 Task: Look for Airbnb options in Thane, India from 21st December, 2023 to 29th December, 2023 for 6 adults. Place can be entire room with 3 bedrooms having 3 beds and 3 bathrooms. Property type can be house.
Action: Mouse moved to (464, 83)
Screenshot: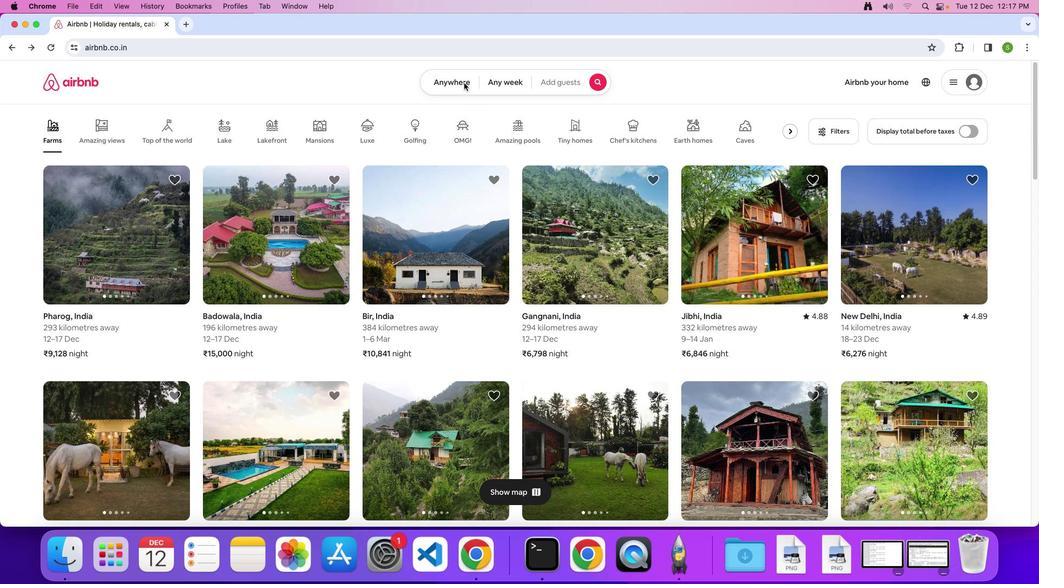 
Action: Mouse pressed left at (464, 83)
Screenshot: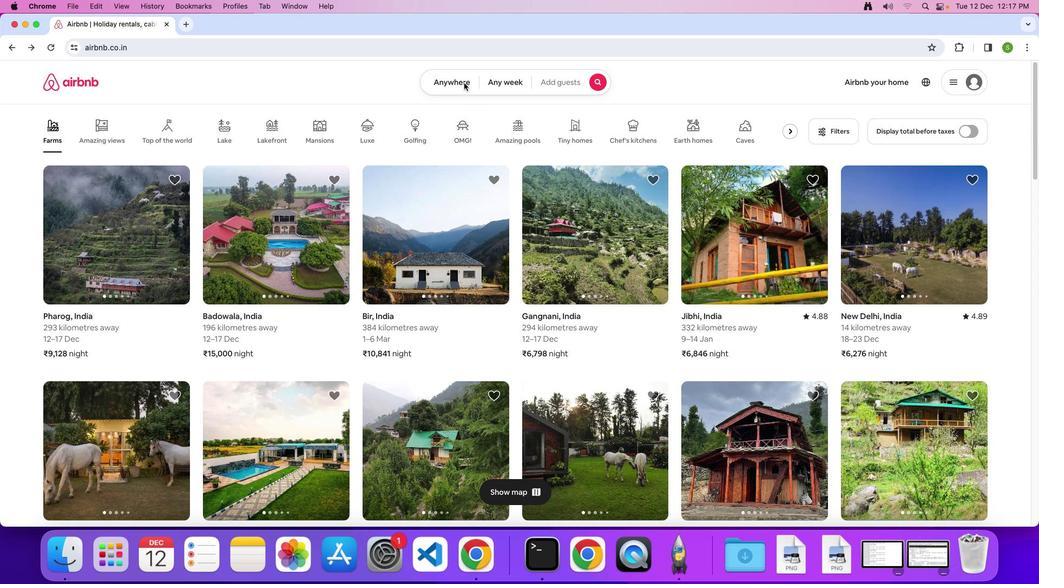 
Action: Mouse moved to (450, 86)
Screenshot: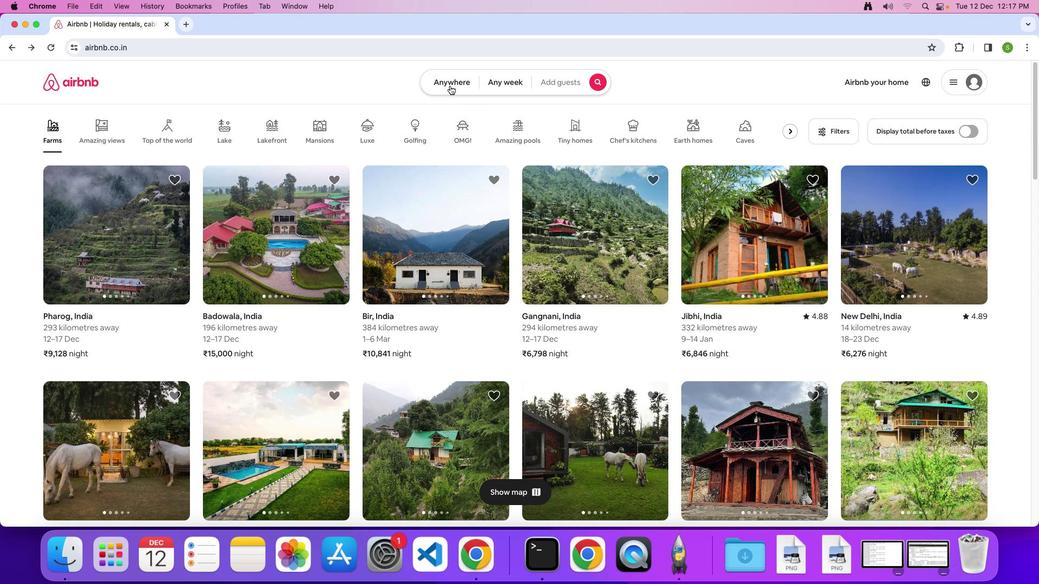 
Action: Mouse pressed left at (450, 86)
Screenshot: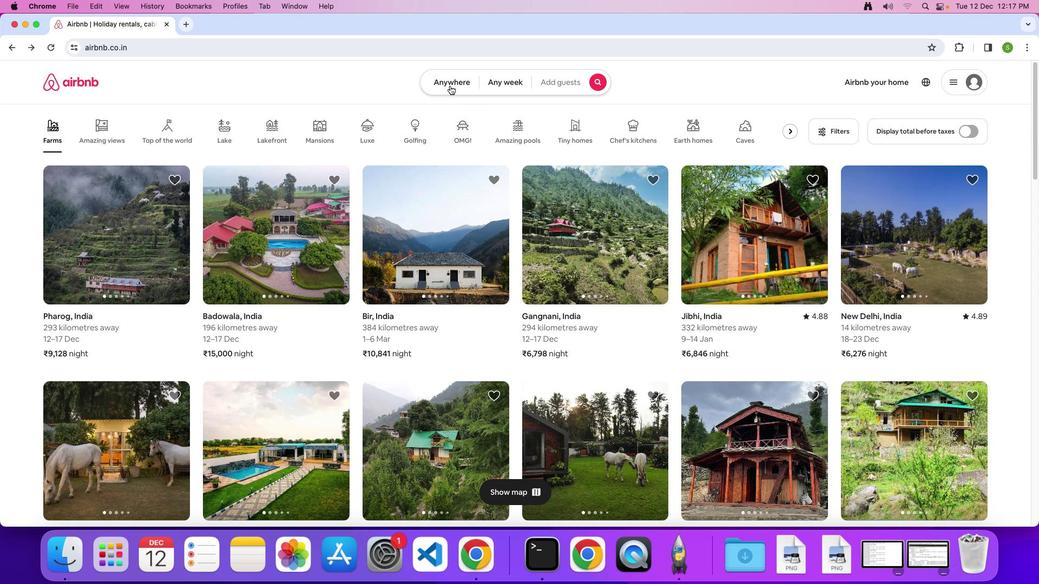 
Action: Mouse moved to (397, 118)
Screenshot: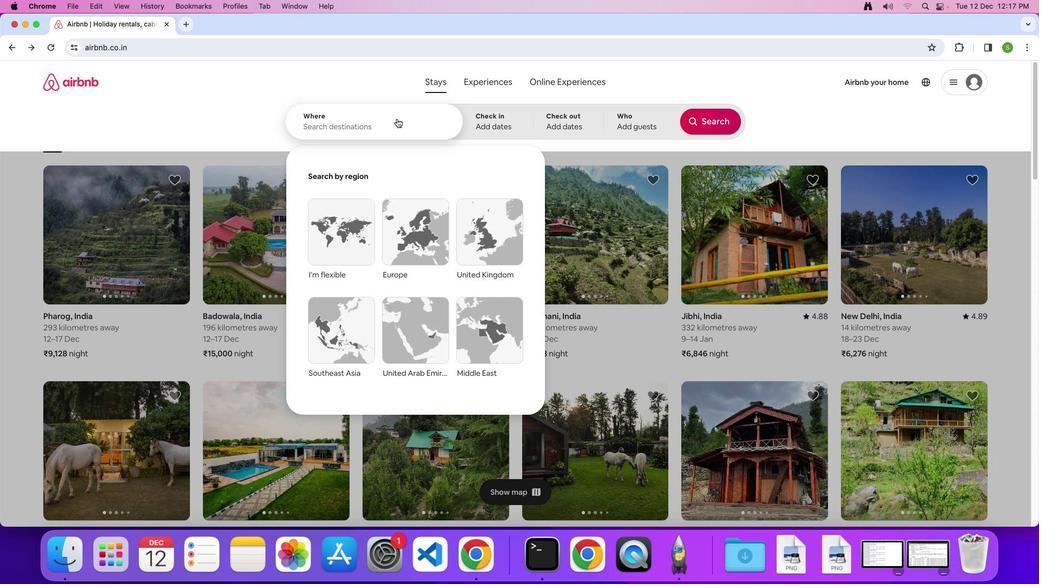 
Action: Mouse pressed left at (397, 118)
Screenshot: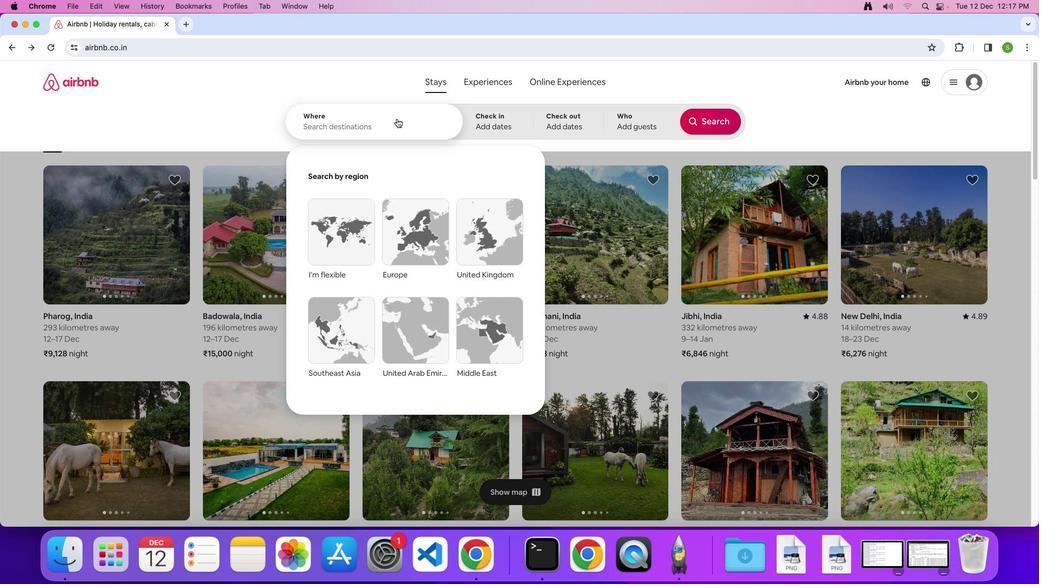 
Action: Key pressed 'T'Key.caps_lock'h''a''n''e'','Key.spaceKey.shift'I''n''d''i''a'Key.enter
Screenshot: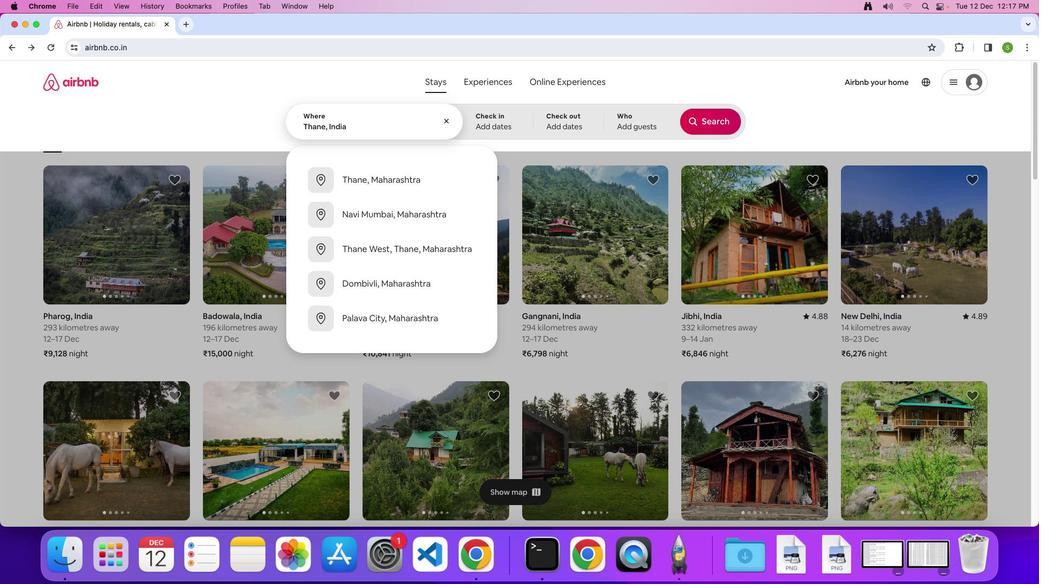 
Action: Mouse moved to (438, 340)
Screenshot: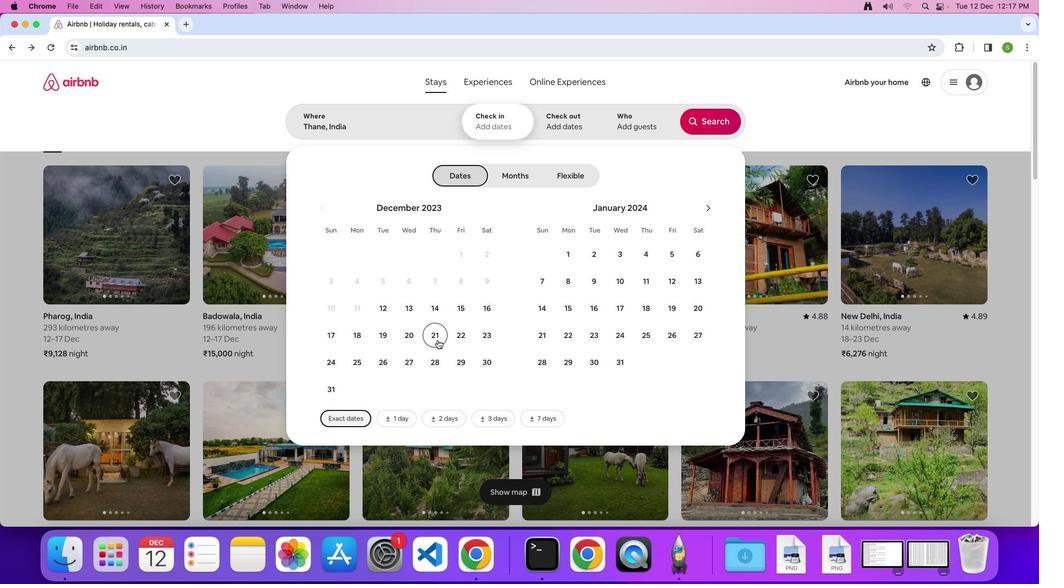 
Action: Mouse pressed left at (438, 340)
Screenshot: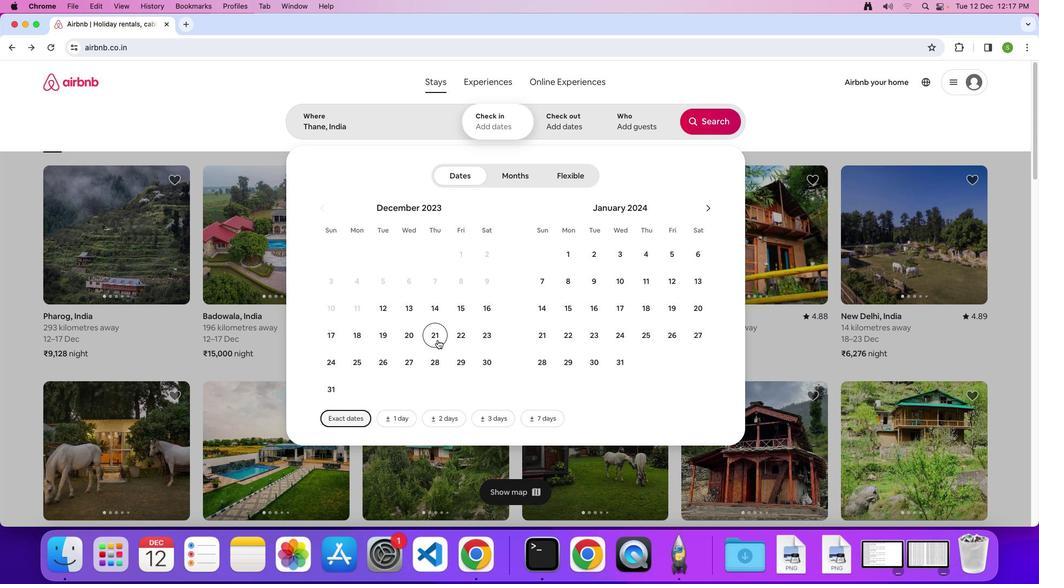 
Action: Mouse moved to (463, 364)
Screenshot: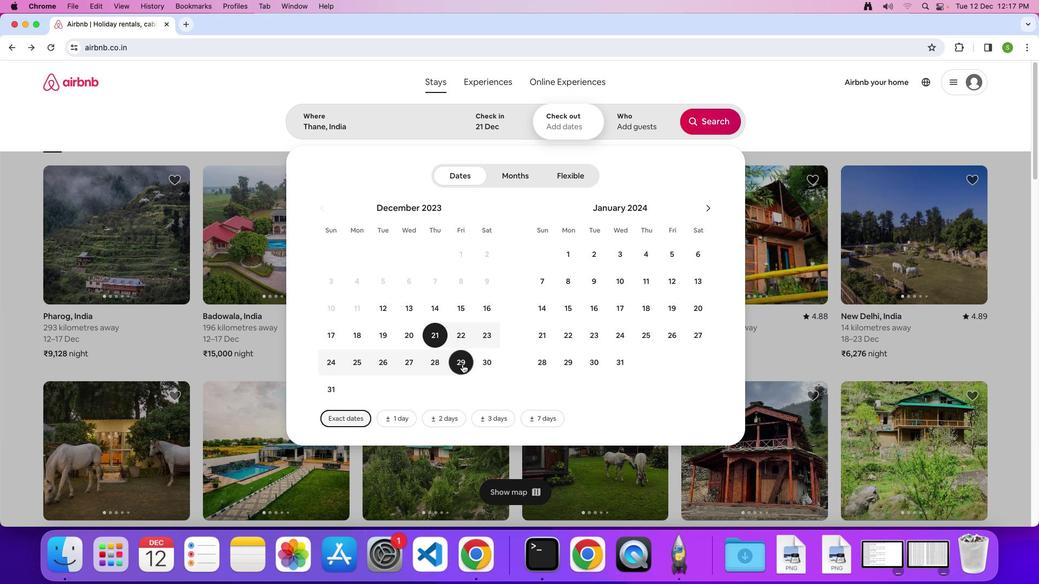 
Action: Mouse pressed left at (463, 364)
Screenshot: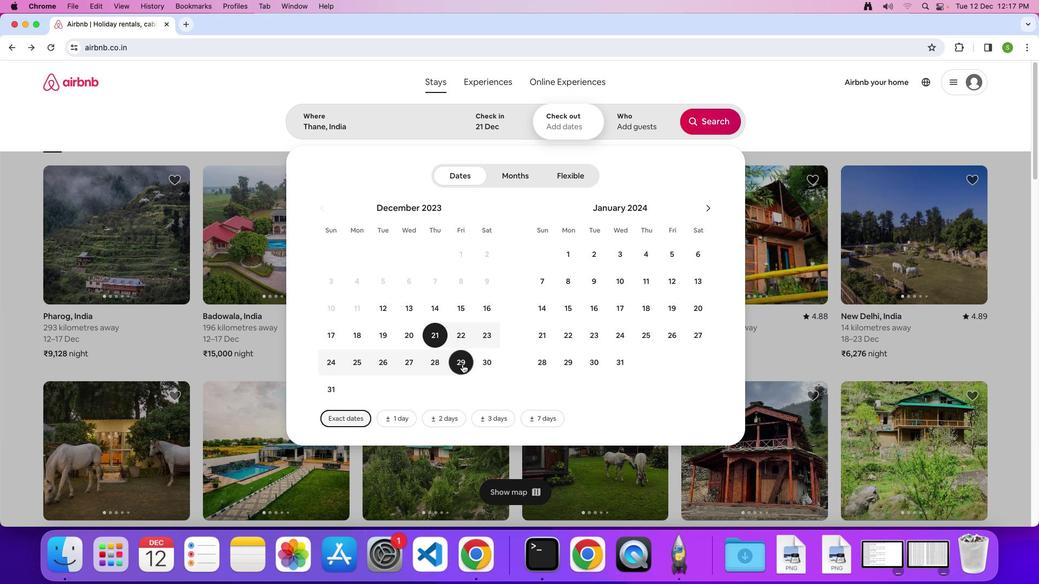 
Action: Mouse moved to (644, 127)
Screenshot: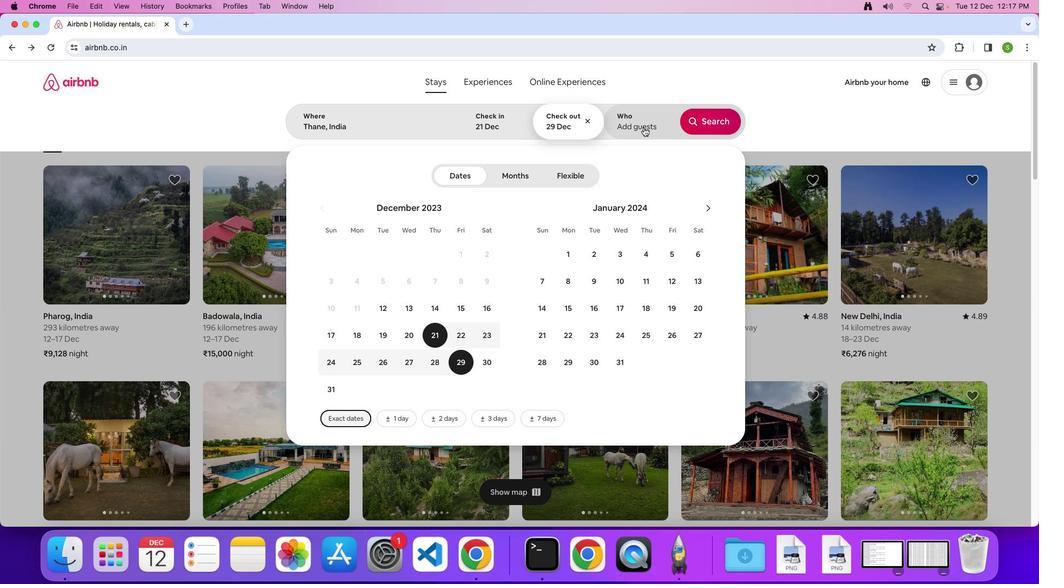 
Action: Mouse pressed left at (644, 127)
Screenshot: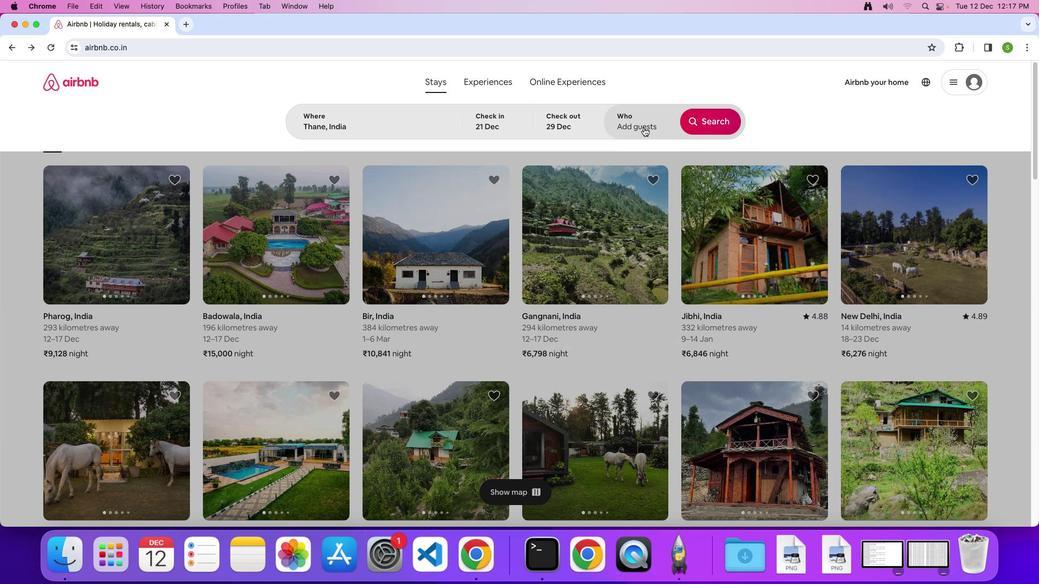 
Action: Mouse moved to (717, 180)
Screenshot: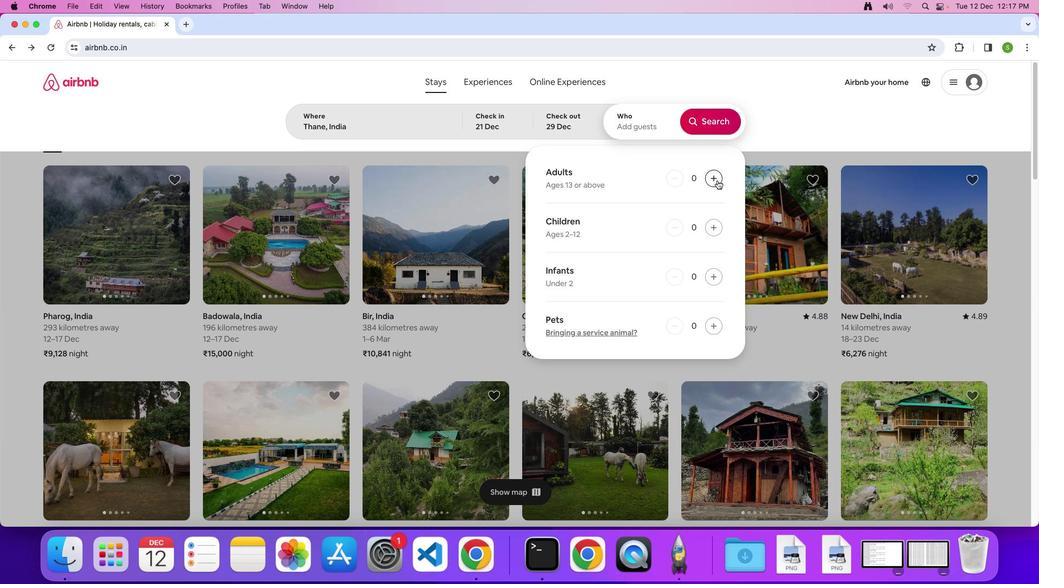 
Action: Mouse pressed left at (717, 180)
Screenshot: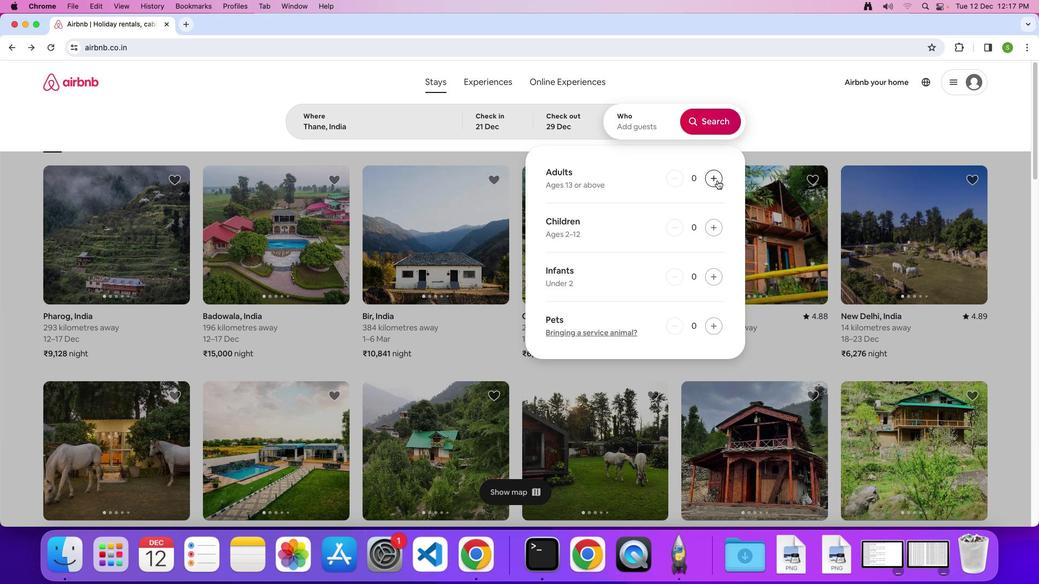 
Action: Mouse pressed left at (717, 180)
Screenshot: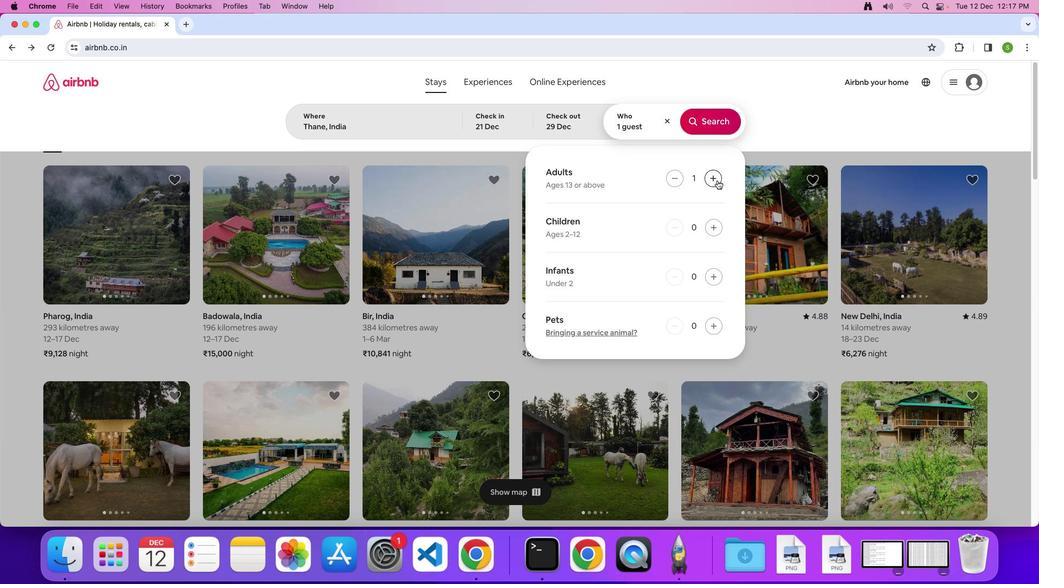 
Action: Mouse pressed left at (717, 180)
Screenshot: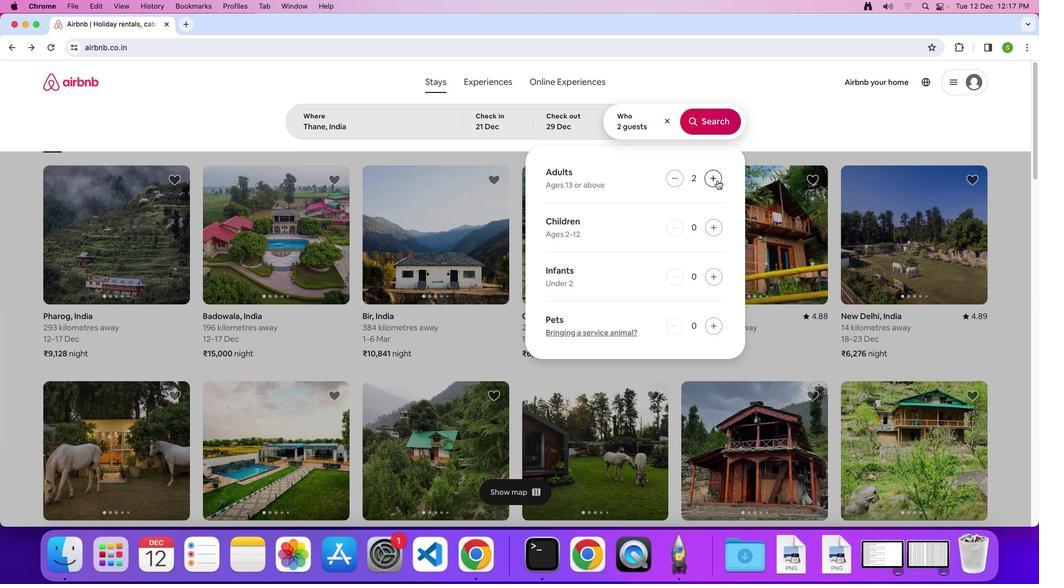 
Action: Mouse pressed left at (717, 180)
Screenshot: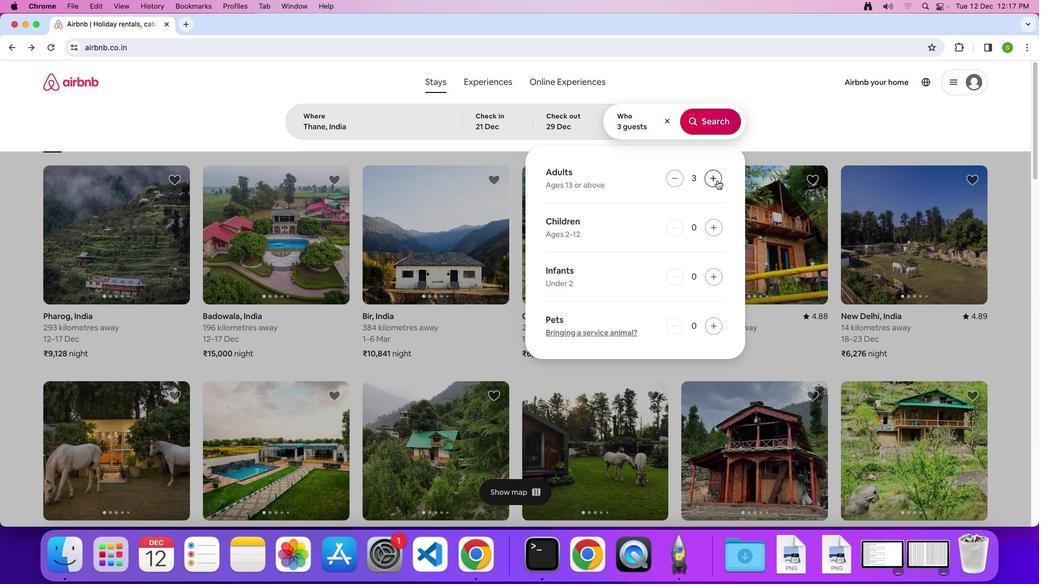 
Action: Mouse pressed left at (717, 180)
Screenshot: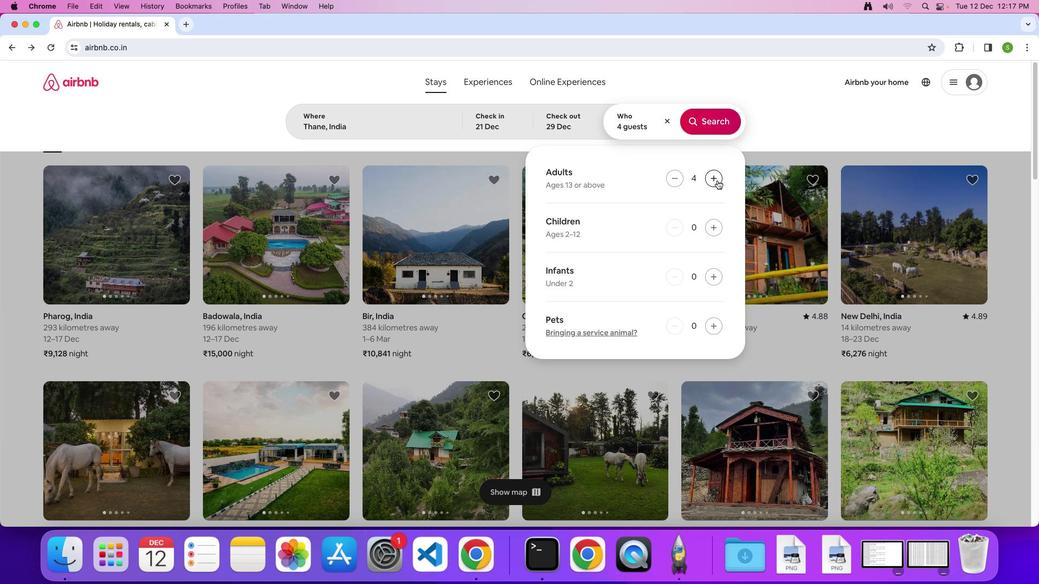 
Action: Mouse pressed left at (717, 180)
Screenshot: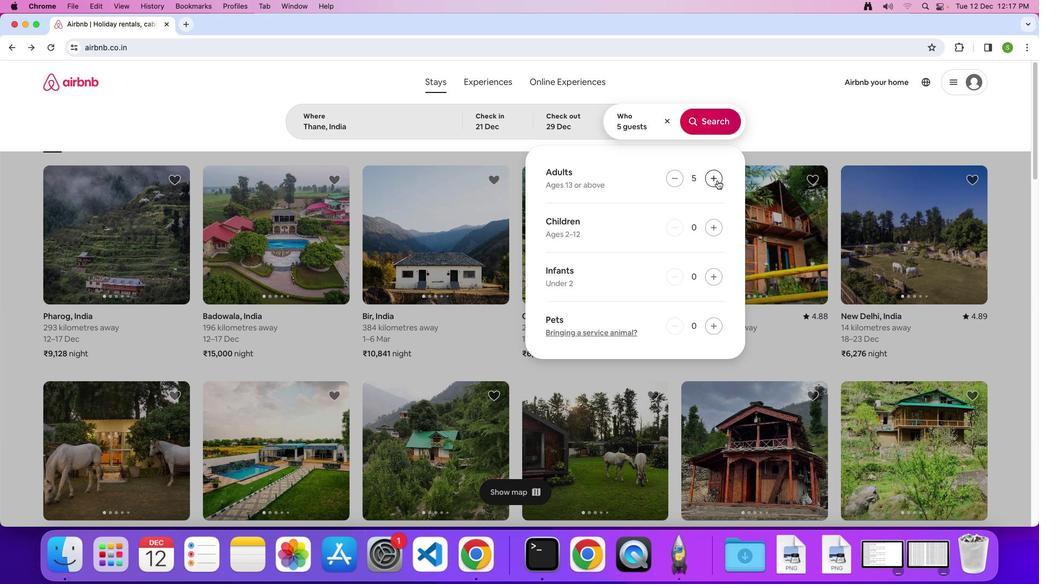 
Action: Mouse moved to (714, 127)
Screenshot: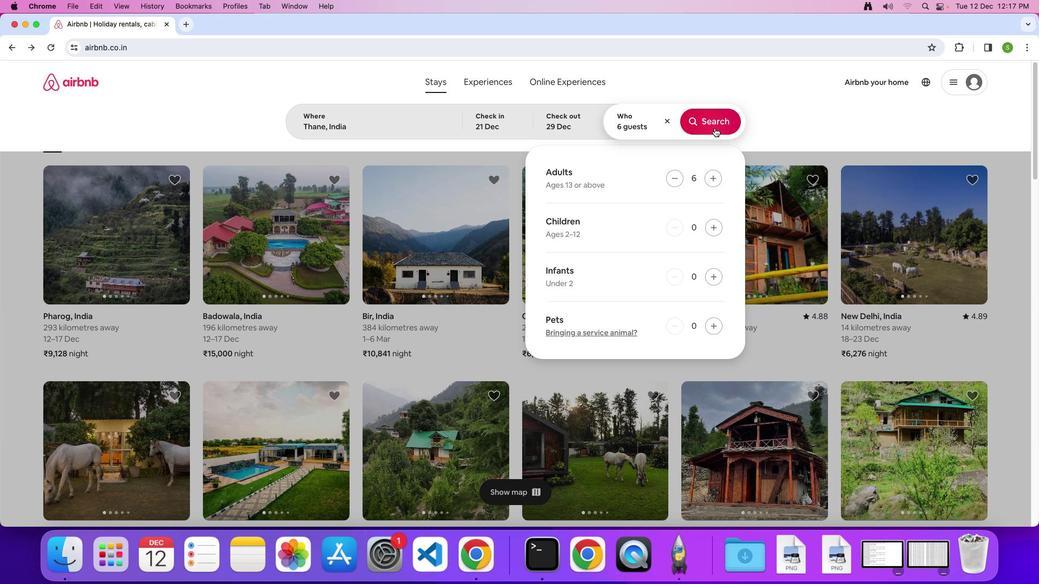 
Action: Mouse pressed left at (714, 127)
Screenshot: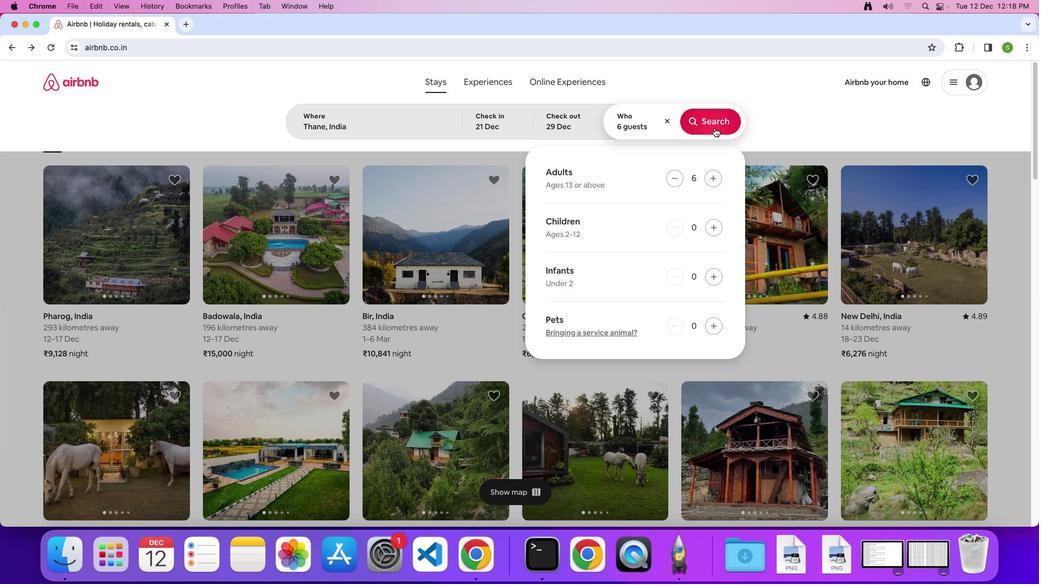 
Action: Mouse moved to (881, 125)
Screenshot: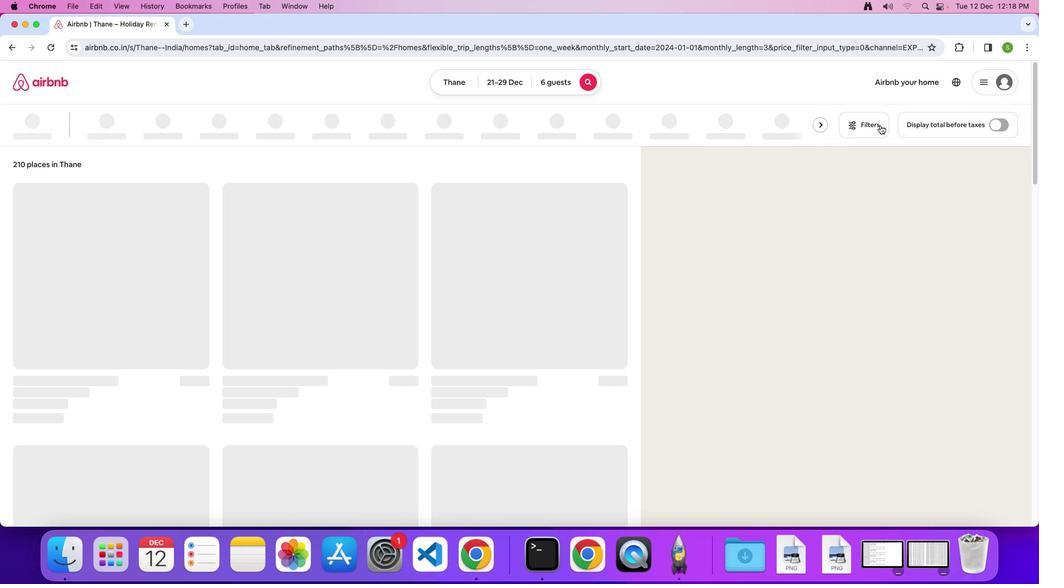 
Action: Mouse pressed left at (881, 125)
Screenshot: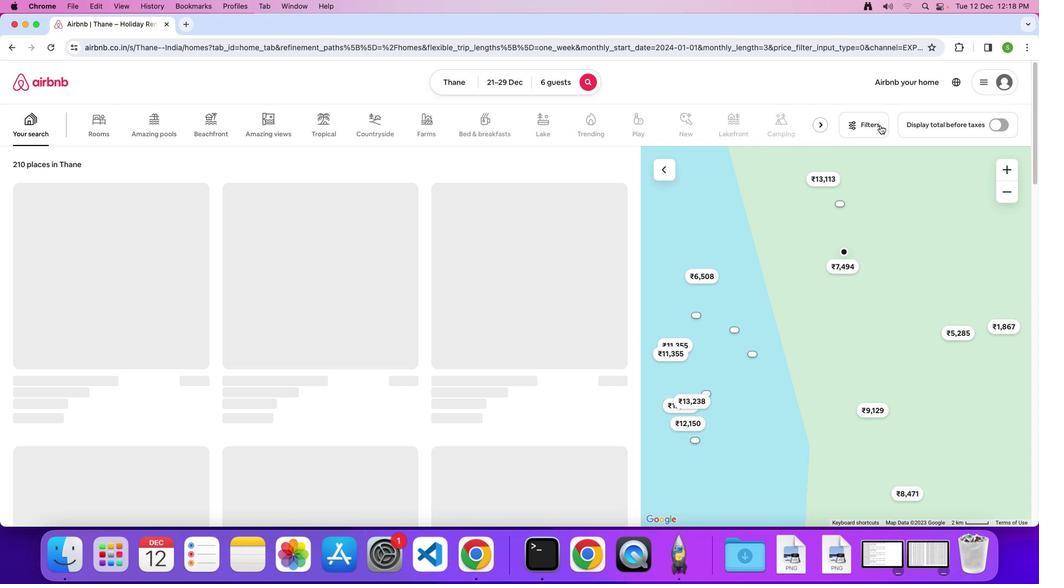 
Action: Mouse moved to (514, 321)
Screenshot: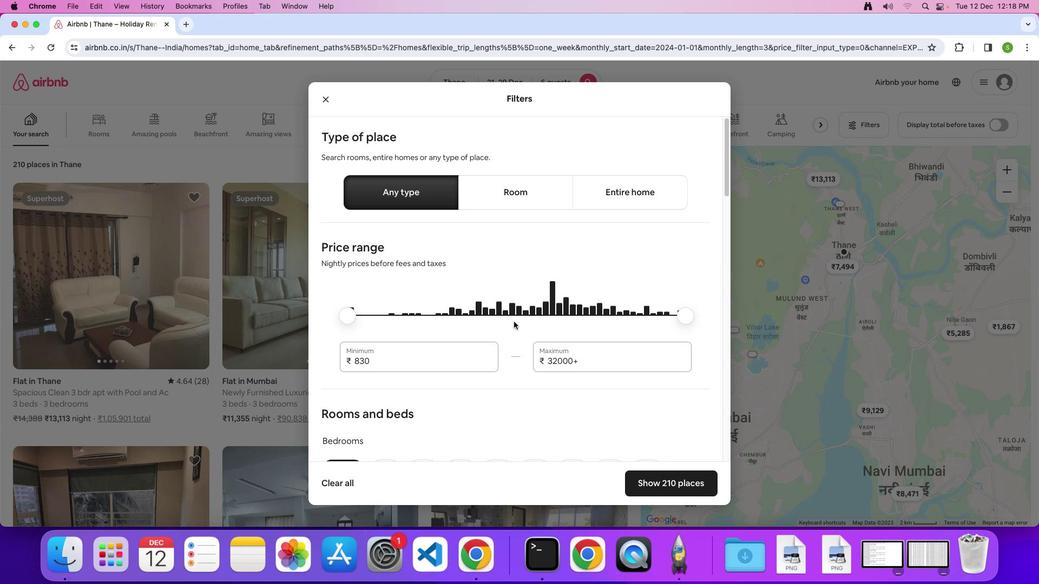 
Action: Mouse scrolled (514, 321) with delta (0, 0)
Screenshot: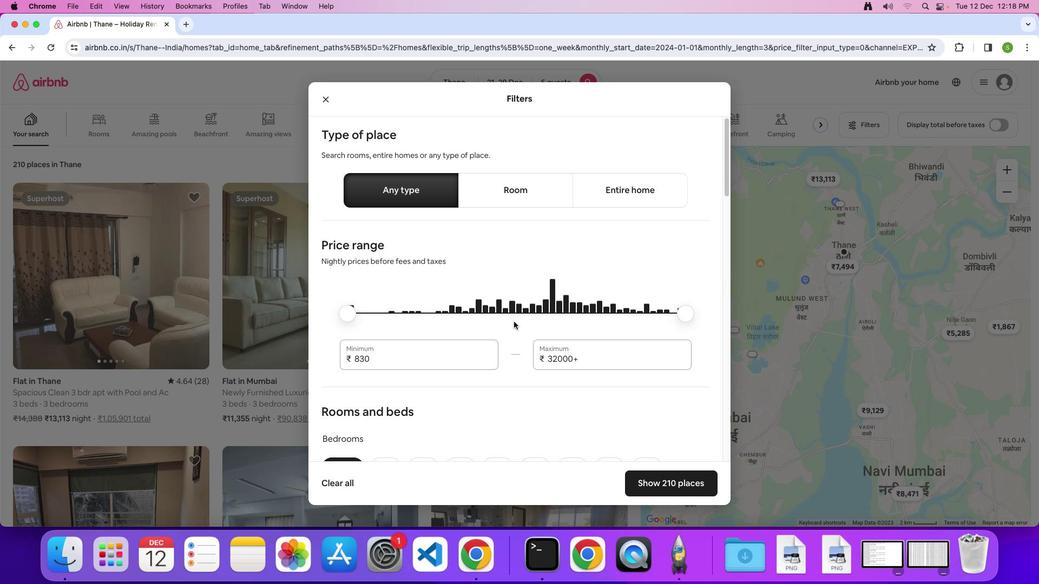 
Action: Mouse scrolled (514, 321) with delta (0, 0)
Screenshot: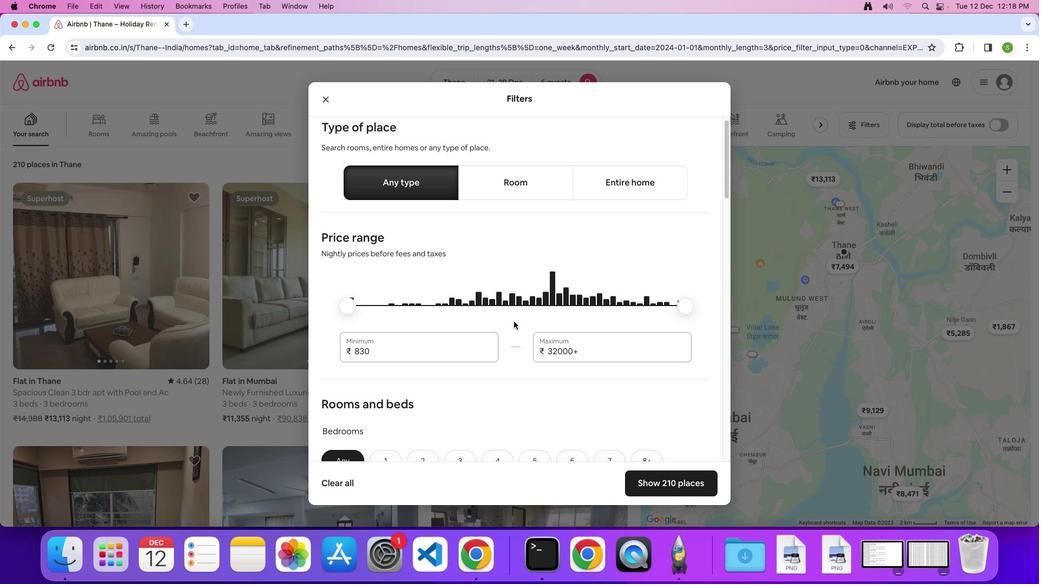 
Action: Mouse scrolled (514, 321) with delta (0, 0)
Screenshot: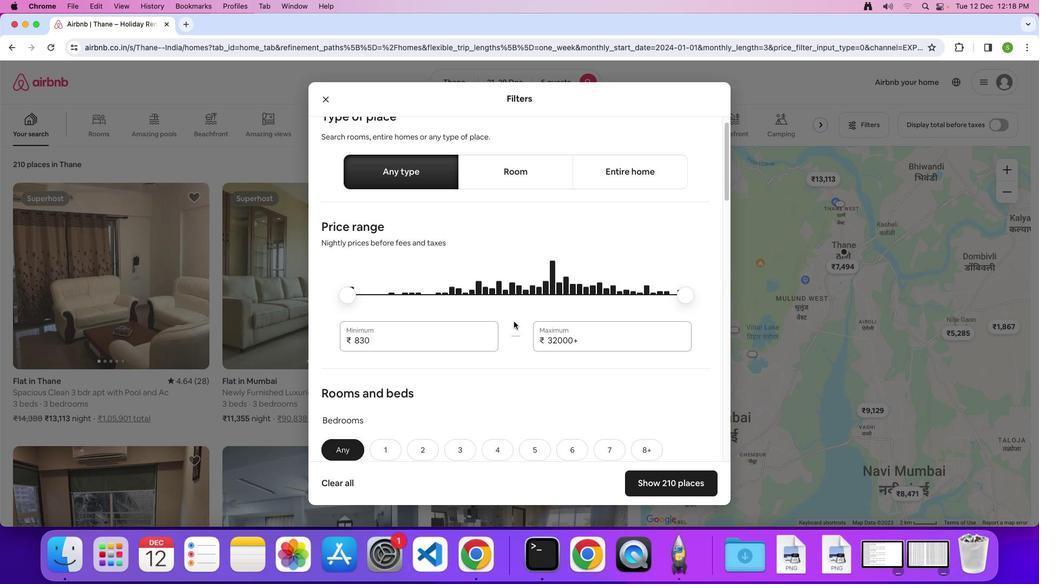 
Action: Mouse scrolled (514, 321) with delta (0, 0)
Screenshot: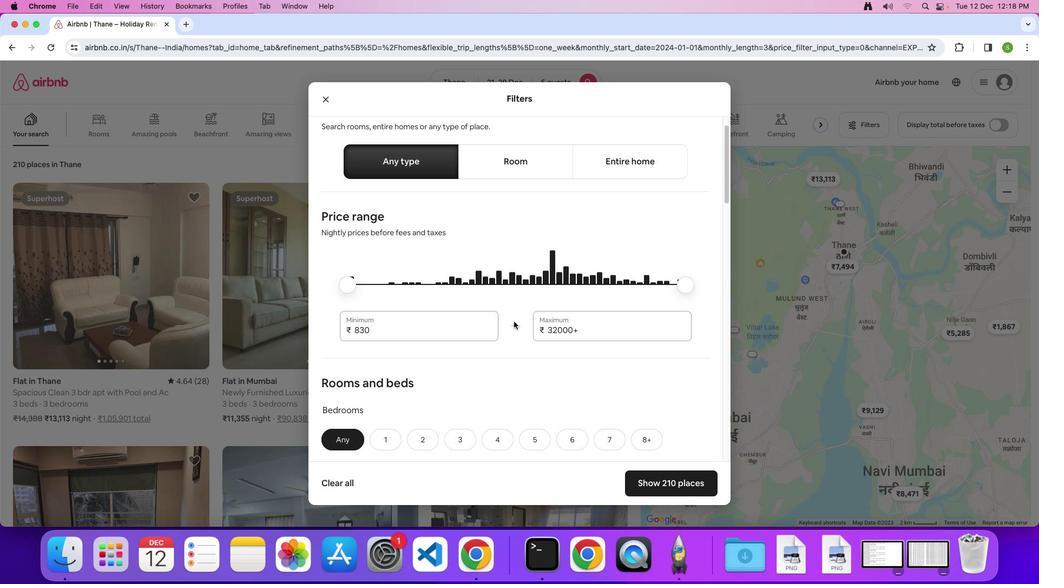 
Action: Mouse scrolled (514, 321) with delta (0, 0)
Screenshot: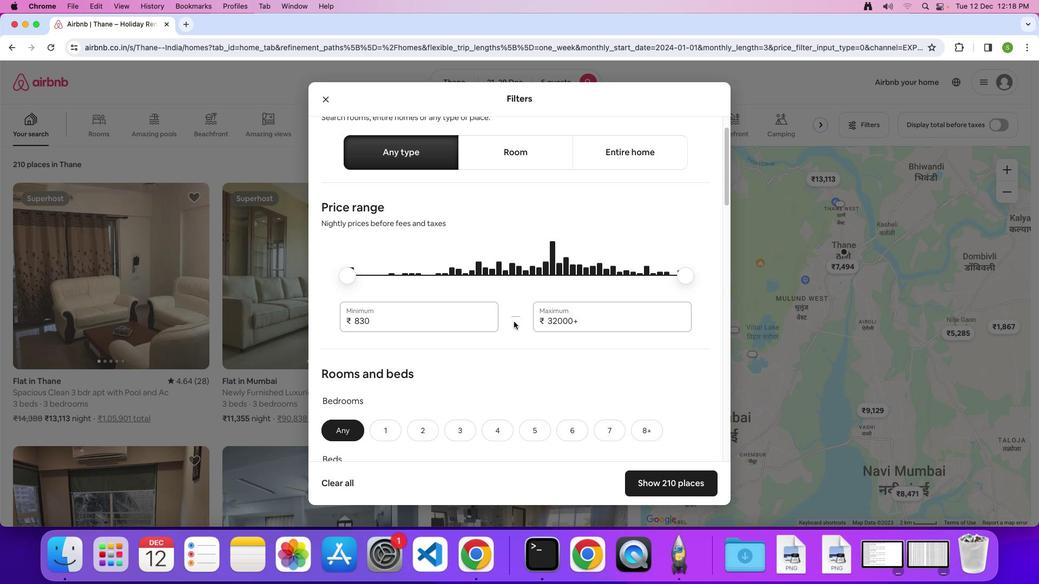 
Action: Mouse scrolled (514, 321) with delta (0, 0)
Screenshot: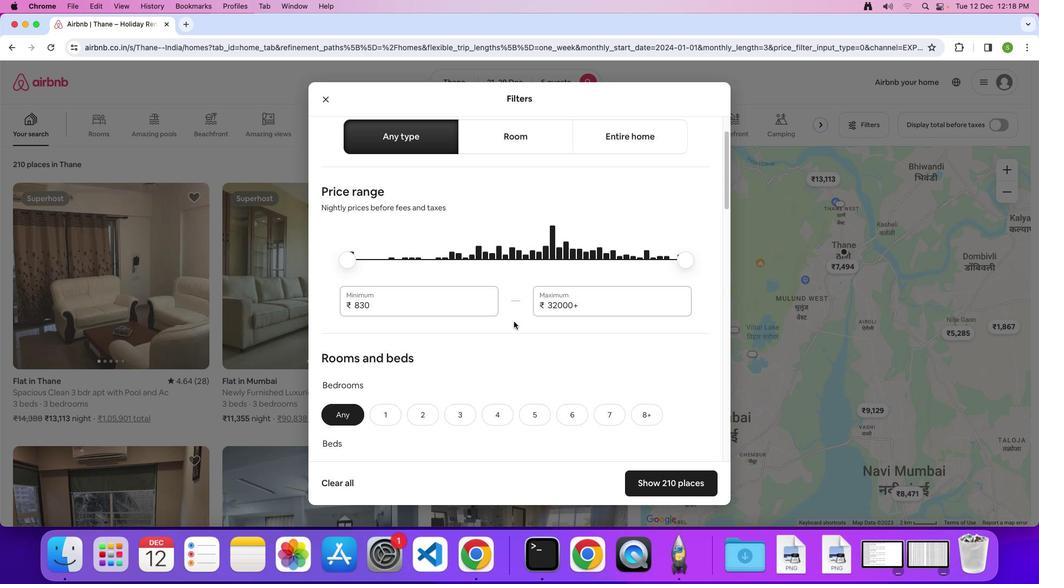 
Action: Mouse scrolled (514, 321) with delta (0, -1)
Screenshot: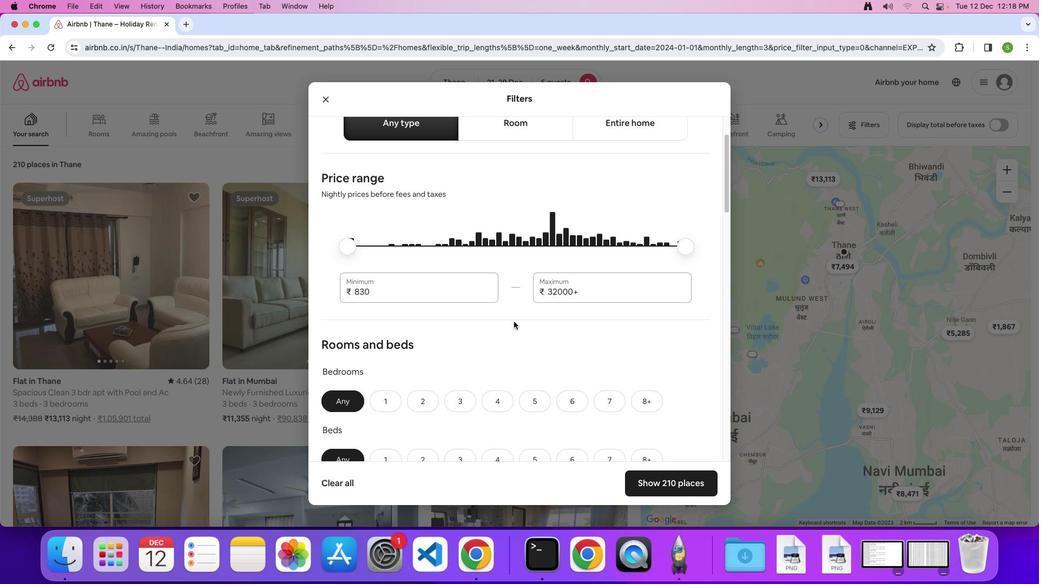 
Action: Mouse scrolled (514, 321) with delta (0, 0)
Screenshot: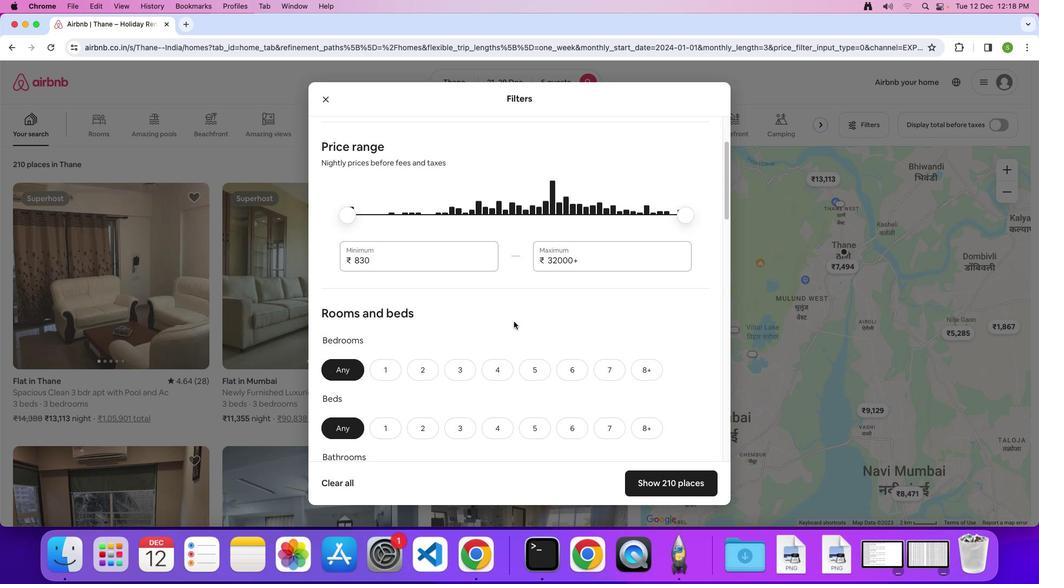 
Action: Mouse scrolled (514, 321) with delta (0, 0)
Screenshot: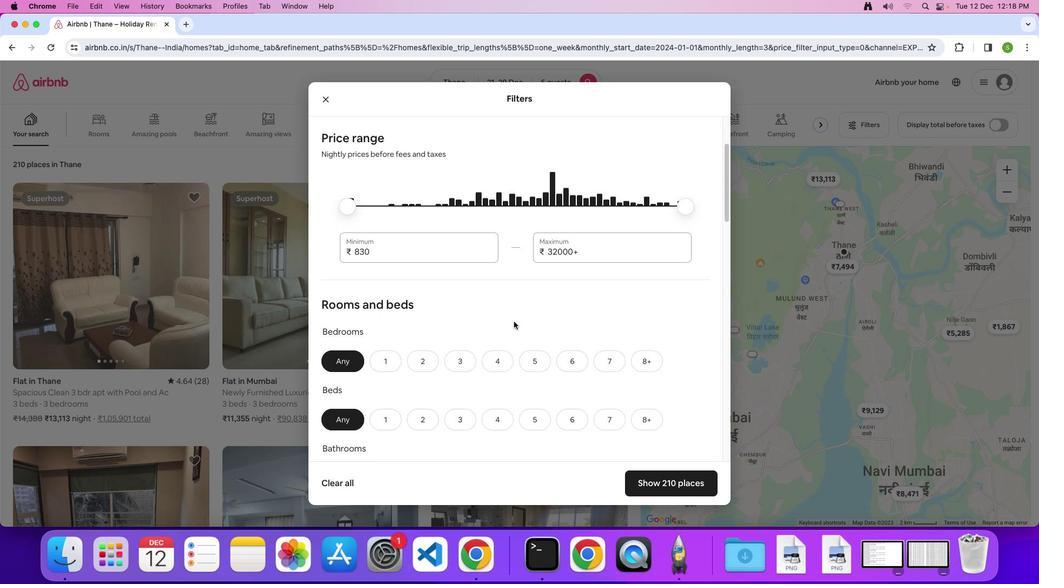 
Action: Mouse scrolled (514, 321) with delta (0, 0)
Screenshot: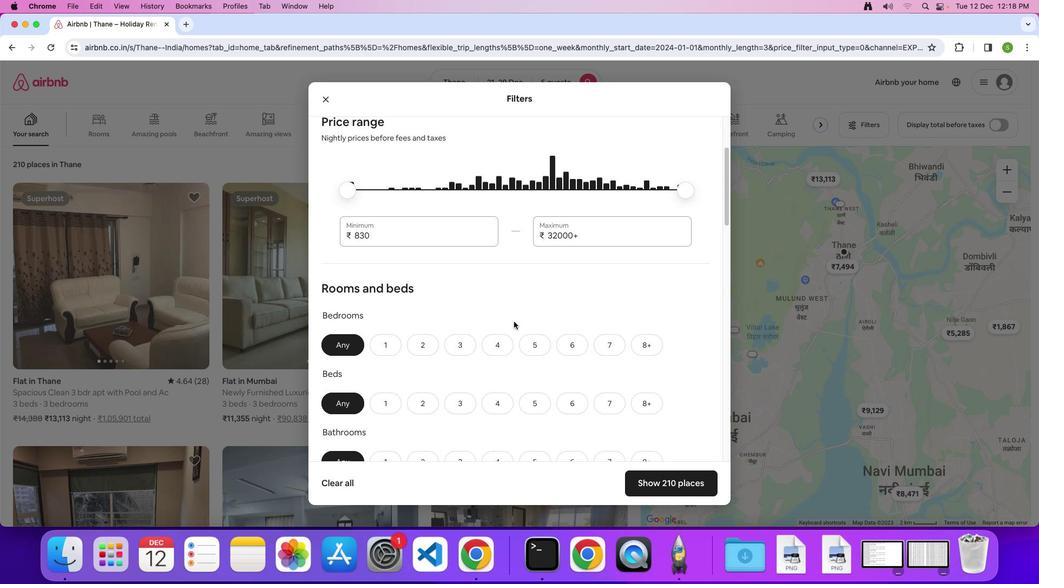 
Action: Mouse scrolled (514, 321) with delta (0, 0)
Screenshot: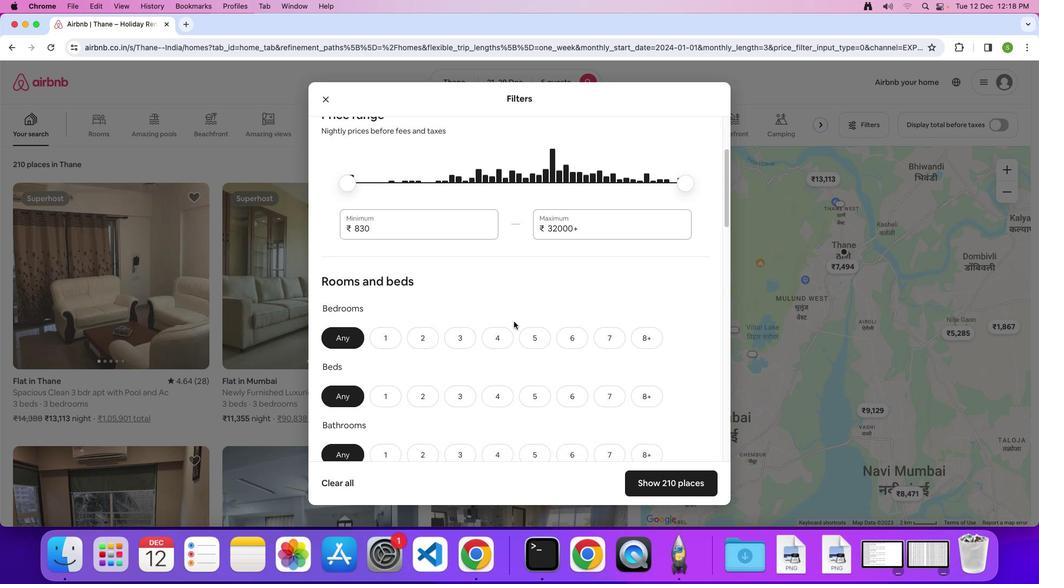 
Action: Mouse scrolled (514, 321) with delta (0, -1)
Screenshot: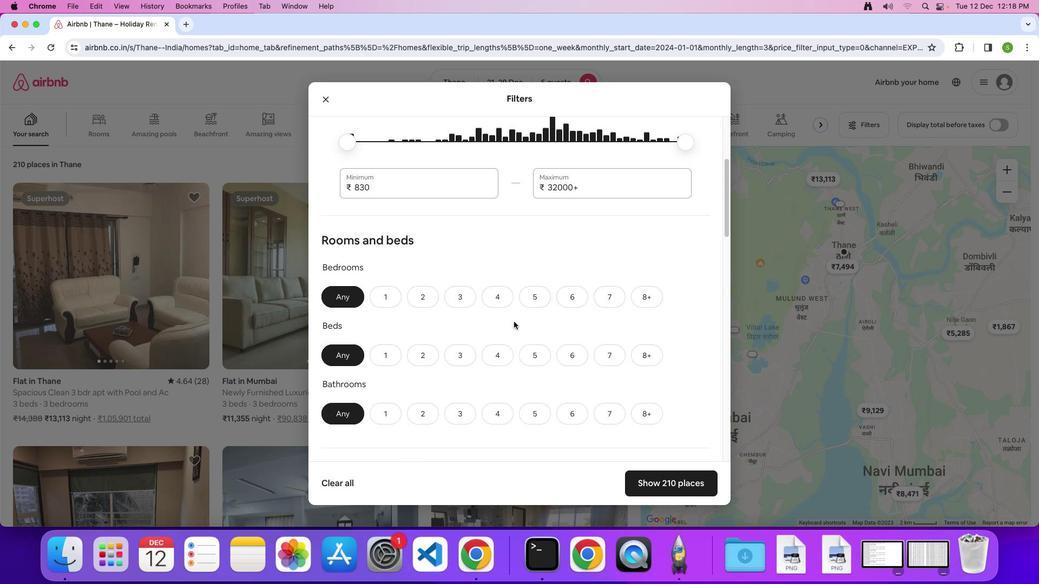 
Action: Mouse moved to (452, 284)
Screenshot: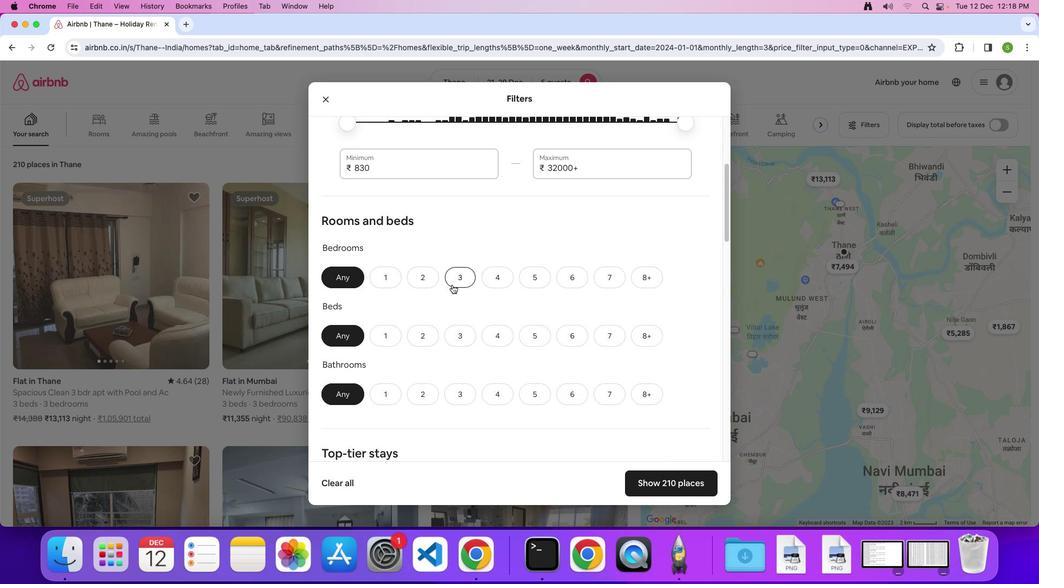 
Action: Mouse pressed left at (452, 284)
Screenshot: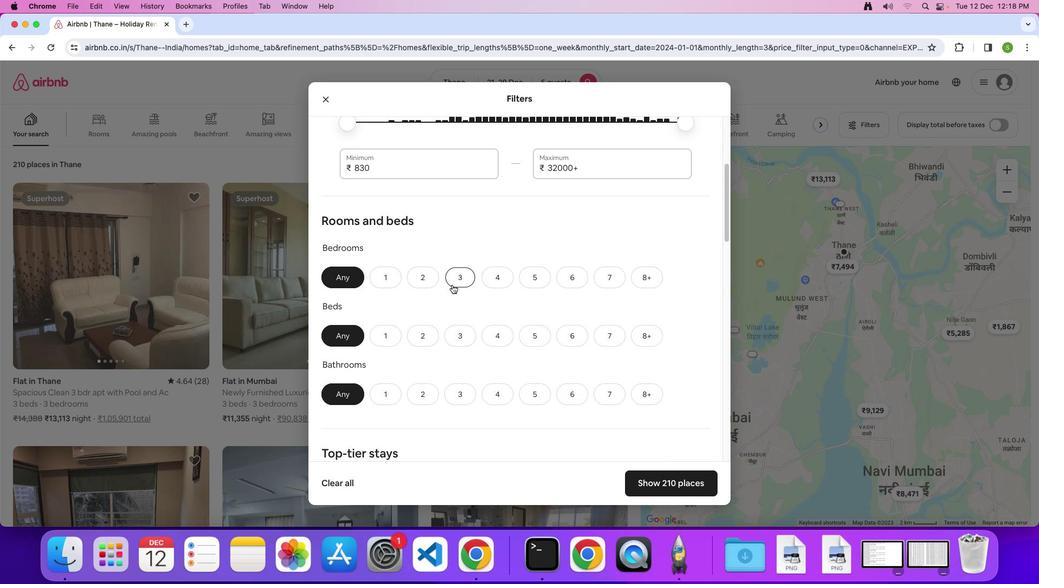 
Action: Mouse moved to (460, 329)
Screenshot: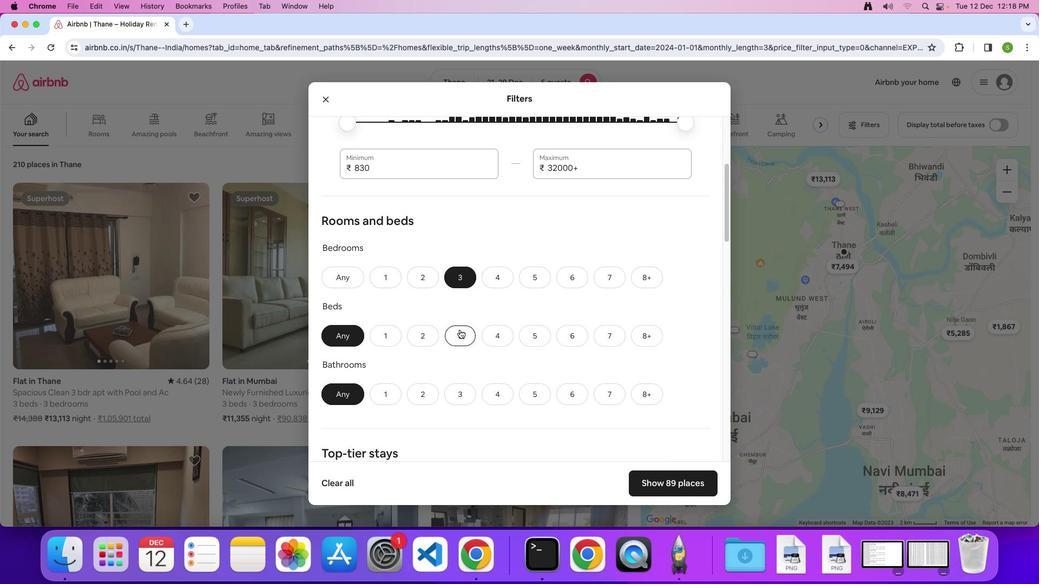 
Action: Mouse pressed left at (460, 329)
Screenshot: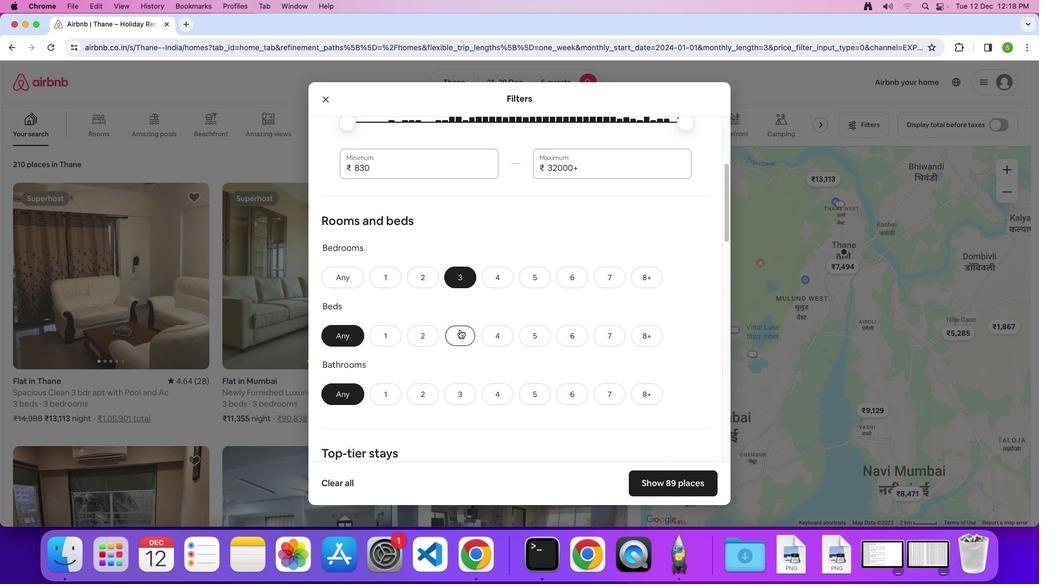 
Action: Mouse moved to (477, 328)
Screenshot: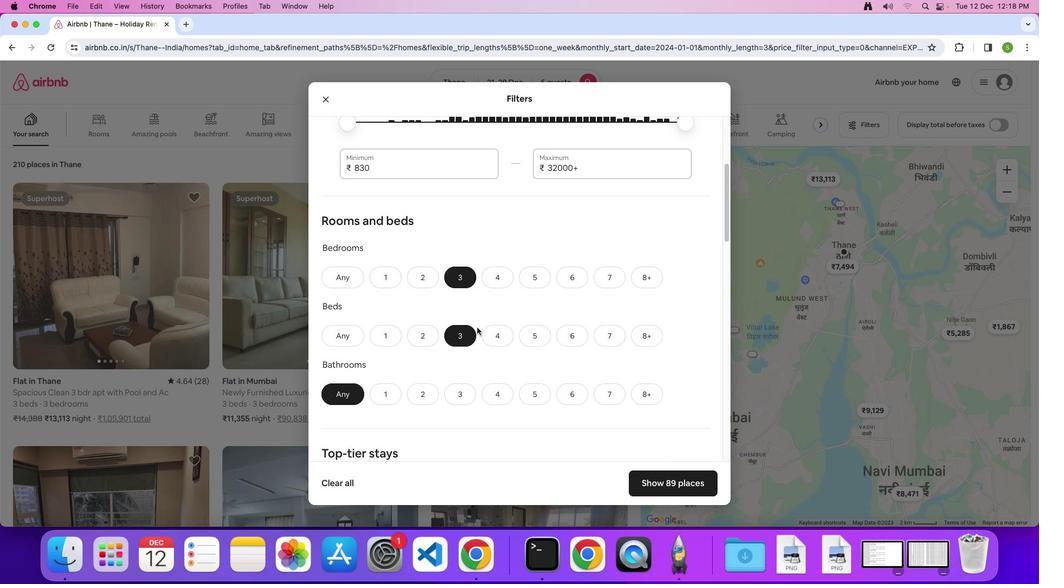 
Action: Mouse scrolled (477, 328) with delta (0, 0)
Screenshot: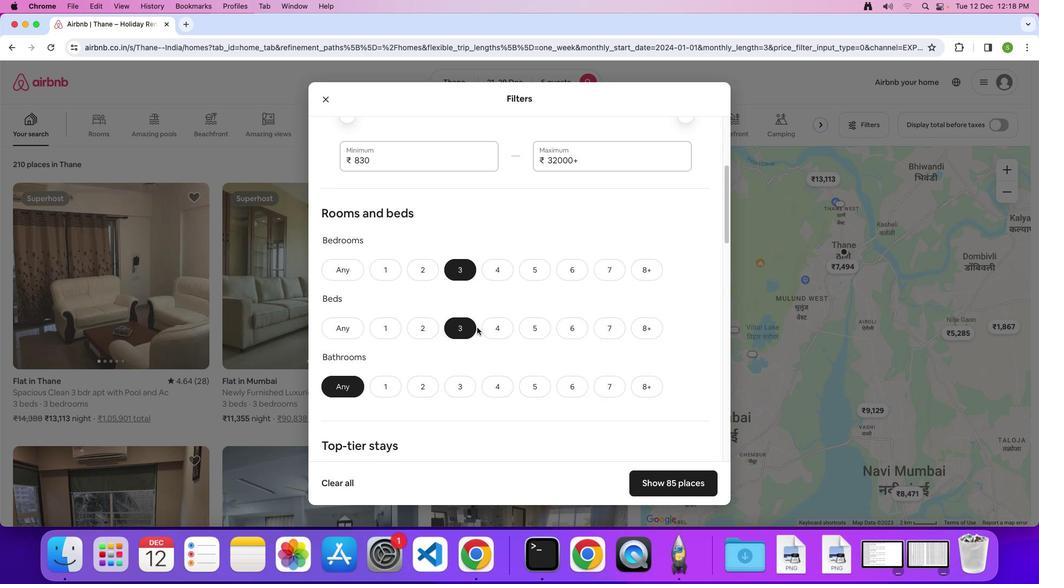 
Action: Mouse scrolled (477, 328) with delta (0, 0)
Screenshot: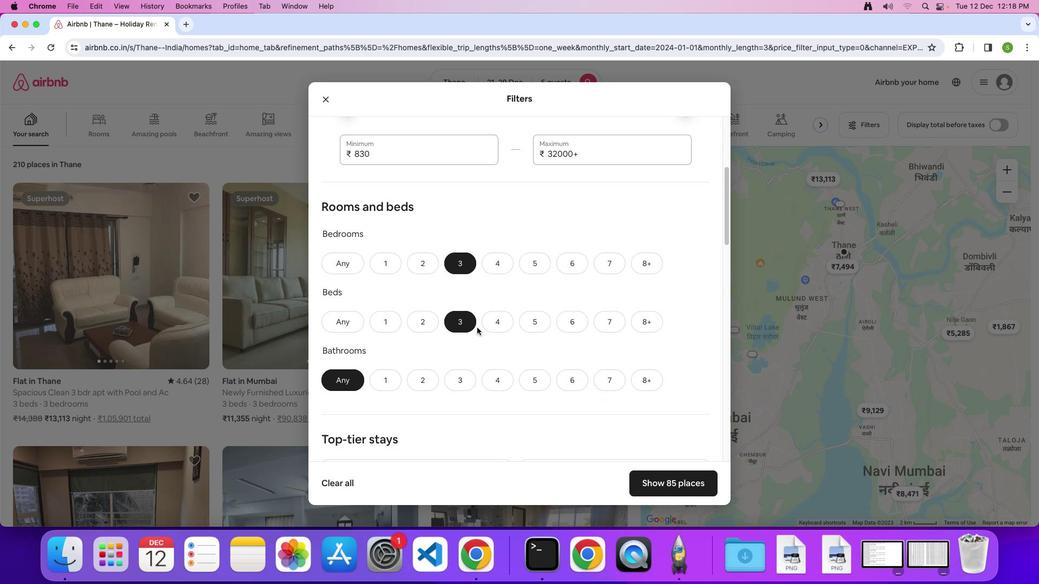 
Action: Mouse scrolled (477, 328) with delta (0, 0)
Screenshot: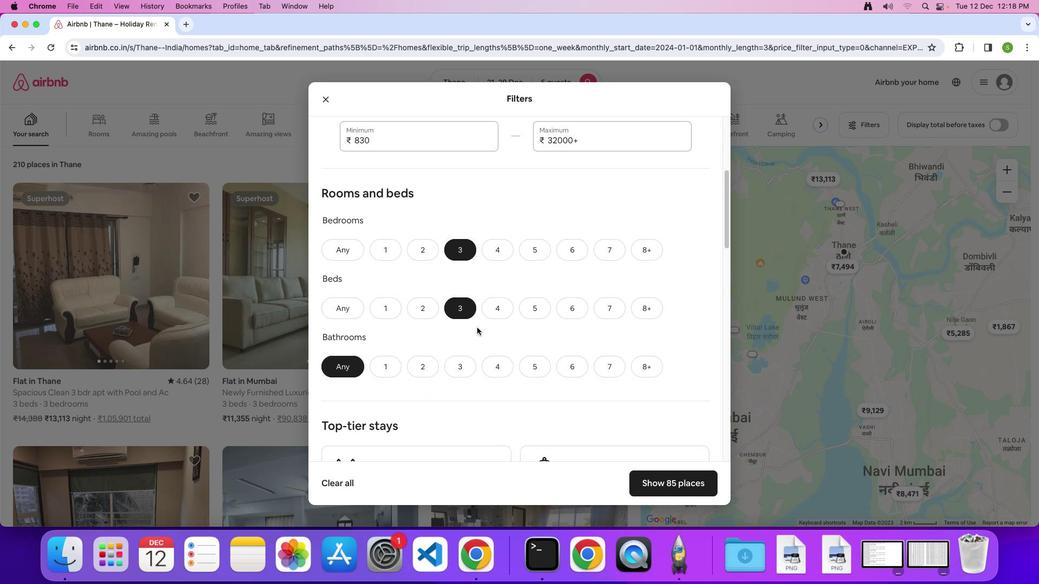 
Action: Mouse scrolled (477, 328) with delta (0, 0)
Screenshot: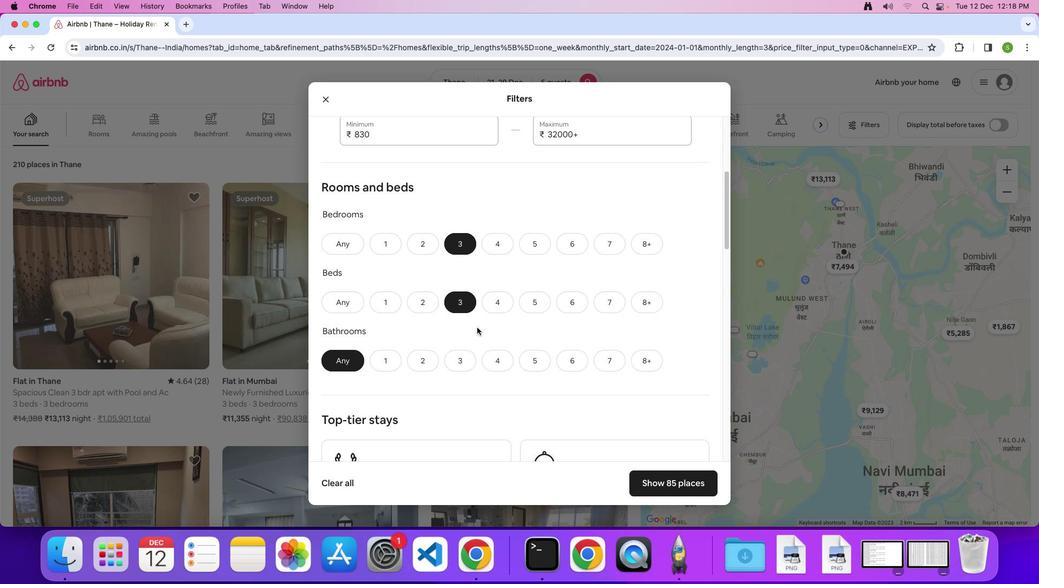 
Action: Mouse scrolled (477, 328) with delta (0, -1)
Screenshot: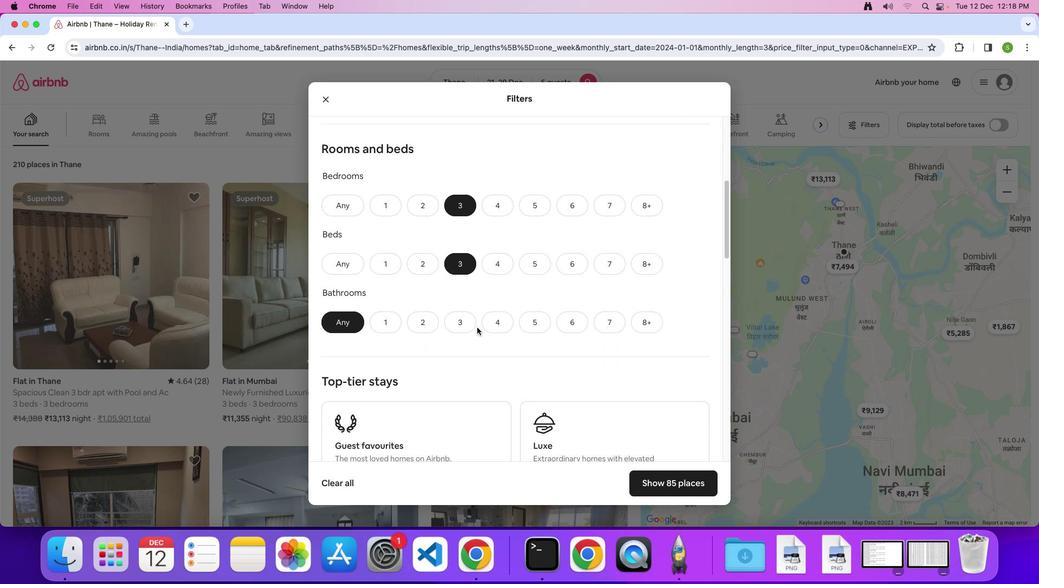 
Action: Mouse scrolled (477, 328) with delta (0, 0)
Screenshot: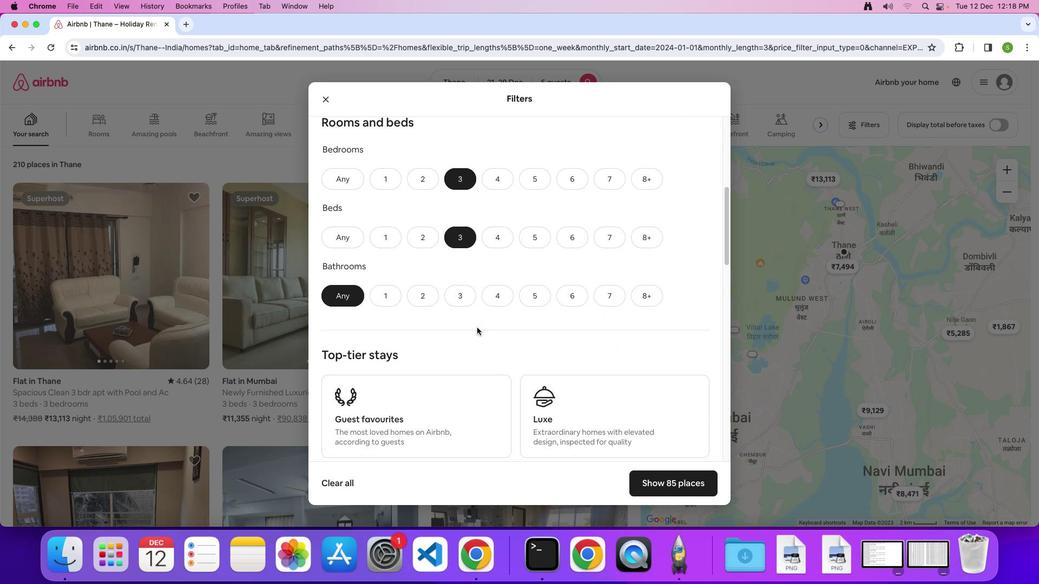 
Action: Mouse scrolled (477, 328) with delta (0, 0)
Screenshot: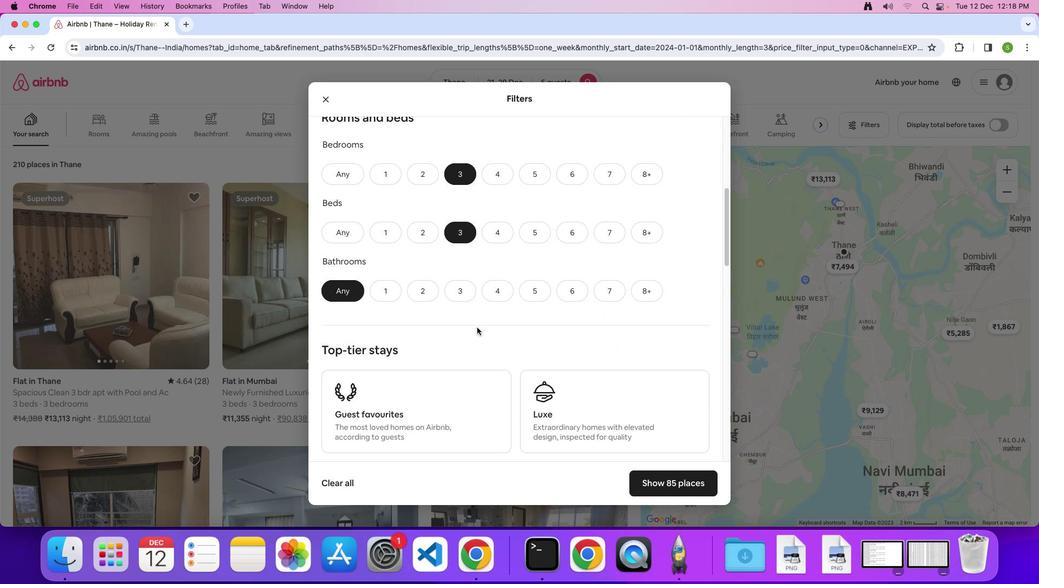 
Action: Mouse moved to (460, 290)
Screenshot: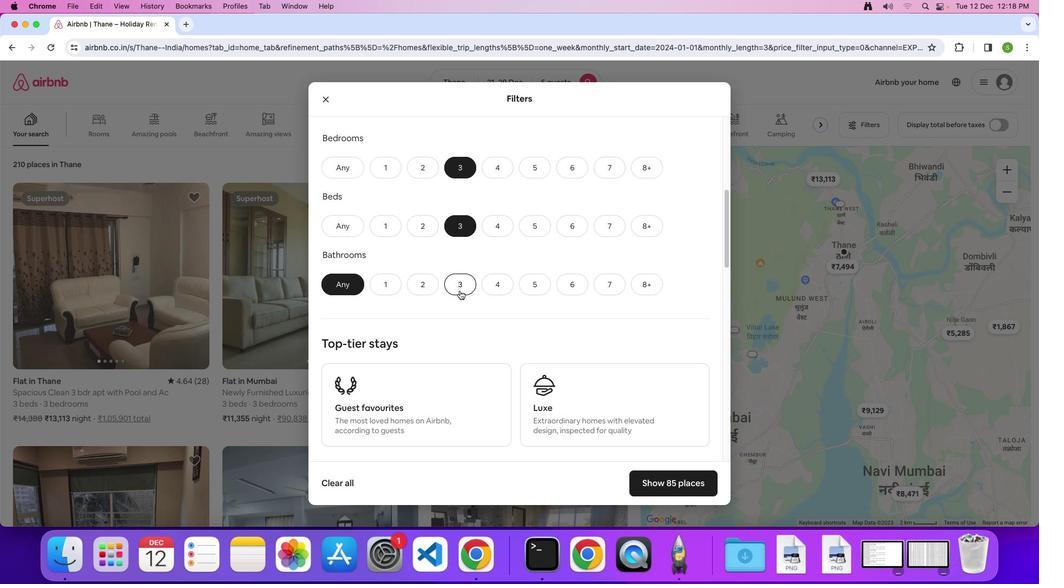 
Action: Mouse pressed left at (460, 290)
Screenshot: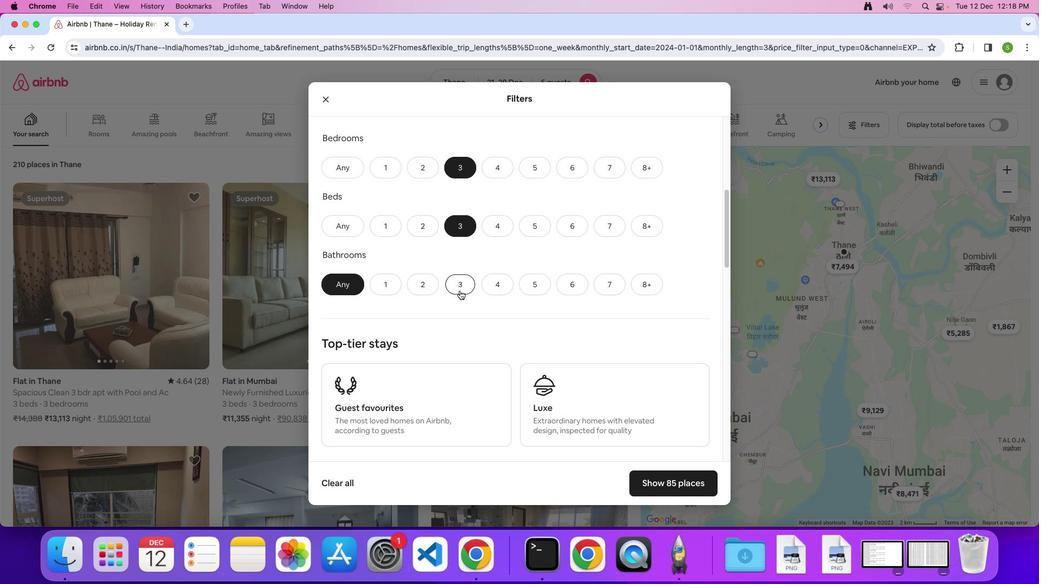 
Action: Mouse moved to (508, 322)
Screenshot: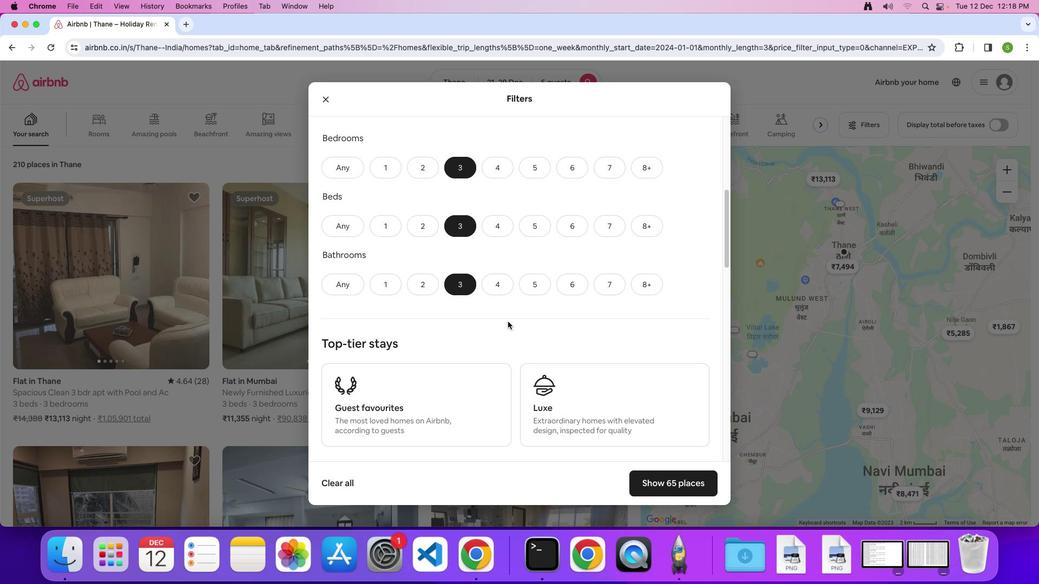
Action: Mouse scrolled (508, 322) with delta (0, 0)
Screenshot: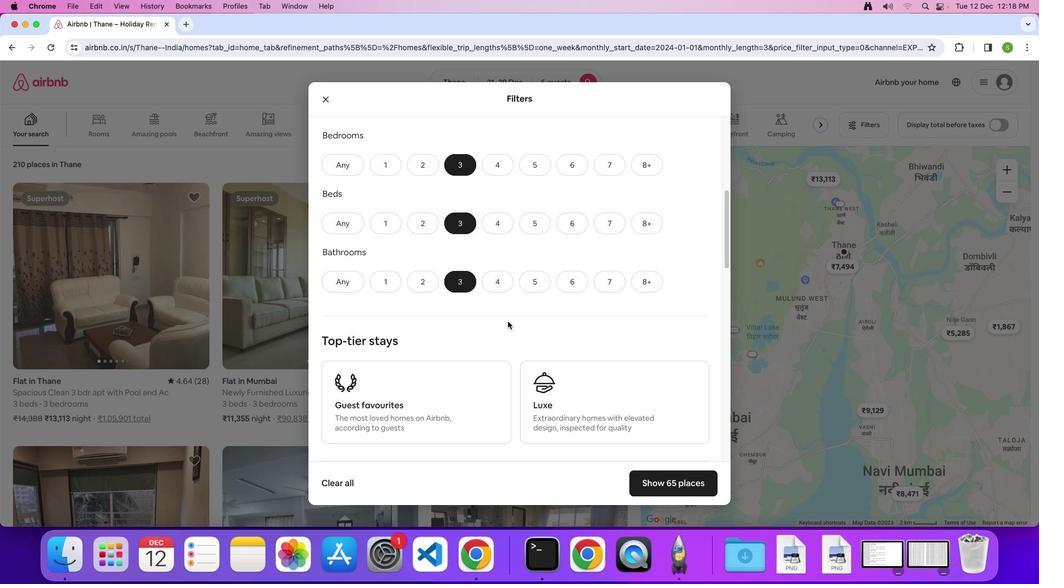 
Action: Mouse scrolled (508, 322) with delta (0, 0)
Screenshot: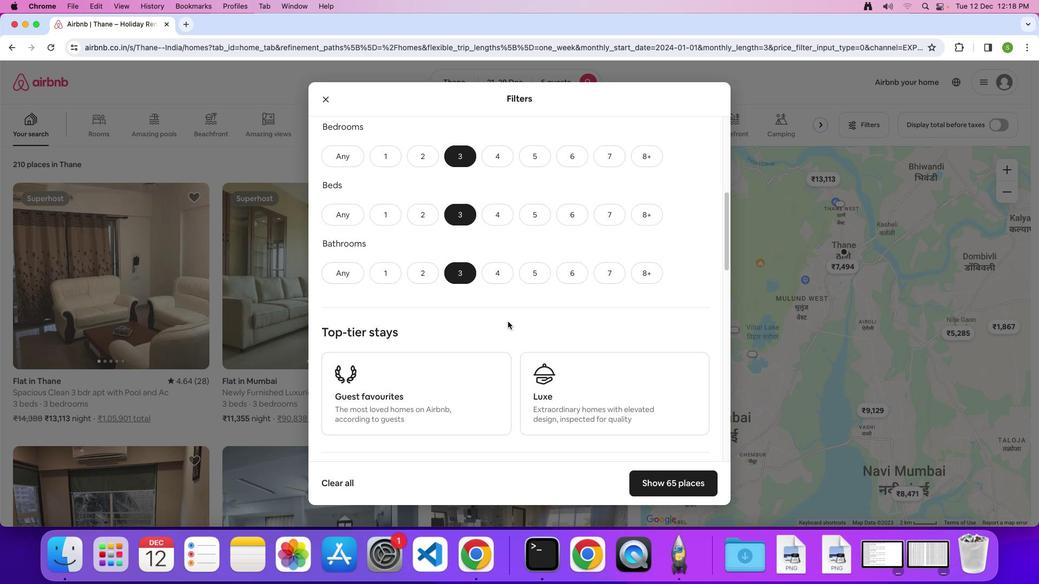 
Action: Mouse scrolled (508, 322) with delta (0, 0)
Screenshot: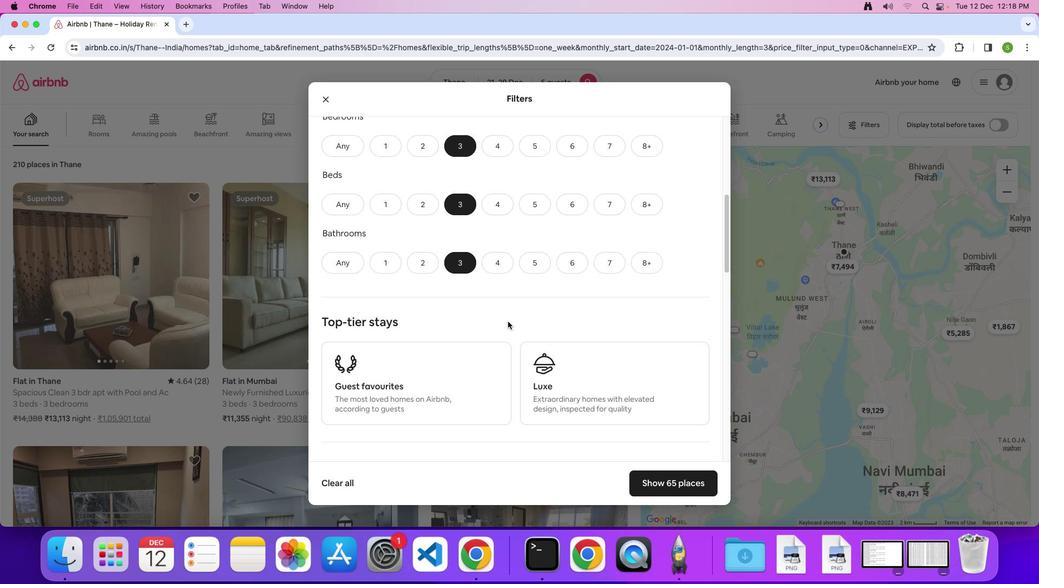 
Action: Mouse scrolled (508, 322) with delta (0, 0)
Screenshot: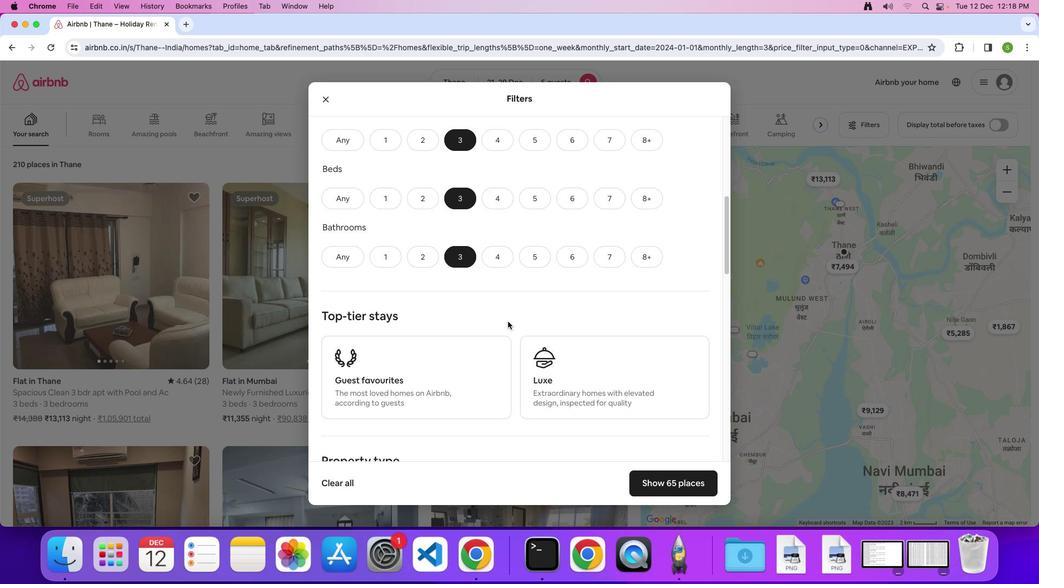 
Action: Mouse scrolled (508, 322) with delta (0, 0)
Screenshot: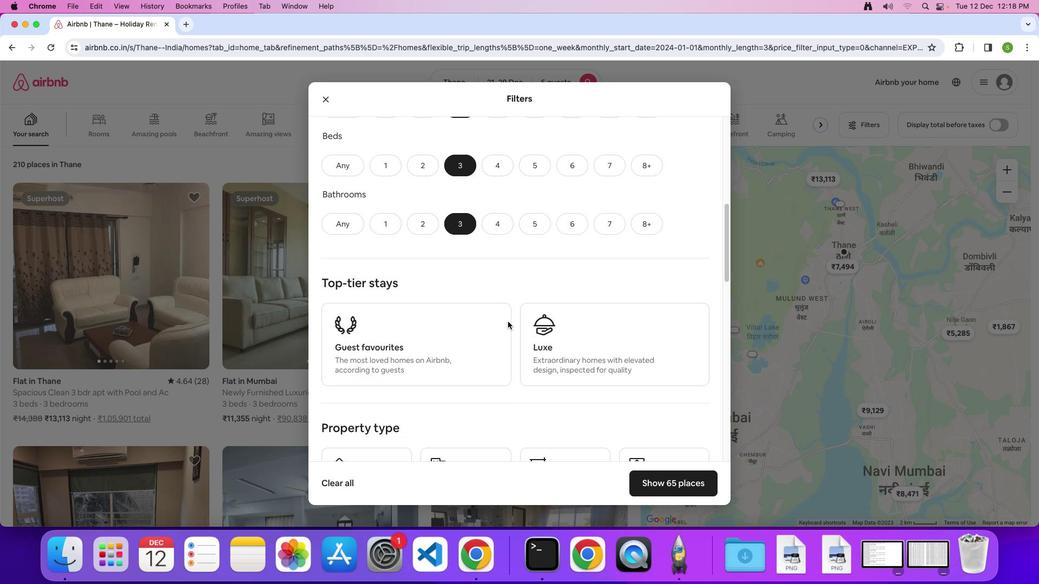 
Action: Mouse scrolled (508, 322) with delta (0, 0)
Screenshot: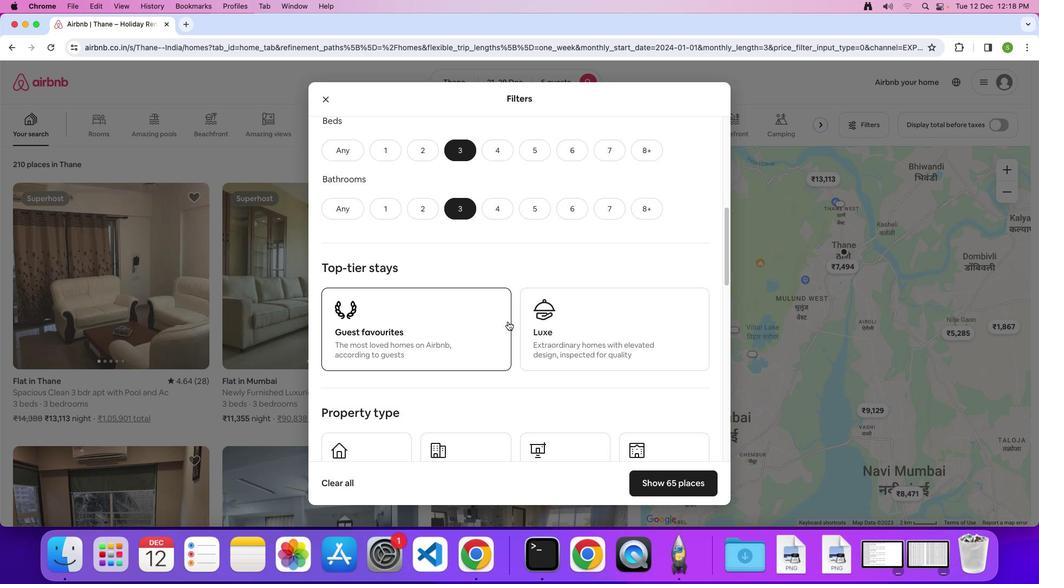 
Action: Mouse scrolled (508, 322) with delta (0, 0)
Screenshot: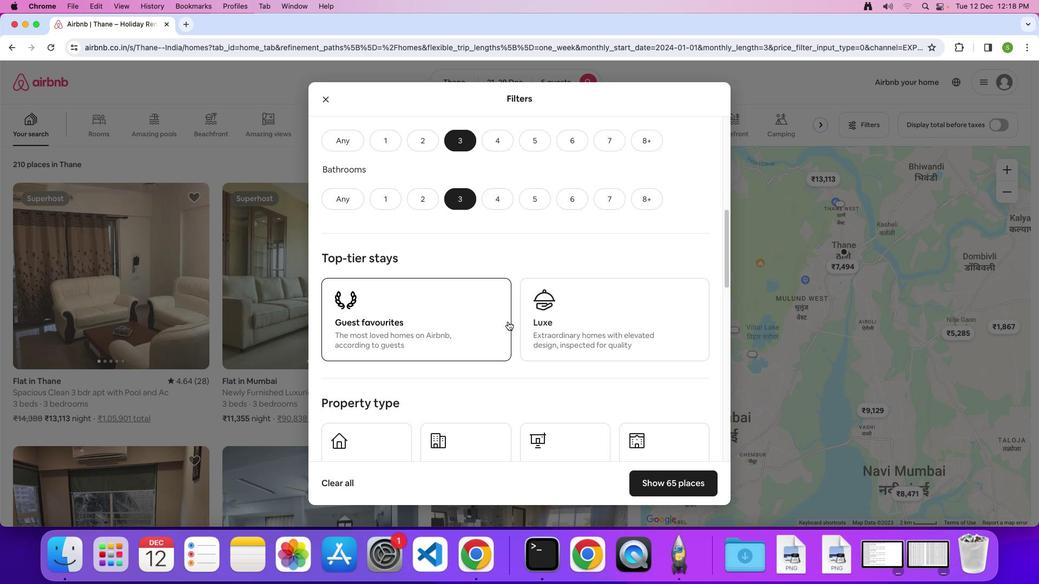 
Action: Mouse scrolled (508, 322) with delta (0, 0)
Screenshot: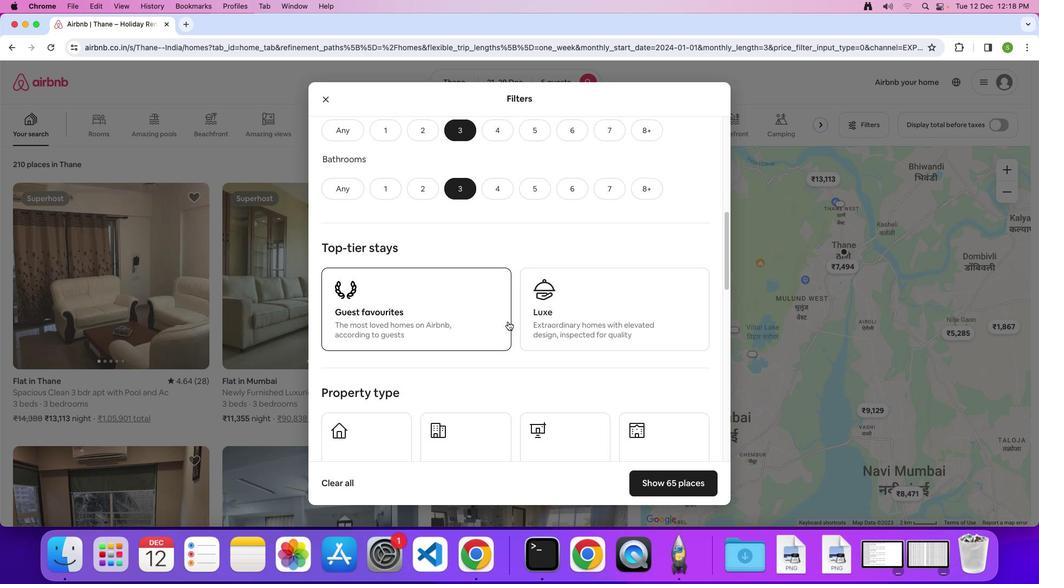 
Action: Mouse scrolled (508, 322) with delta (0, 0)
Screenshot: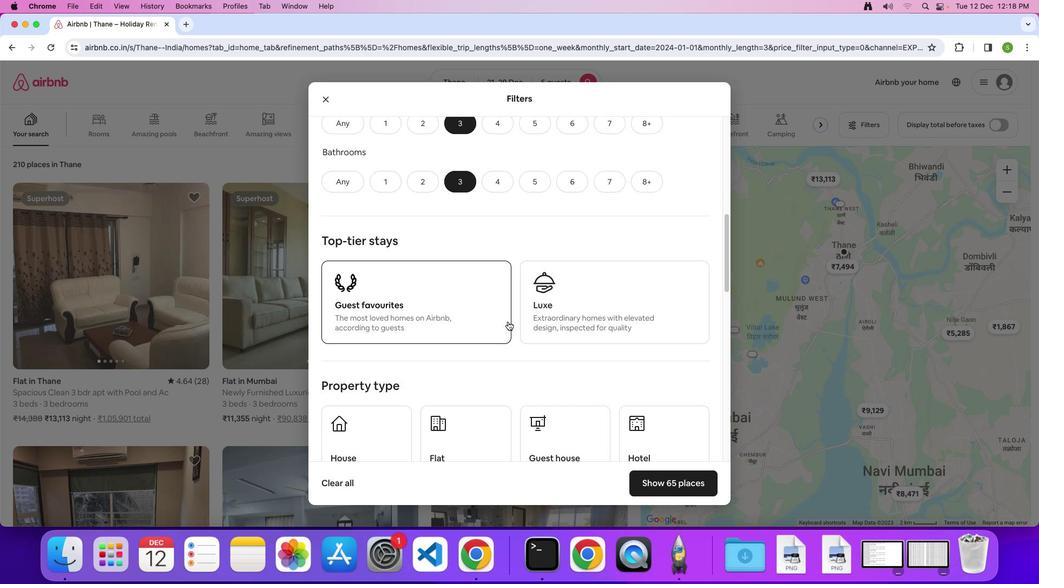 
Action: Mouse scrolled (508, 322) with delta (0, 0)
Screenshot: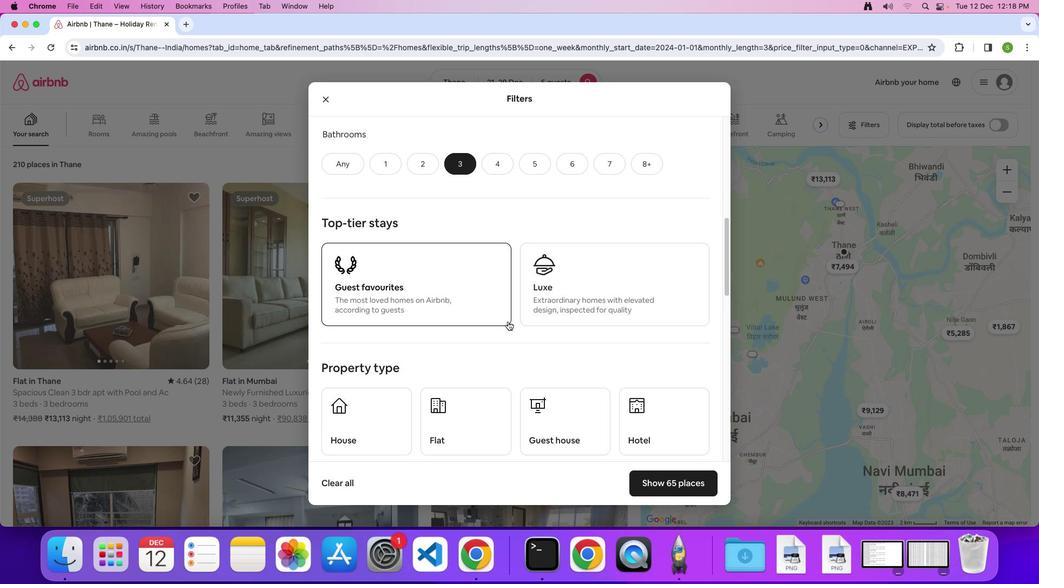 
Action: Mouse scrolled (508, 322) with delta (0, 0)
Screenshot: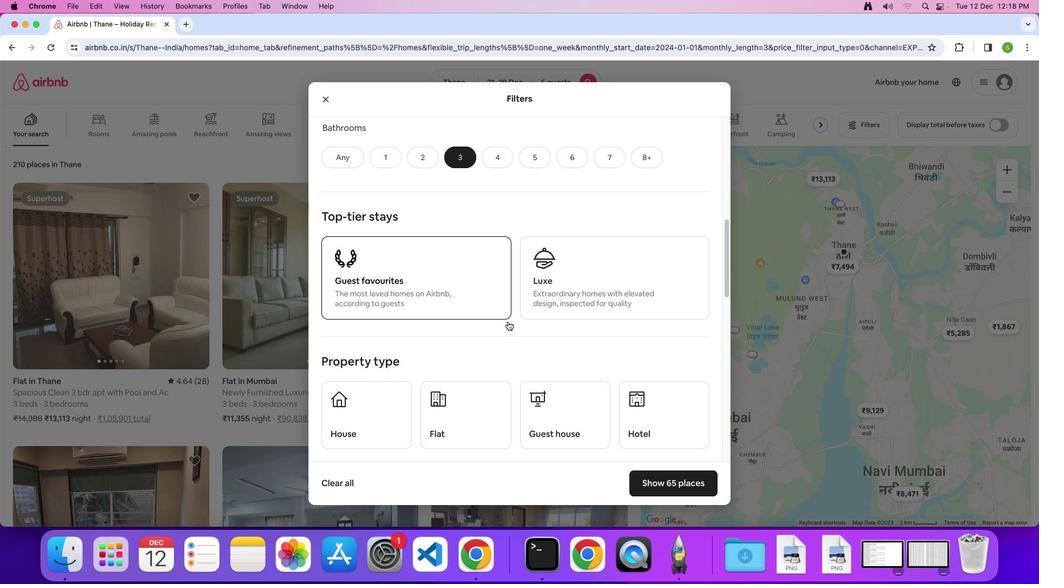 
Action: Mouse scrolled (508, 322) with delta (0, 0)
Screenshot: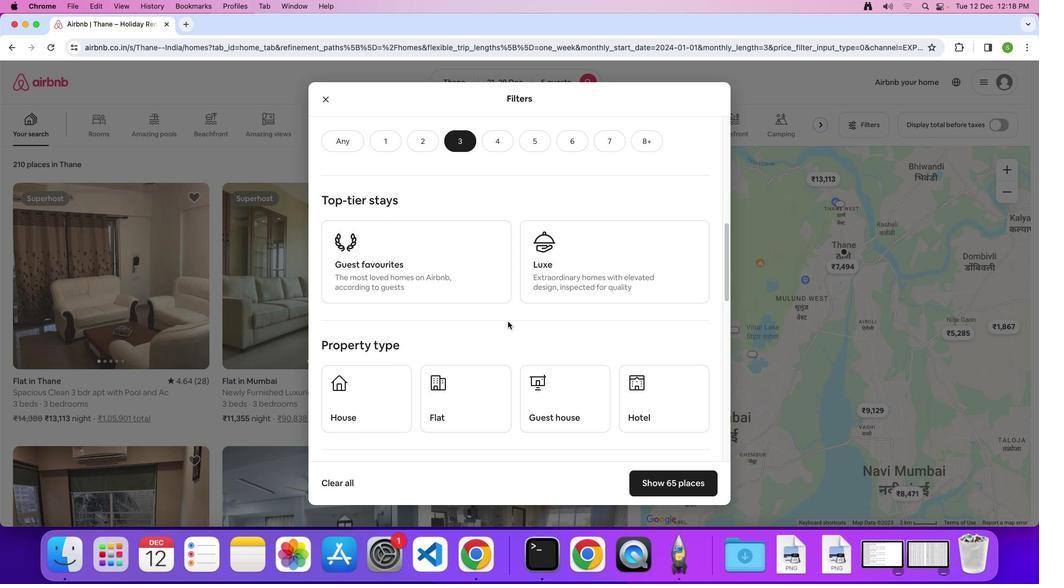 
Action: Mouse scrolled (508, 322) with delta (0, 0)
Screenshot: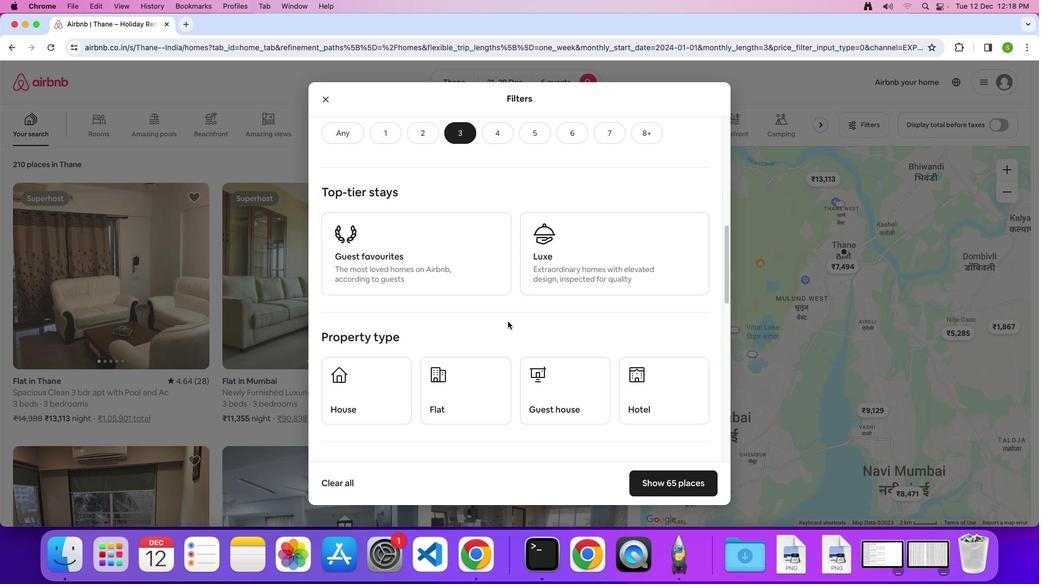 
Action: Mouse scrolled (508, 322) with delta (0, -1)
Screenshot: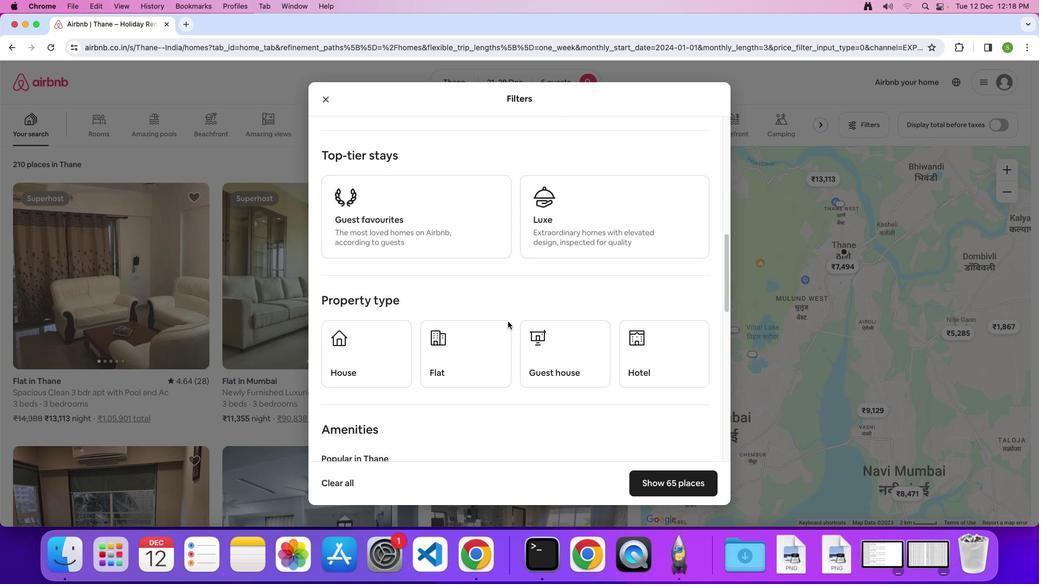 
Action: Mouse scrolled (508, 322) with delta (0, 0)
Screenshot: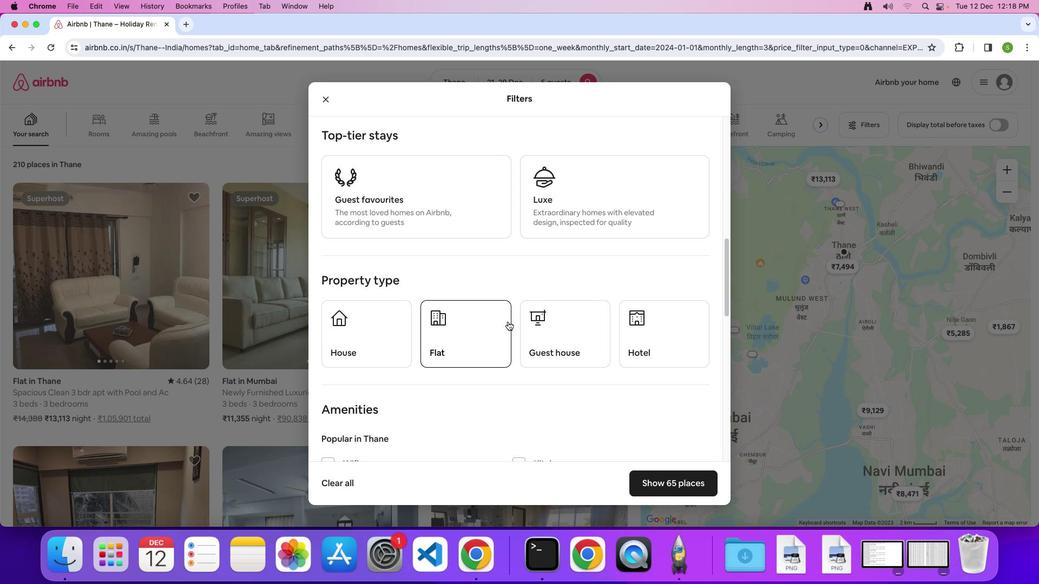 
Action: Mouse scrolled (508, 322) with delta (0, 0)
Screenshot: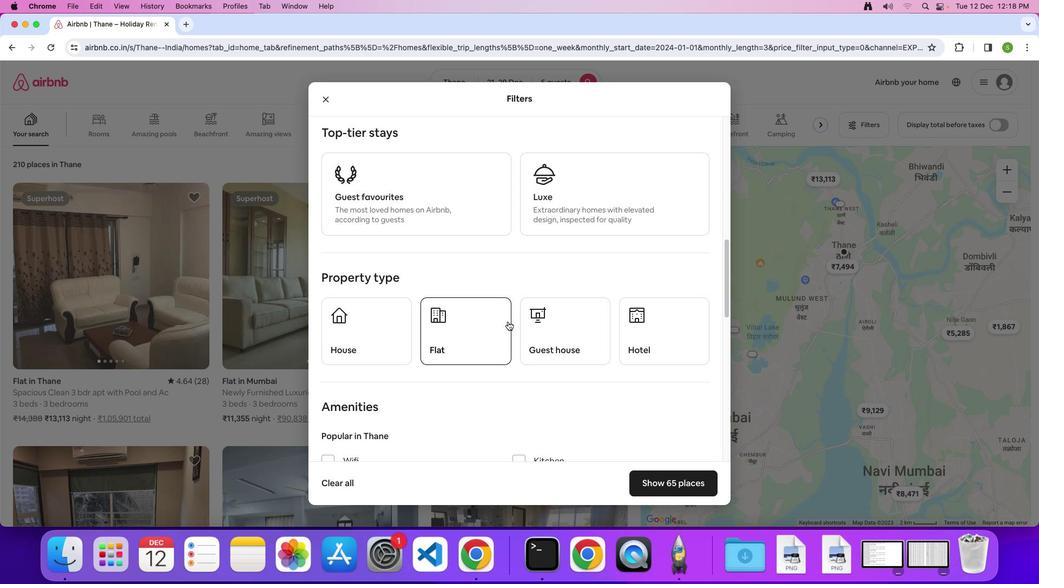 
Action: Mouse scrolled (508, 322) with delta (0, 0)
Screenshot: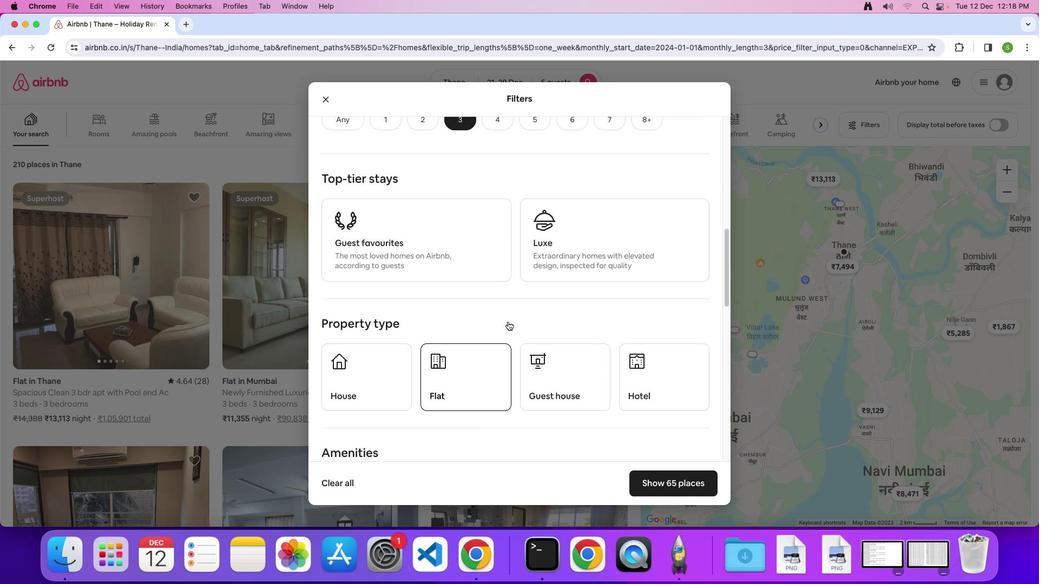 
Action: Mouse scrolled (508, 322) with delta (0, 0)
Screenshot: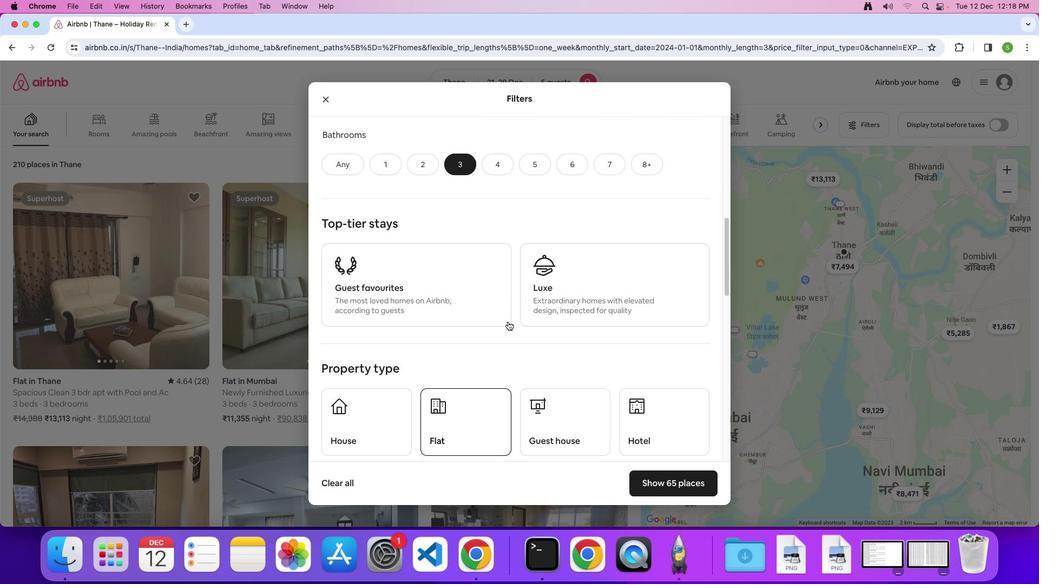 
Action: Mouse scrolled (508, 322) with delta (0, 2)
Screenshot: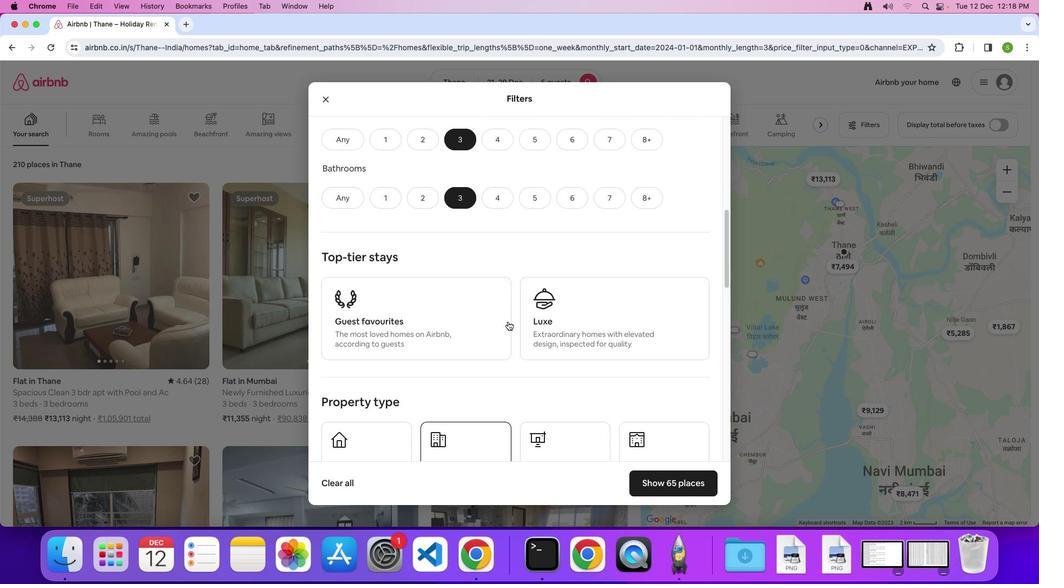 
Action: Mouse scrolled (508, 322) with delta (0, 0)
Screenshot: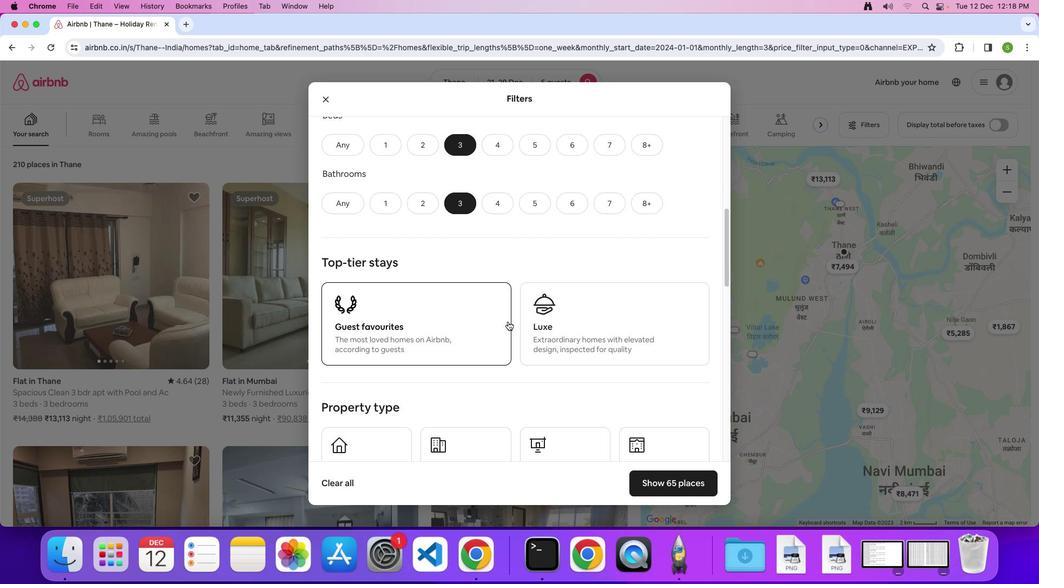 
Action: Mouse scrolled (508, 322) with delta (0, 0)
Screenshot: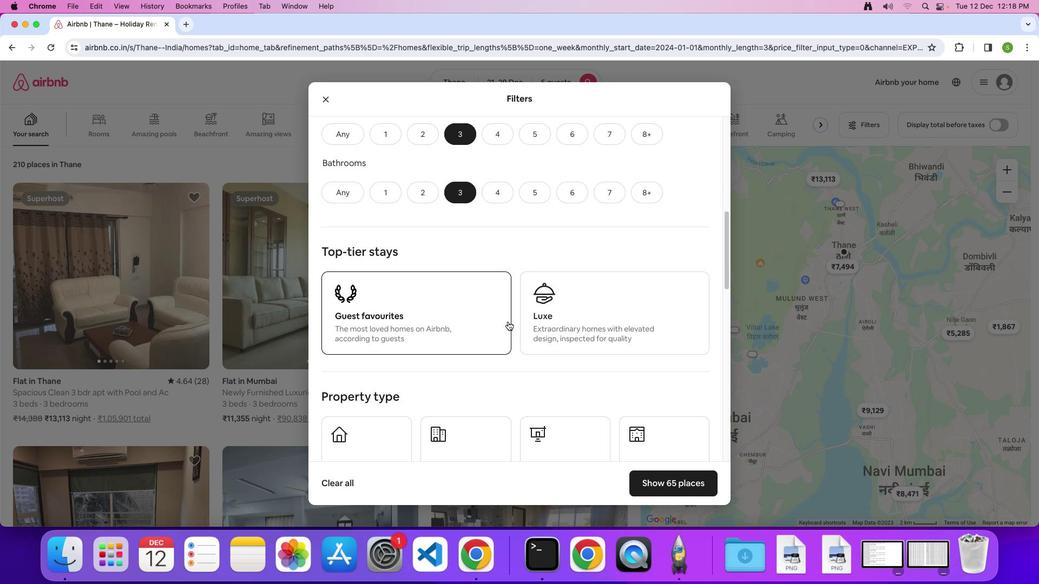 
Action: Mouse scrolled (508, 322) with delta (0, 0)
Screenshot: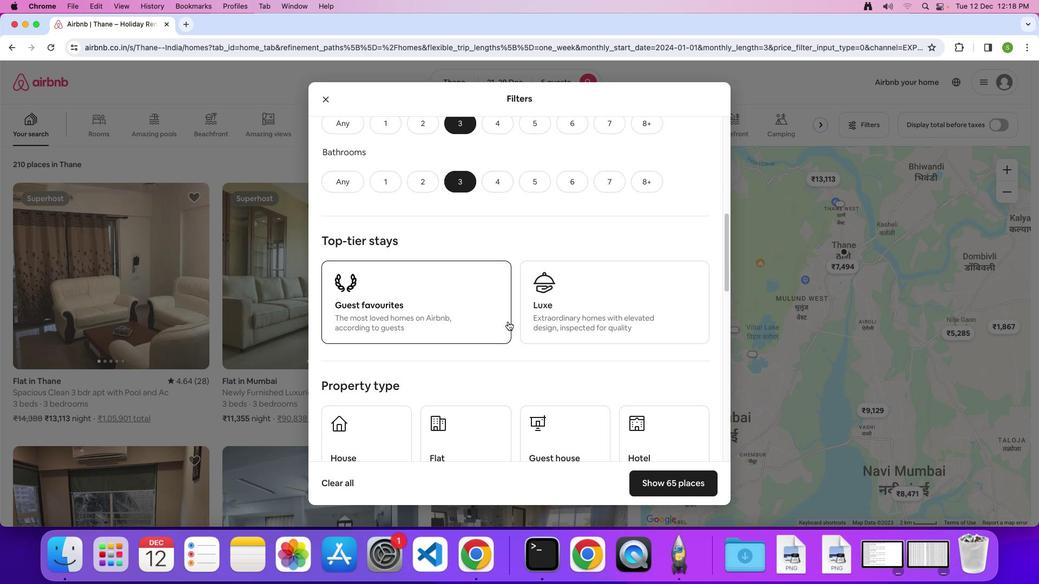 
Action: Mouse scrolled (508, 322) with delta (0, 0)
Screenshot: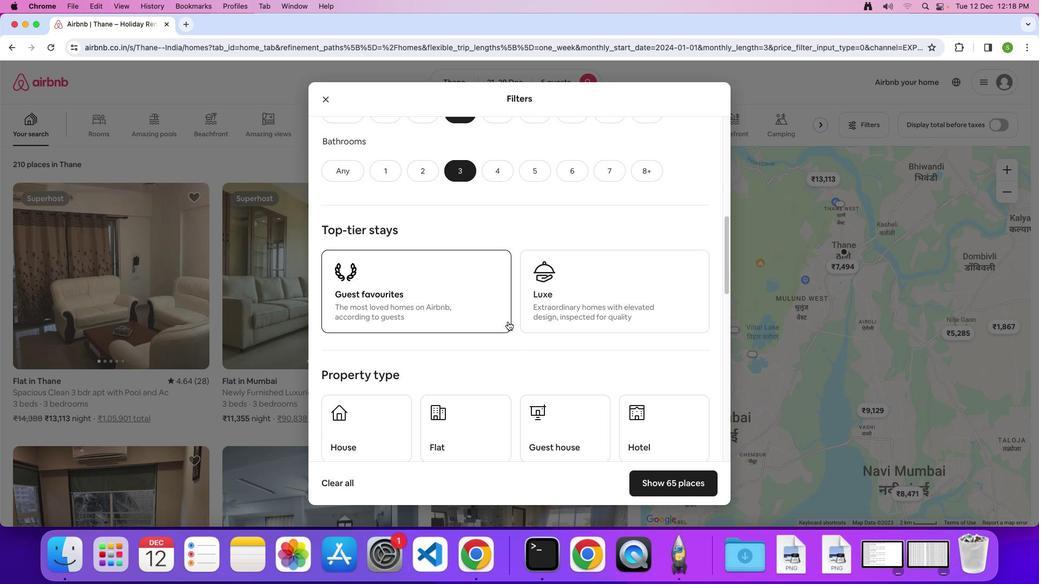
Action: Mouse scrolled (508, 322) with delta (0, 0)
Screenshot: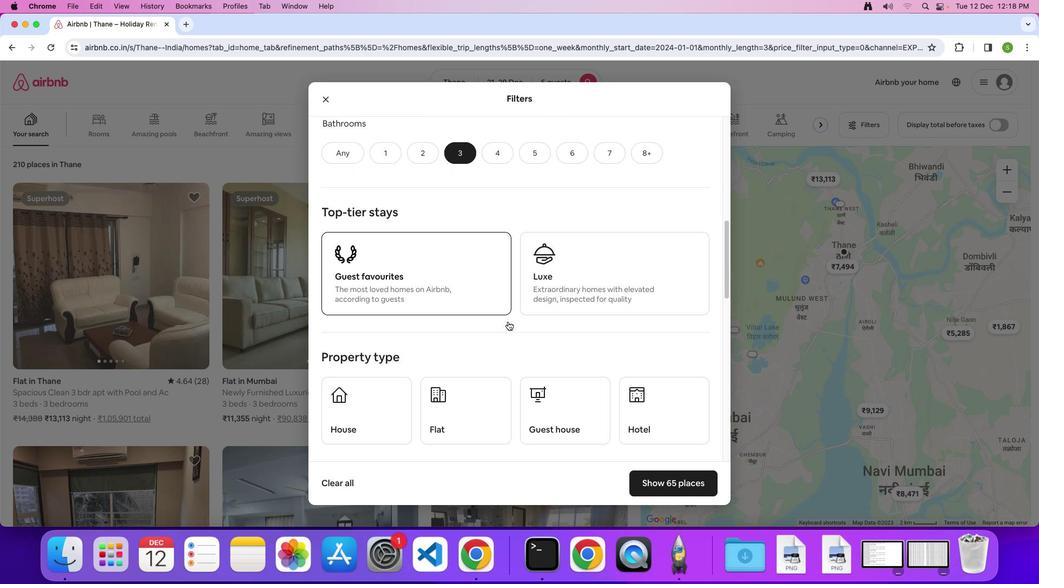 
Action: Mouse scrolled (508, 322) with delta (0, 0)
Screenshot: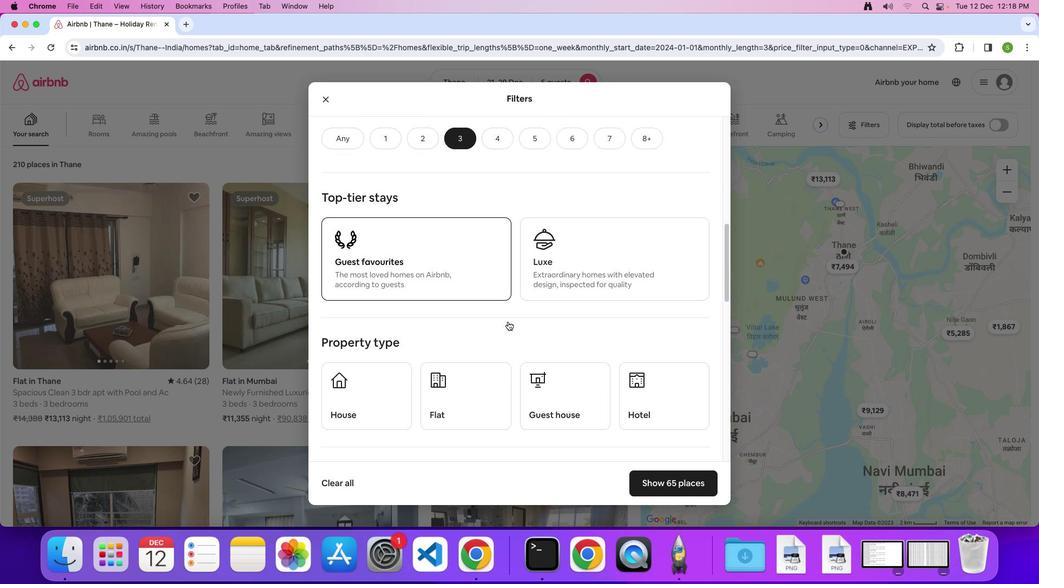 
Action: Mouse scrolled (508, 322) with delta (0, -1)
Screenshot: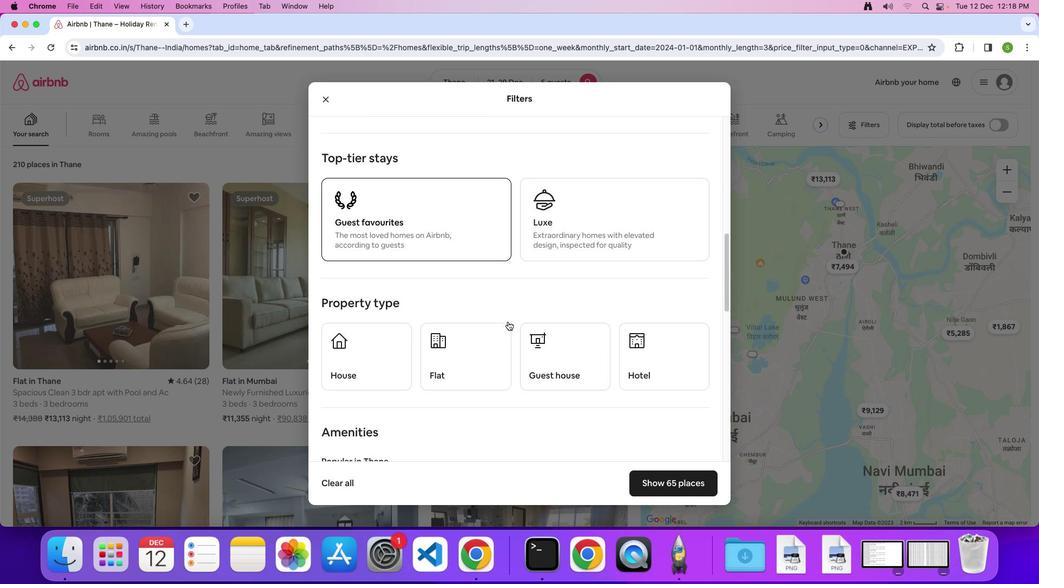 
Action: Mouse scrolled (508, 322) with delta (0, 0)
Screenshot: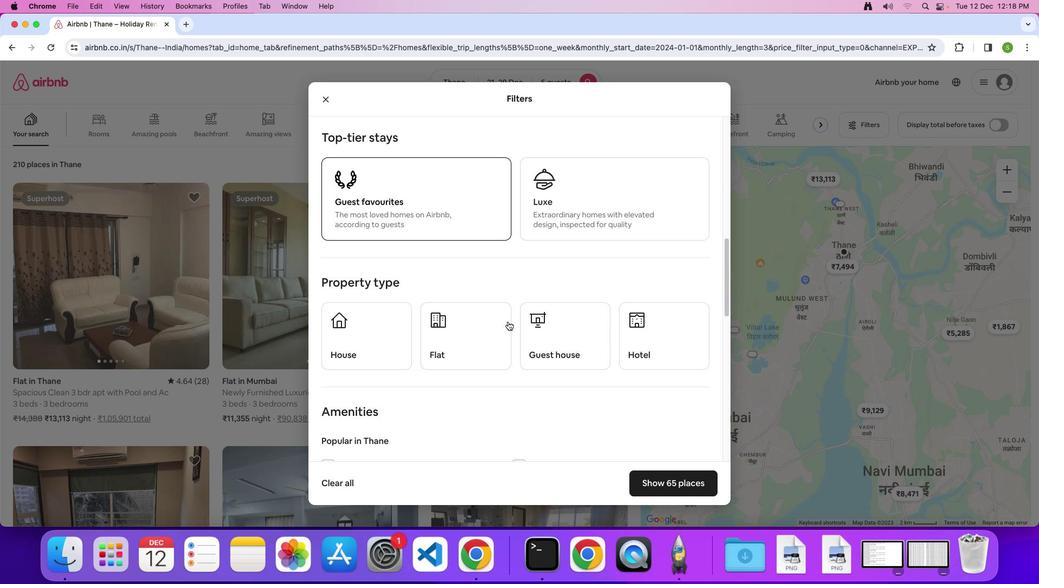 
Action: Mouse scrolled (508, 322) with delta (0, 0)
Screenshot: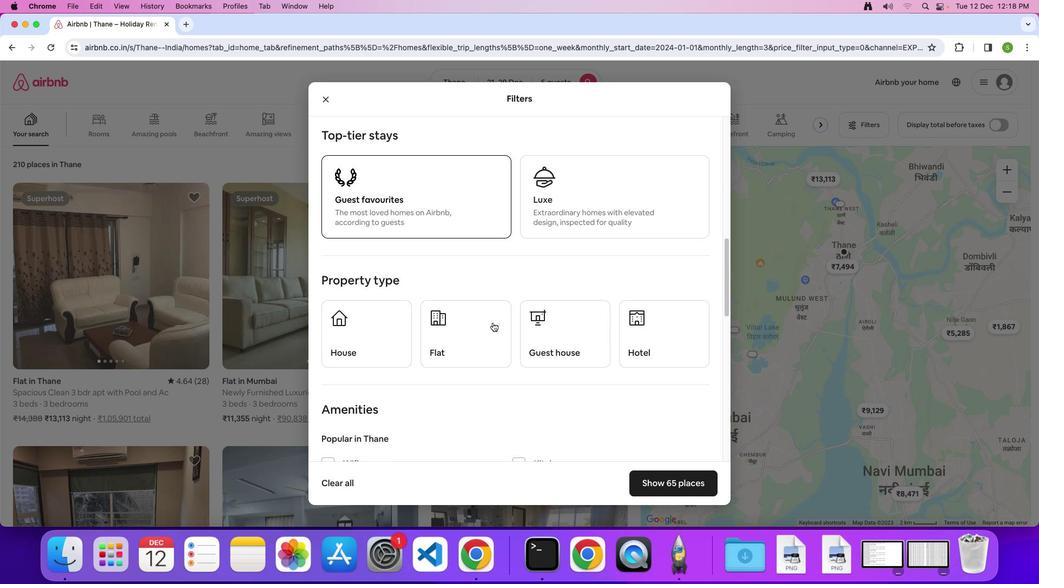 
Action: Mouse moved to (395, 329)
Screenshot: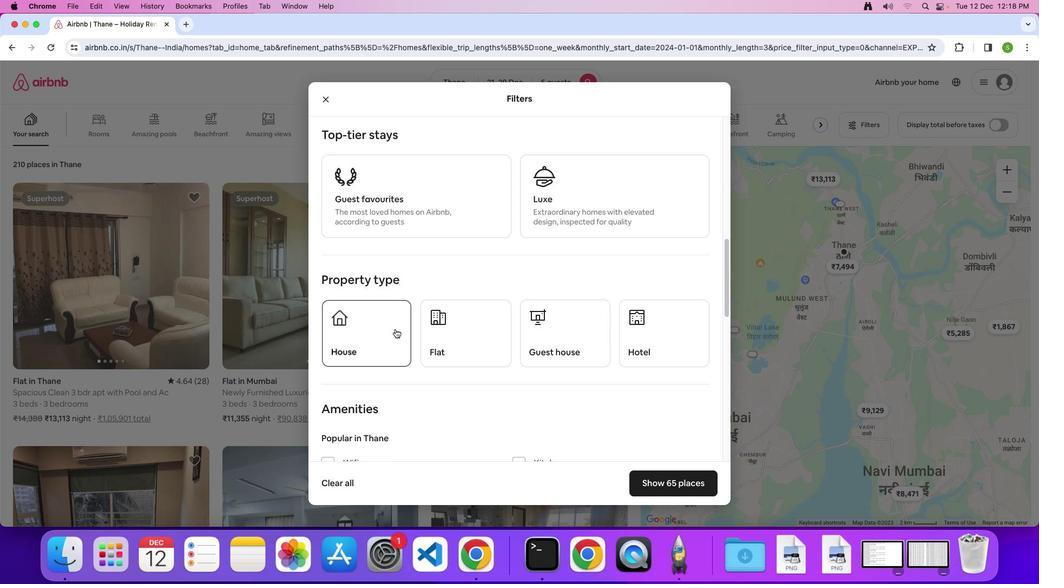 
Action: Mouse pressed left at (395, 329)
Screenshot: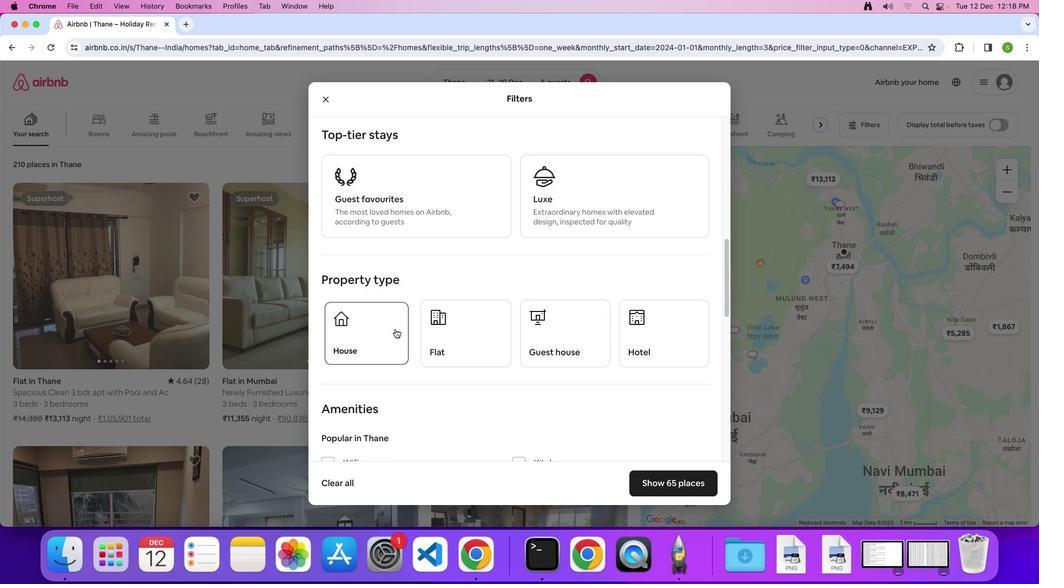 
Action: Mouse moved to (507, 398)
Screenshot: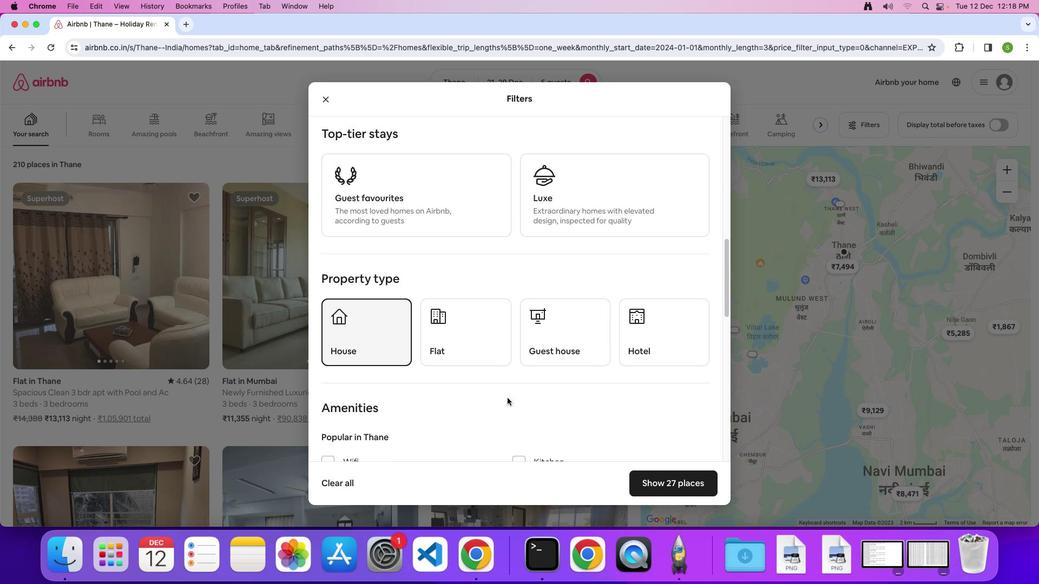 
Action: Mouse scrolled (507, 398) with delta (0, 0)
Screenshot: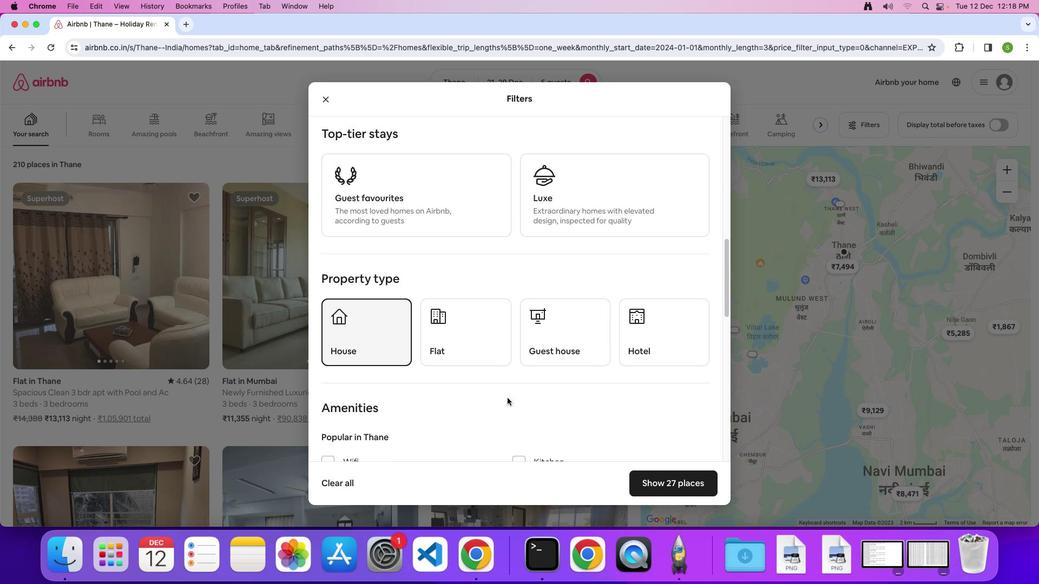 
Action: Mouse moved to (507, 398)
Screenshot: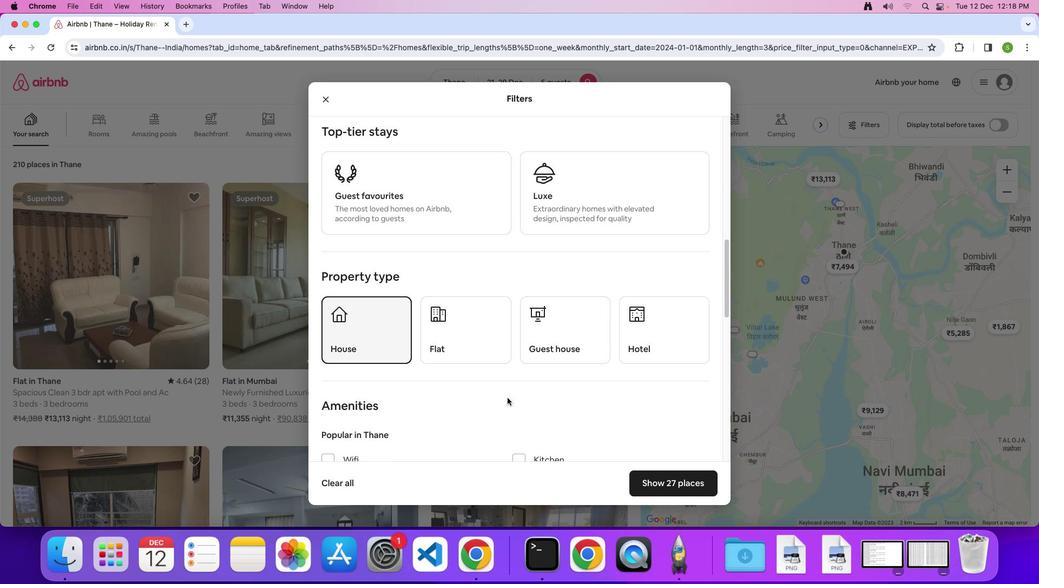 
Action: Mouse scrolled (507, 398) with delta (0, 0)
Screenshot: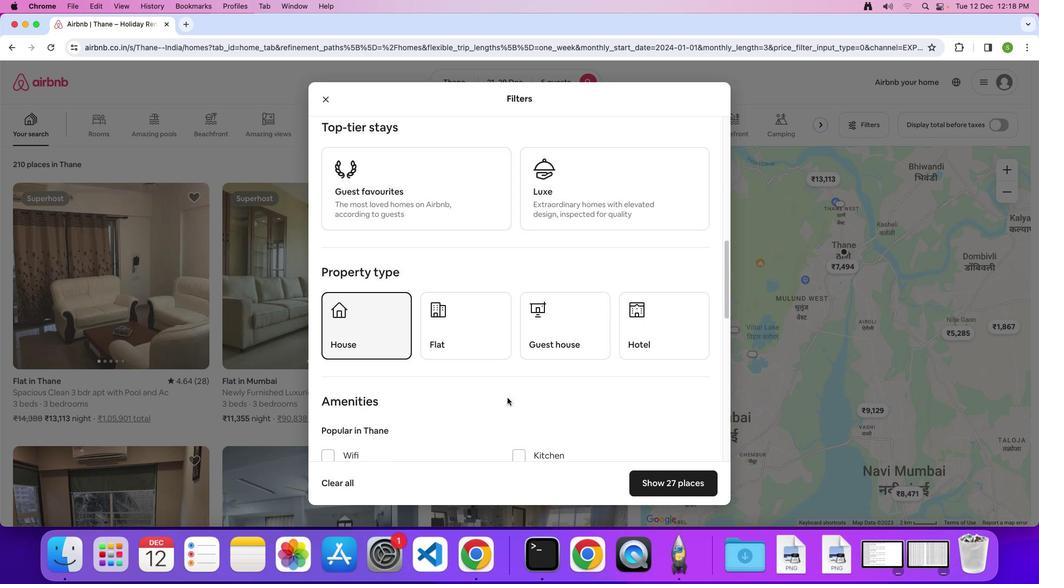 
Action: Mouse moved to (507, 398)
Screenshot: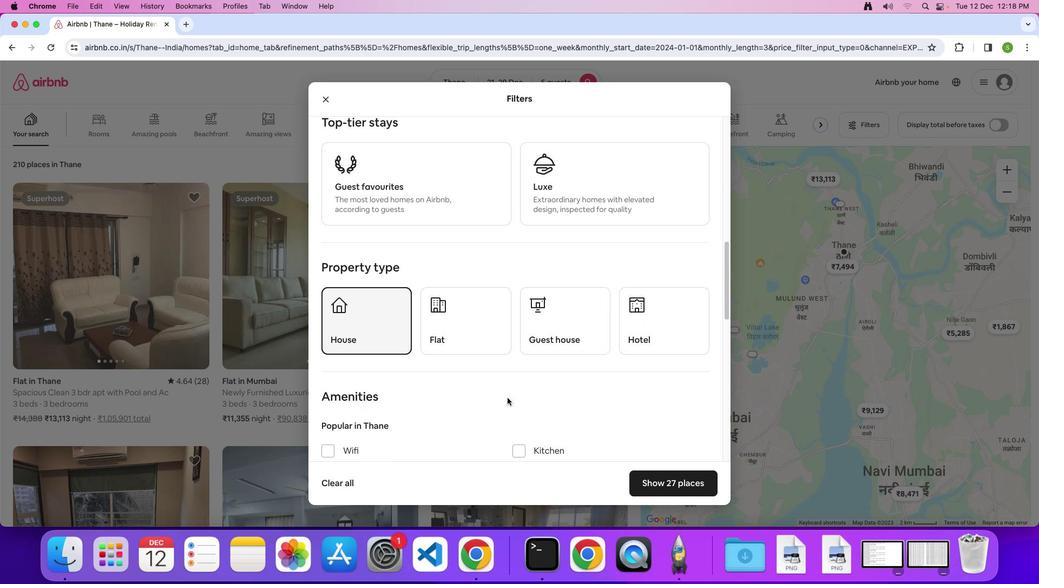 
Action: Mouse scrolled (507, 398) with delta (0, 0)
Screenshot: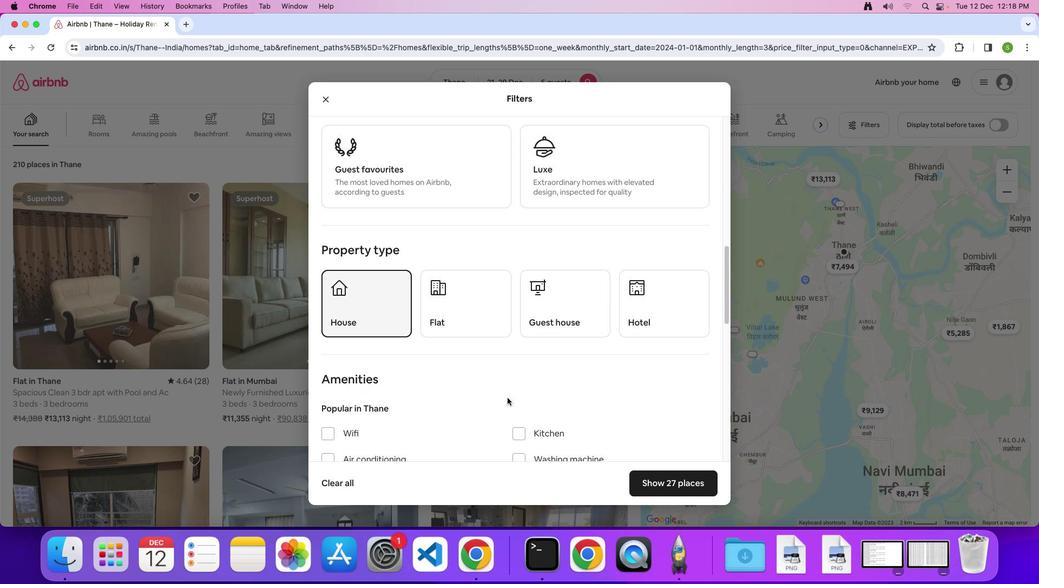 
Action: Mouse scrolled (507, 398) with delta (0, 0)
Screenshot: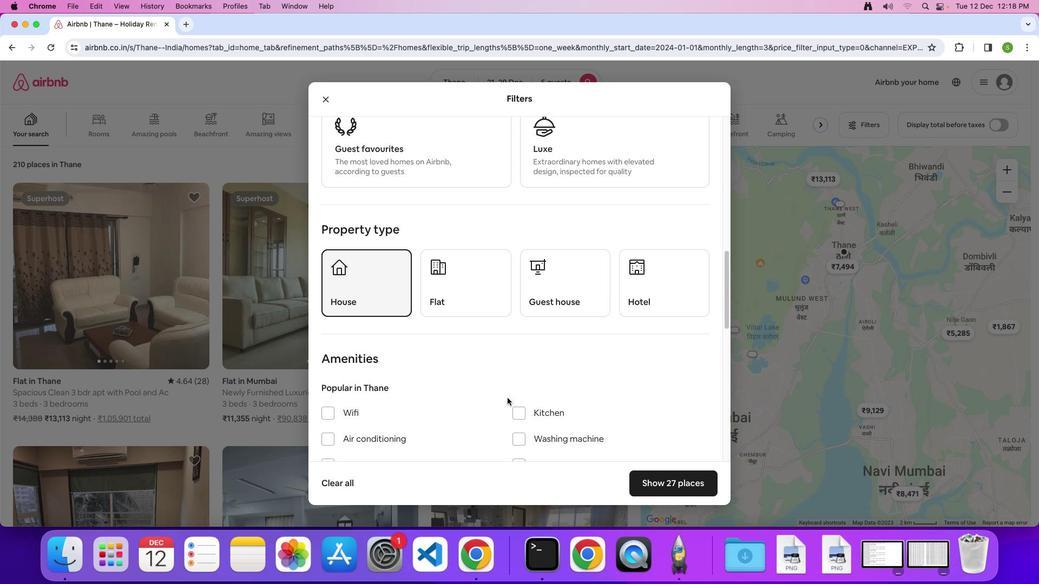 
Action: Mouse scrolled (507, 398) with delta (0, 0)
Screenshot: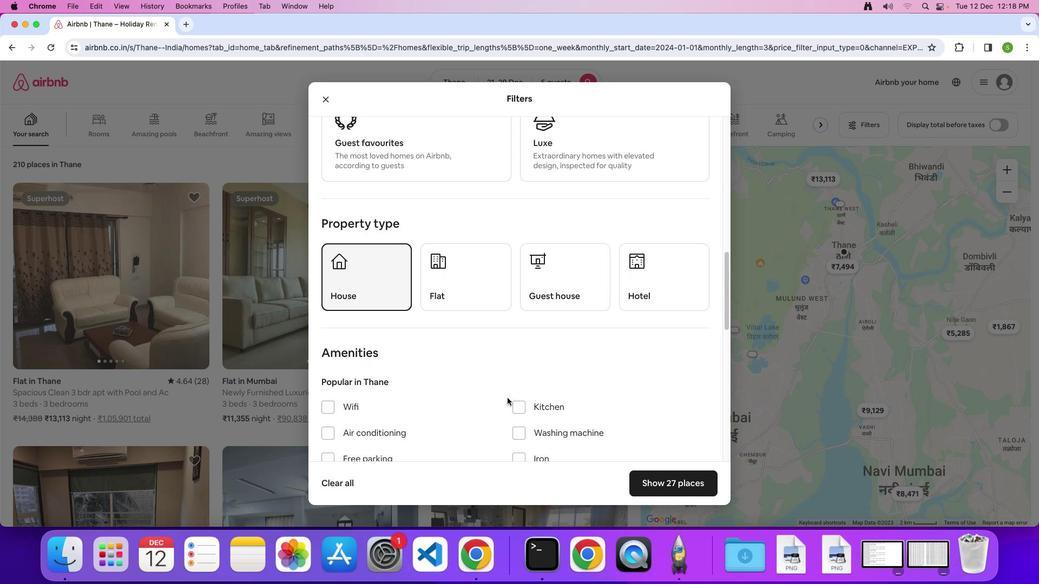 
Action: Mouse scrolled (507, 398) with delta (0, 0)
Screenshot: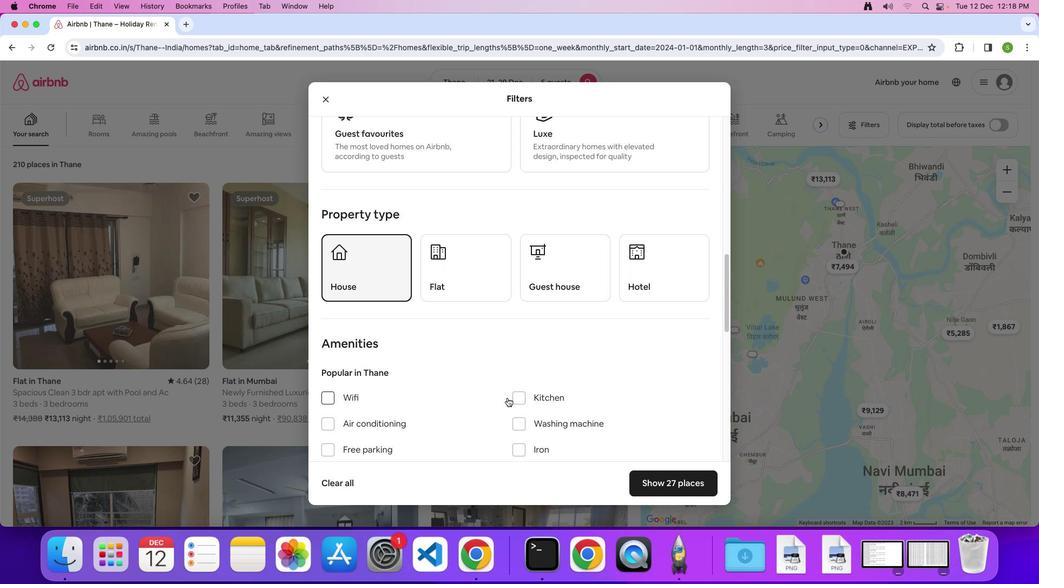 
Action: Mouse scrolled (507, 398) with delta (0, 0)
Screenshot: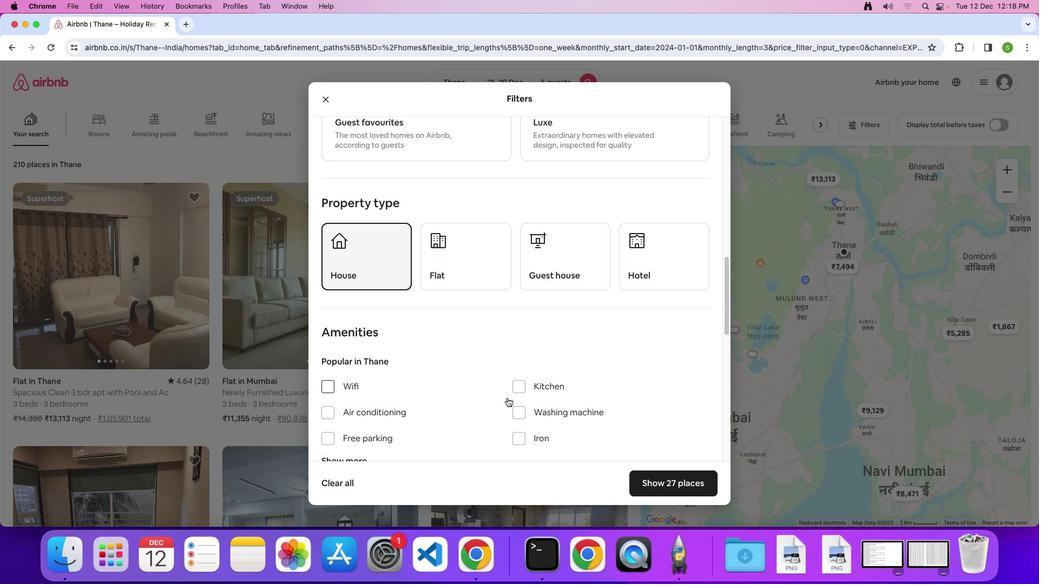 
Action: Mouse scrolled (507, 398) with delta (0, 0)
Screenshot: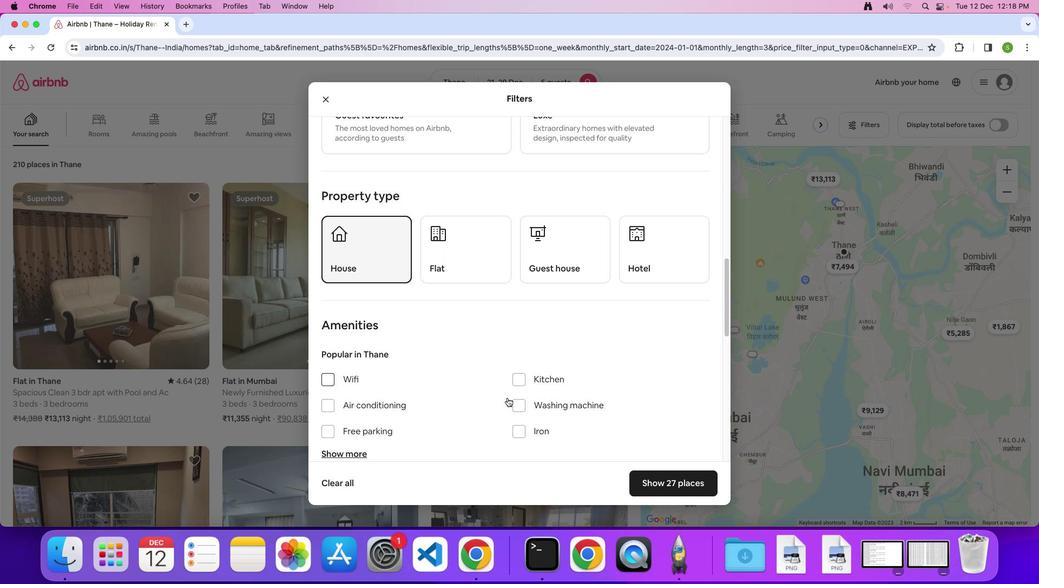 
Action: Mouse scrolled (507, 398) with delta (0, 0)
Screenshot: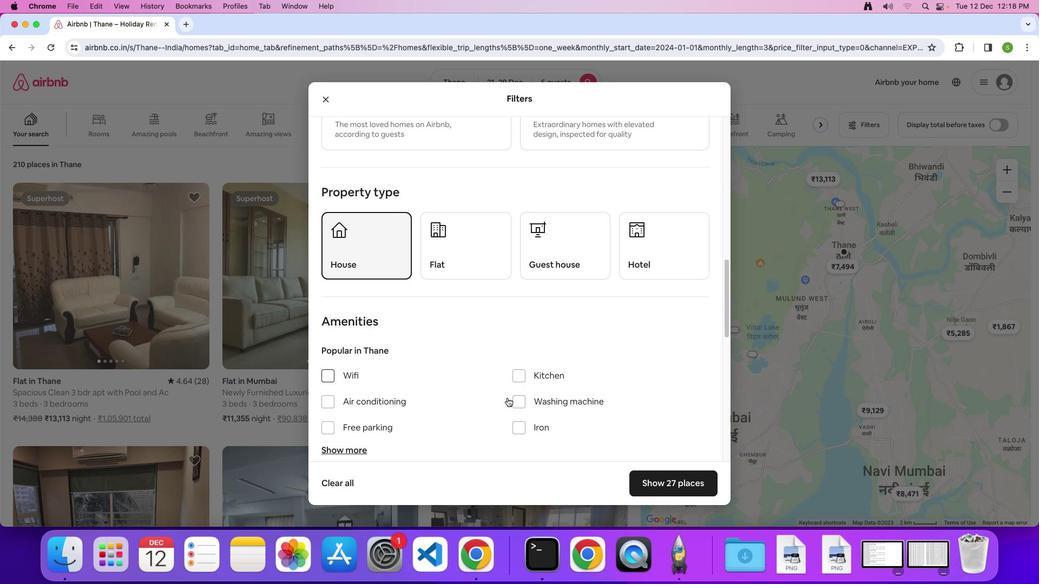 
Action: Mouse scrolled (507, 398) with delta (0, 0)
Screenshot: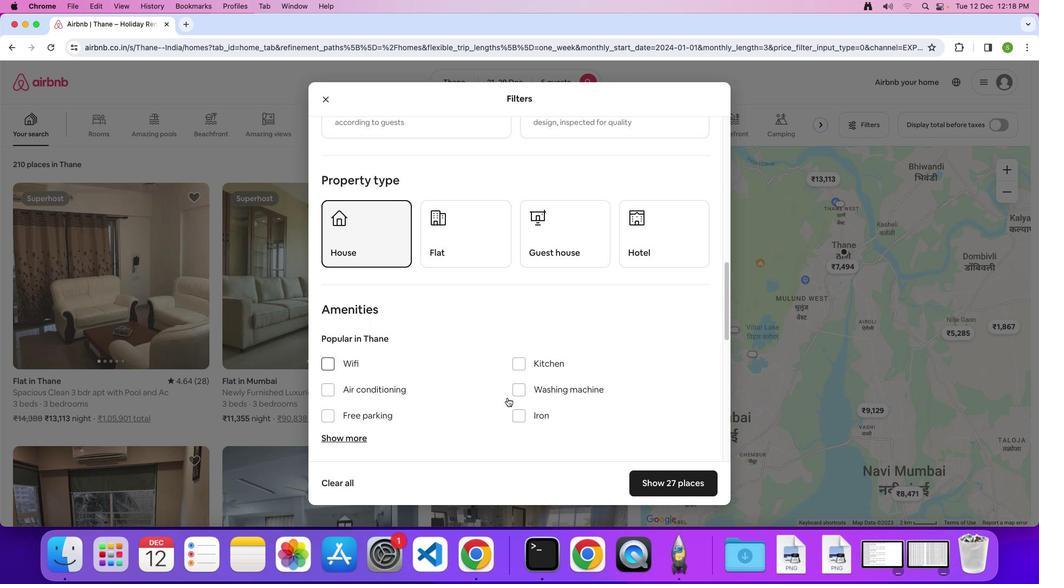 
Action: Mouse scrolled (507, 398) with delta (0, 0)
Screenshot: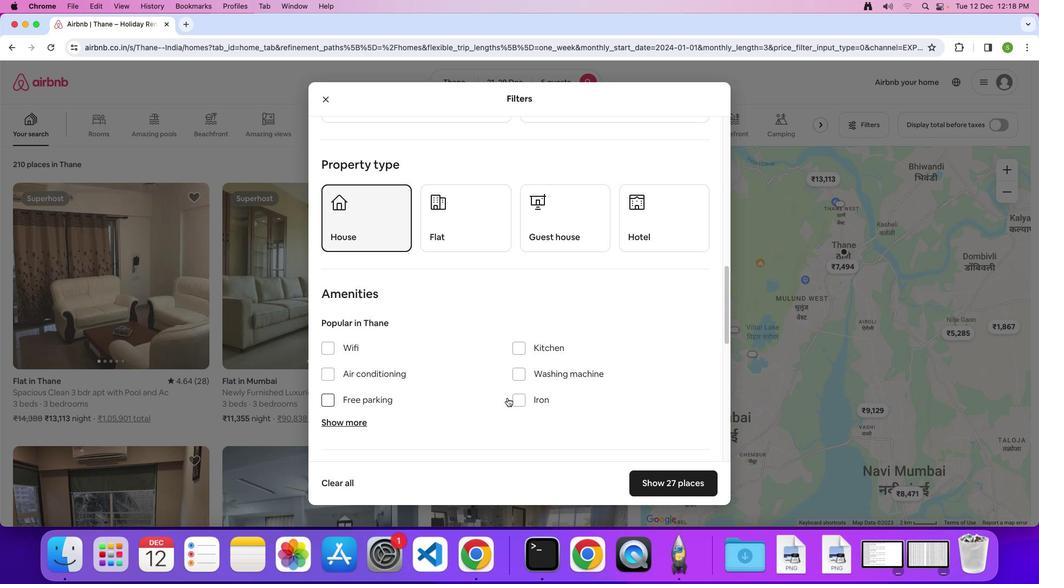 
Action: Mouse scrolled (507, 398) with delta (0, 0)
Screenshot: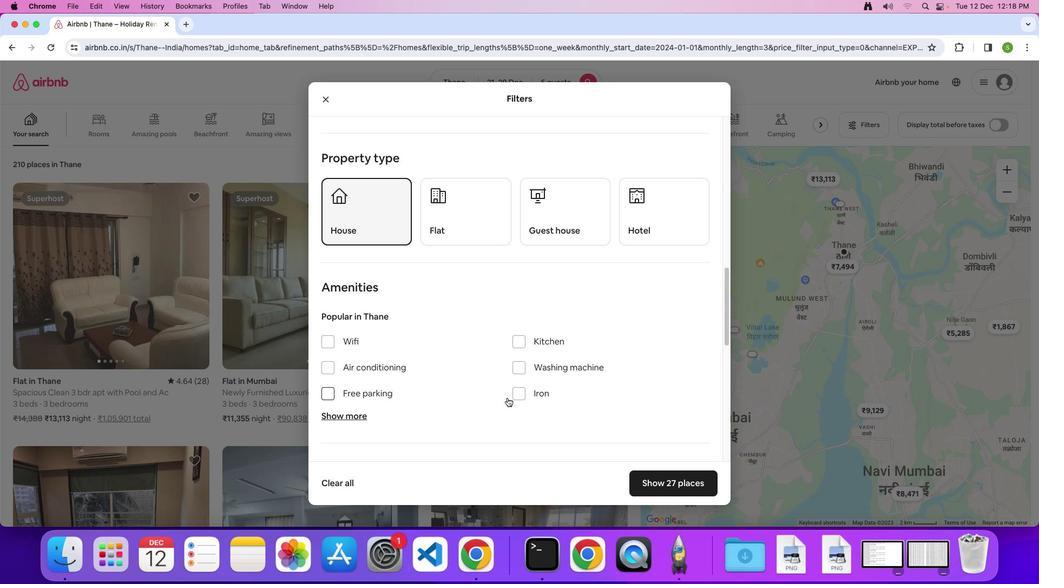 
Action: Mouse scrolled (507, 398) with delta (0, 0)
Screenshot: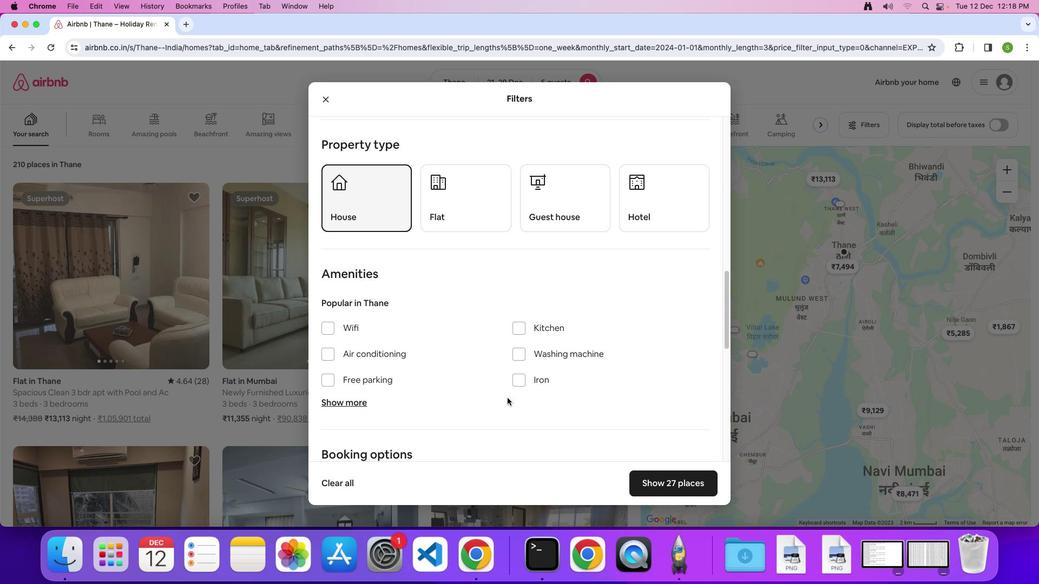 
Action: Mouse scrolled (507, 398) with delta (0, 0)
Screenshot: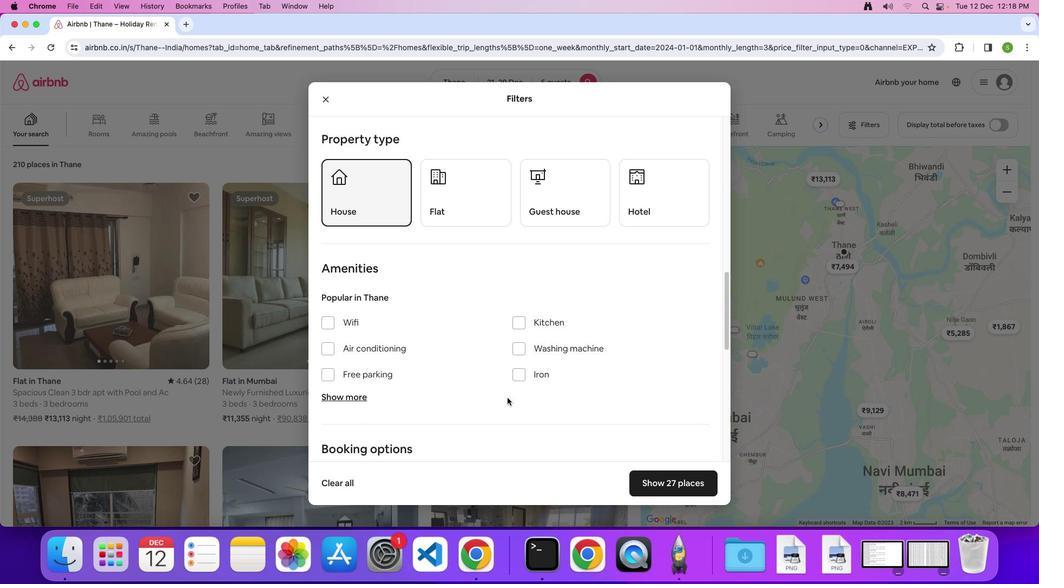 
Action: Mouse scrolled (507, 398) with delta (0, -1)
Screenshot: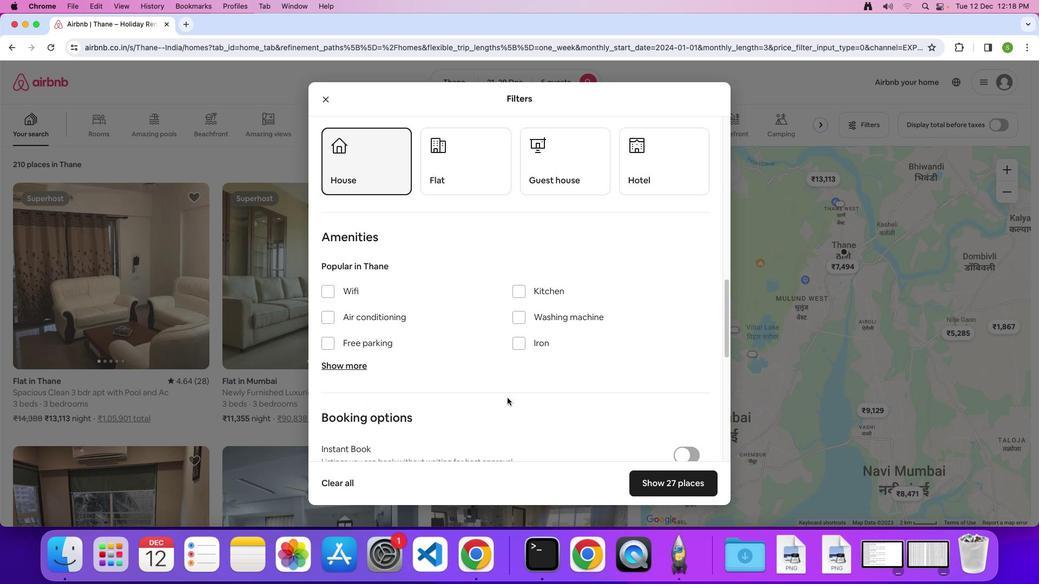 
Action: Mouse scrolled (507, 398) with delta (0, 0)
Screenshot: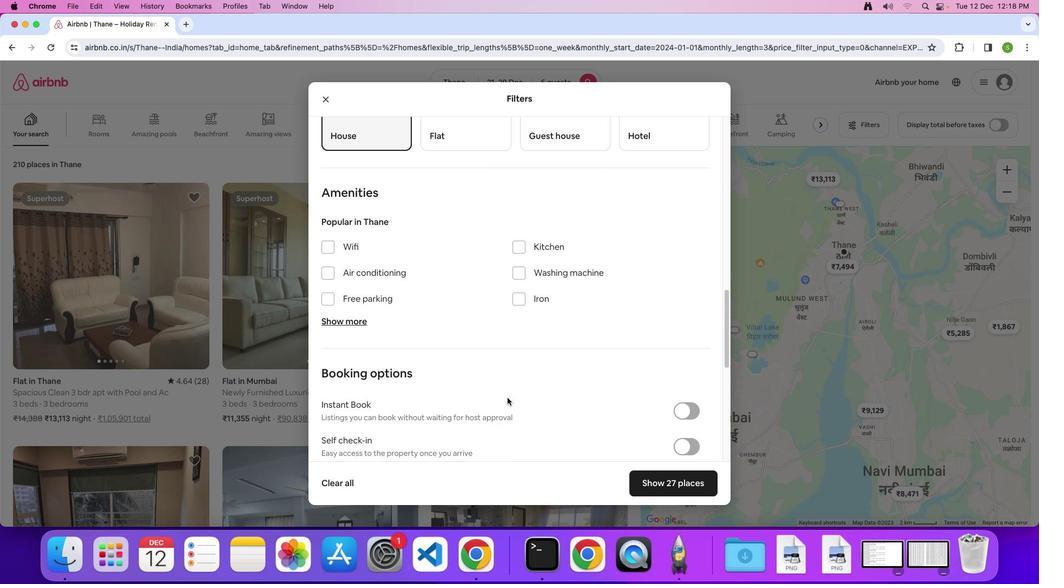
Action: Mouse scrolled (507, 398) with delta (0, 0)
Screenshot: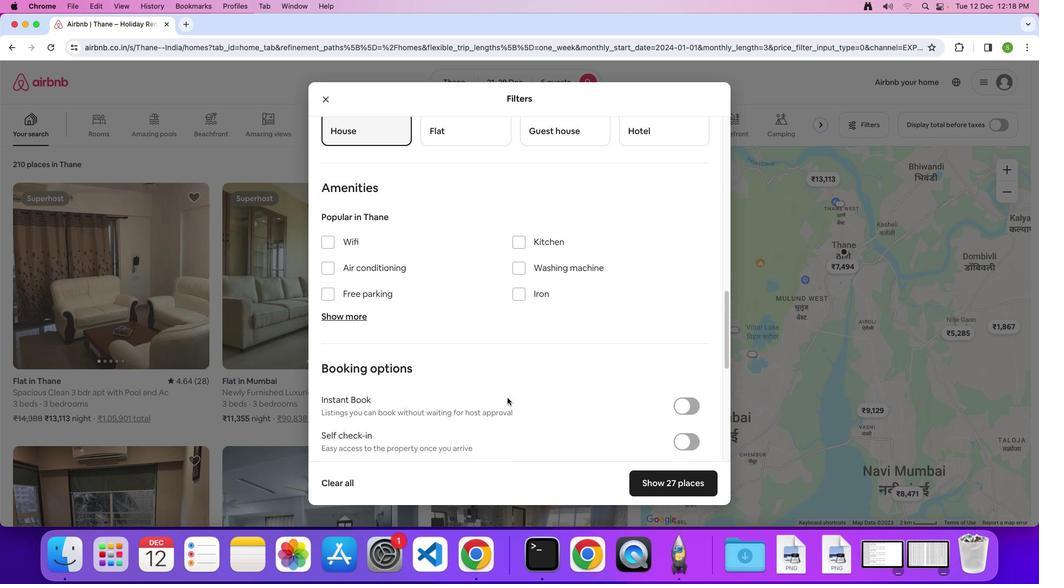 
Action: Mouse scrolled (507, 398) with delta (0, 0)
Screenshot: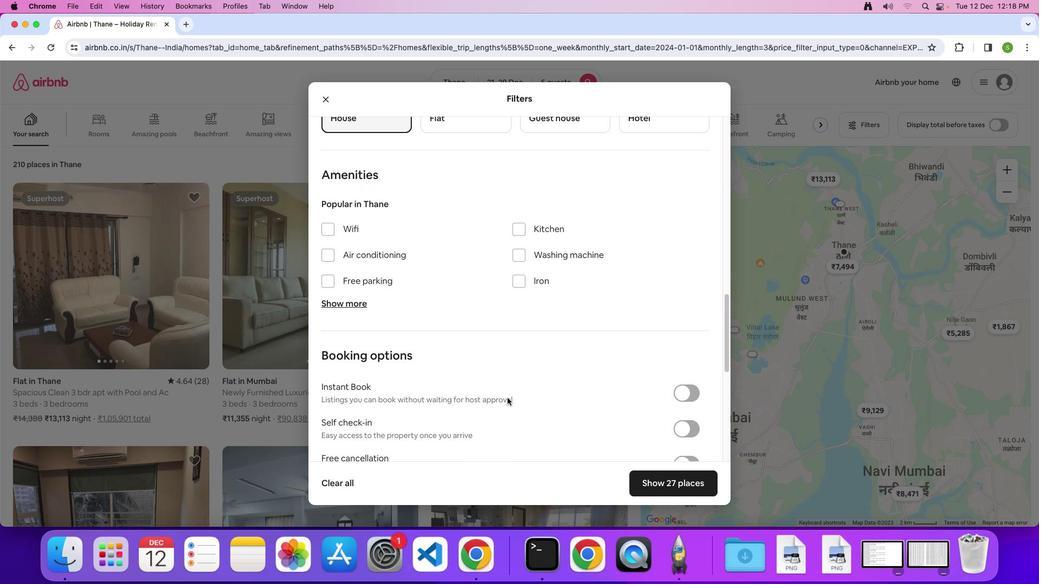 
Action: Mouse scrolled (507, 398) with delta (0, 0)
Screenshot: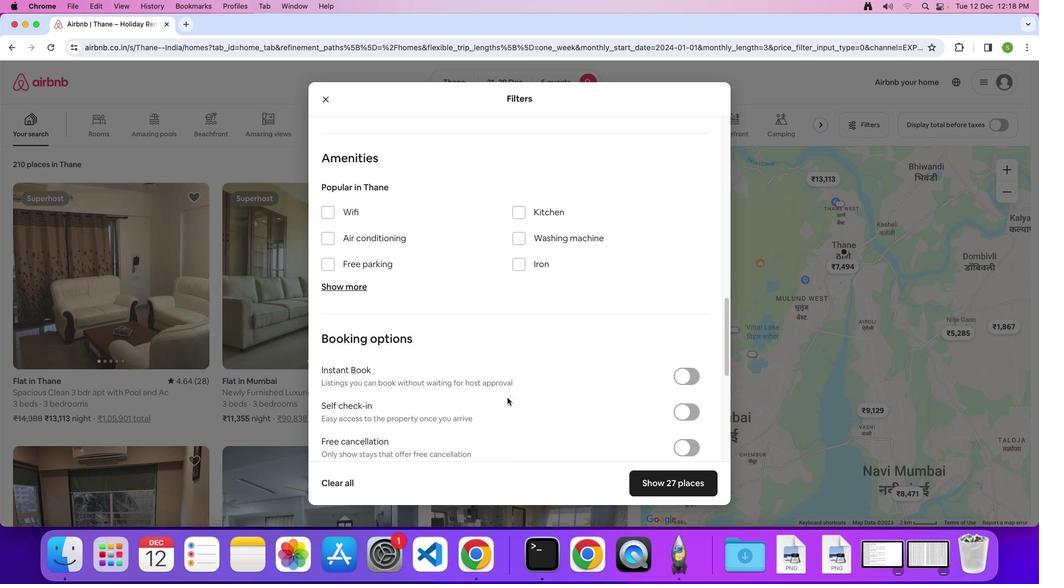 
Action: Mouse scrolled (507, 398) with delta (0, -1)
Screenshot: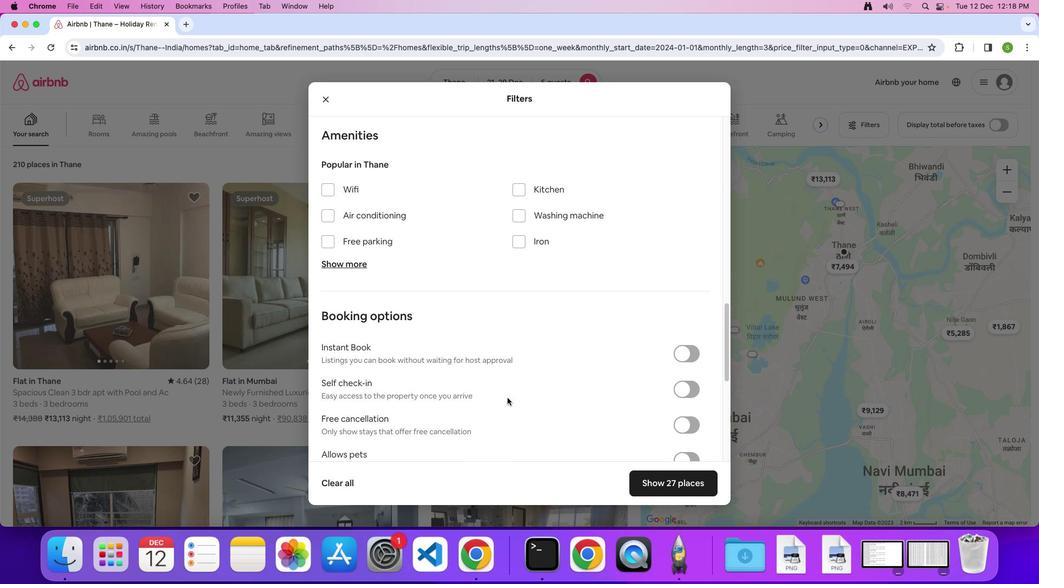 
Action: Mouse scrolled (507, 398) with delta (0, 0)
Screenshot: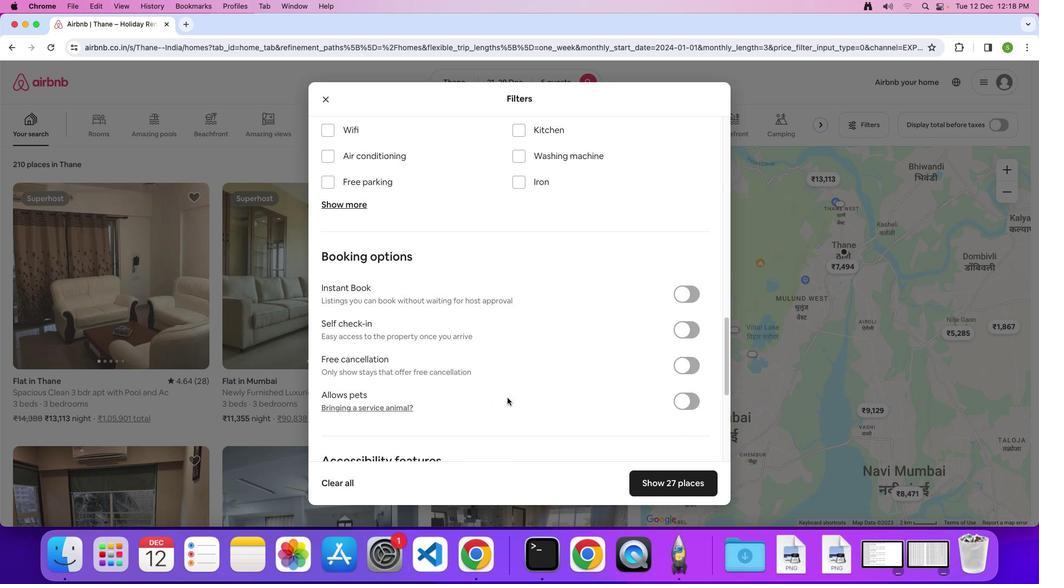 
Action: Mouse scrolled (507, 398) with delta (0, 0)
Screenshot: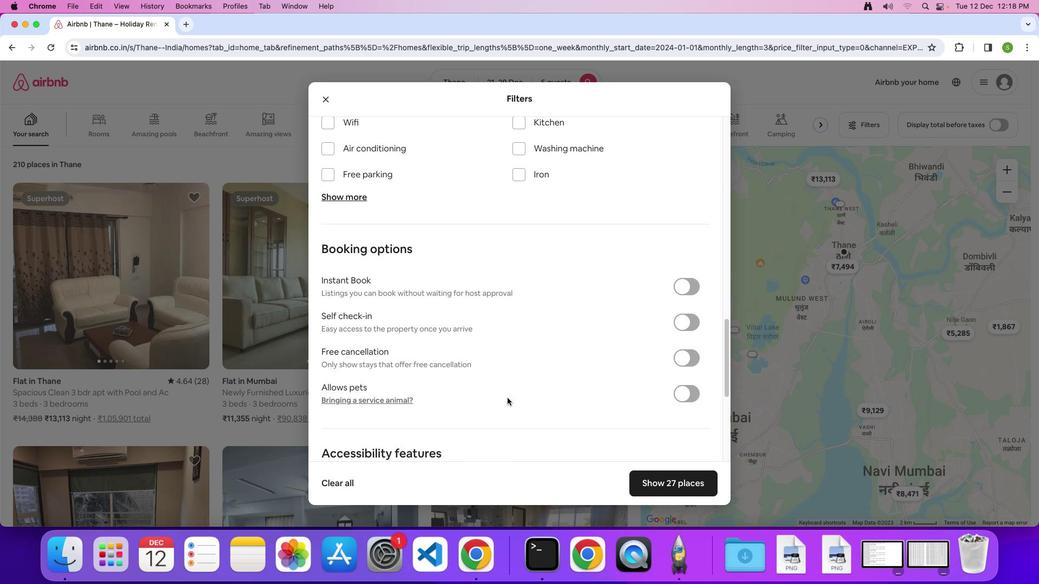 
Action: Mouse scrolled (507, 398) with delta (0, -1)
Screenshot: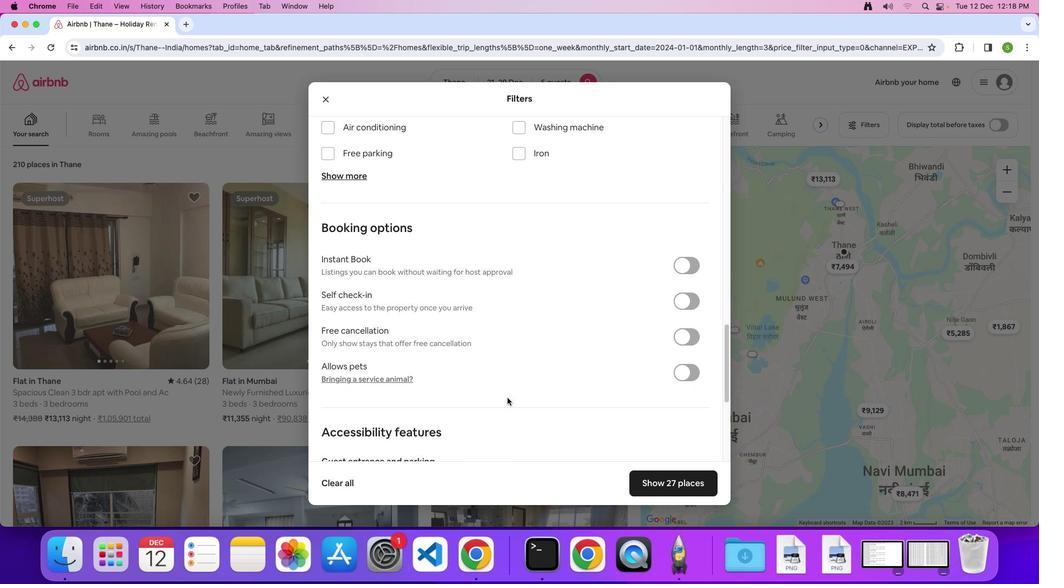 
Action: Mouse scrolled (507, 398) with delta (0, 0)
Screenshot: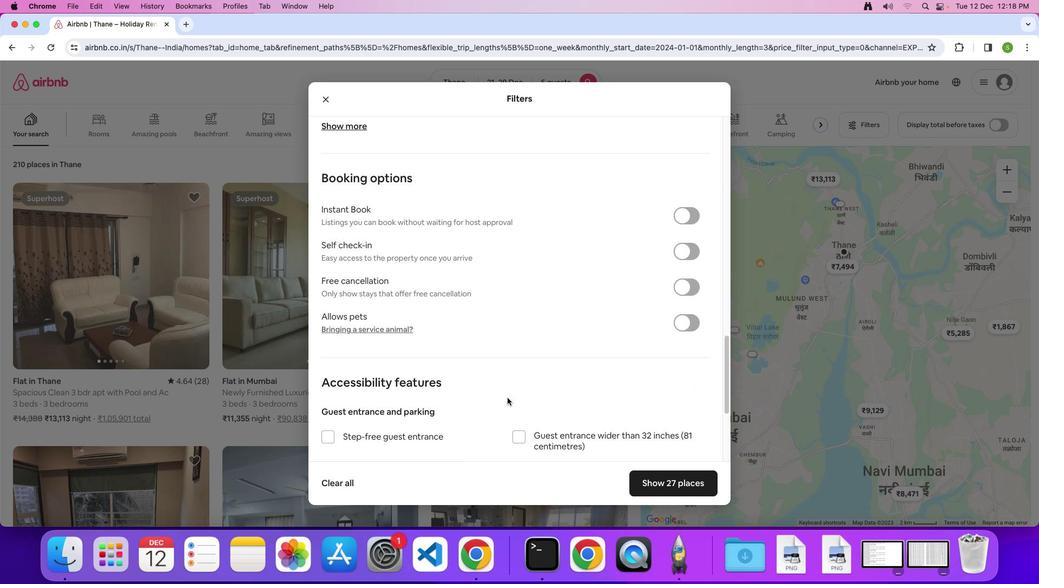 
Action: Mouse scrolled (507, 398) with delta (0, 0)
Screenshot: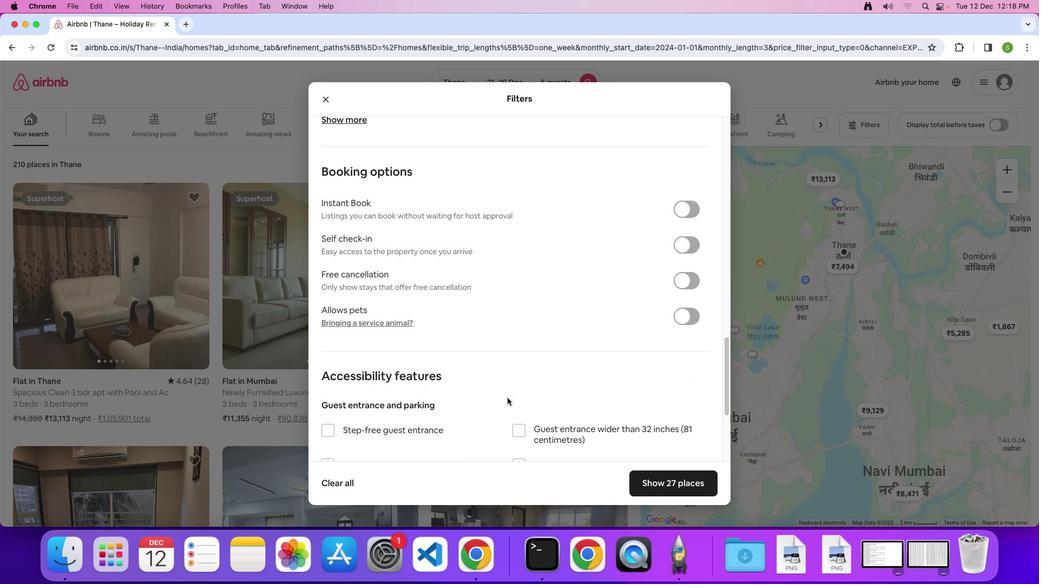 
Action: Mouse scrolled (507, 398) with delta (0, 0)
Screenshot: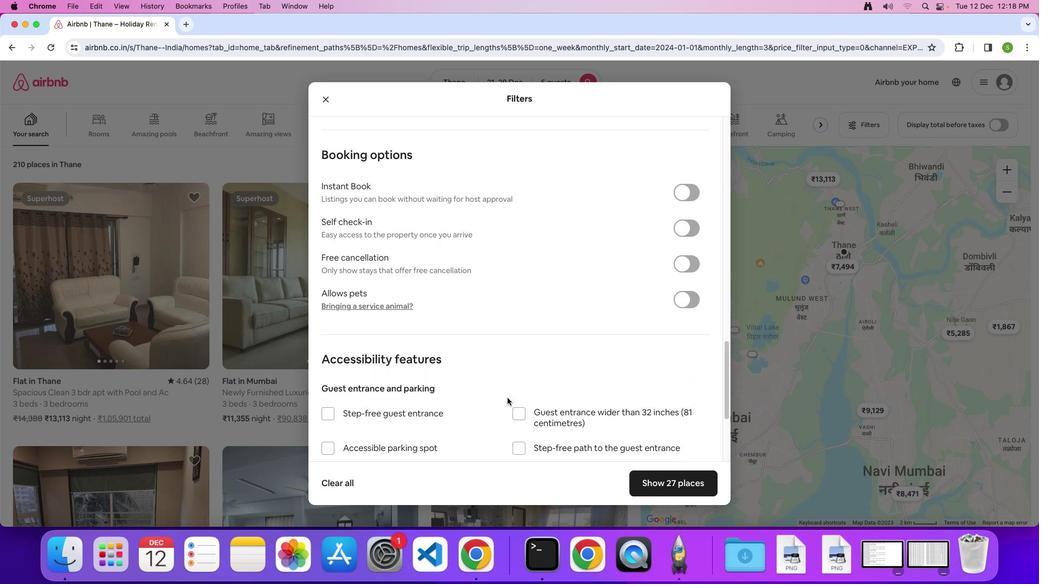 
Action: Mouse scrolled (507, 398) with delta (0, 0)
Screenshot: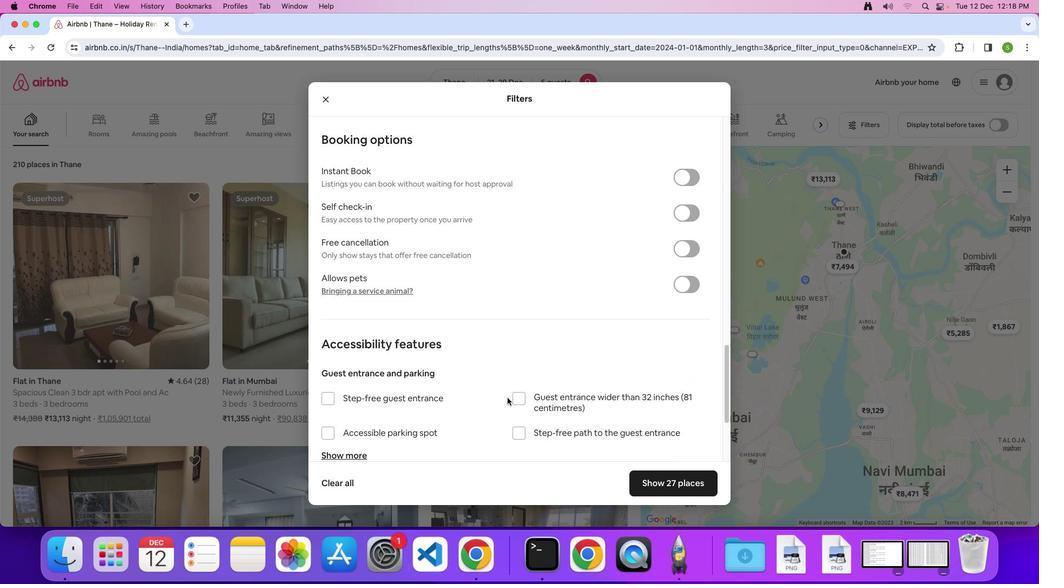 
Action: Mouse scrolled (507, 398) with delta (0, -1)
Screenshot: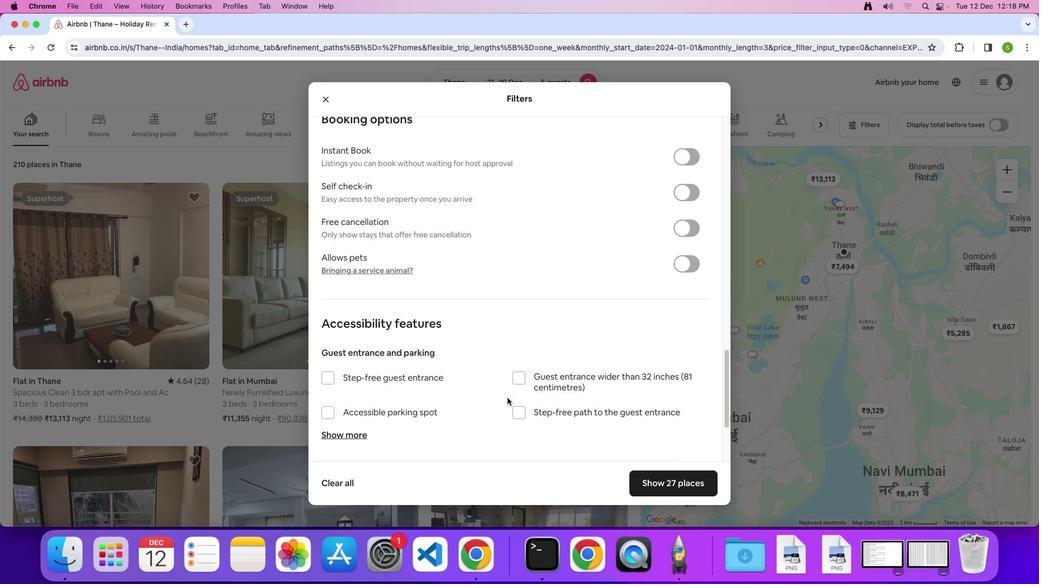 
Action: Mouse scrolled (507, 398) with delta (0, 0)
Screenshot: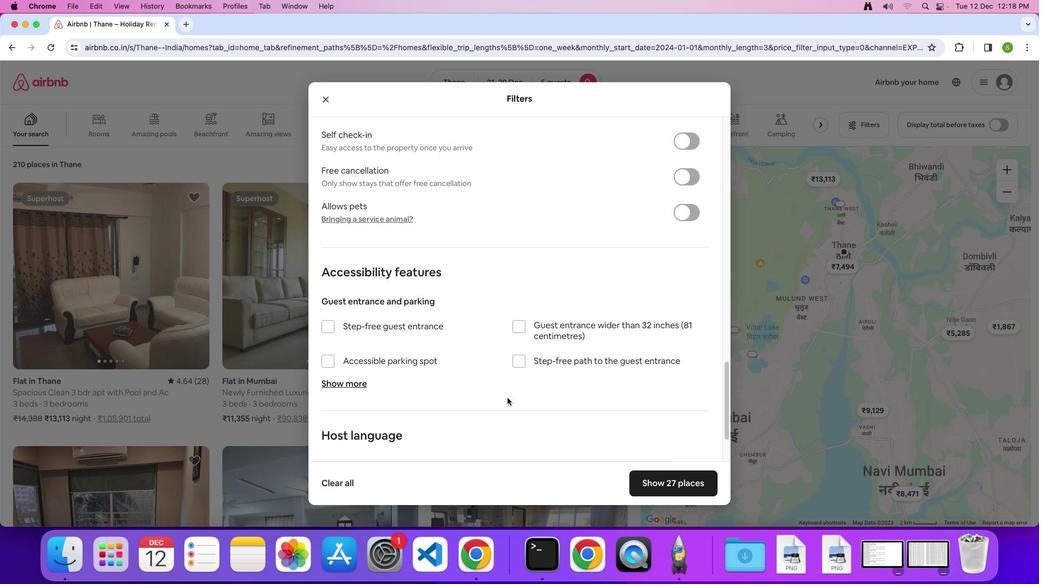 
Action: Mouse scrolled (507, 398) with delta (0, 0)
Screenshot: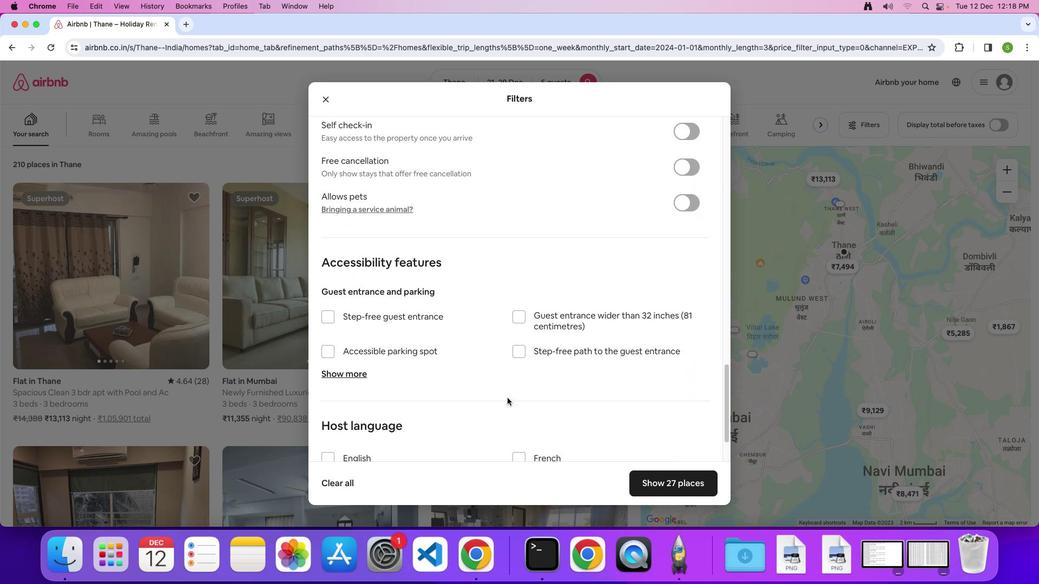 
Action: Mouse scrolled (507, 398) with delta (0, -1)
Screenshot: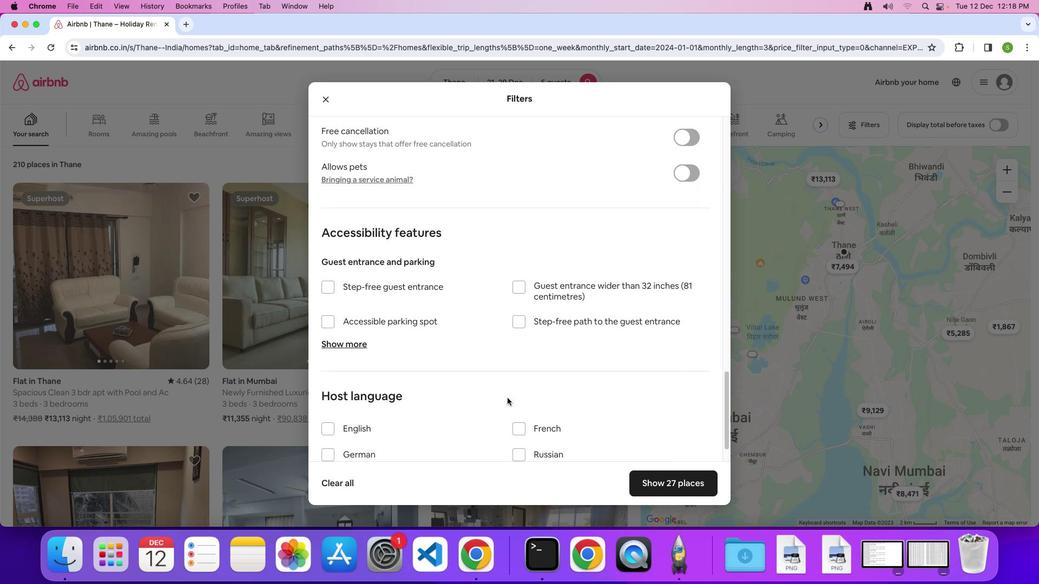 
Action: Mouse scrolled (507, 398) with delta (0, 0)
Screenshot: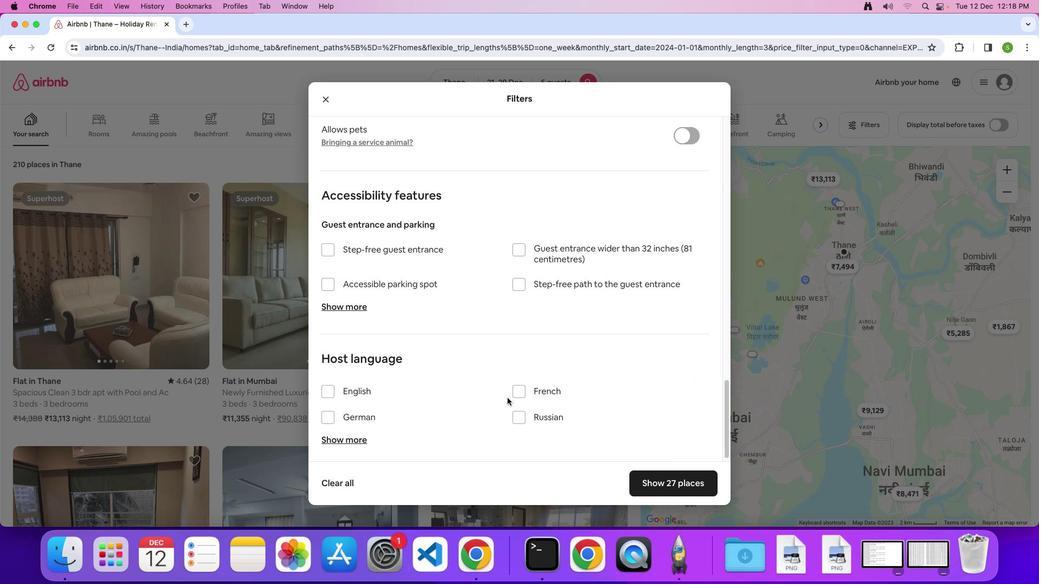 
Action: Mouse scrolled (507, 398) with delta (0, 0)
Screenshot: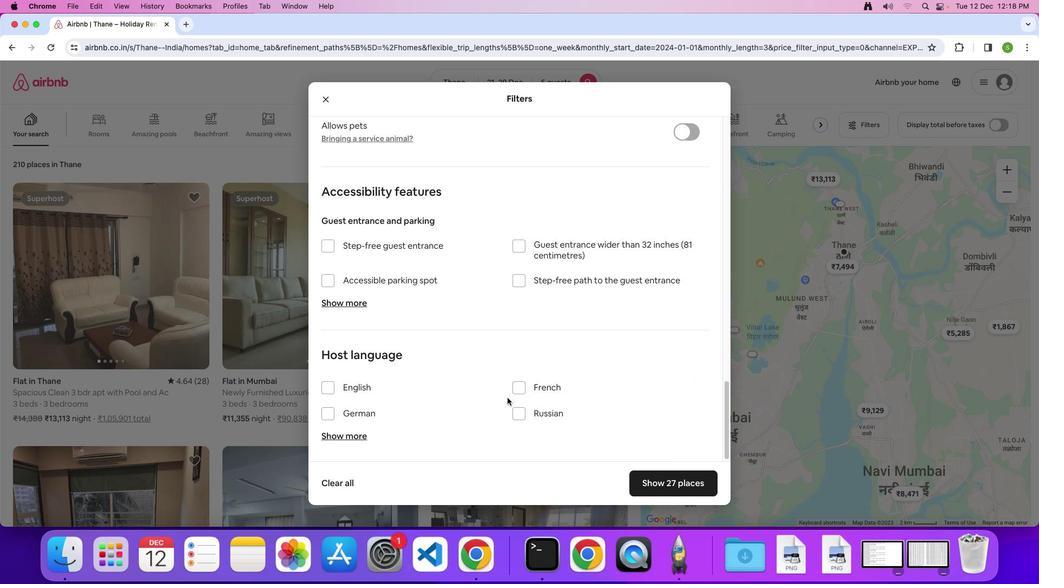 
Action: Mouse moved to (652, 478)
Screenshot: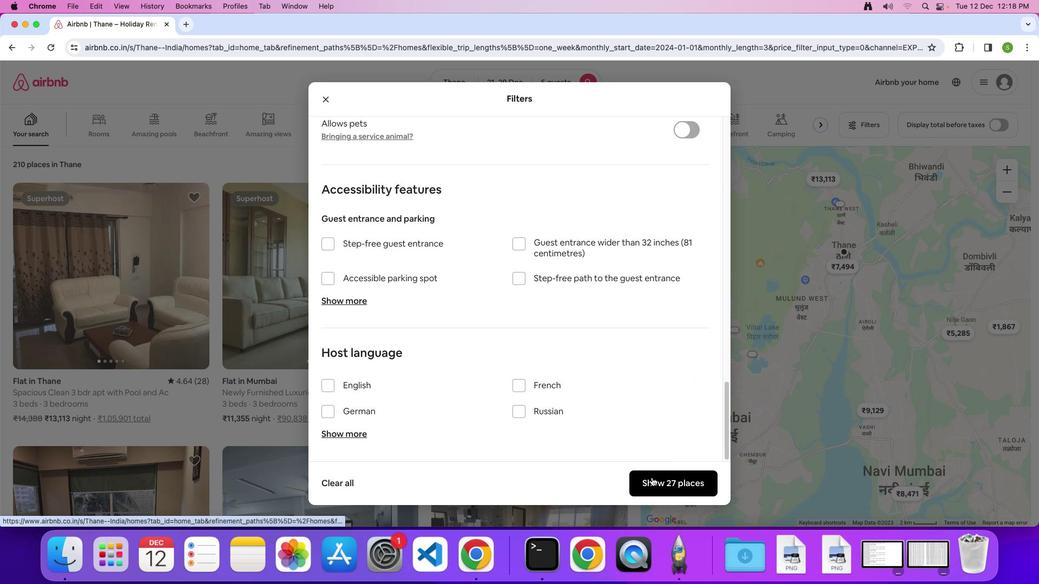 
Action: Mouse pressed left at (652, 478)
Screenshot: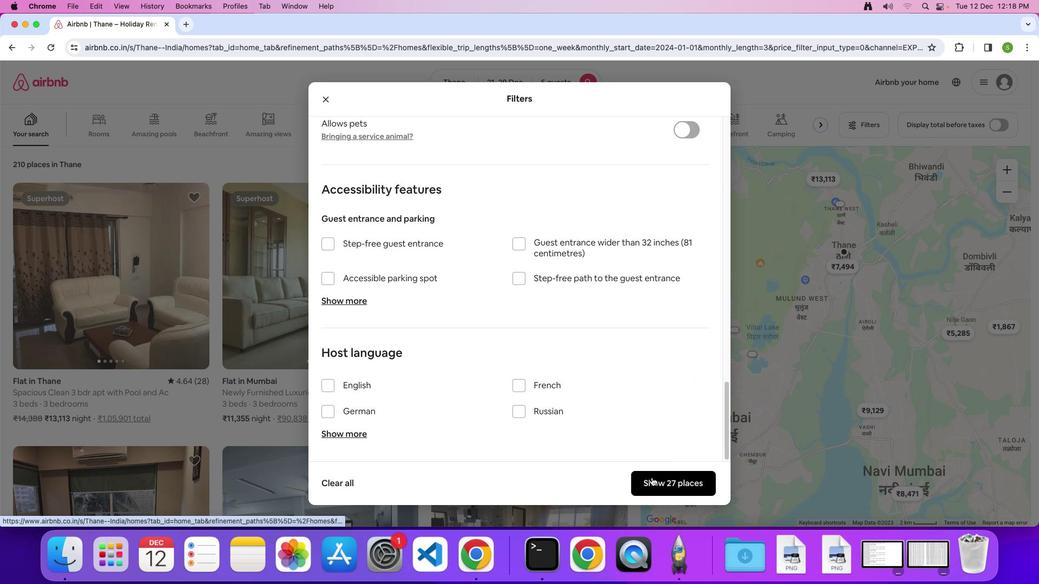 
Action: Mouse moved to (152, 297)
Screenshot: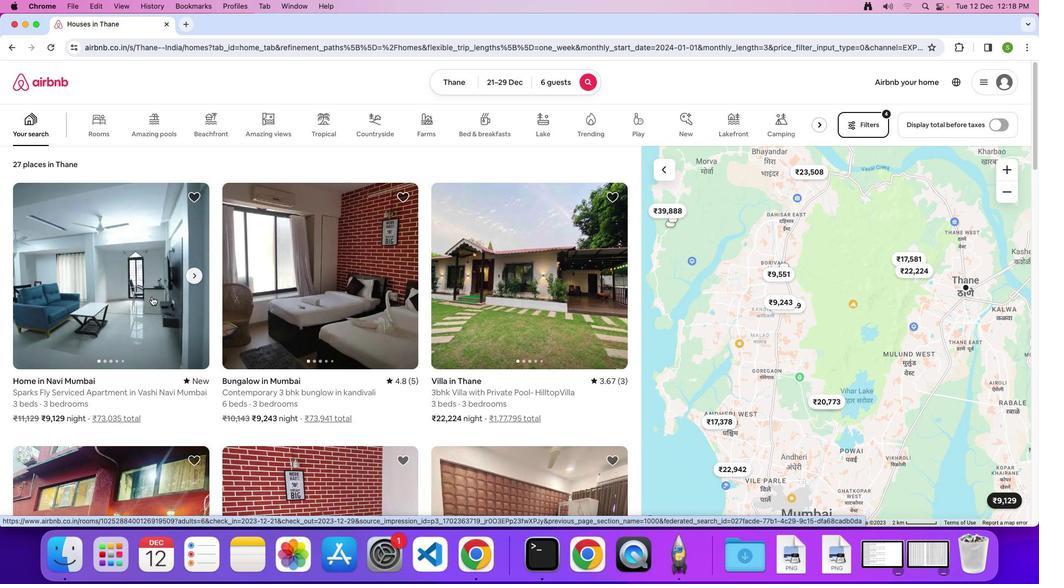 
Action: Mouse pressed left at (152, 297)
Screenshot: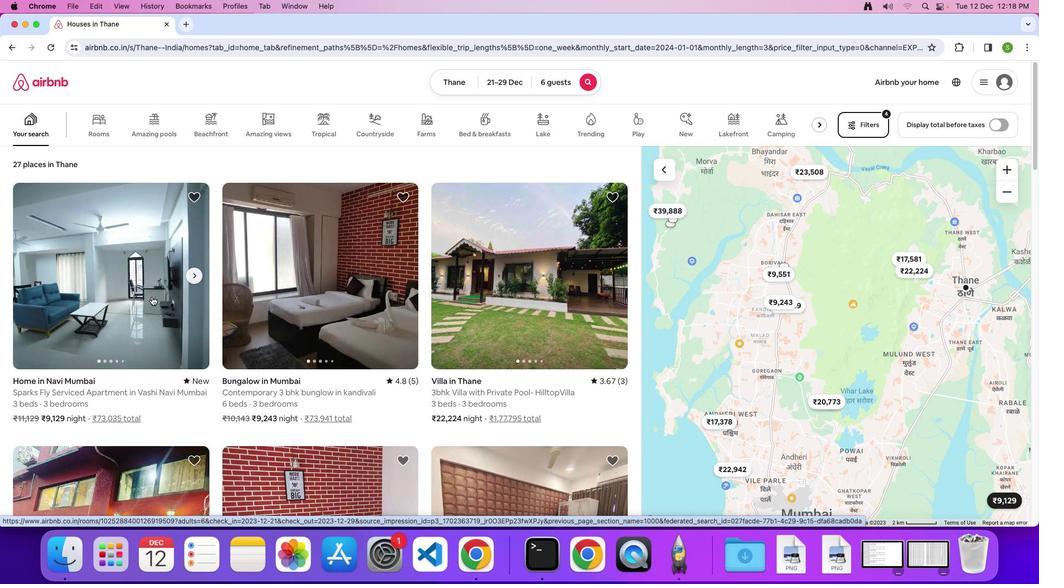 
Action: Mouse moved to (388, 325)
Screenshot: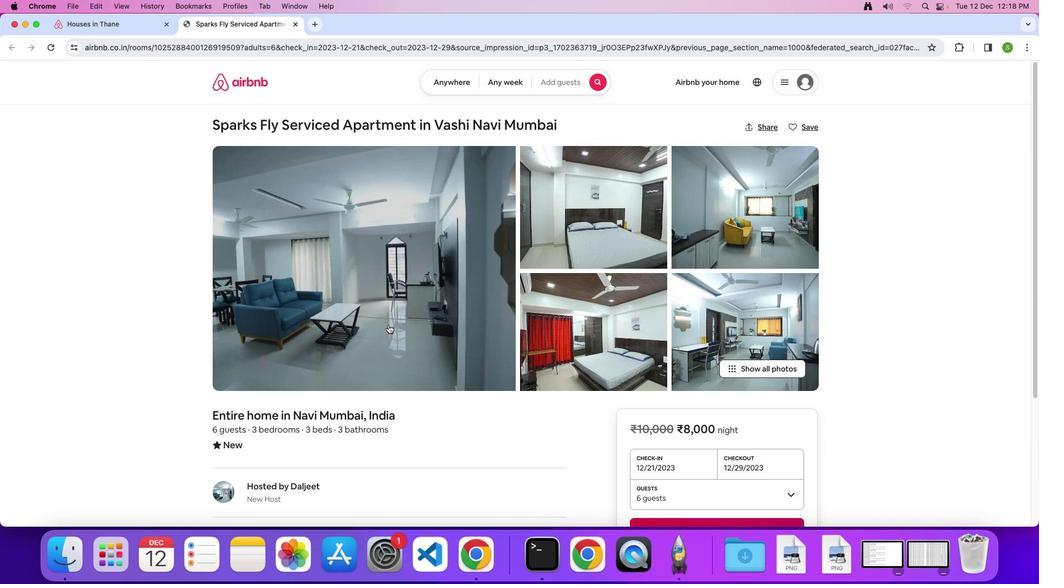 
Action: Mouse pressed left at (388, 325)
Screenshot: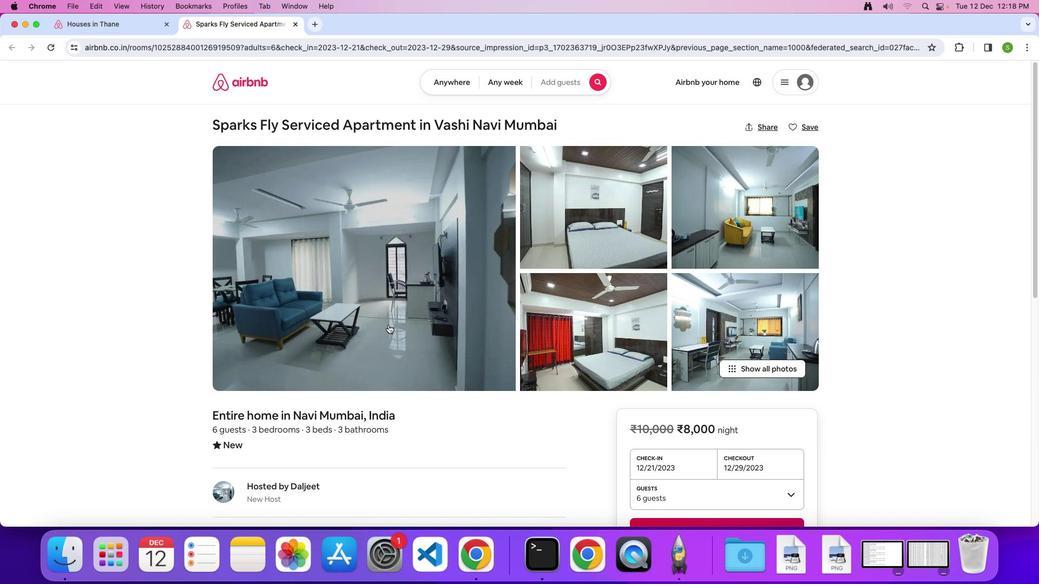
Action: Mouse moved to (487, 345)
Screenshot: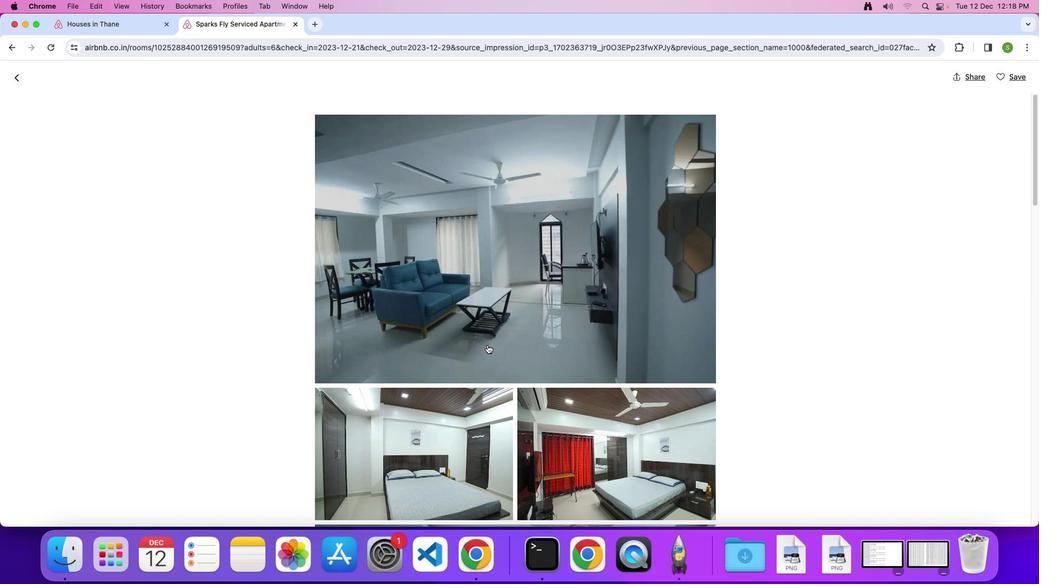 
Action: Mouse scrolled (487, 345) with delta (0, 0)
Screenshot: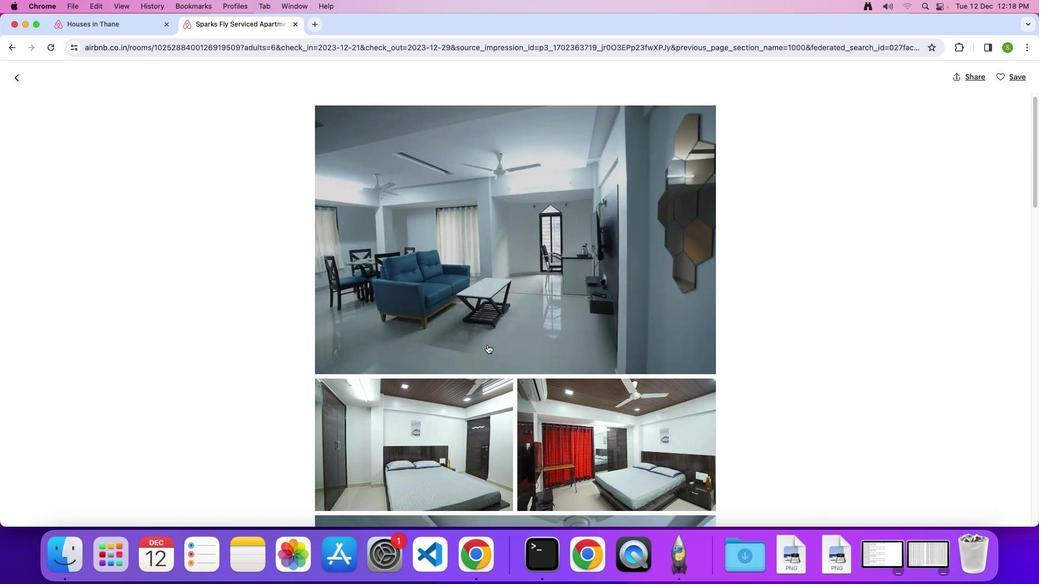 
Action: Mouse scrolled (487, 345) with delta (0, 0)
Screenshot: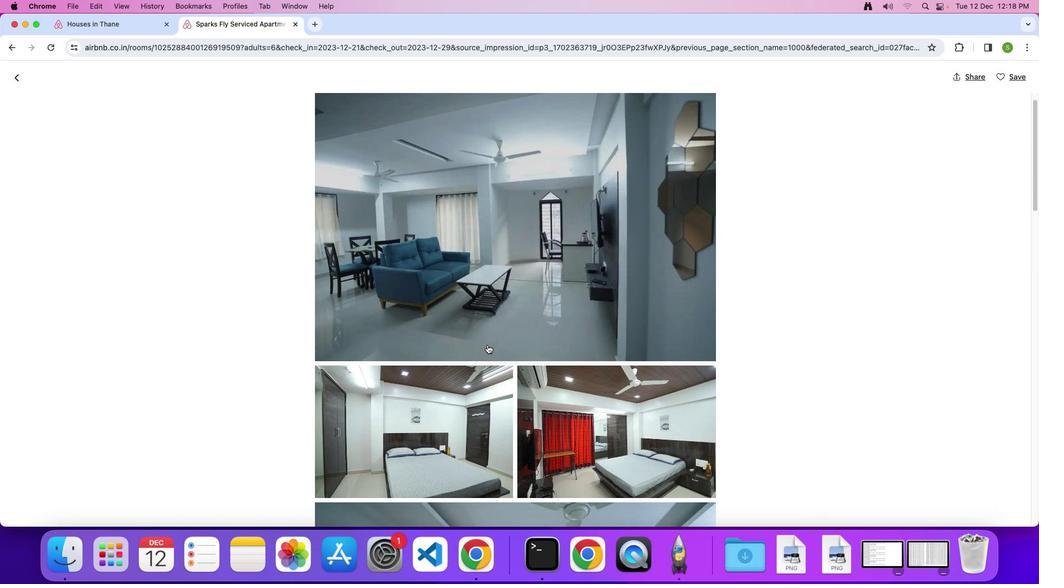 
Action: Mouse scrolled (487, 345) with delta (0, -1)
Screenshot: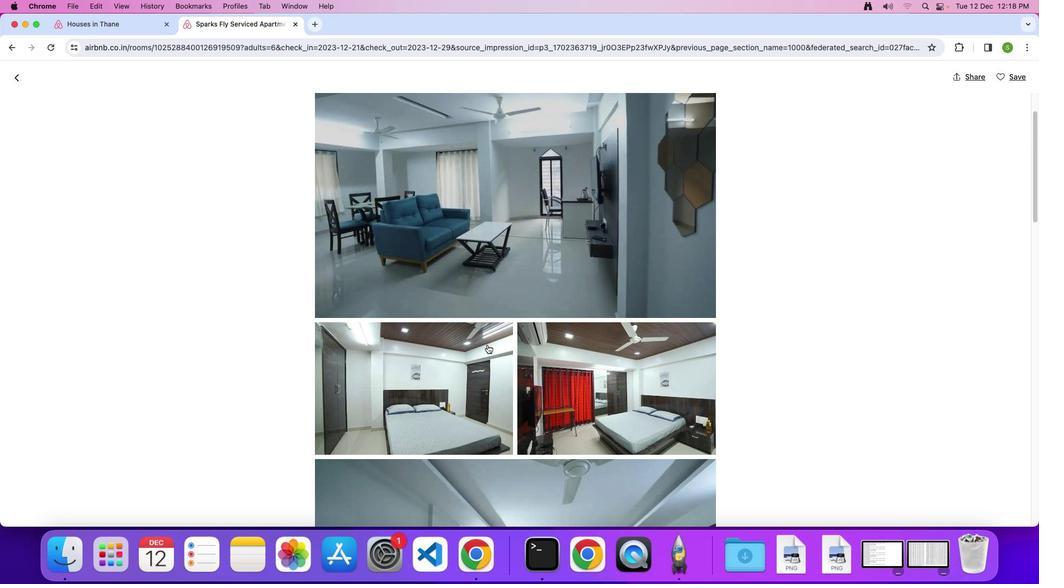 
Action: Mouse scrolled (487, 345) with delta (0, 0)
Screenshot: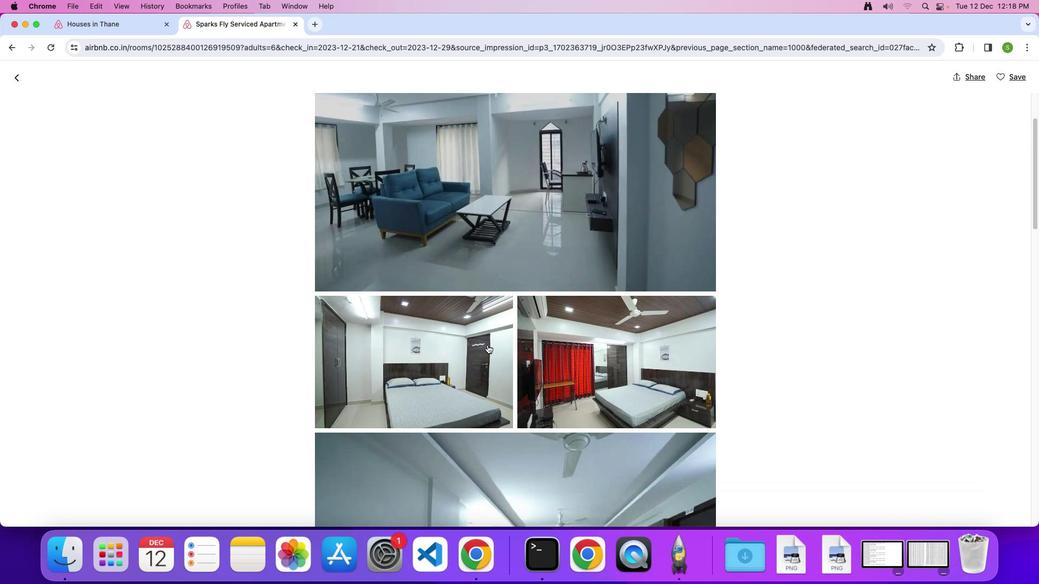 
Action: Mouse scrolled (487, 345) with delta (0, 0)
Screenshot: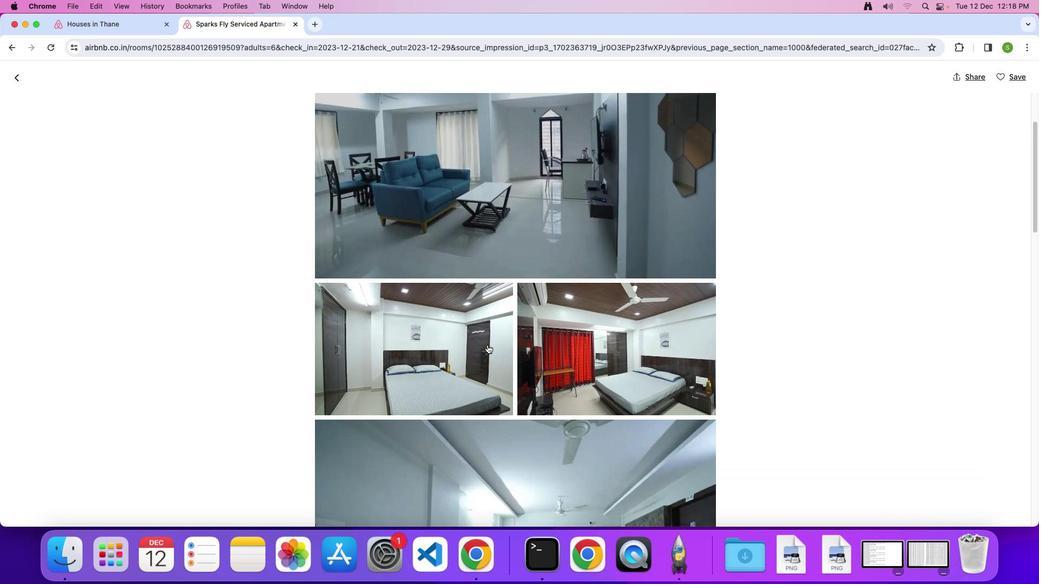 
Action: Mouse scrolled (487, 345) with delta (0, -1)
Screenshot: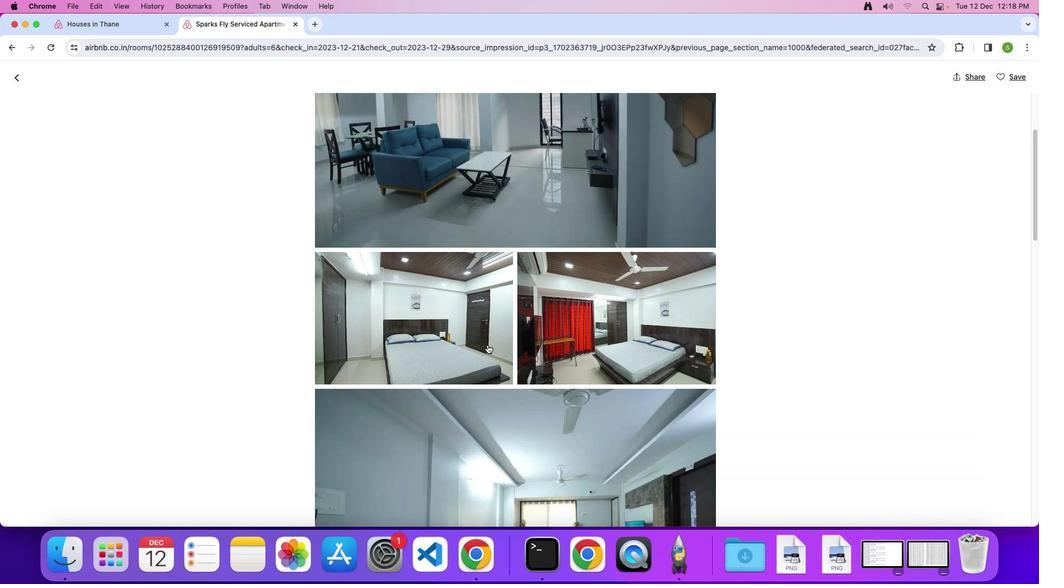 
Action: Mouse scrolled (487, 345) with delta (0, 0)
Screenshot: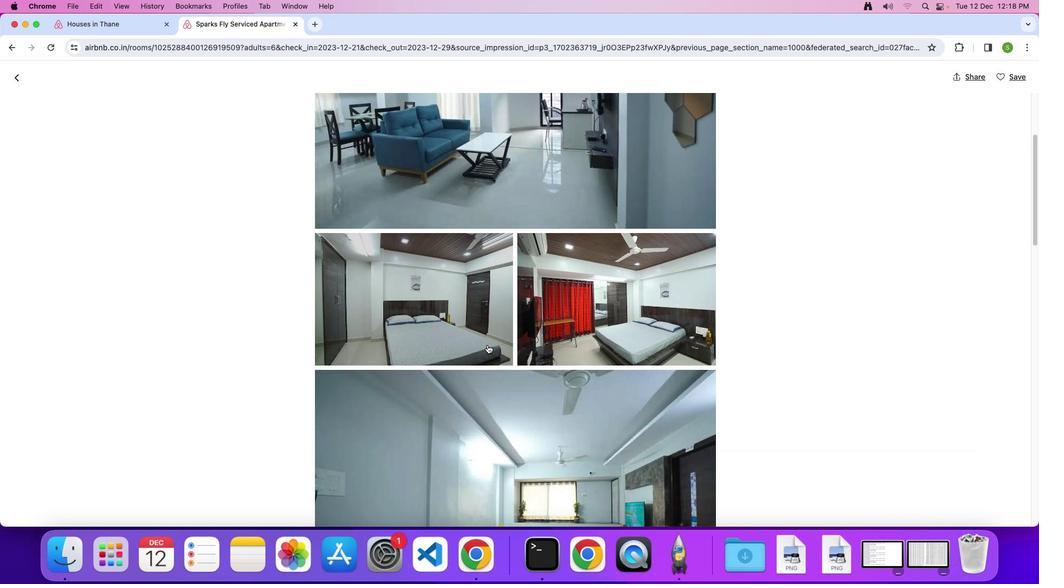 
Action: Mouse scrolled (487, 345) with delta (0, 0)
Screenshot: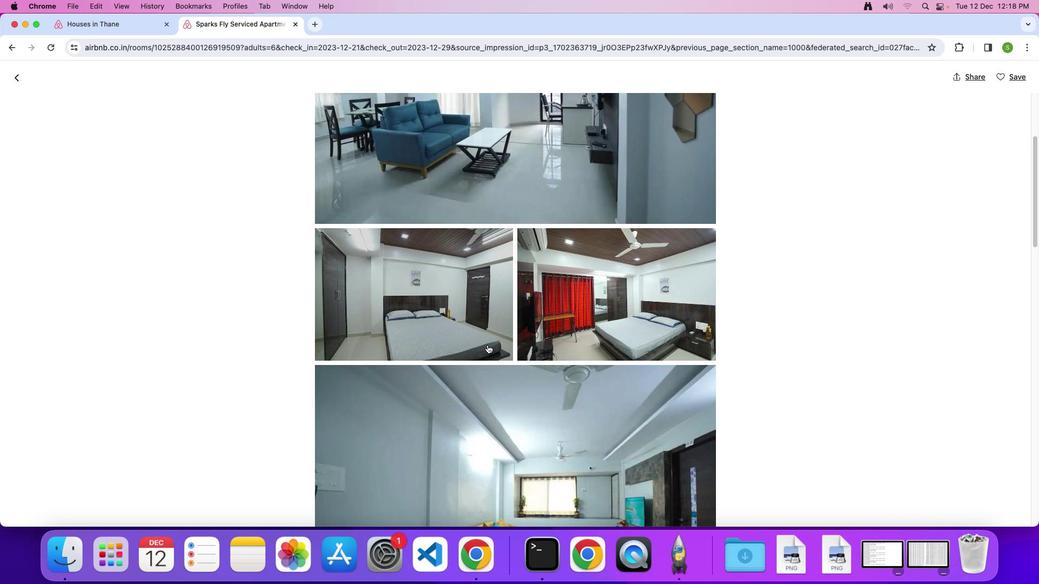 
Action: Mouse scrolled (487, 345) with delta (0, 0)
Screenshot: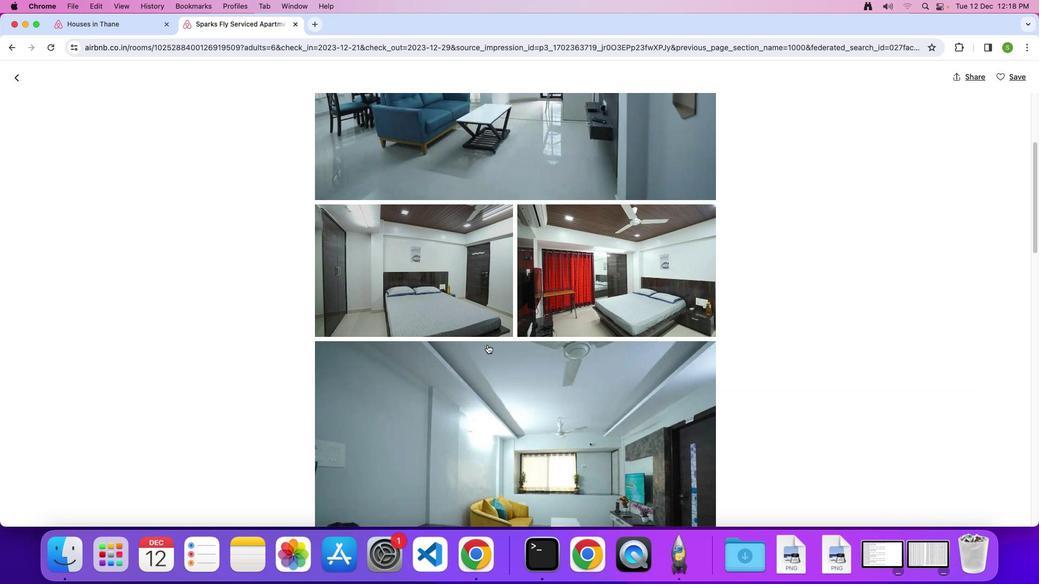 
Action: Mouse scrolled (487, 345) with delta (0, 0)
Screenshot: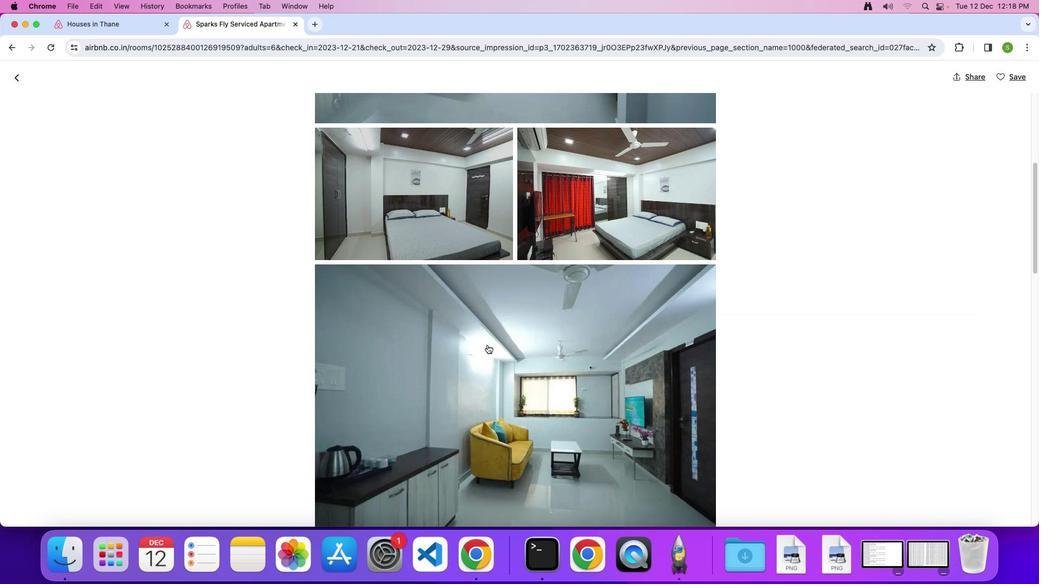 
Action: Mouse scrolled (487, 345) with delta (0, 0)
Screenshot: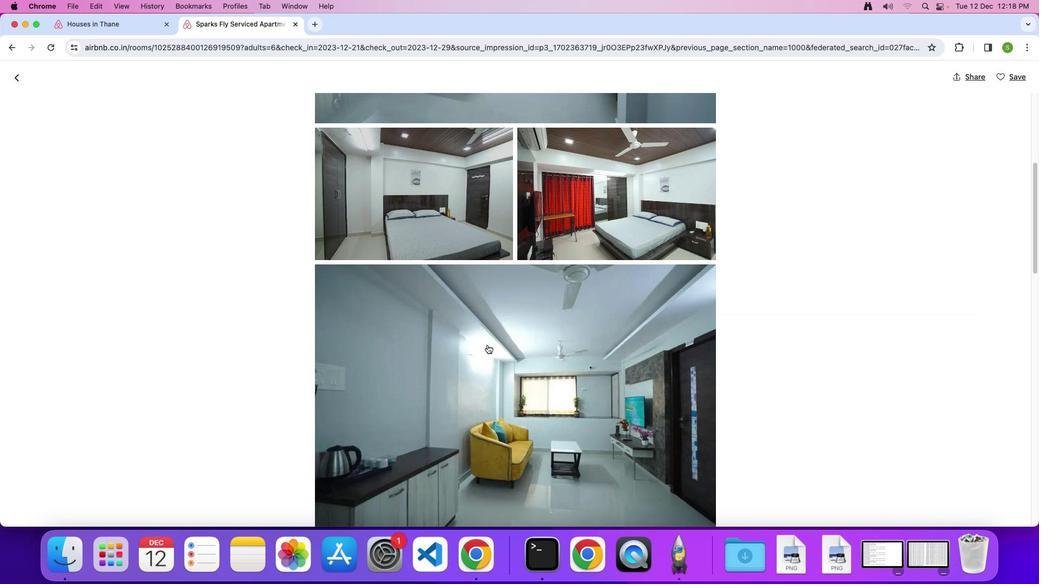 
Action: Mouse scrolled (487, 345) with delta (0, -1)
Screenshot: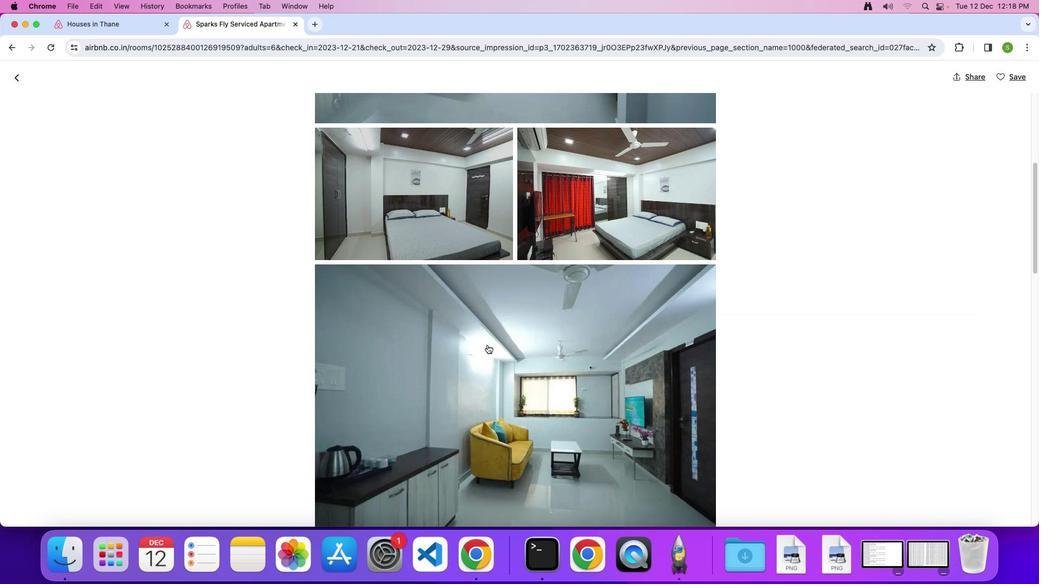 
Action: Mouse scrolled (487, 345) with delta (0, 0)
Screenshot: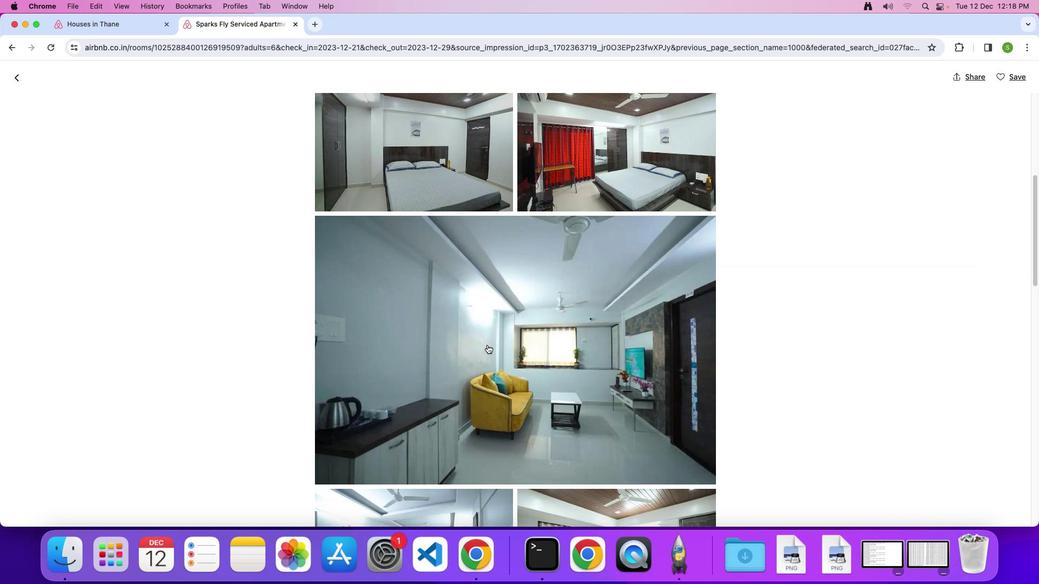 
Action: Mouse scrolled (487, 345) with delta (0, 0)
Screenshot: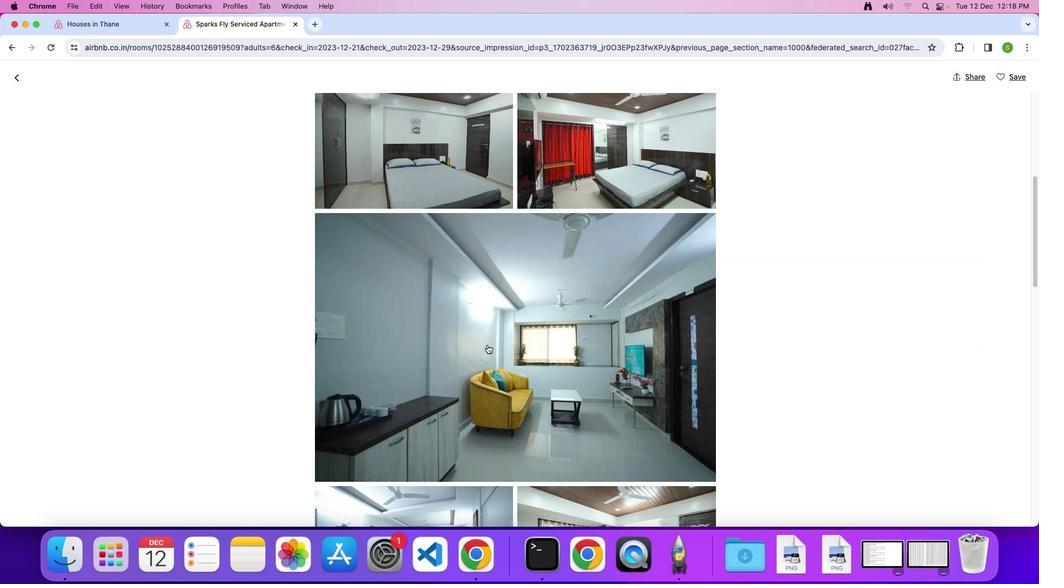 
Action: Mouse scrolled (487, 345) with delta (0, 0)
Screenshot: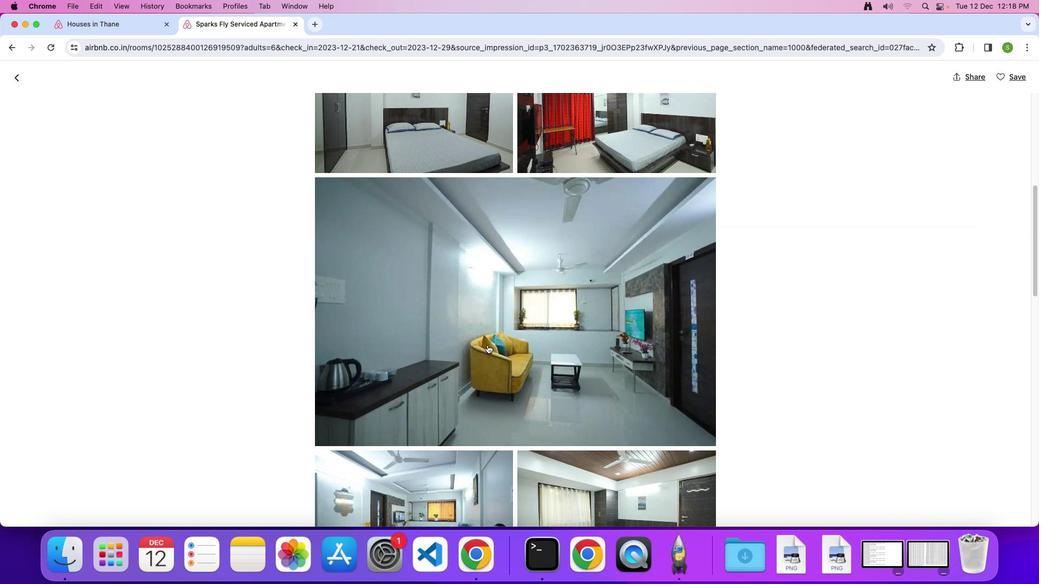 
Action: Mouse scrolled (487, 345) with delta (0, 0)
Screenshot: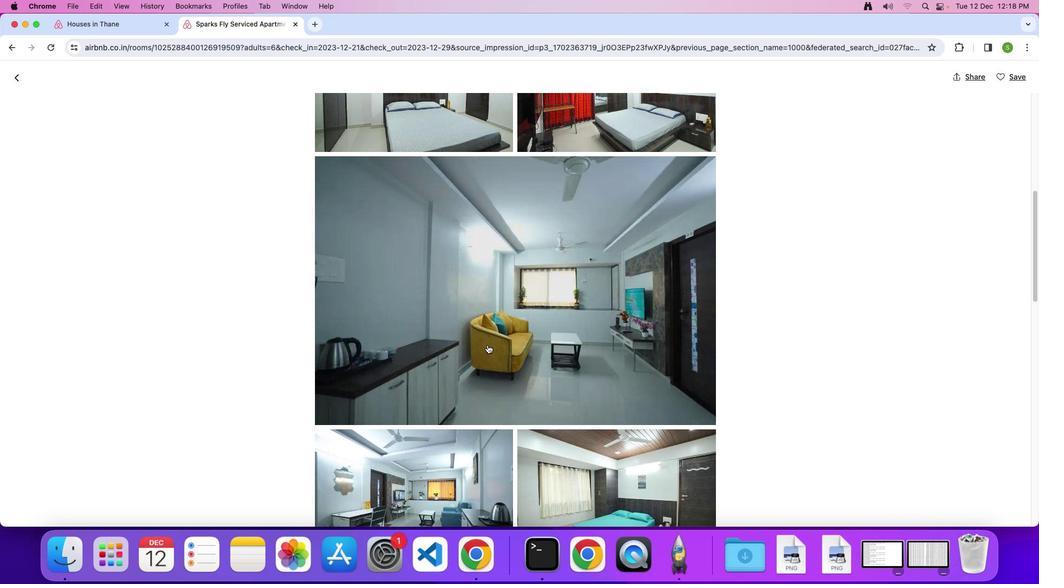 
Action: Mouse scrolled (487, 345) with delta (0, 0)
Screenshot: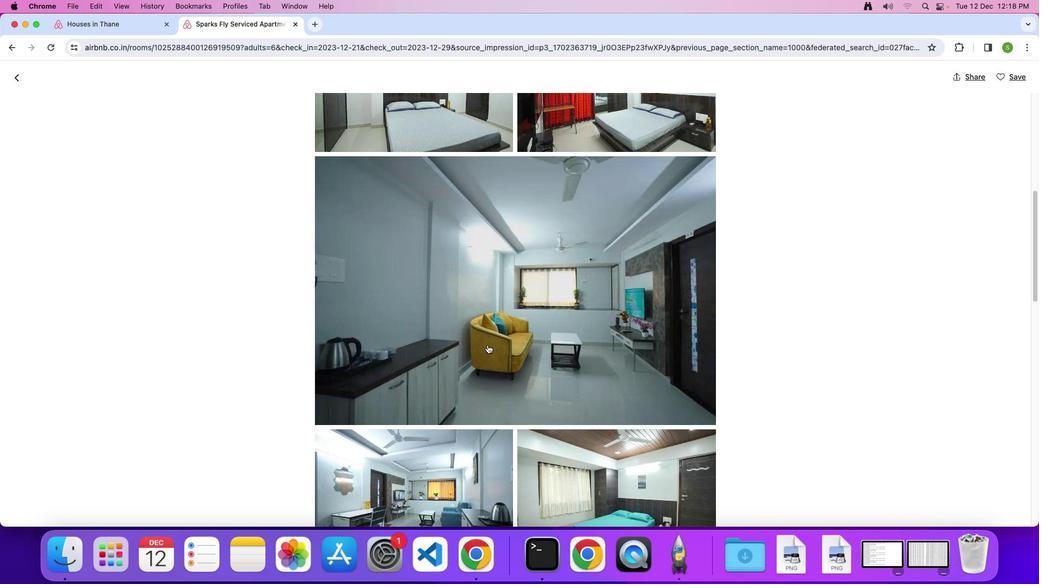 
Action: Mouse moved to (487, 345)
Screenshot: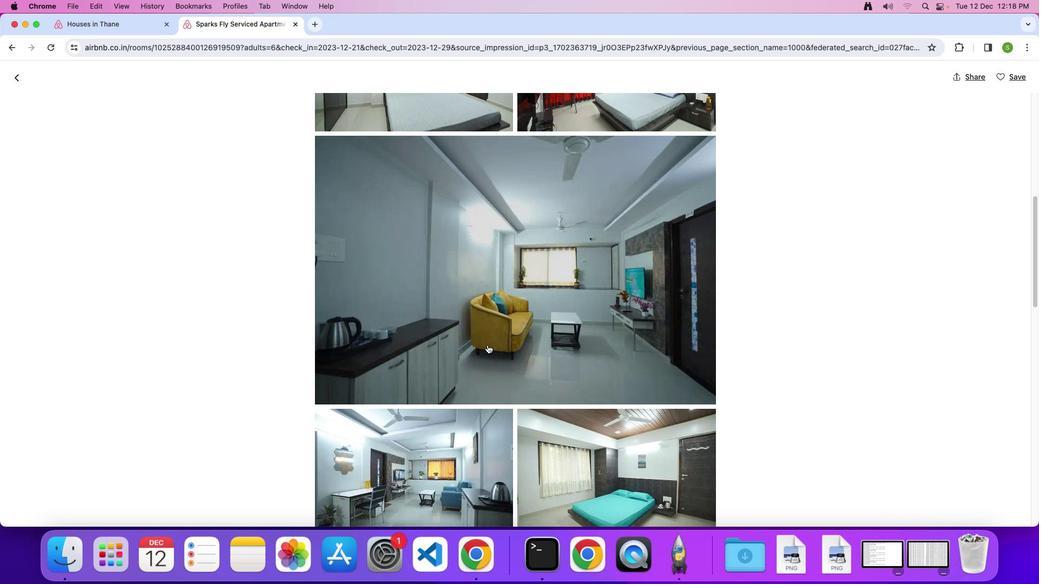 
Action: Mouse scrolled (487, 345) with delta (0, -1)
Screenshot: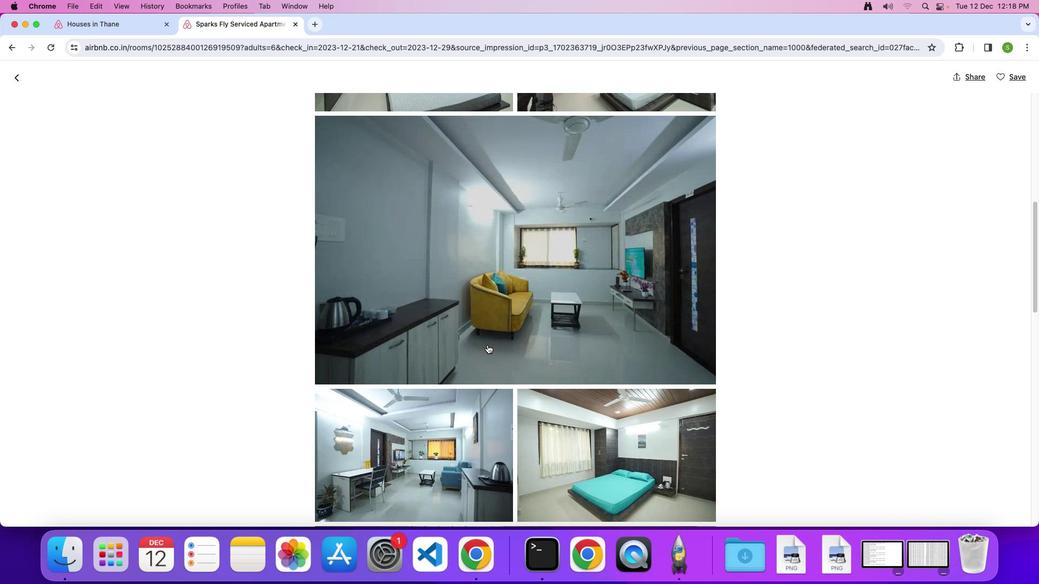 
Action: Mouse scrolled (487, 345) with delta (0, 0)
Screenshot: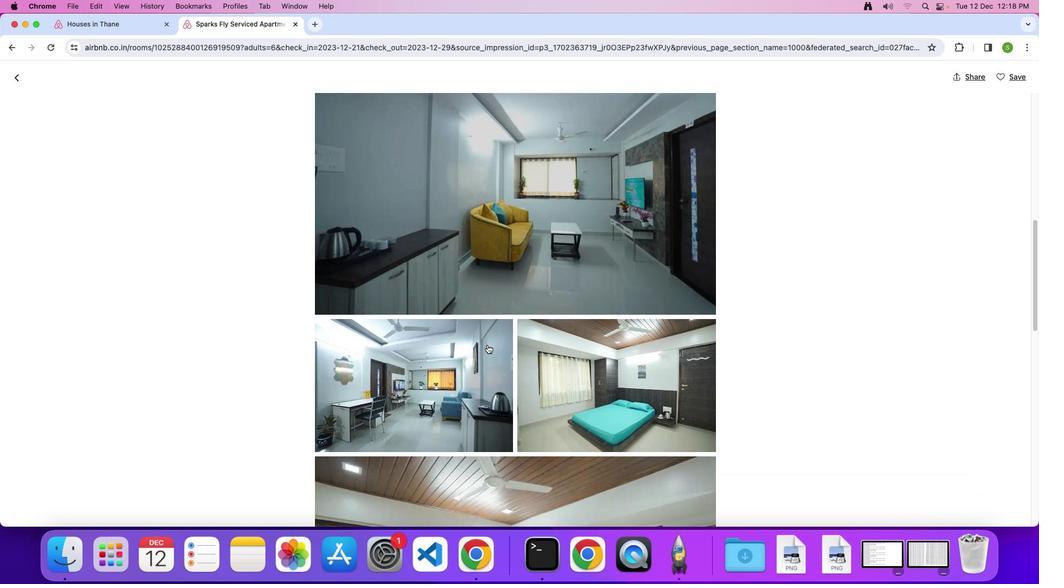 
Action: Mouse scrolled (487, 345) with delta (0, 0)
Screenshot: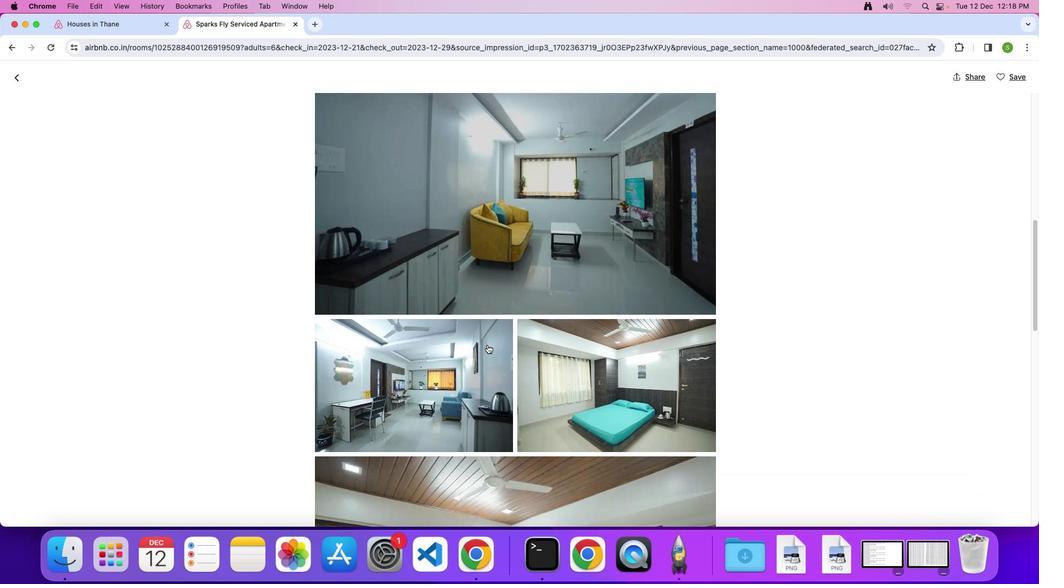 
Action: Mouse scrolled (487, 345) with delta (0, -1)
Screenshot: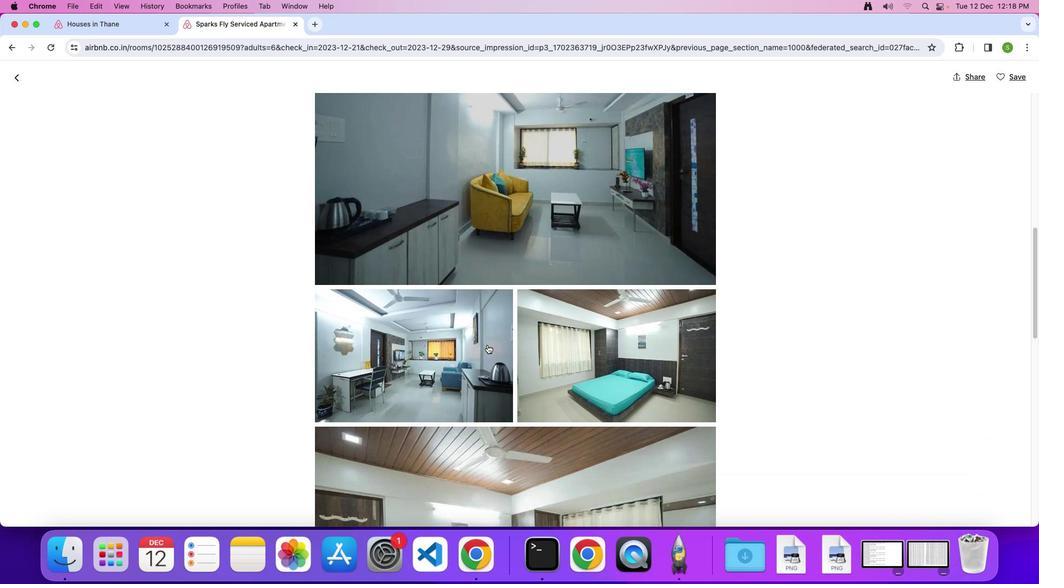 
Action: Mouse scrolled (487, 345) with delta (0, 0)
Screenshot: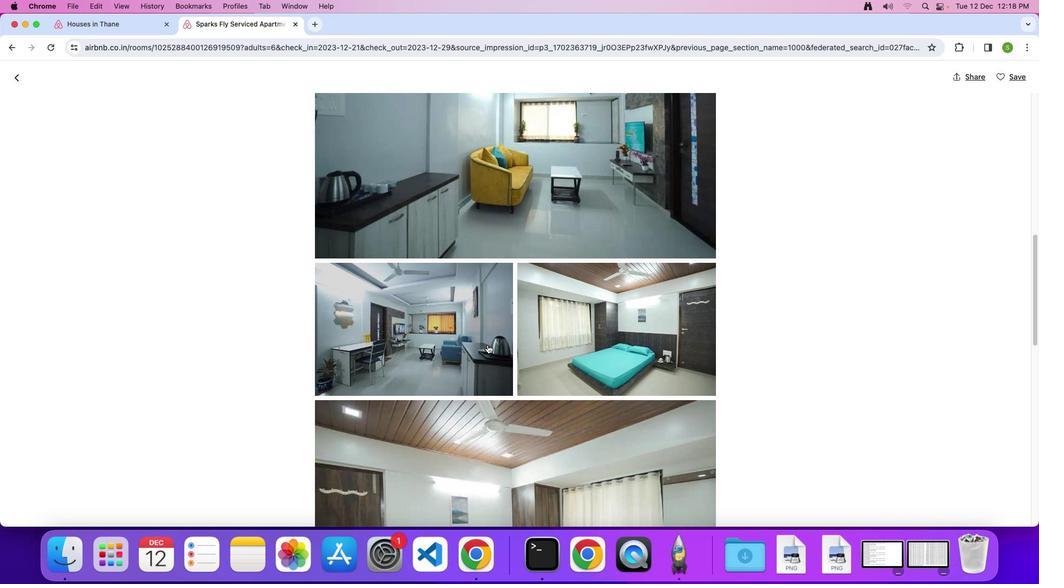 
Action: Mouse scrolled (487, 345) with delta (0, 0)
Screenshot: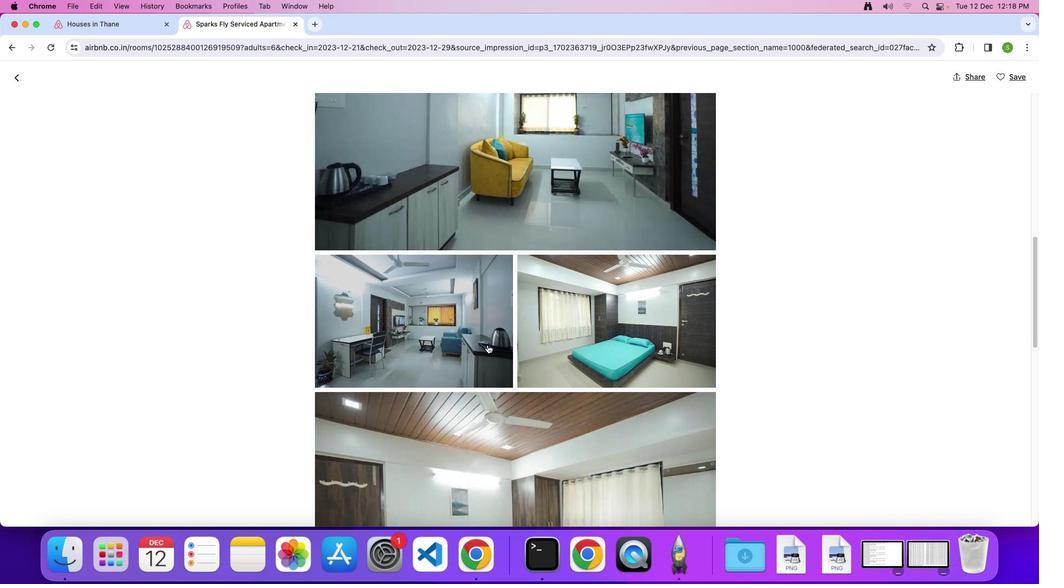 
Action: Mouse scrolled (487, 345) with delta (0, 0)
Screenshot: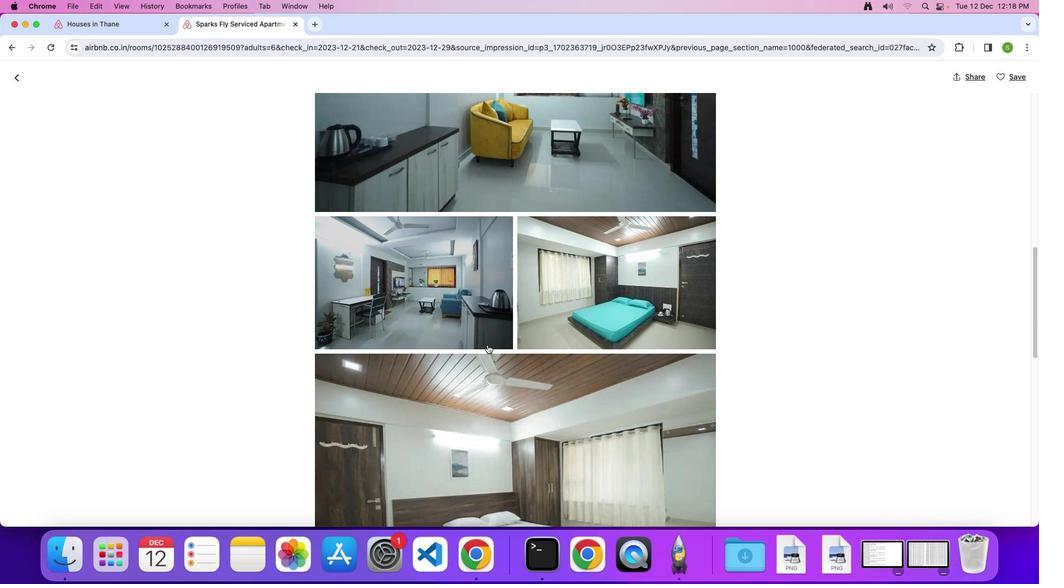 
Action: Mouse scrolled (487, 345) with delta (0, 0)
Screenshot: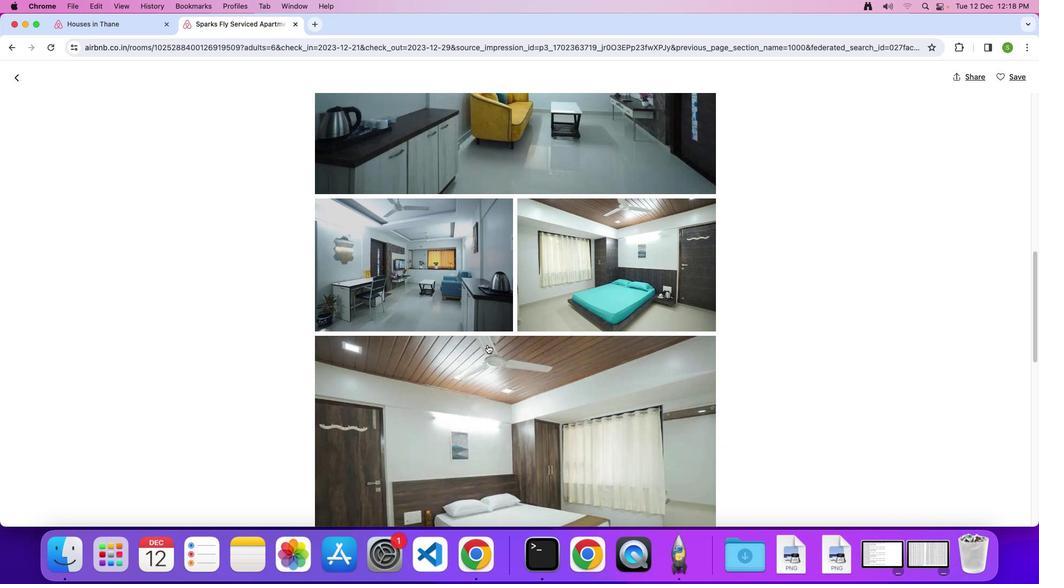 
Action: Mouse scrolled (487, 345) with delta (0, 0)
Screenshot: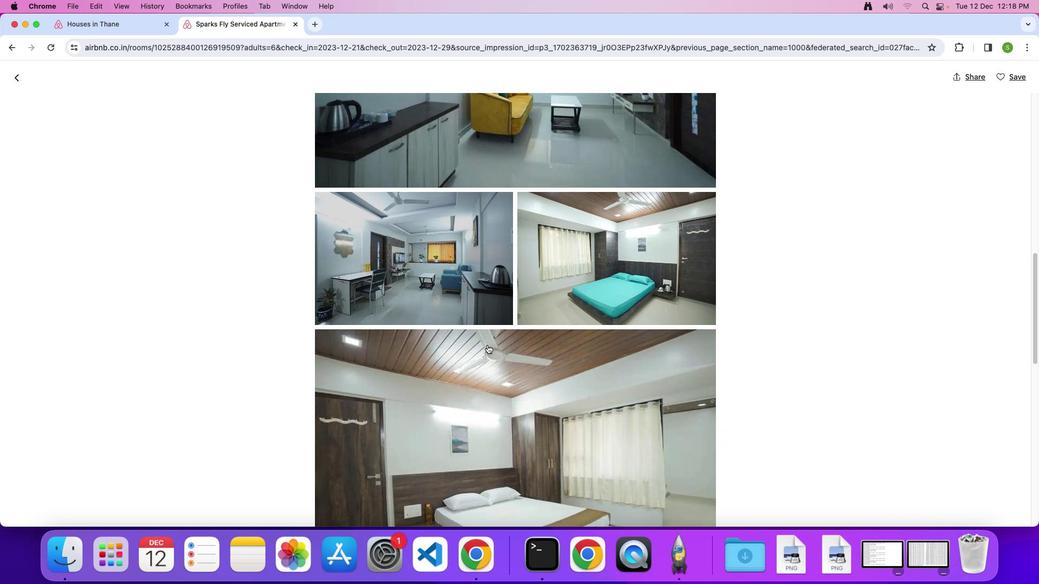 
Action: Mouse scrolled (487, 345) with delta (0, 0)
Screenshot: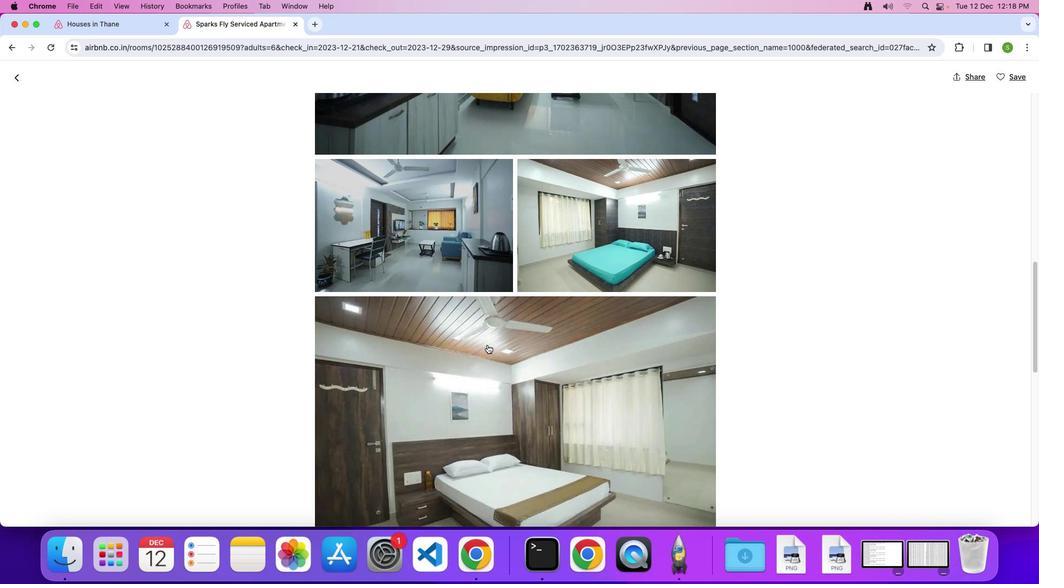 
Action: Mouse scrolled (487, 345) with delta (0, 0)
Screenshot: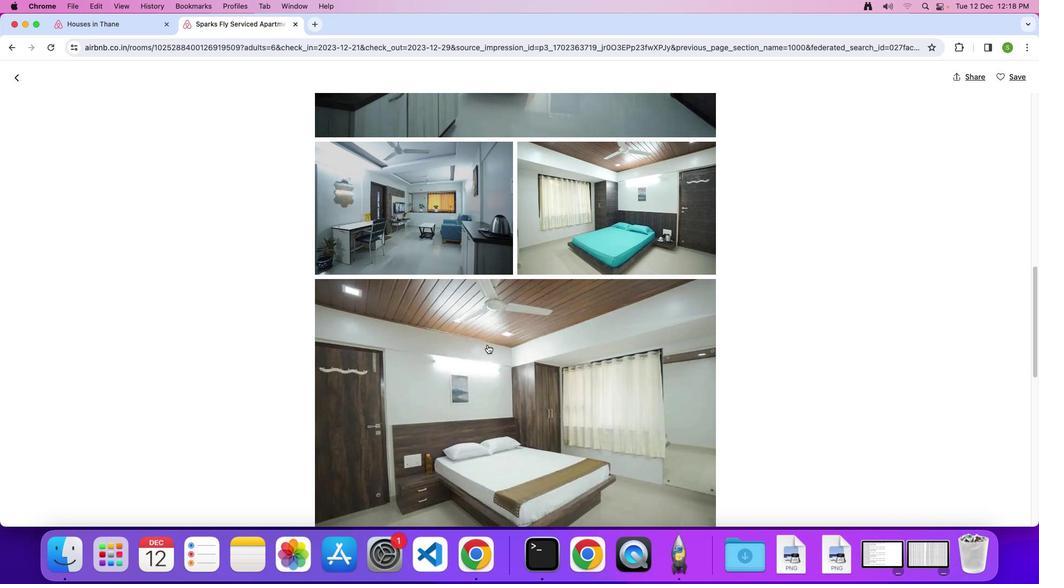 
Action: Mouse scrolled (487, 345) with delta (0, 0)
Screenshot: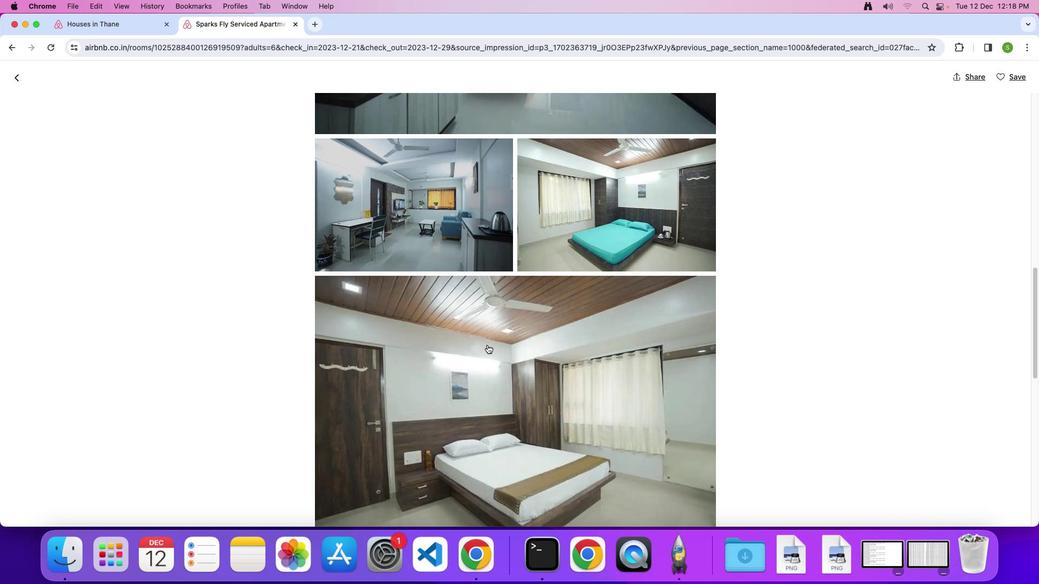 
Action: Mouse scrolled (487, 345) with delta (0, -1)
Screenshot: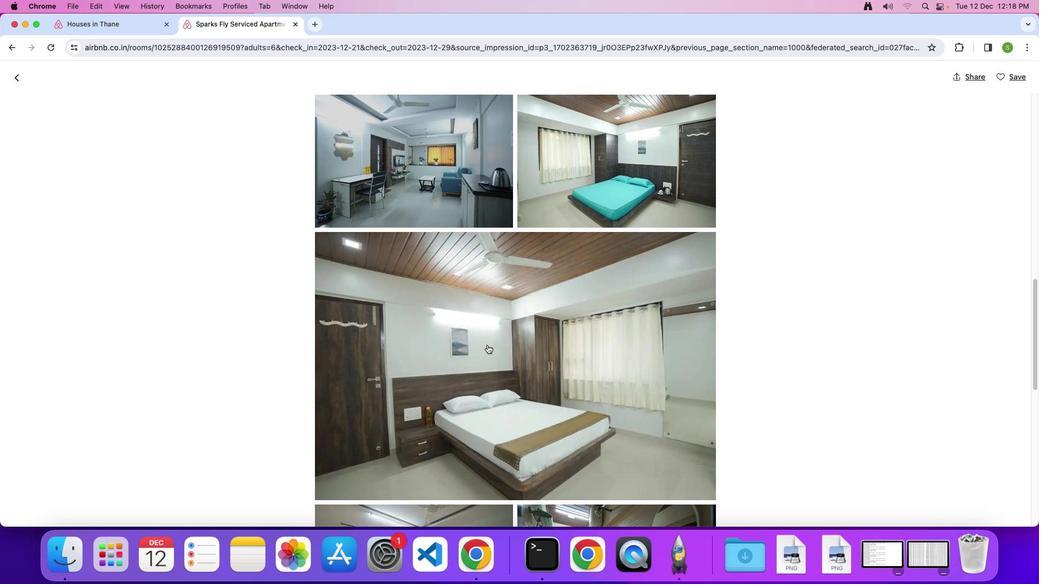 
Action: Mouse scrolled (487, 345) with delta (0, 0)
Screenshot: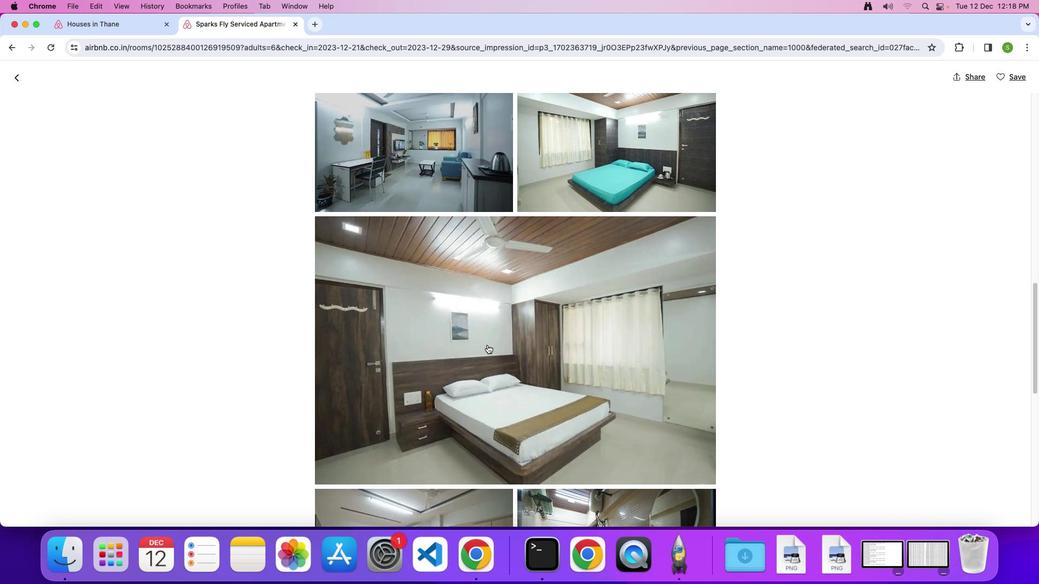 
Action: Mouse scrolled (487, 345) with delta (0, 0)
Screenshot: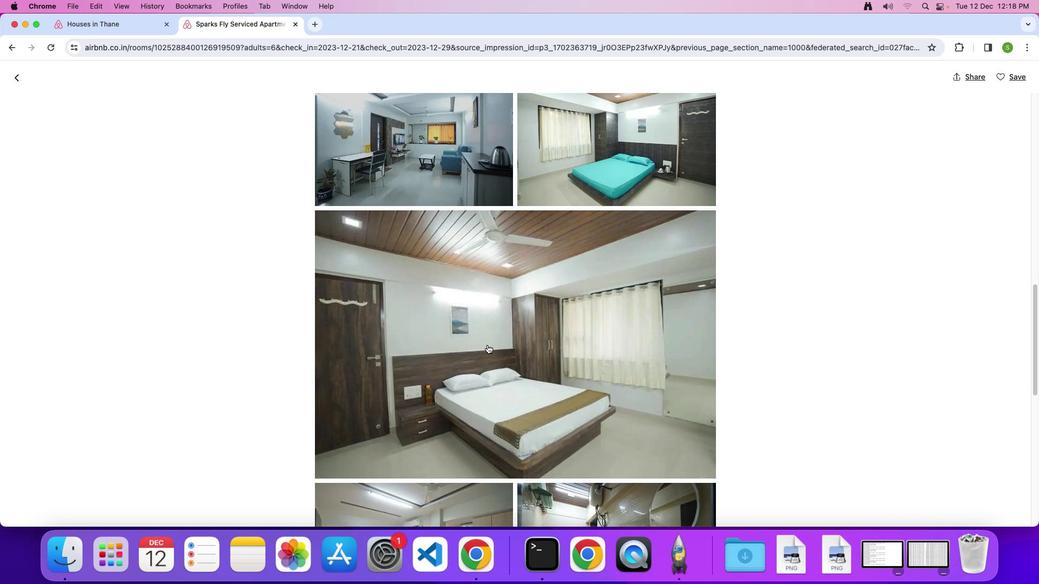 
Action: Mouse scrolled (487, 345) with delta (0, 0)
Screenshot: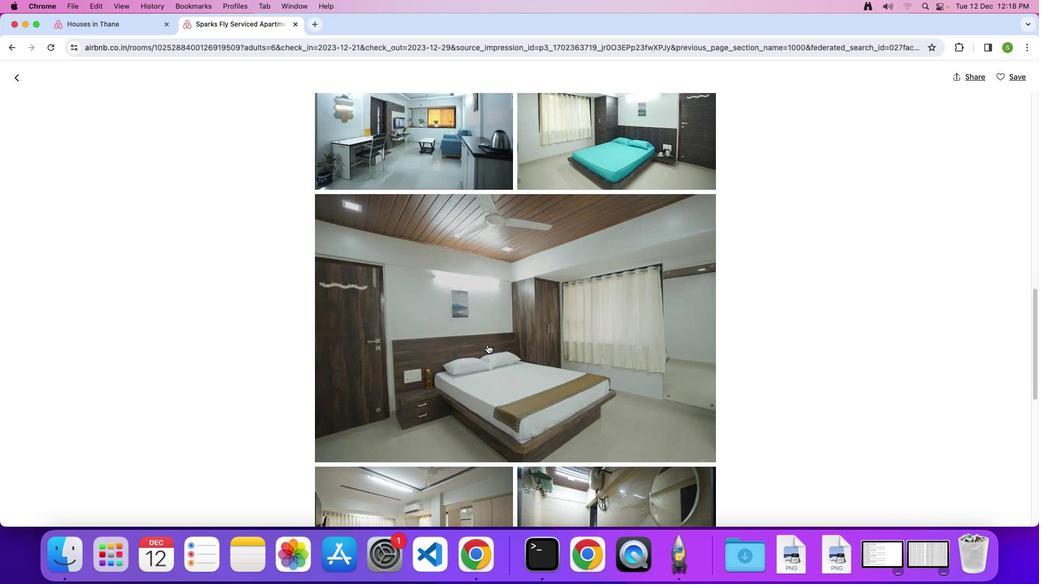 
Action: Mouse scrolled (487, 345) with delta (0, 0)
Screenshot: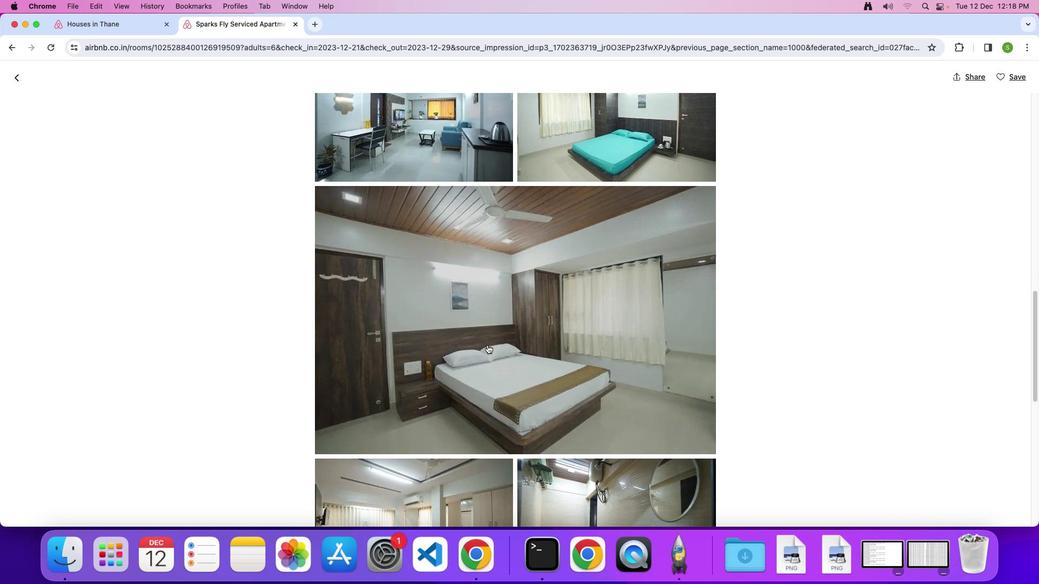 
Action: Mouse scrolled (487, 345) with delta (0, -1)
Screenshot: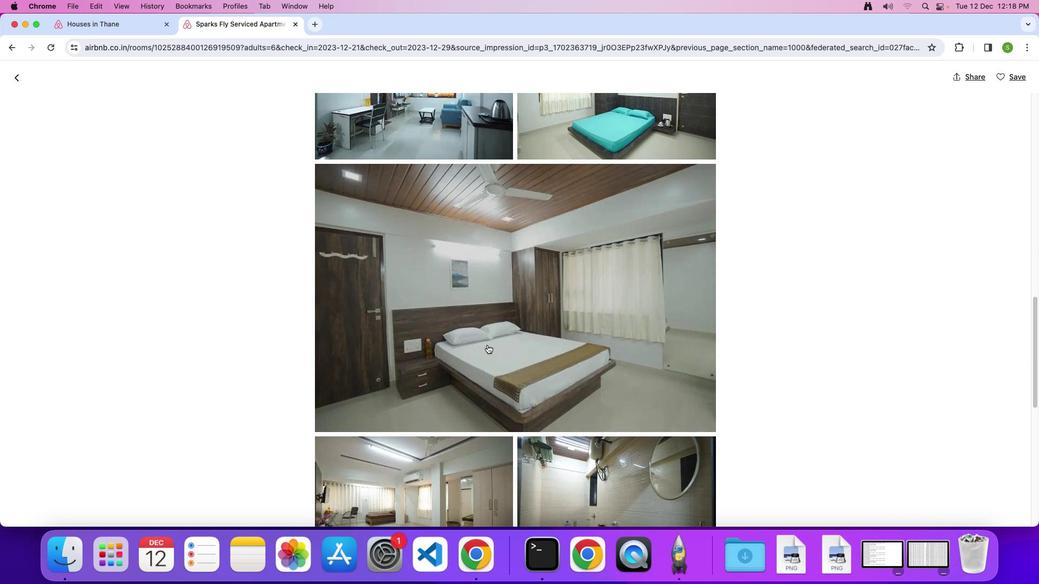 
Action: Mouse scrolled (487, 345) with delta (0, 0)
Screenshot: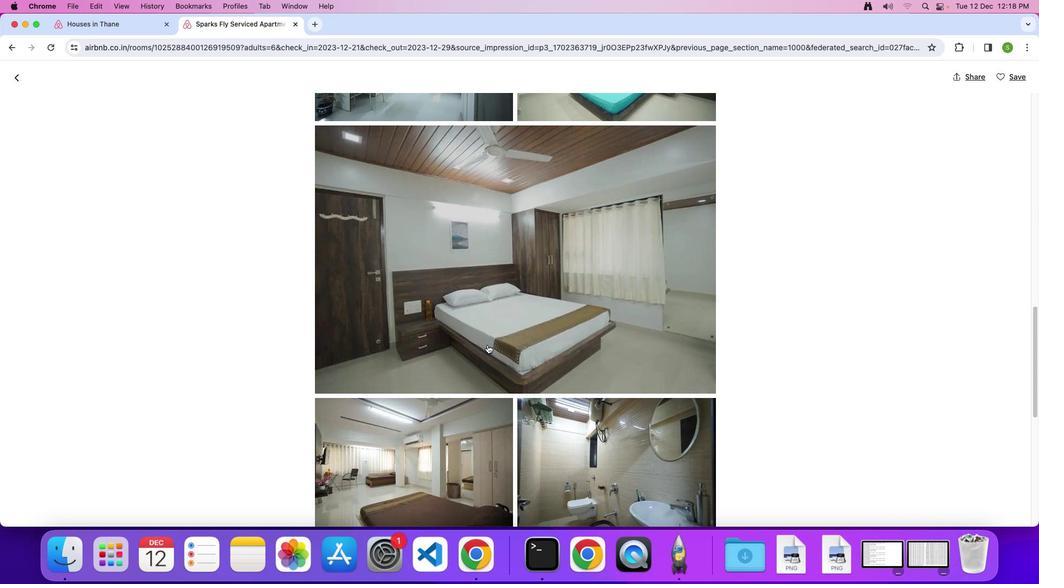 
Action: Mouse scrolled (487, 345) with delta (0, 0)
Screenshot: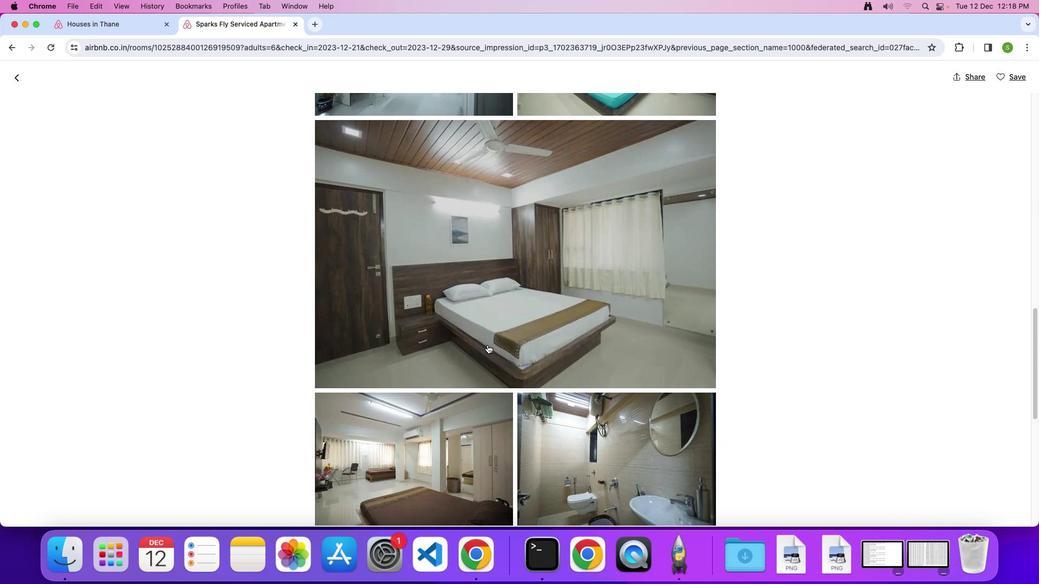 
Action: Mouse scrolled (487, 345) with delta (0, 0)
Screenshot: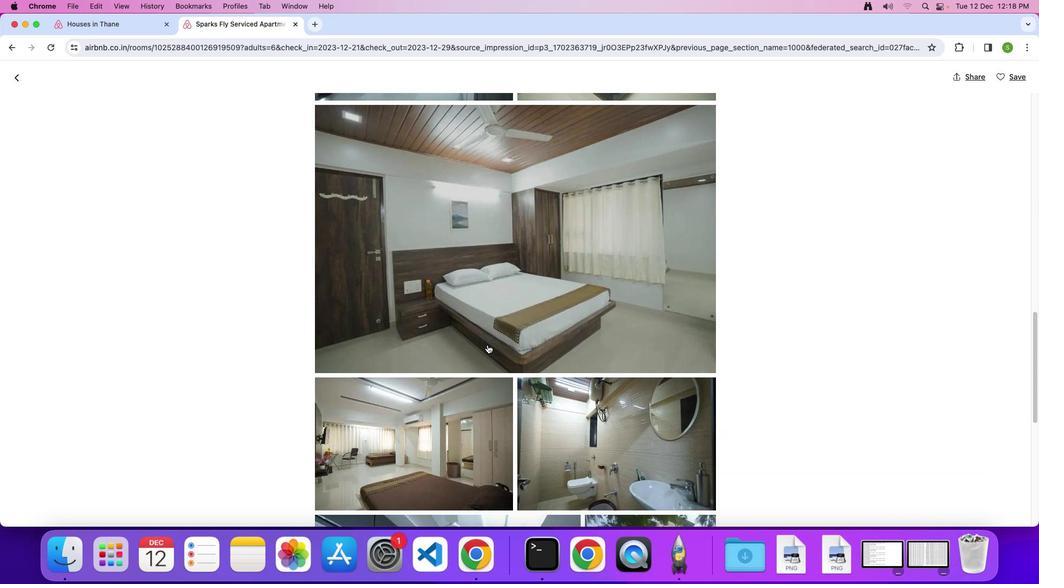
Action: Mouse scrolled (487, 345) with delta (0, 0)
Screenshot: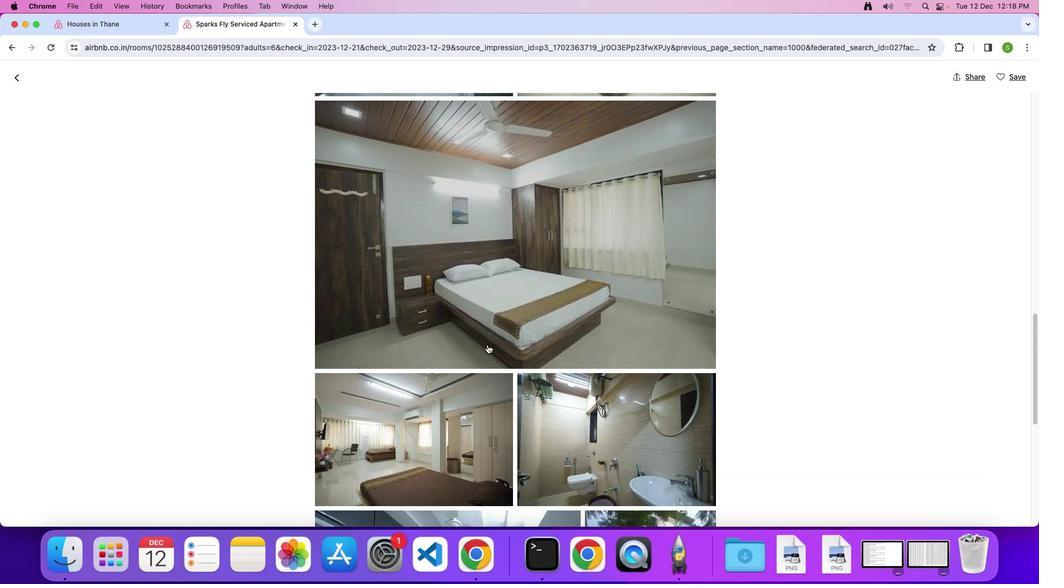 
Action: Mouse scrolled (487, 345) with delta (0, -1)
Screenshot: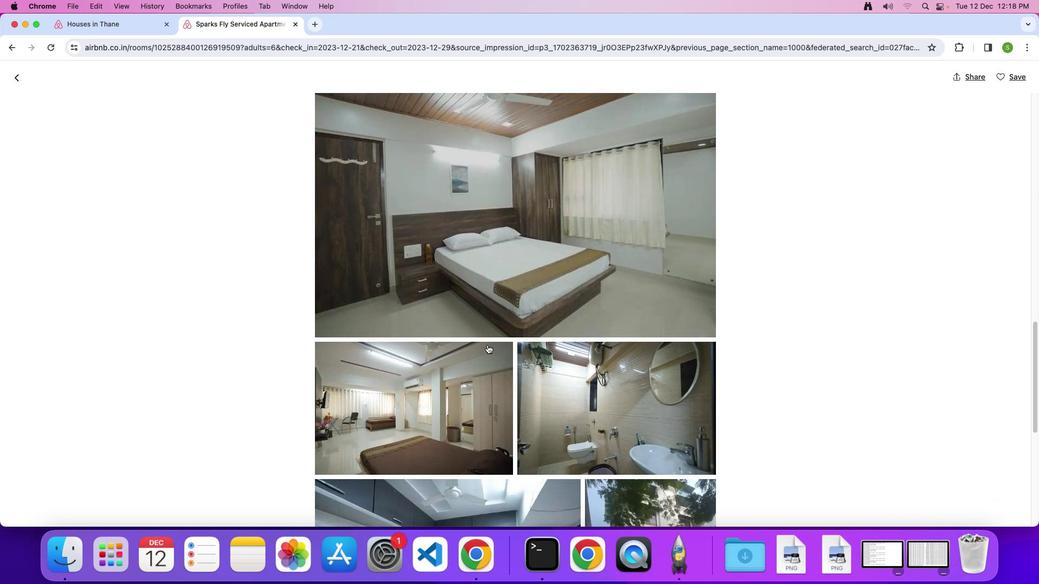 
Action: Mouse scrolled (487, 345) with delta (0, 0)
Screenshot: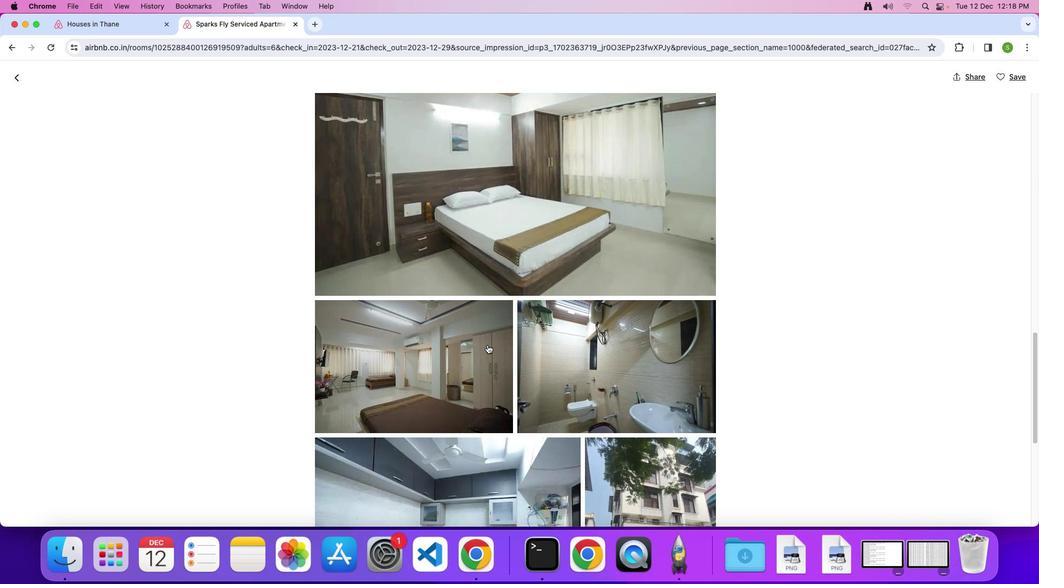 
Action: Mouse scrolled (487, 345) with delta (0, 0)
Screenshot: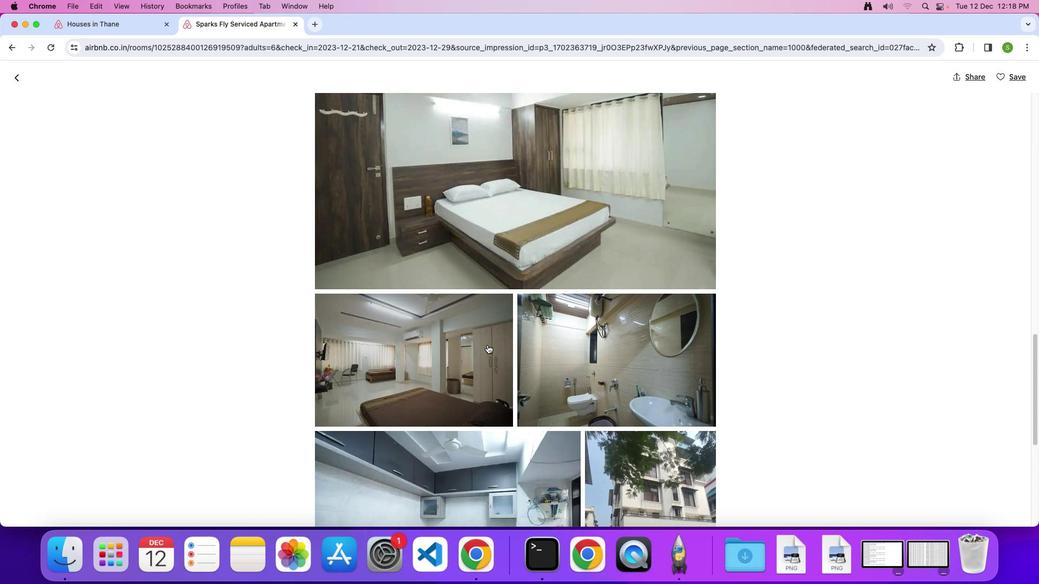 
Action: Mouse scrolled (487, 345) with delta (0, 0)
Screenshot: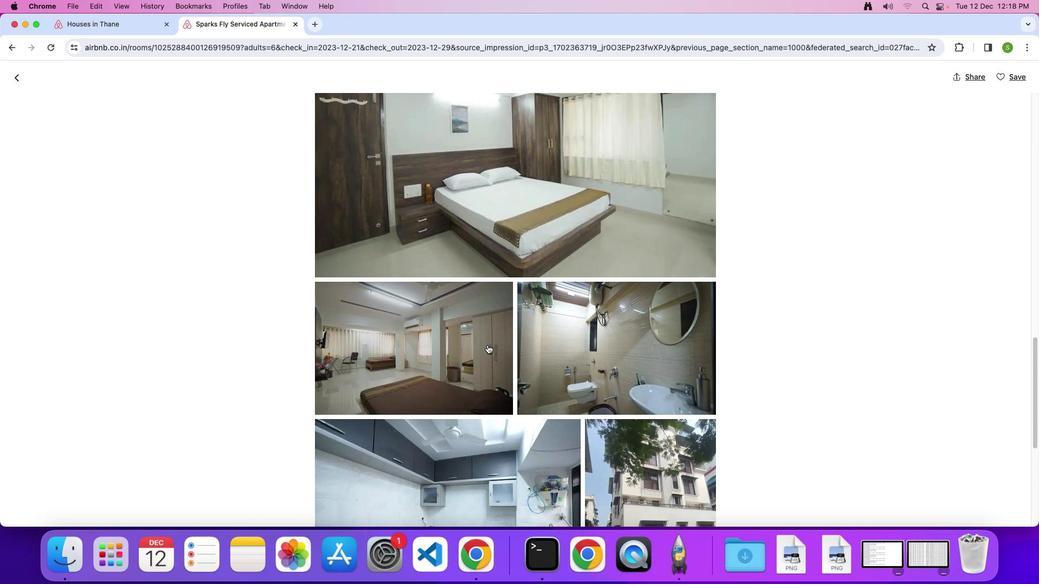 
Action: Mouse scrolled (487, 345) with delta (0, 0)
Screenshot: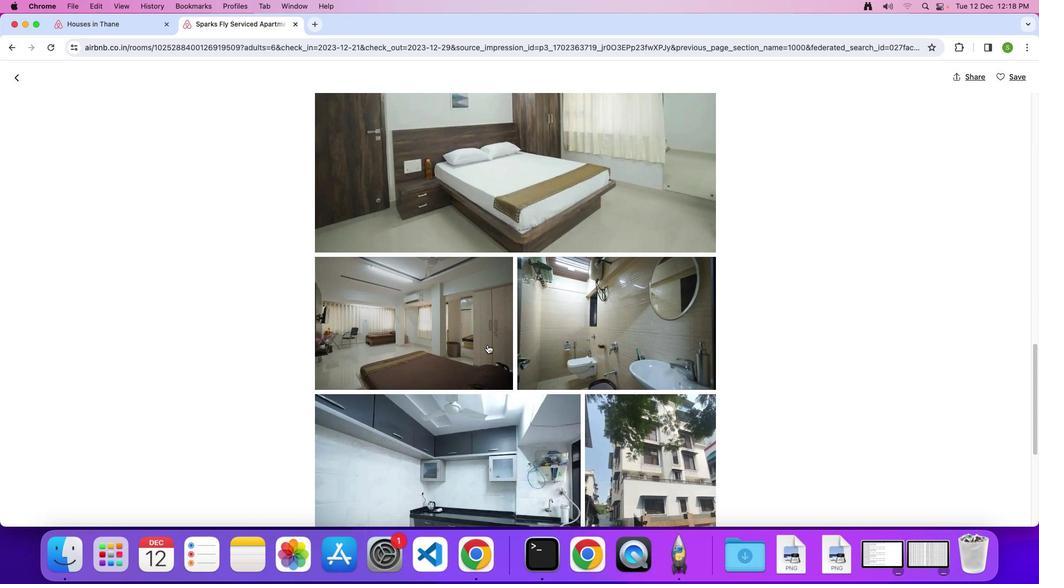 
Action: Mouse scrolled (487, 345) with delta (0, -1)
Screenshot: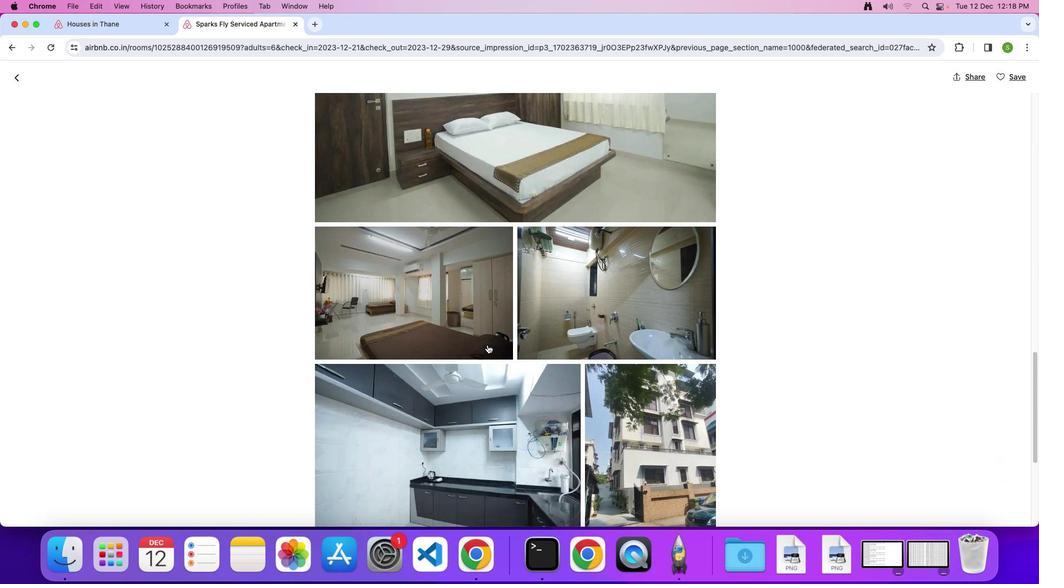 
Action: Mouse scrolled (487, 345) with delta (0, 0)
Screenshot: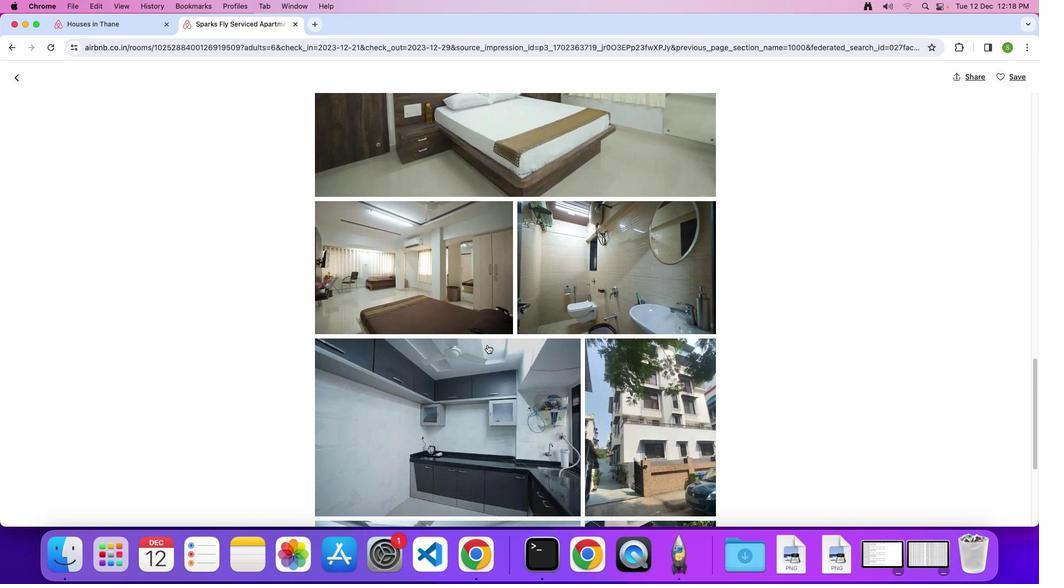 
Action: Mouse scrolled (487, 345) with delta (0, 0)
Screenshot: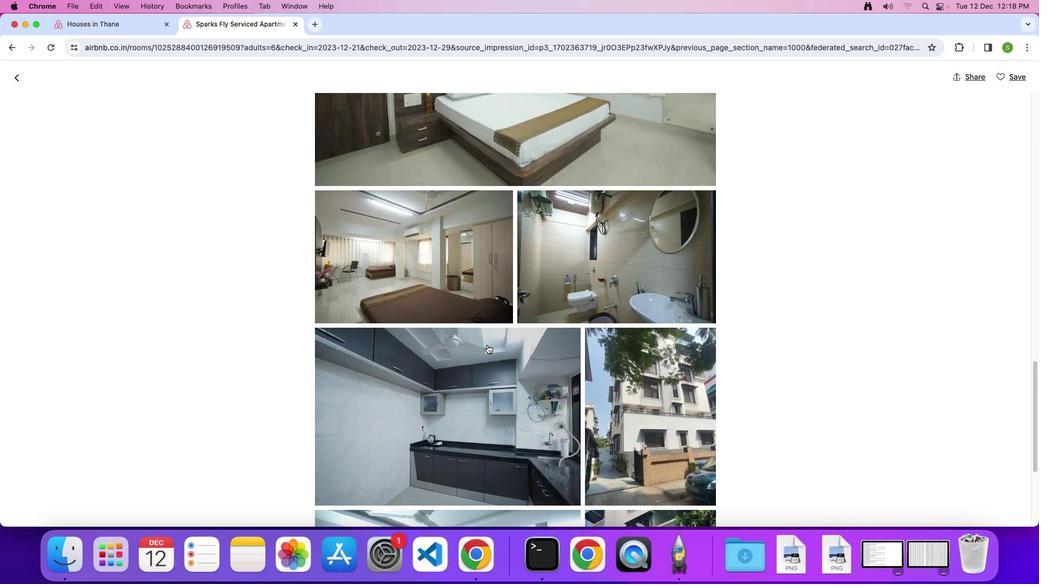 
Action: Mouse scrolled (487, 345) with delta (0, 0)
Screenshot: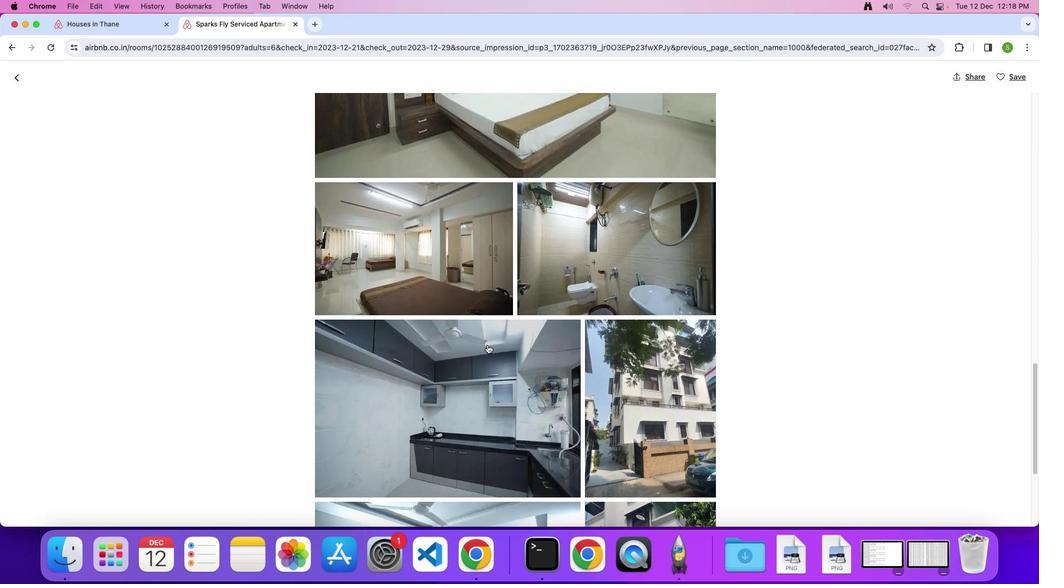 
Action: Mouse scrolled (487, 345) with delta (0, 0)
Screenshot: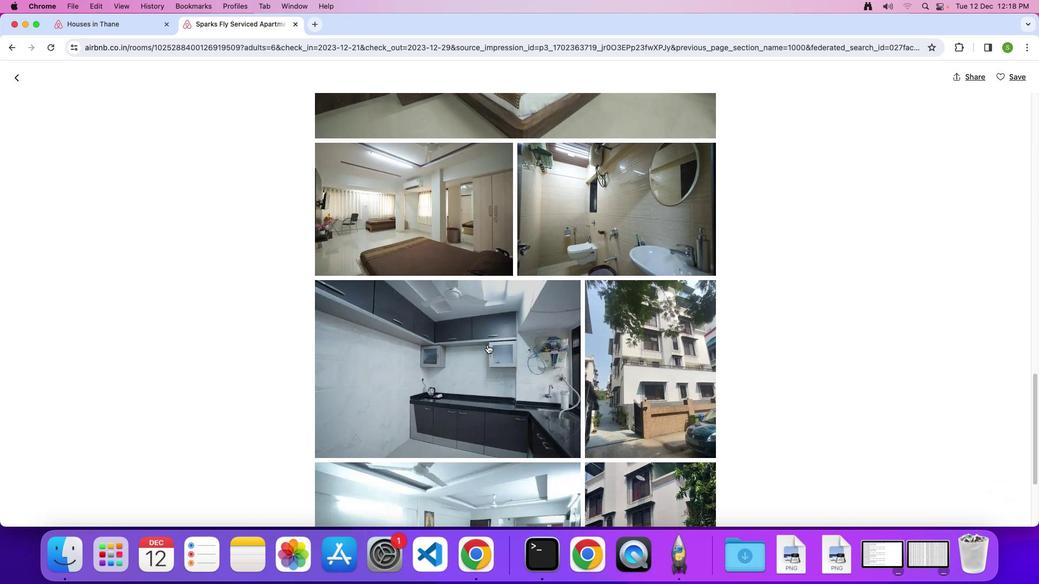 
Action: Mouse scrolled (487, 345) with delta (0, -1)
Screenshot: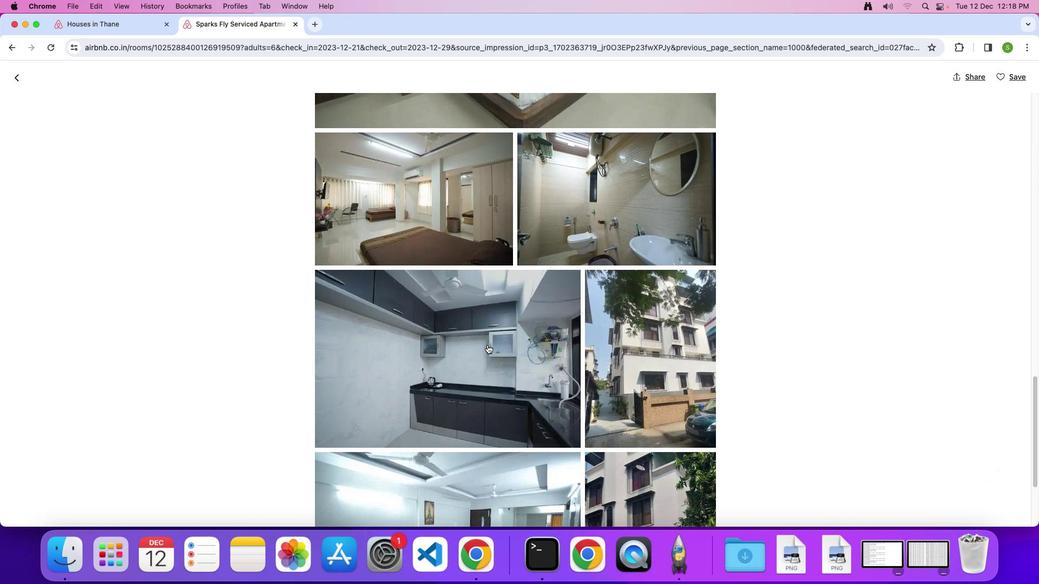 
Action: Mouse scrolled (487, 345) with delta (0, 0)
Screenshot: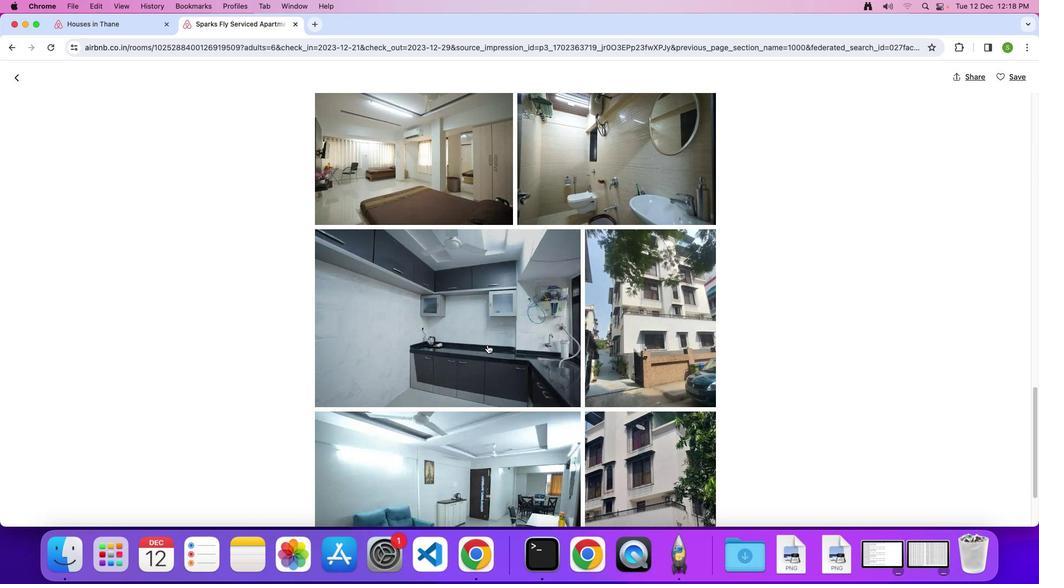 
Action: Mouse scrolled (487, 345) with delta (0, 0)
Screenshot: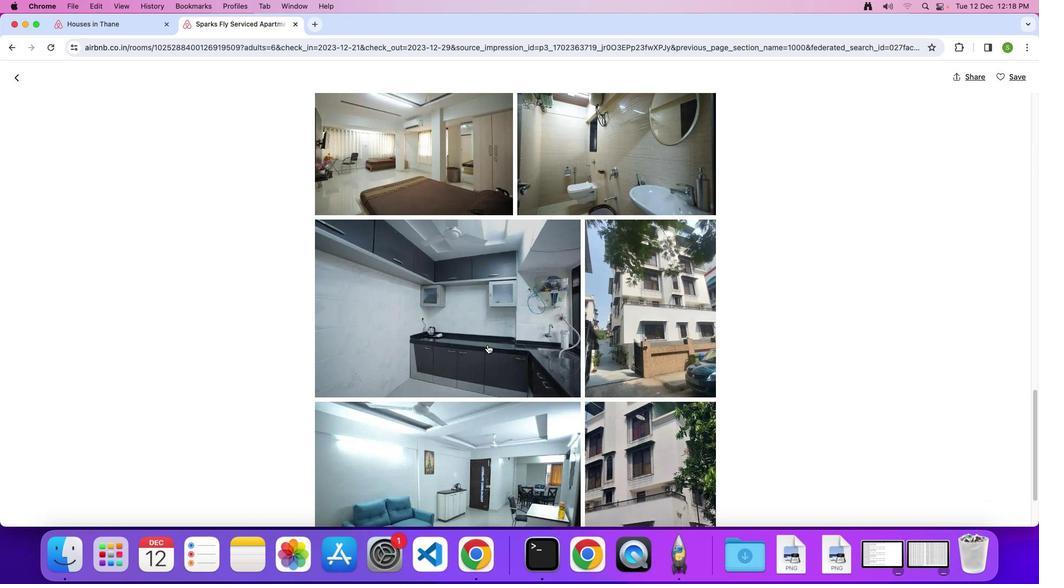 
Action: Mouse scrolled (487, 345) with delta (0, -1)
Screenshot: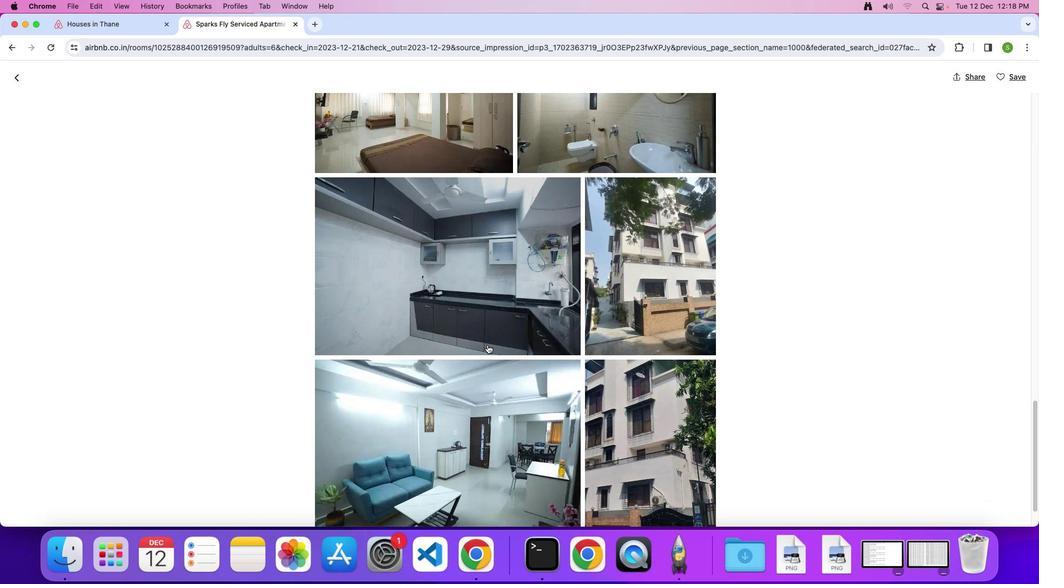 
Action: Mouse scrolled (487, 345) with delta (0, 0)
Screenshot: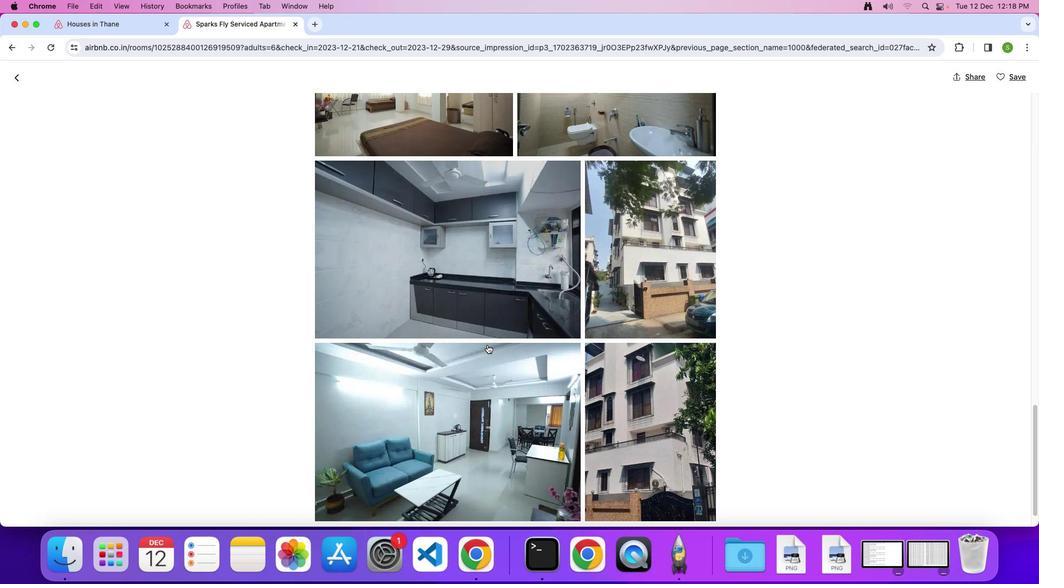 
Action: Mouse scrolled (487, 345) with delta (0, 0)
Screenshot: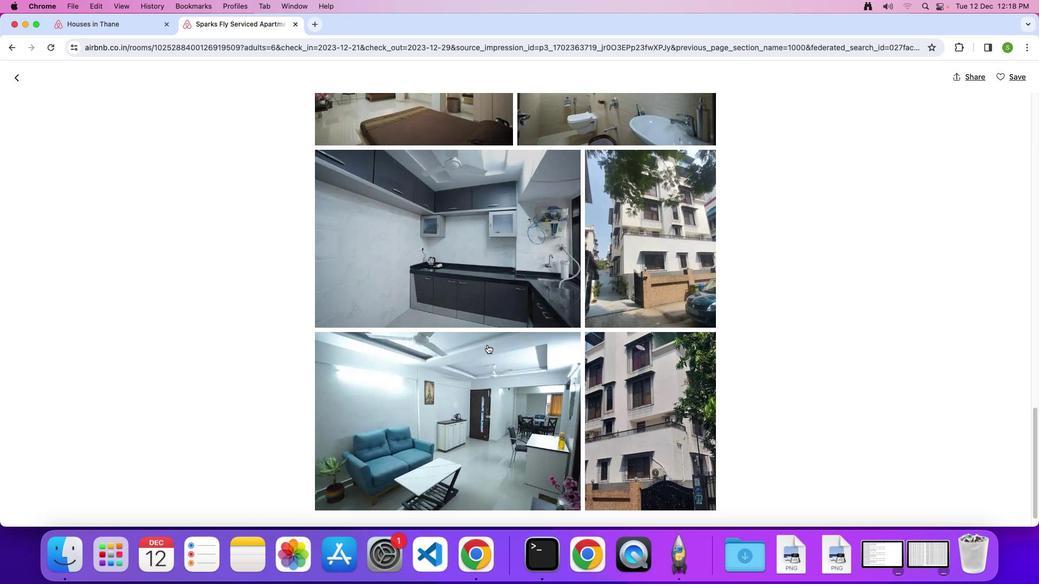 
Action: Mouse scrolled (487, 345) with delta (0, 0)
Screenshot: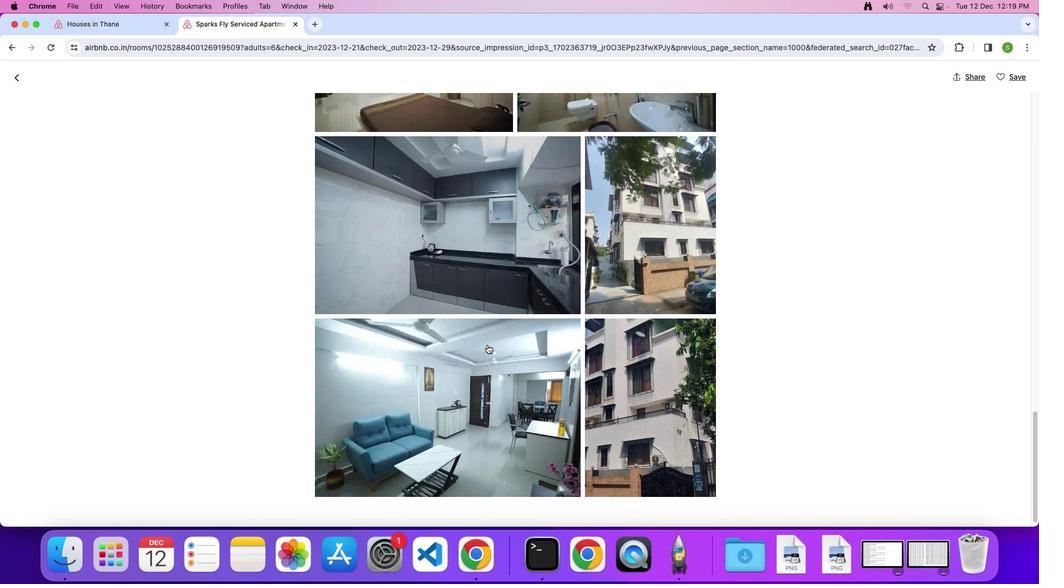 
Action: Mouse scrolled (487, 345) with delta (0, 0)
Screenshot: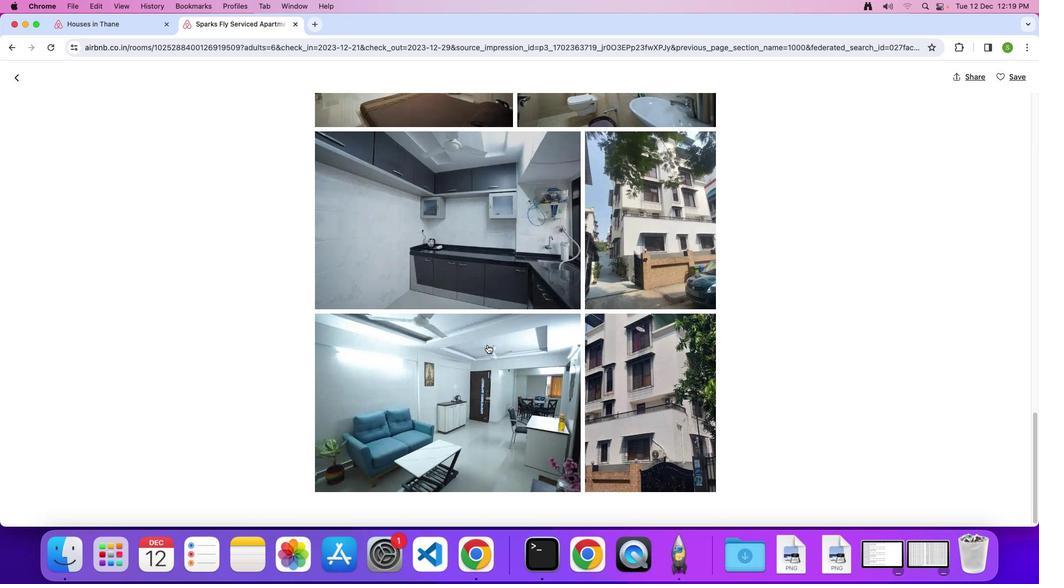 
Action: Mouse scrolled (487, 345) with delta (0, -1)
Screenshot: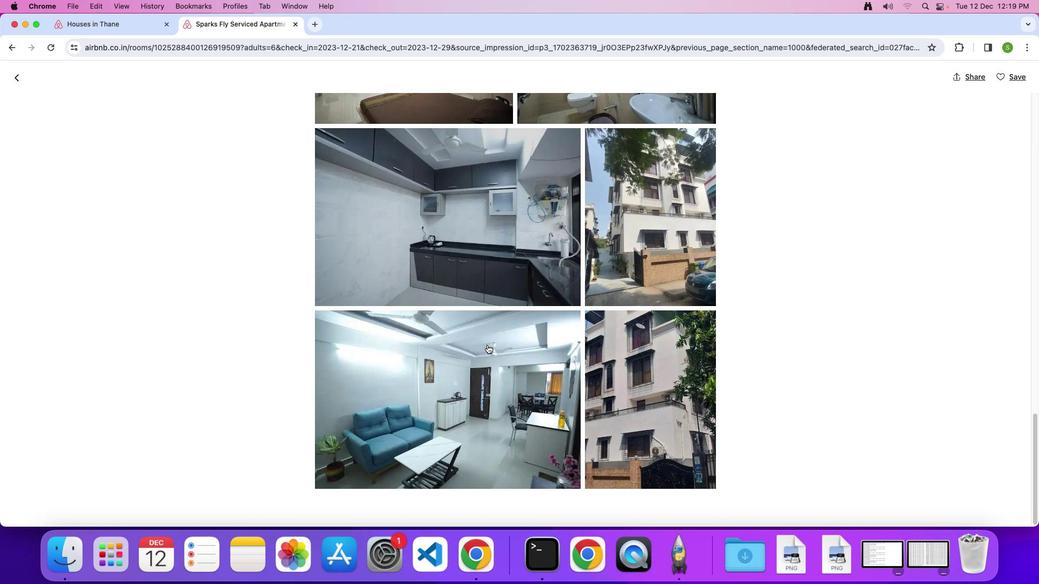 
Action: Mouse scrolled (487, 345) with delta (0, 0)
Screenshot: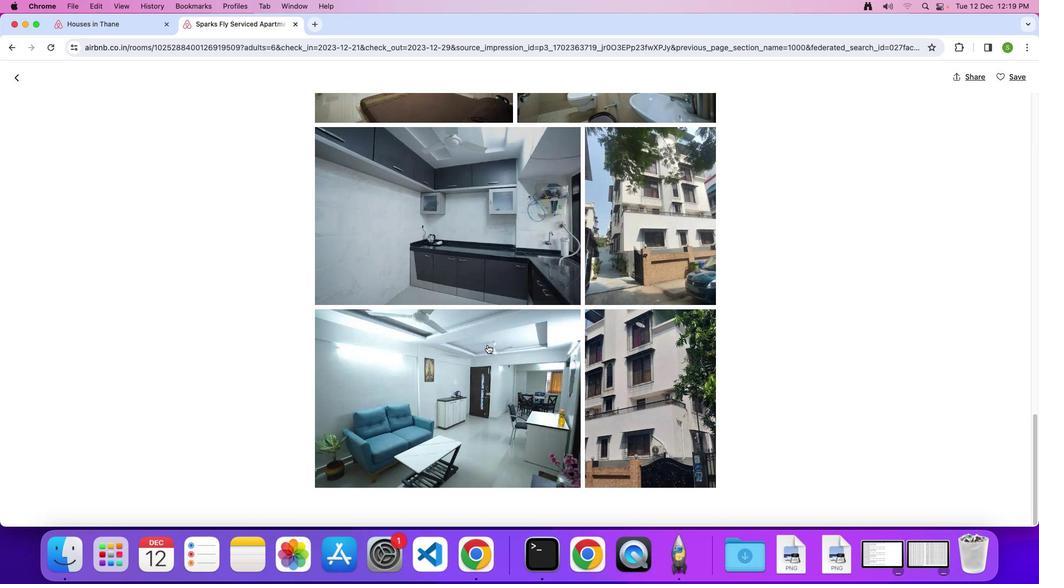
Action: Mouse scrolled (487, 345) with delta (0, 0)
Screenshot: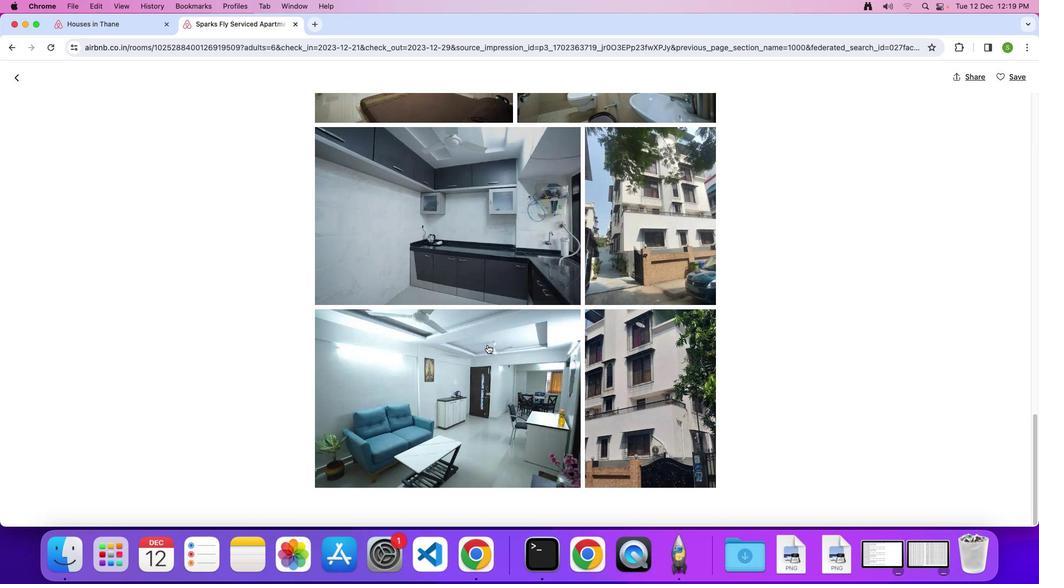 
Action: Mouse scrolled (487, 345) with delta (0, -1)
Screenshot: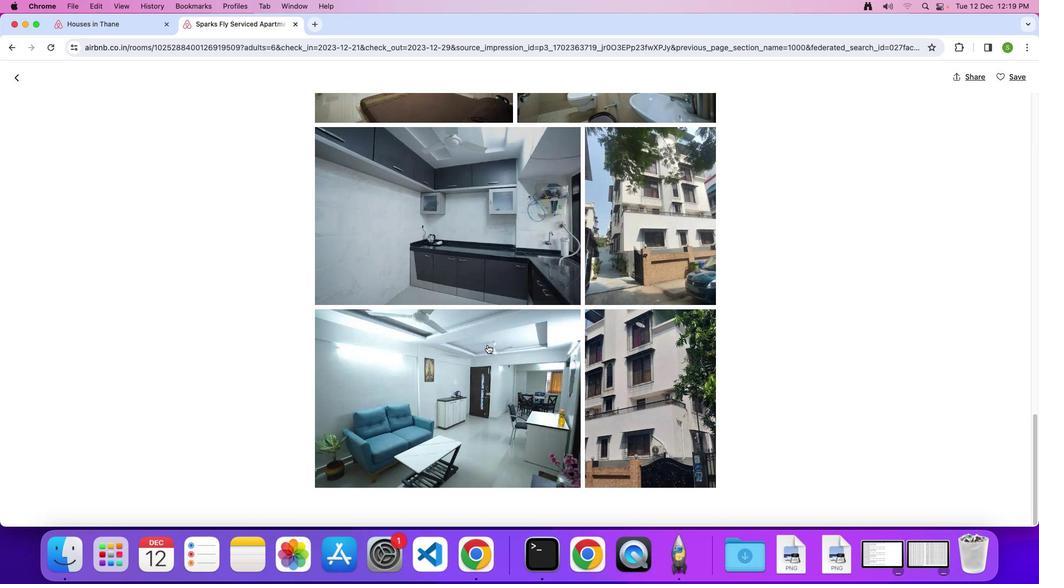 
Action: Mouse moved to (20, 82)
Screenshot: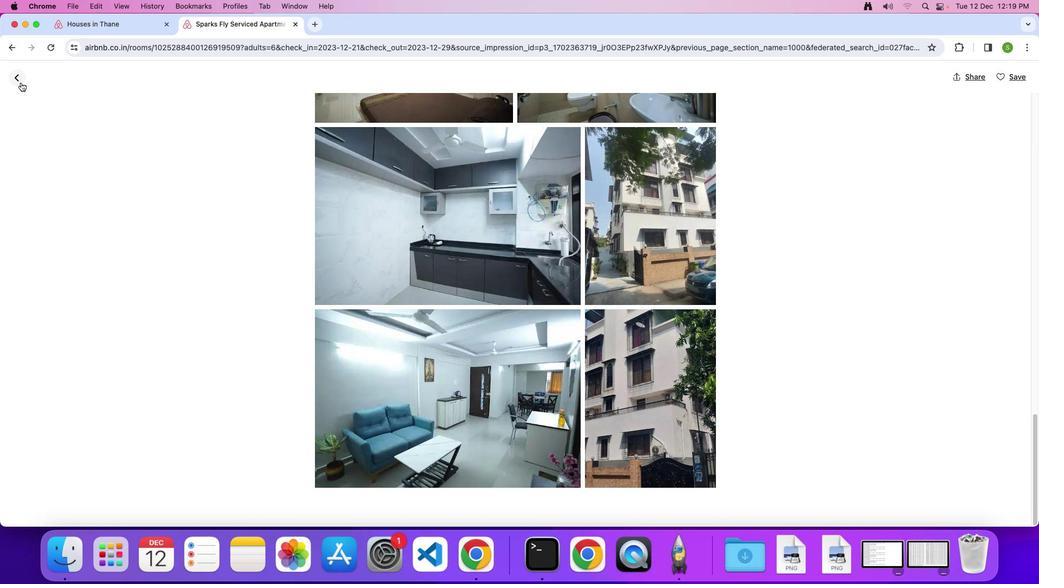 
Action: Mouse pressed left at (20, 82)
Screenshot: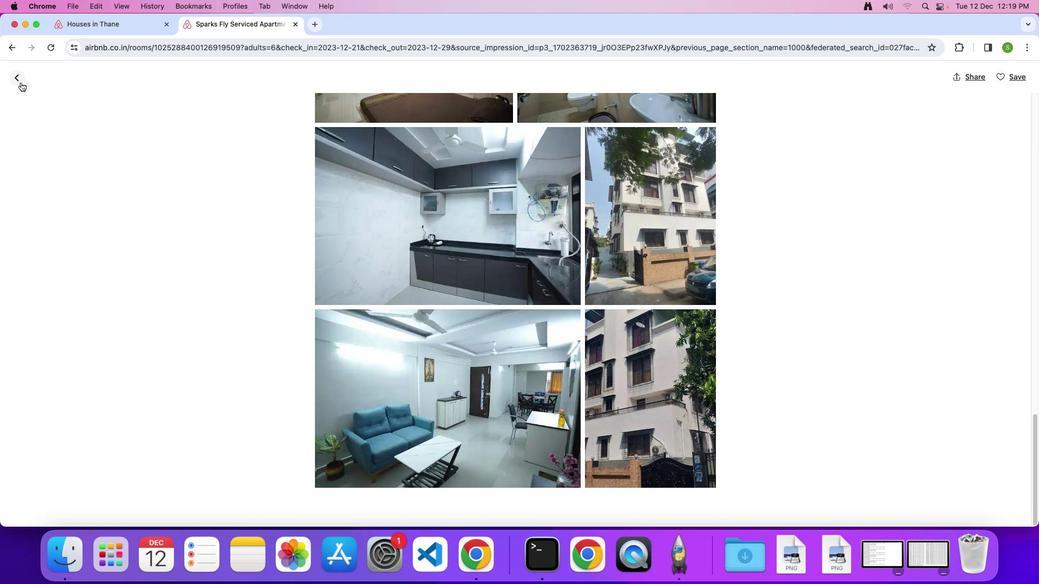 
Action: Mouse moved to (404, 340)
Screenshot: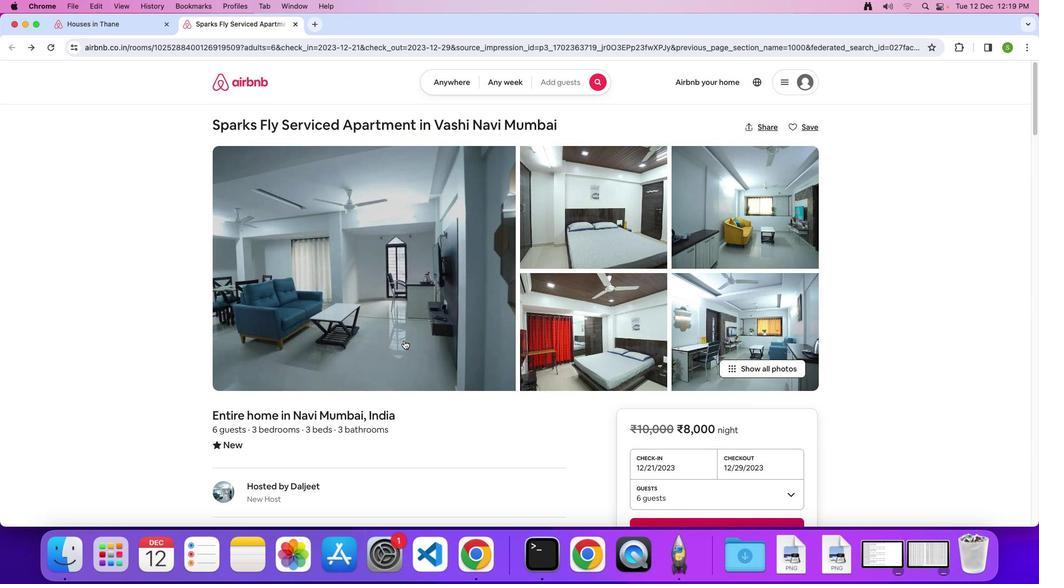 
Action: Mouse scrolled (404, 340) with delta (0, 0)
Screenshot: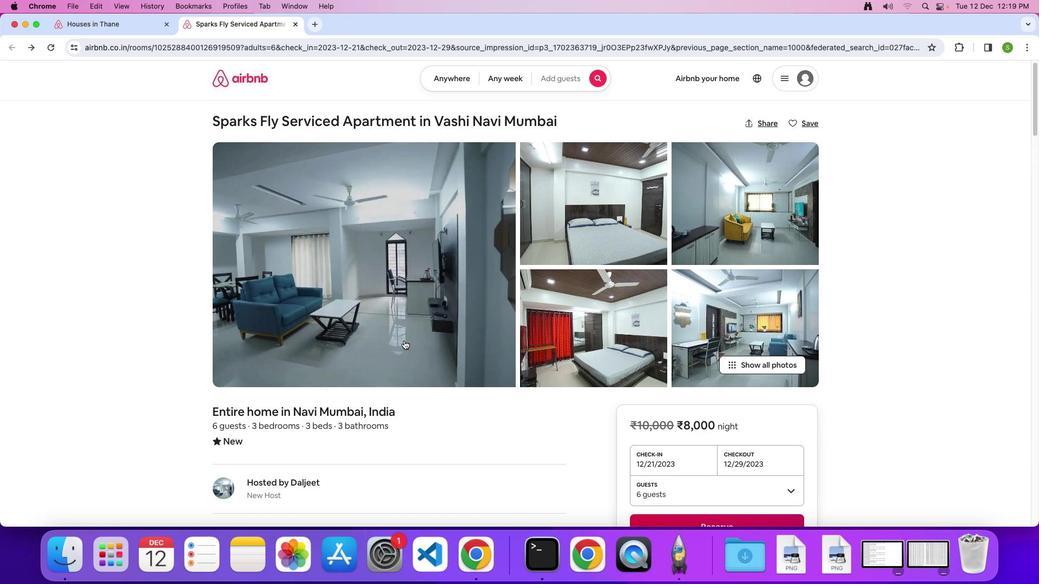 
Action: Mouse scrolled (404, 340) with delta (0, 0)
Screenshot: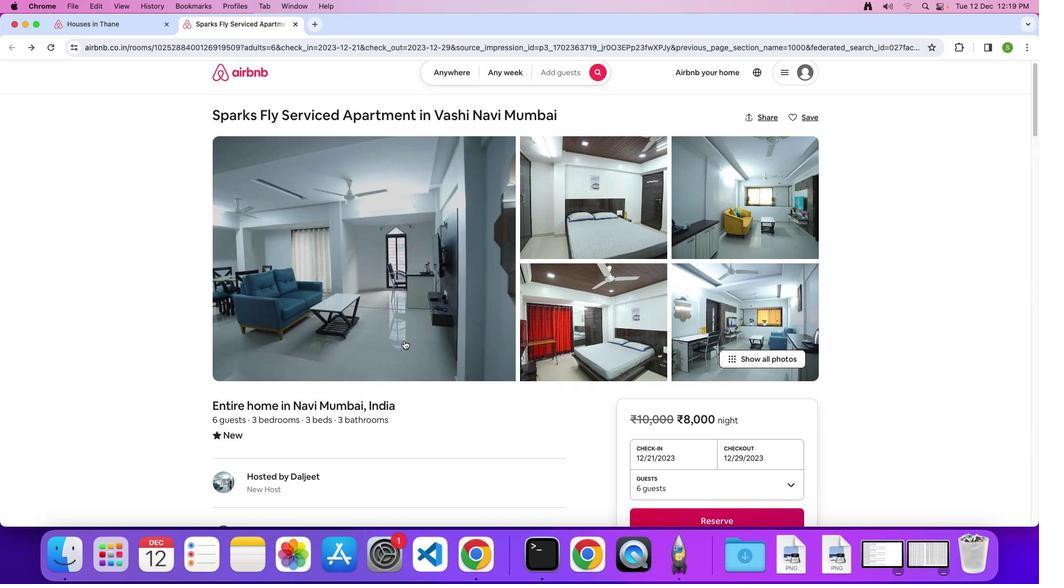 
Action: Mouse scrolled (404, 340) with delta (0, -1)
Screenshot: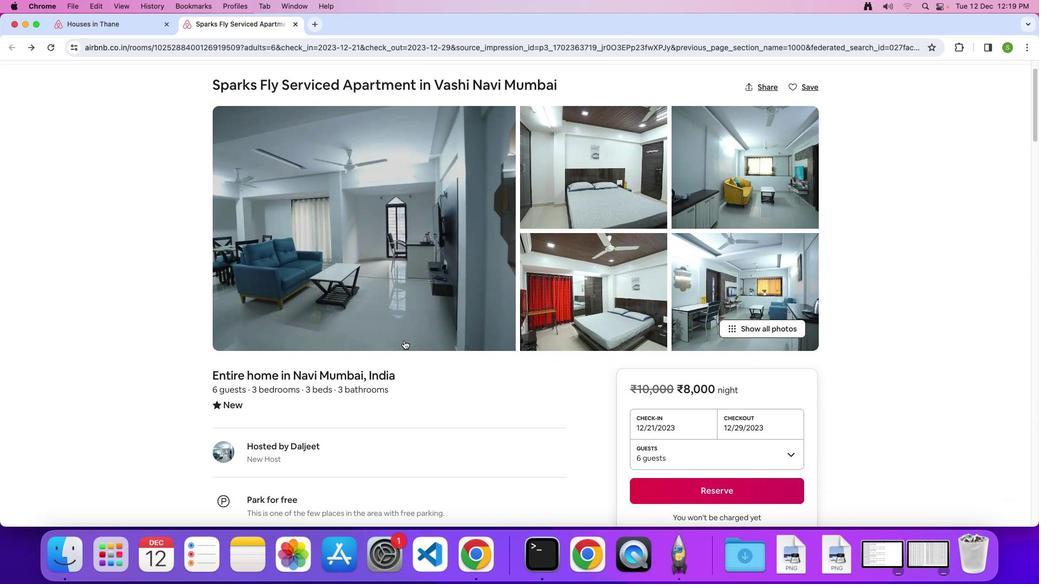 
Action: Mouse scrolled (404, 340) with delta (0, 0)
Screenshot: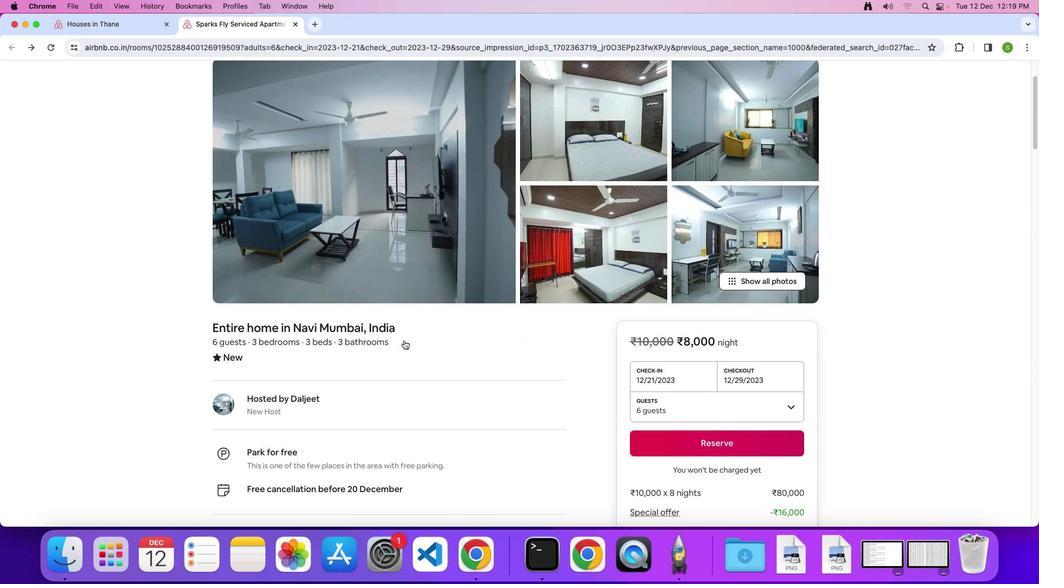
Action: Mouse scrolled (404, 340) with delta (0, 0)
Screenshot: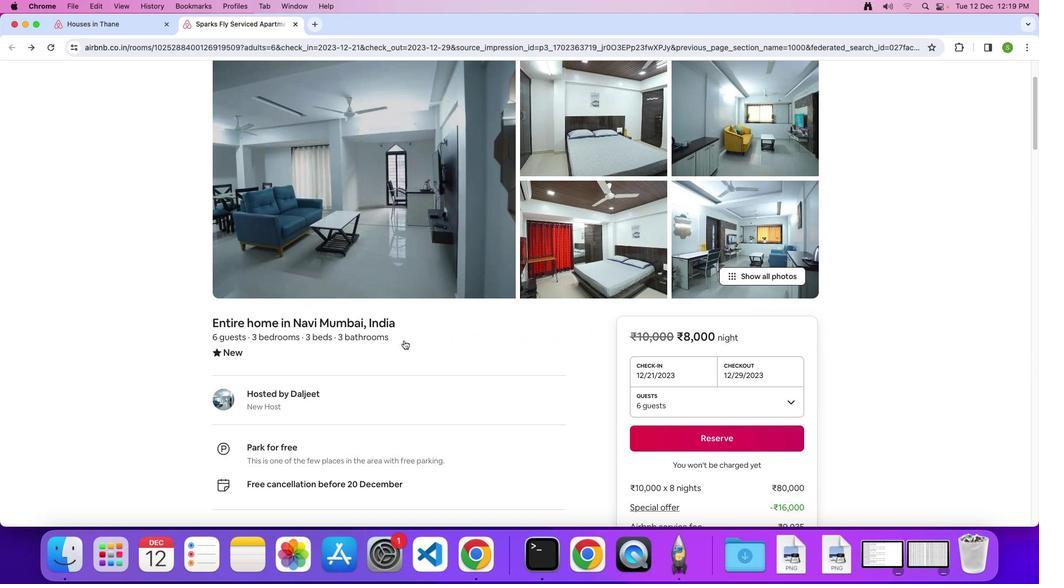 
Action: Mouse scrolled (404, 340) with delta (0, 0)
Screenshot: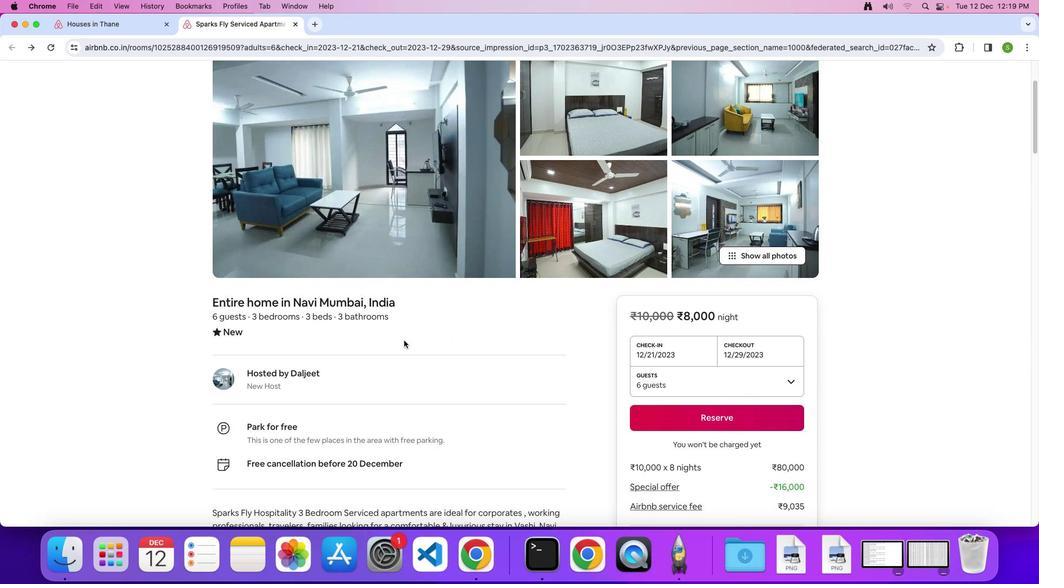 
Action: Mouse scrolled (404, 340) with delta (0, 0)
Screenshot: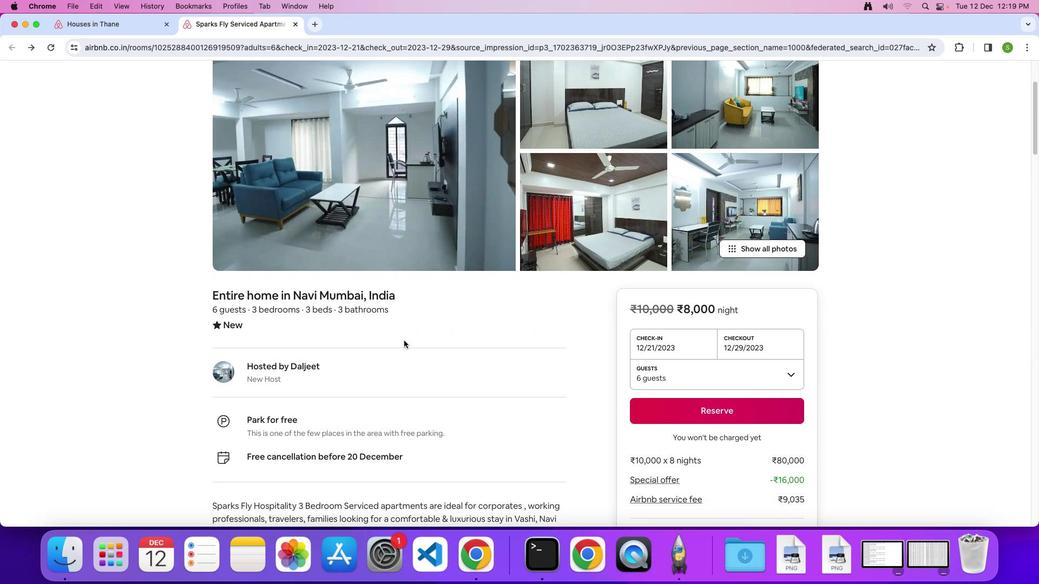 
Action: Mouse scrolled (404, 340) with delta (0, -1)
Screenshot: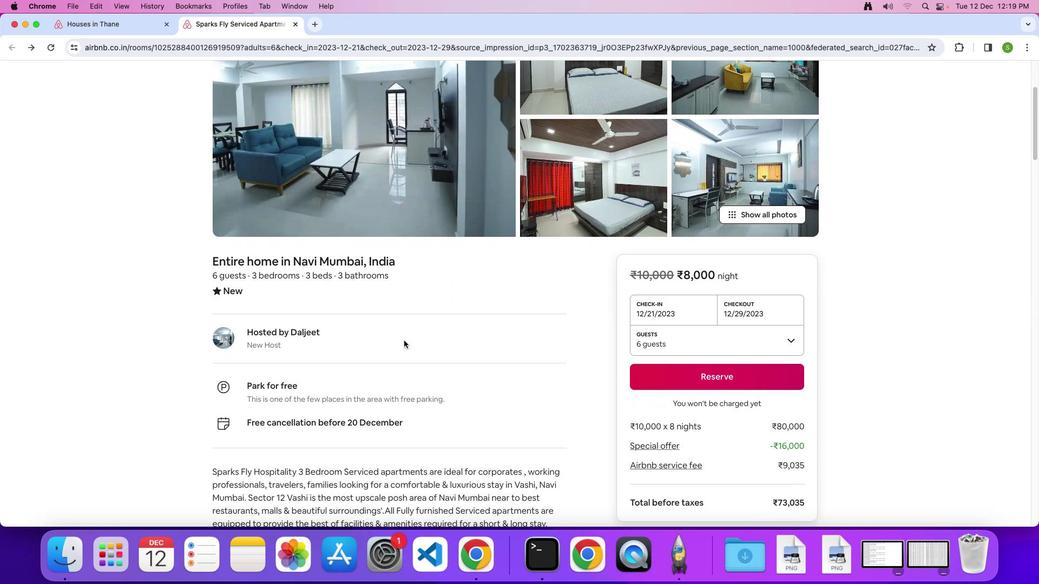 
Action: Mouse scrolled (404, 340) with delta (0, 0)
Screenshot: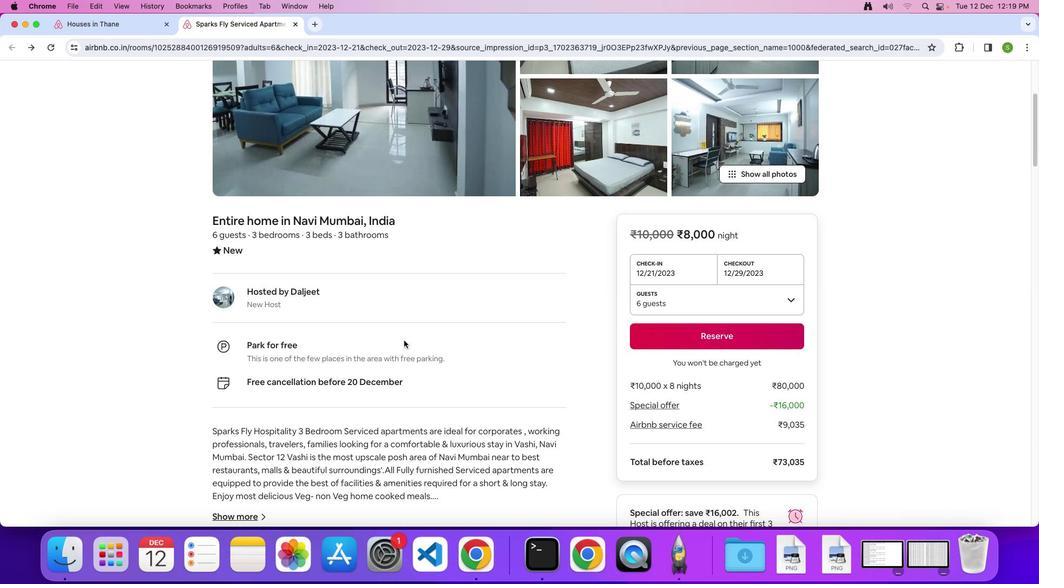 
Action: Mouse scrolled (404, 340) with delta (0, 0)
Screenshot: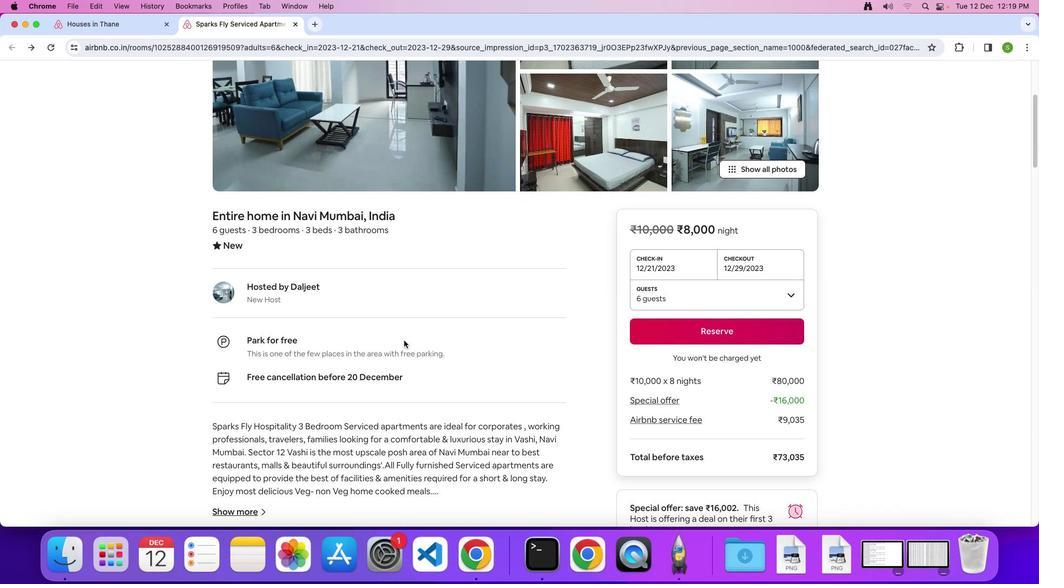 
Action: Mouse scrolled (404, 340) with delta (0, 0)
Screenshot: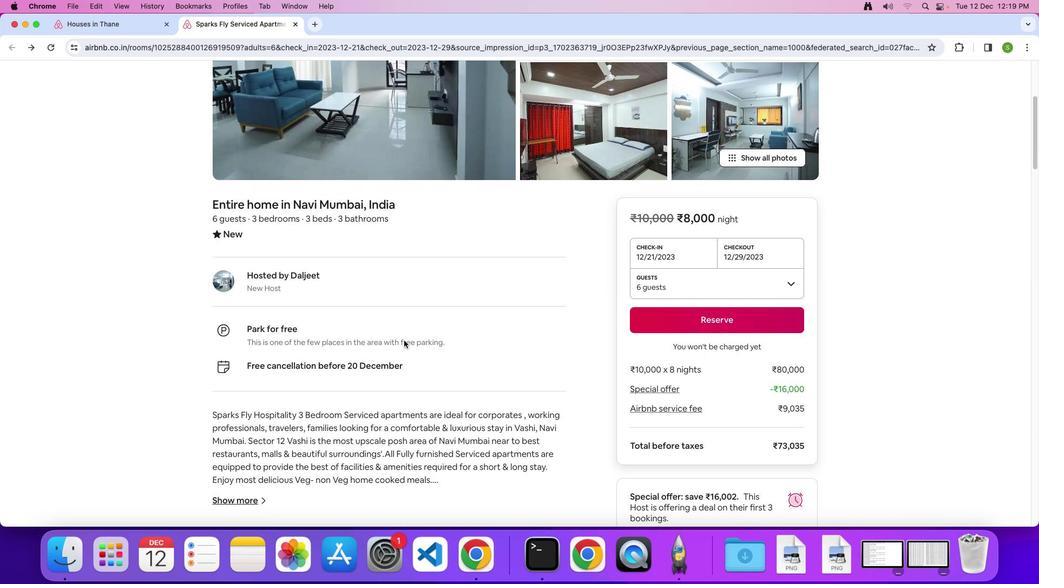 
Action: Mouse scrolled (404, 340) with delta (0, 0)
Screenshot: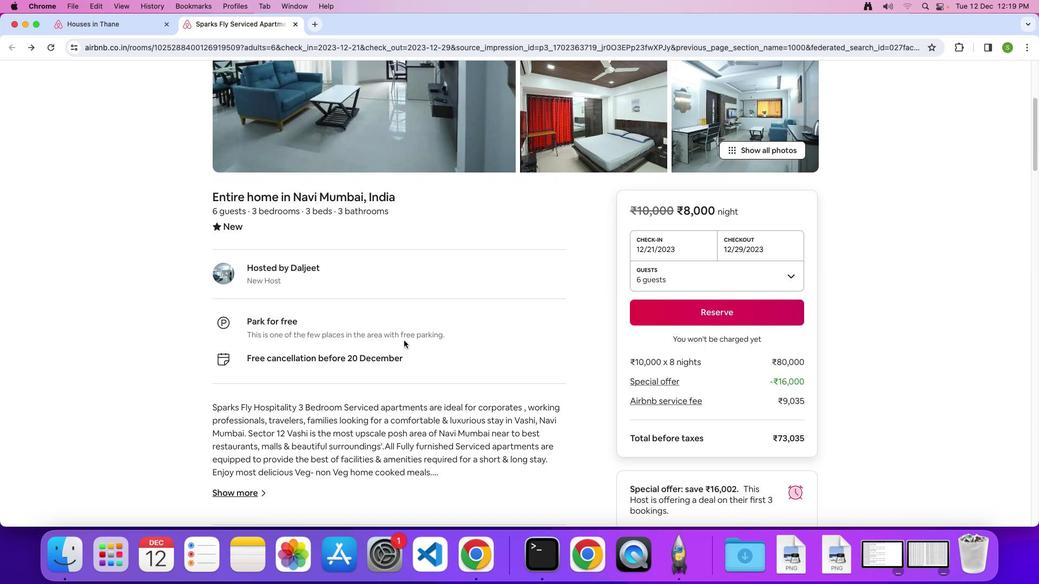 
Action: Mouse scrolled (404, 340) with delta (0, 0)
Screenshot: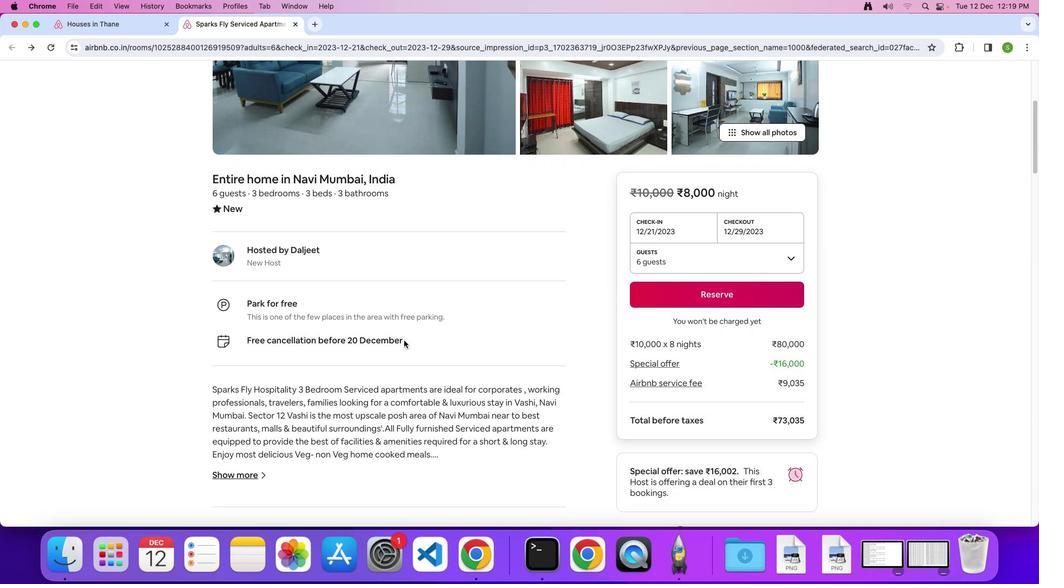 
Action: Mouse scrolled (404, 340) with delta (0, 0)
Screenshot: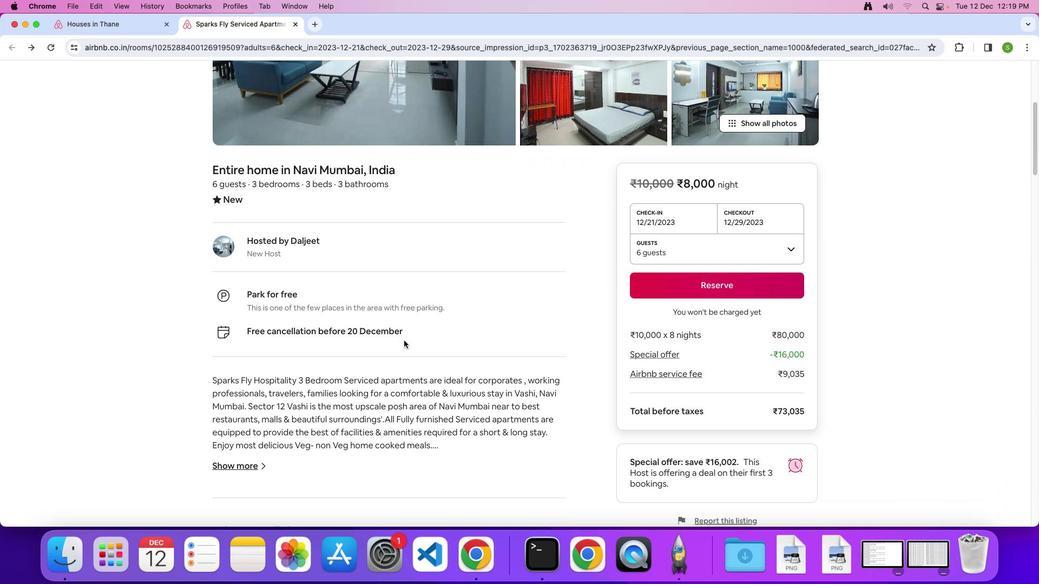 
Action: Mouse scrolled (404, 340) with delta (0, -1)
Screenshot: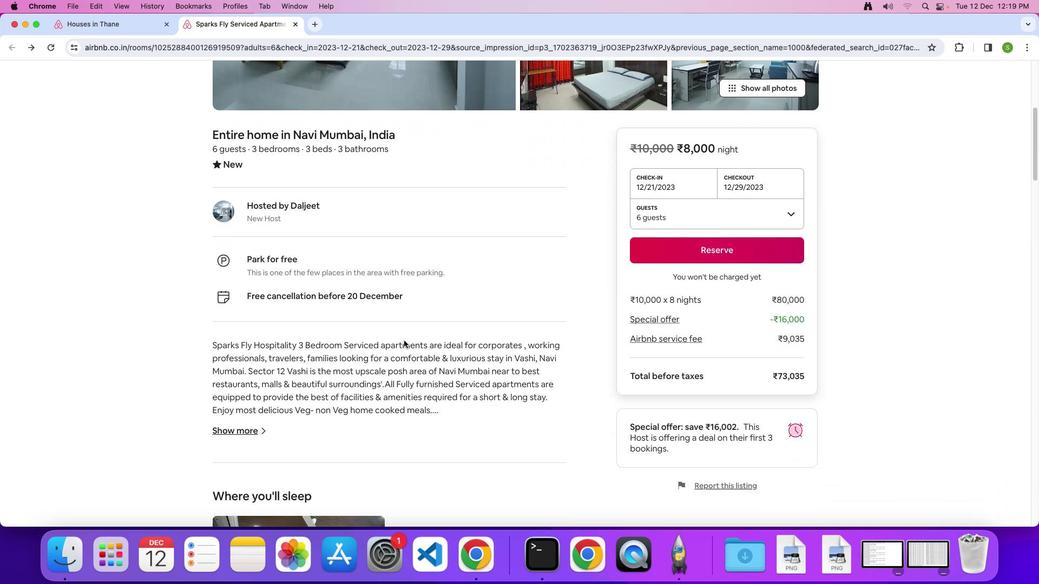 
Action: Mouse scrolled (404, 340) with delta (0, 0)
Screenshot: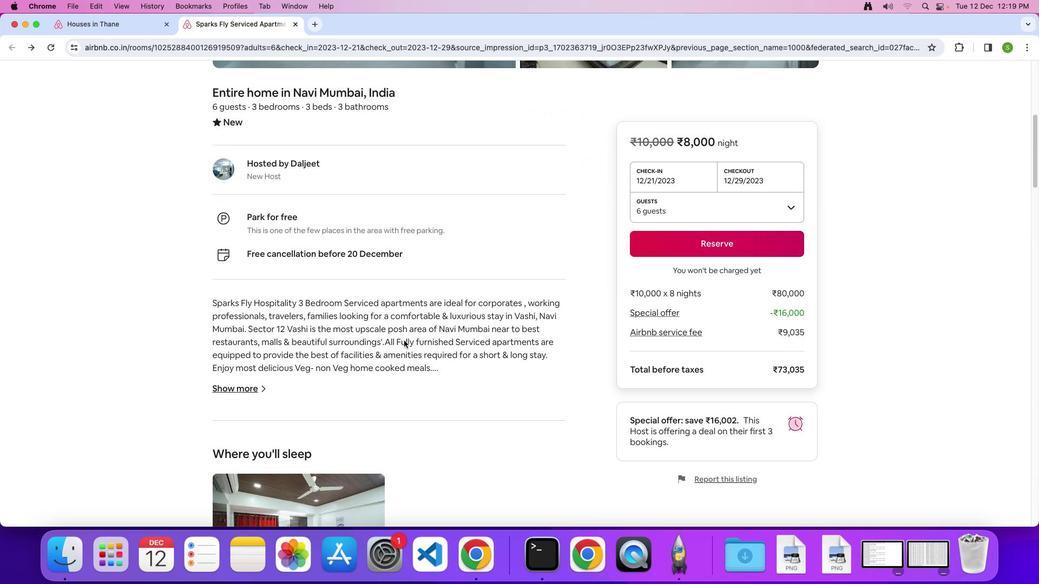 
Action: Mouse scrolled (404, 340) with delta (0, 0)
Screenshot: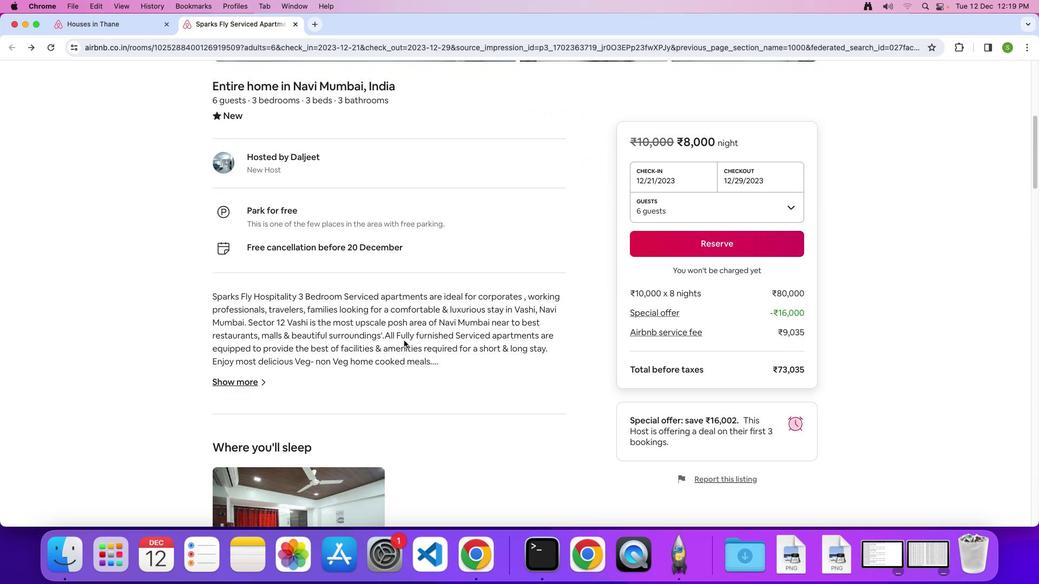 
Action: Mouse scrolled (404, 340) with delta (0, 0)
Screenshot: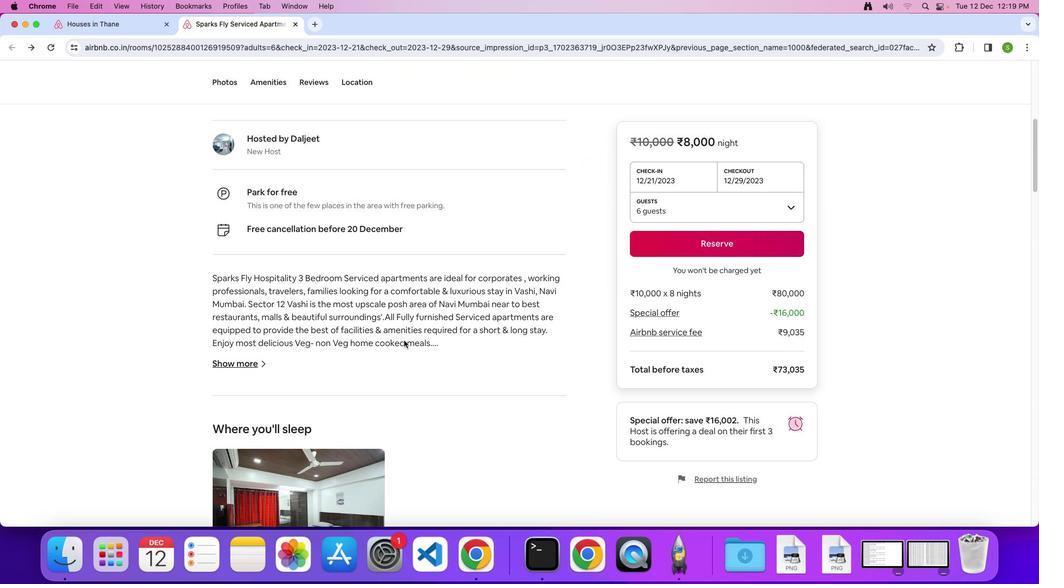 
Action: Mouse scrolled (404, 340) with delta (0, 0)
Screenshot: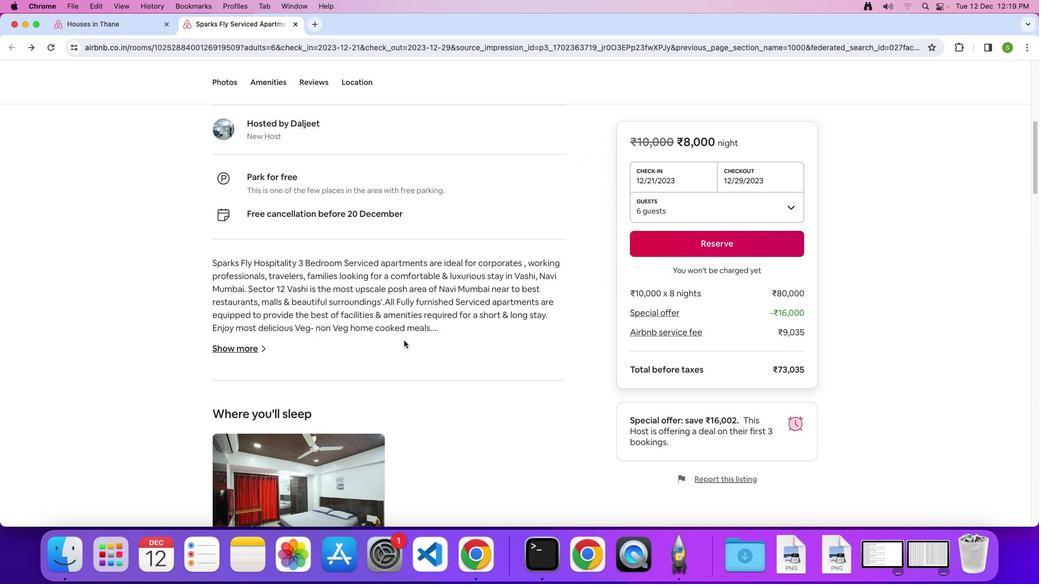 
Action: Mouse scrolled (404, 340) with delta (0, -1)
Screenshot: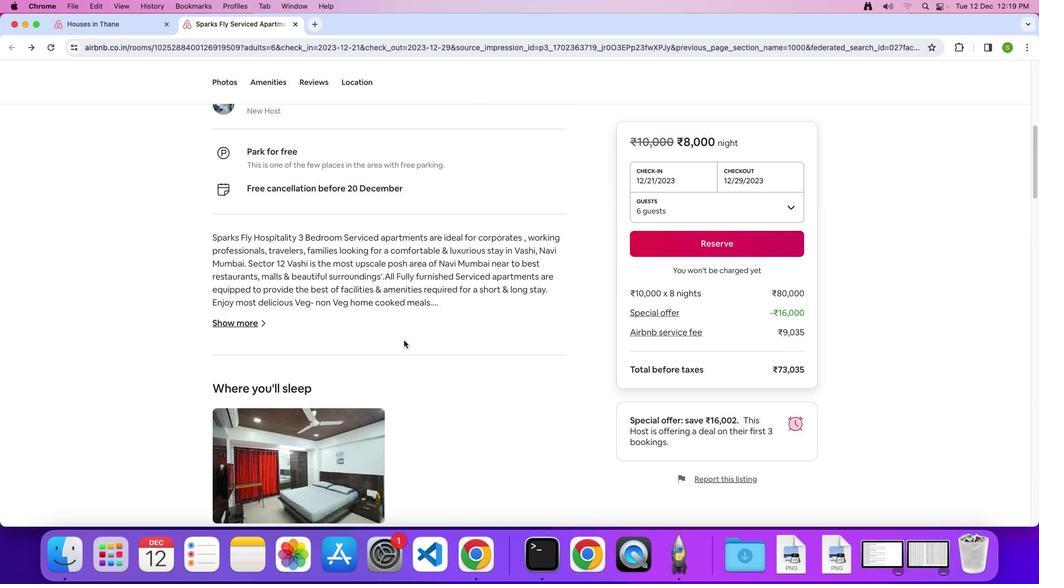 
Action: Mouse moved to (257, 295)
Screenshot: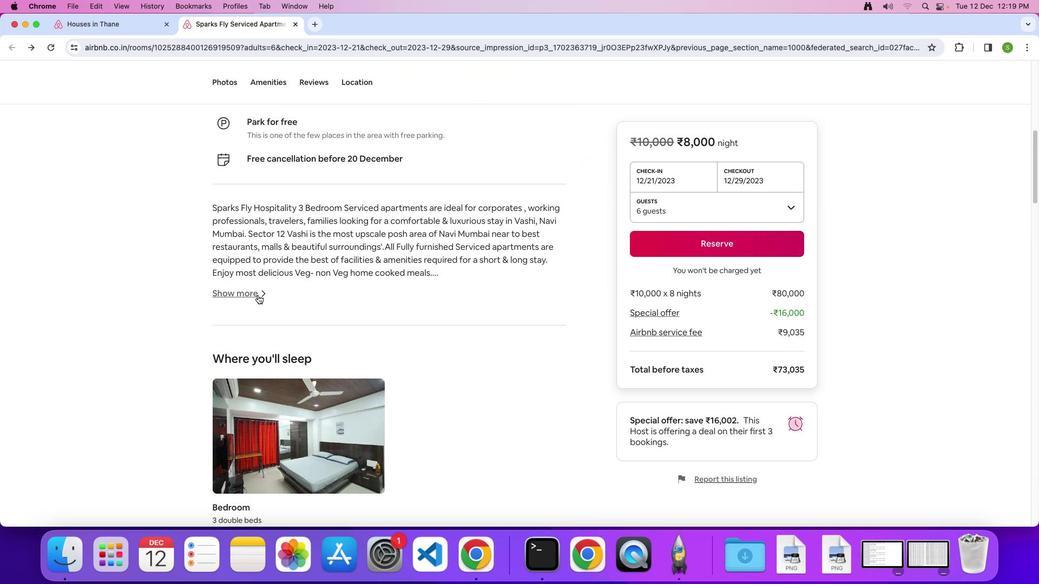 
Action: Mouse pressed left at (257, 295)
Screenshot: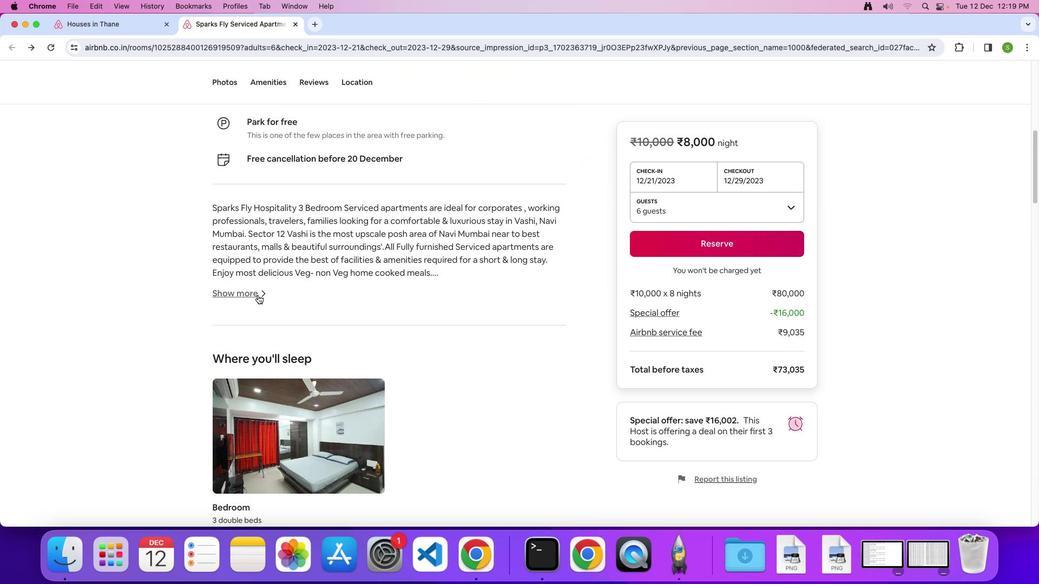
Action: Mouse moved to (539, 334)
Screenshot: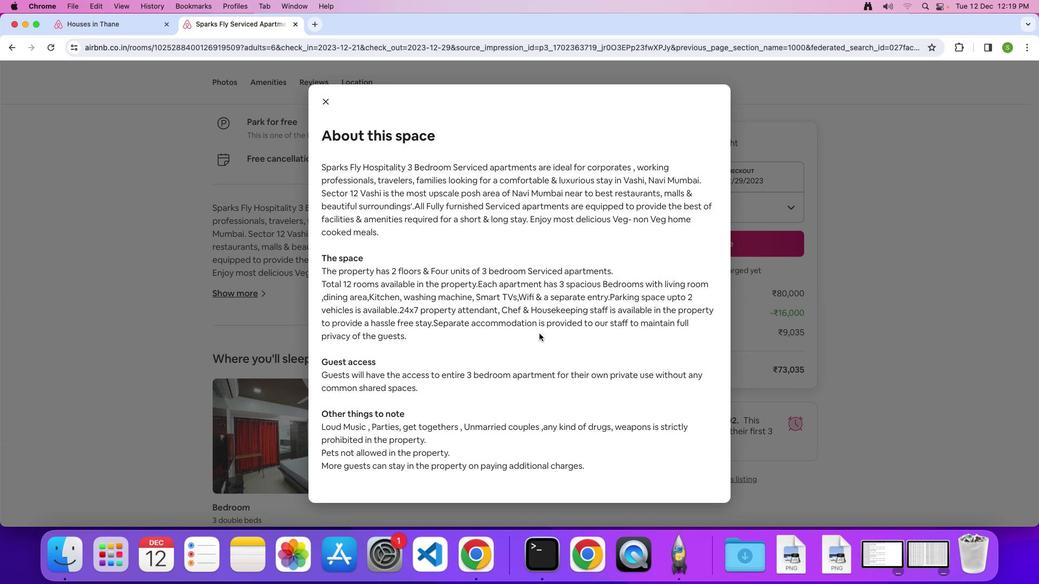 
Action: Mouse scrolled (539, 334) with delta (0, 0)
Screenshot: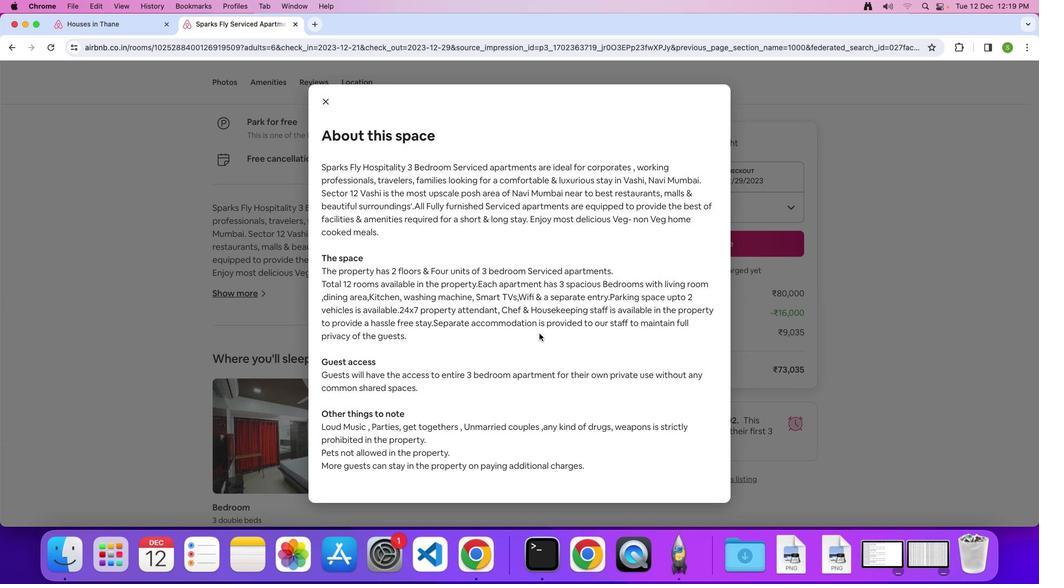 
Action: Mouse scrolled (539, 334) with delta (0, 0)
Screenshot: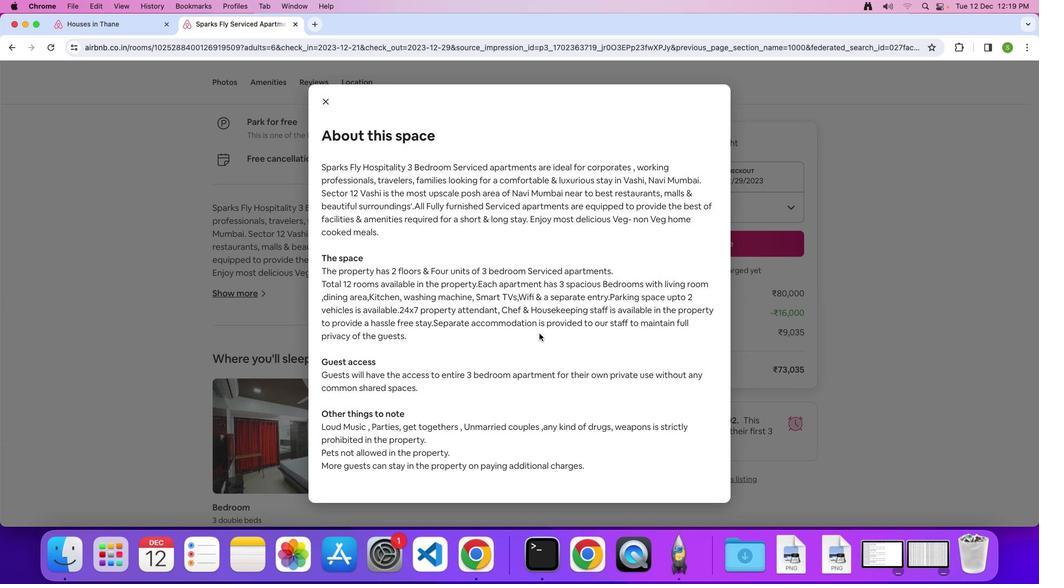 
Action: Mouse scrolled (539, 334) with delta (0, -1)
Screenshot: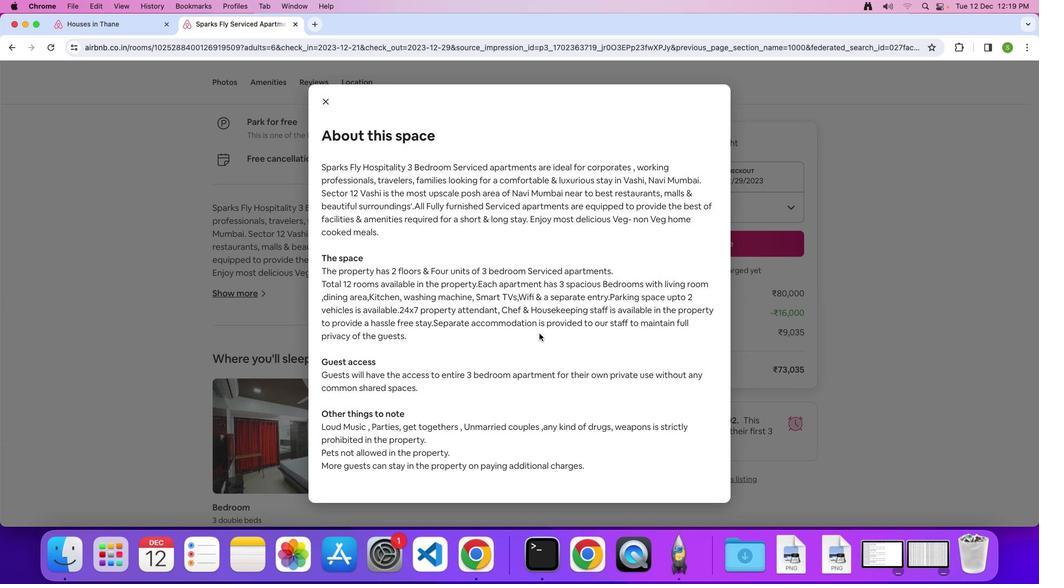 
Action: Mouse moved to (326, 99)
Screenshot: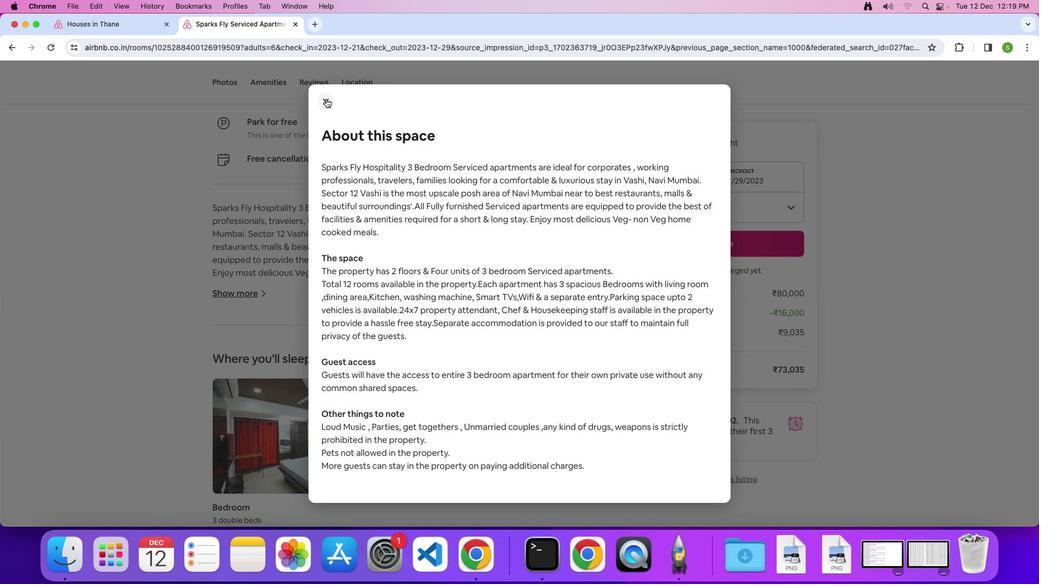 
Action: Mouse pressed left at (326, 99)
Screenshot: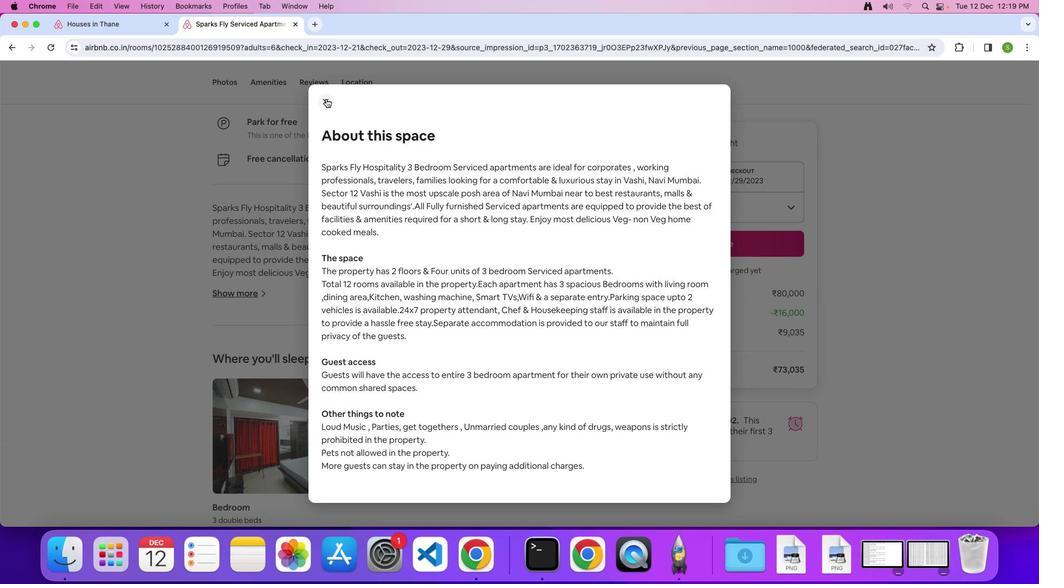 
Action: Mouse moved to (483, 343)
Screenshot: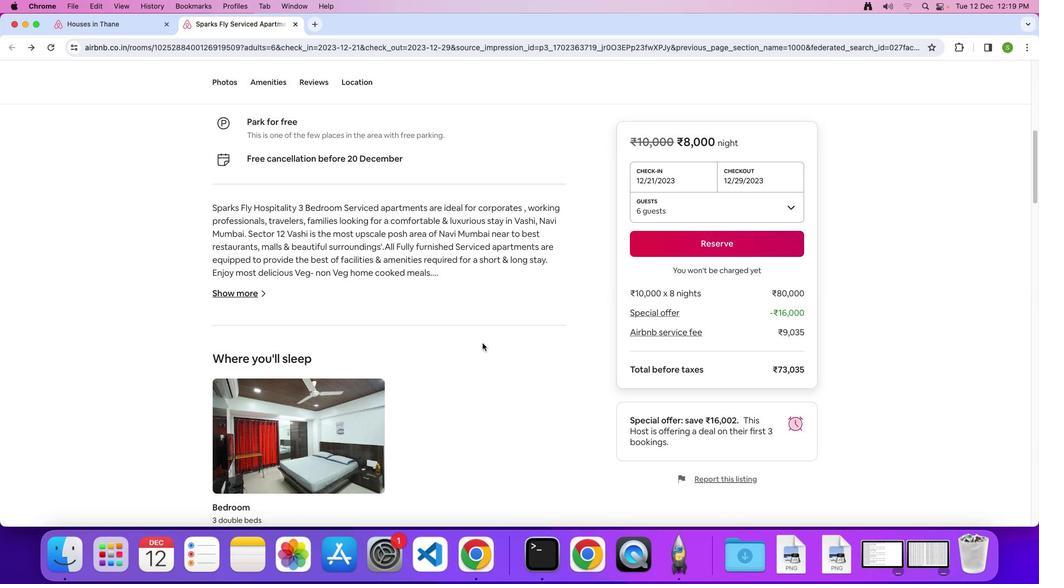 
Action: Mouse scrolled (483, 343) with delta (0, 0)
Screenshot: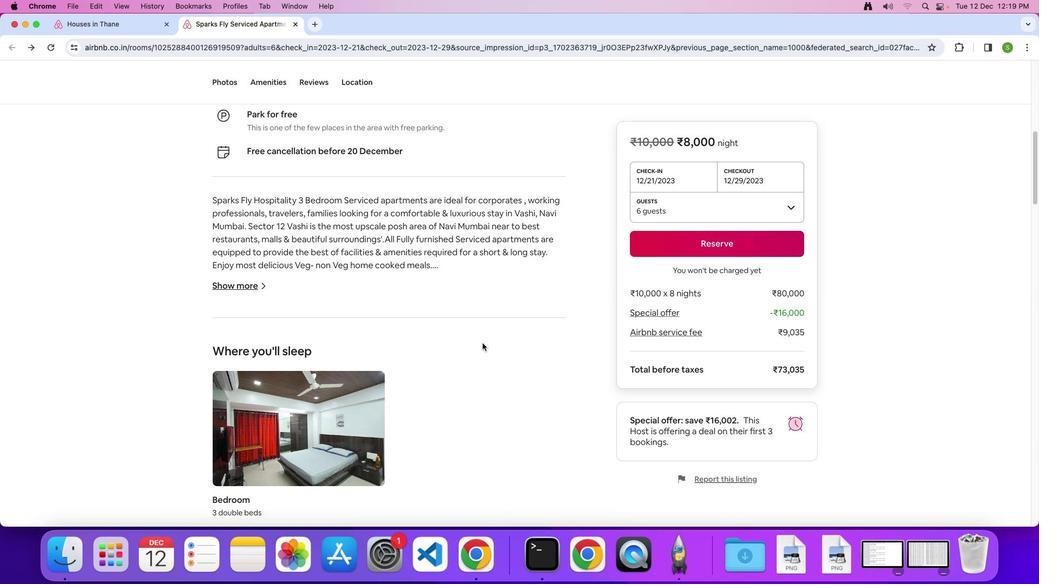 
Action: Mouse scrolled (483, 343) with delta (0, 0)
Screenshot: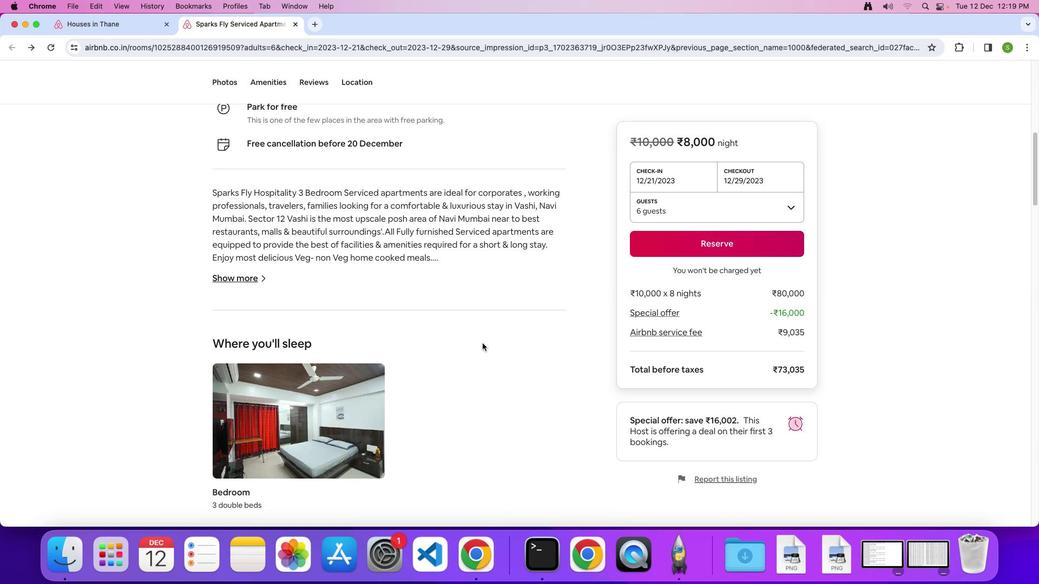 
Action: Mouse scrolled (483, 343) with delta (0, -1)
Screenshot: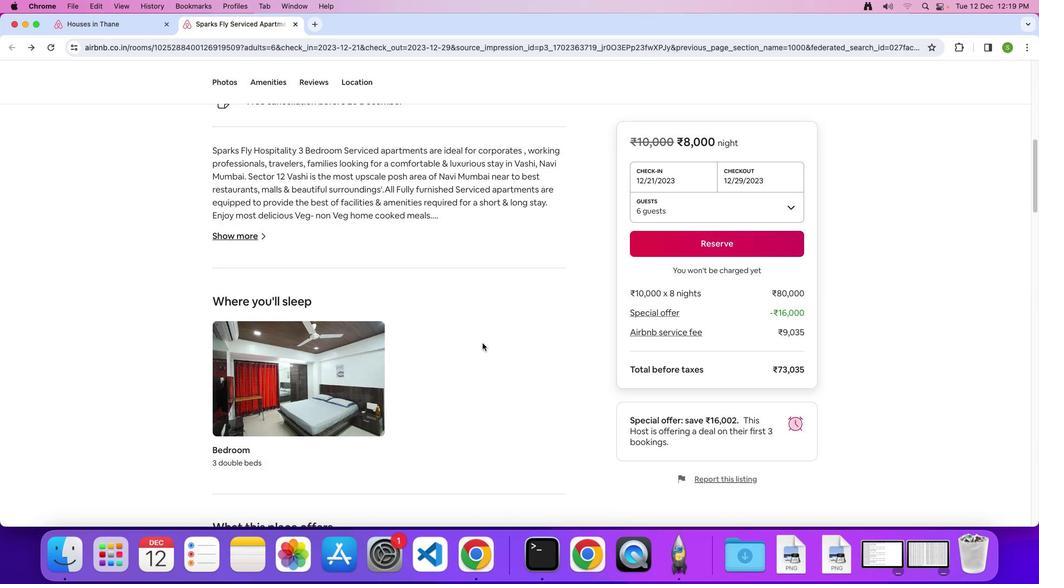 
Action: Mouse scrolled (483, 343) with delta (0, 0)
Screenshot: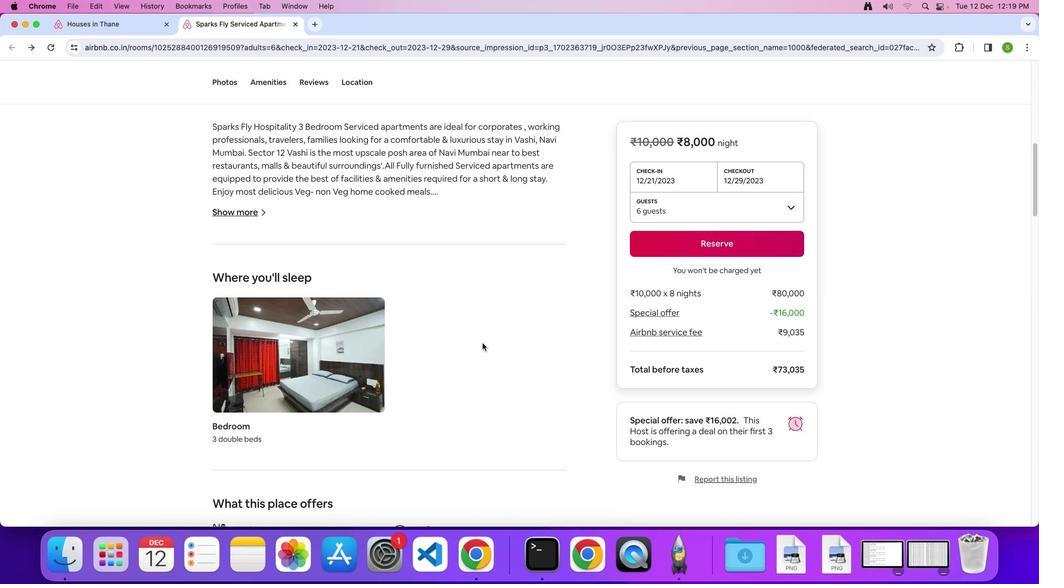 
Action: Mouse scrolled (483, 343) with delta (0, 0)
Screenshot: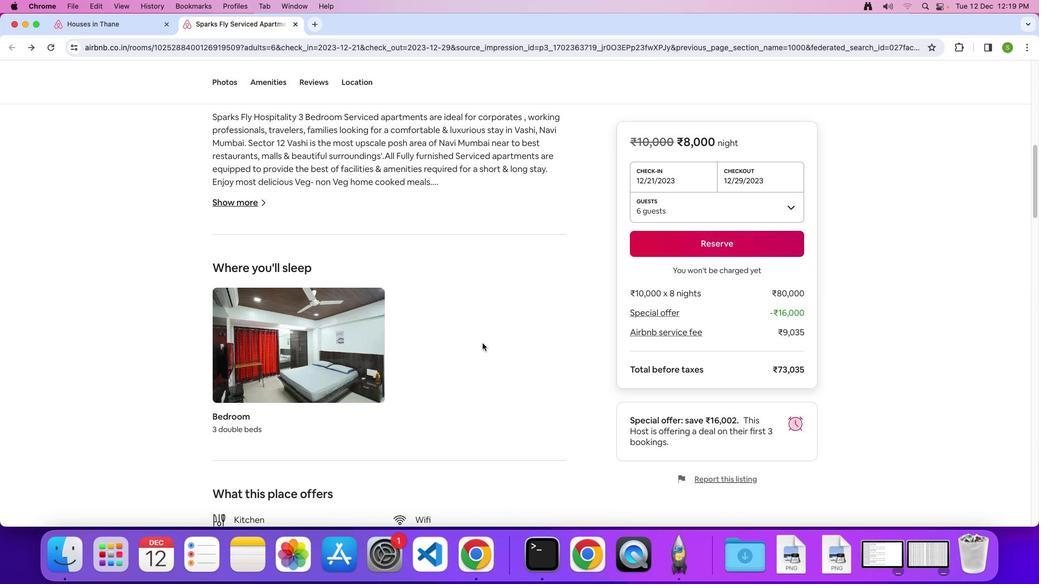 
Action: Mouse scrolled (483, 343) with delta (0, -1)
Screenshot: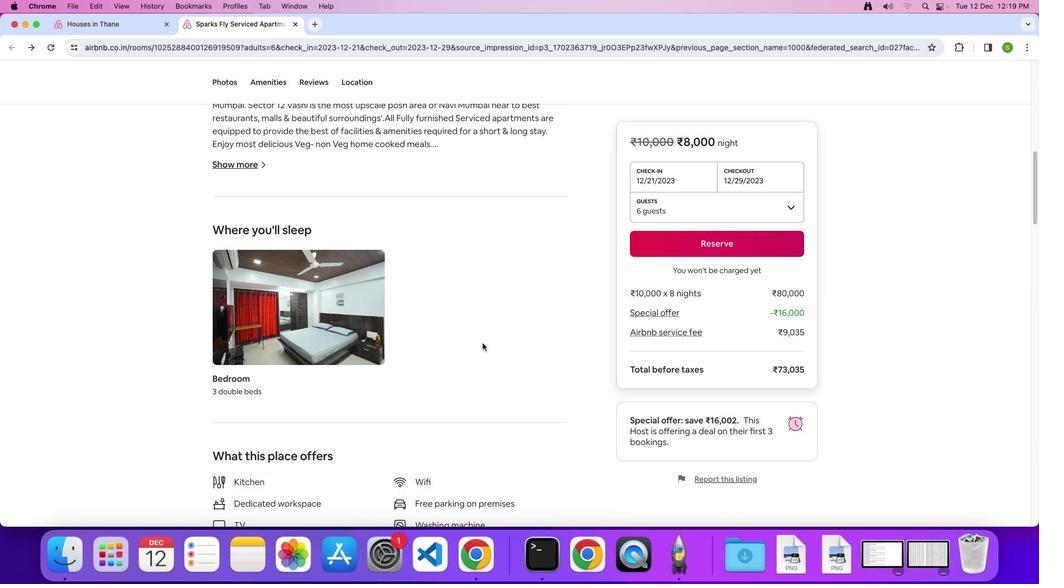 
Action: Mouse scrolled (483, 343) with delta (0, 0)
Screenshot: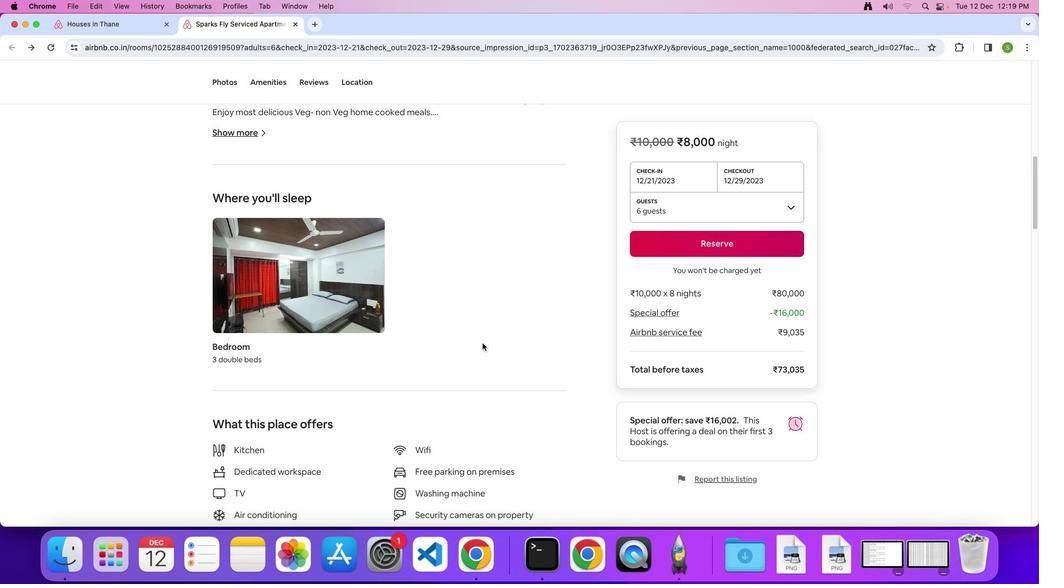 
Action: Mouse scrolled (483, 343) with delta (0, 0)
Screenshot: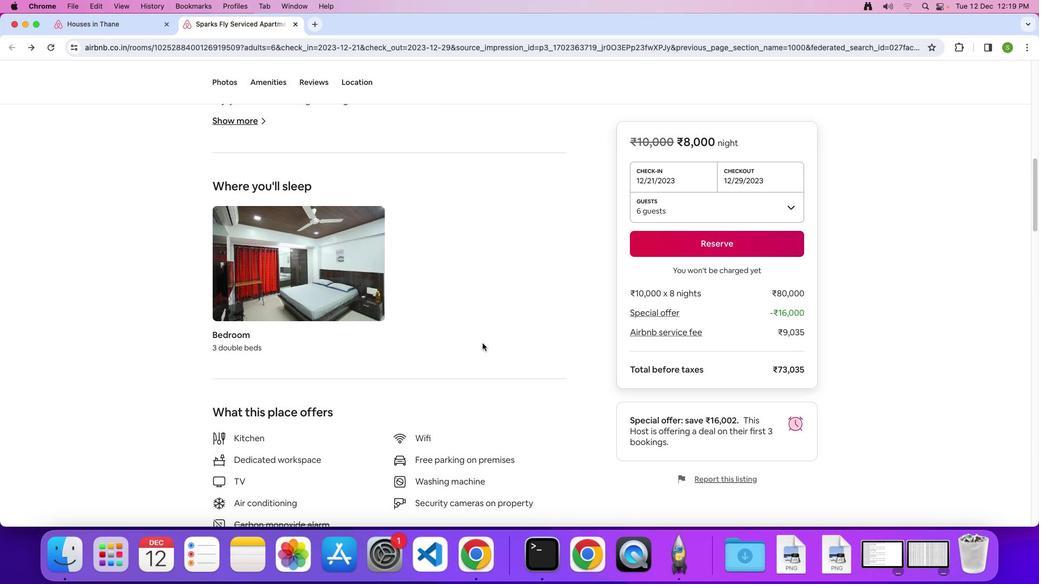 
Action: Mouse scrolled (483, 343) with delta (0, 0)
Screenshot: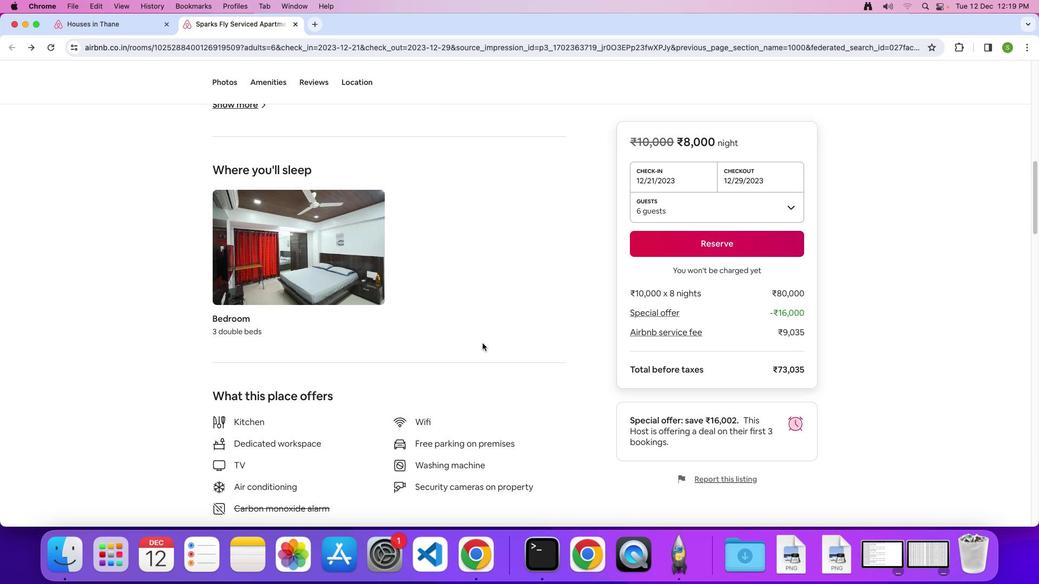 
Action: Mouse scrolled (483, 343) with delta (0, 0)
Screenshot: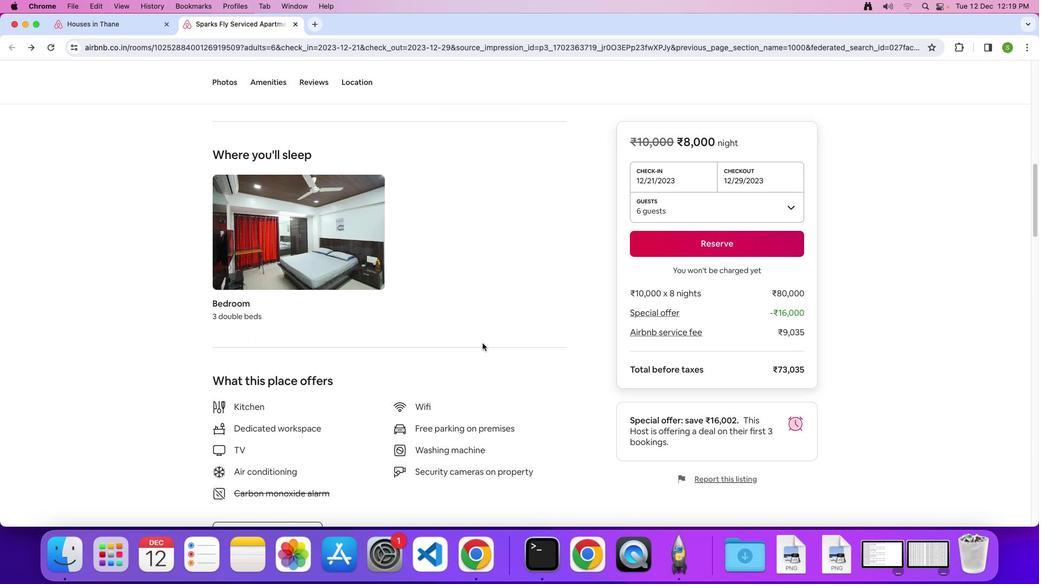 
Action: Mouse scrolled (483, 343) with delta (0, -1)
Screenshot: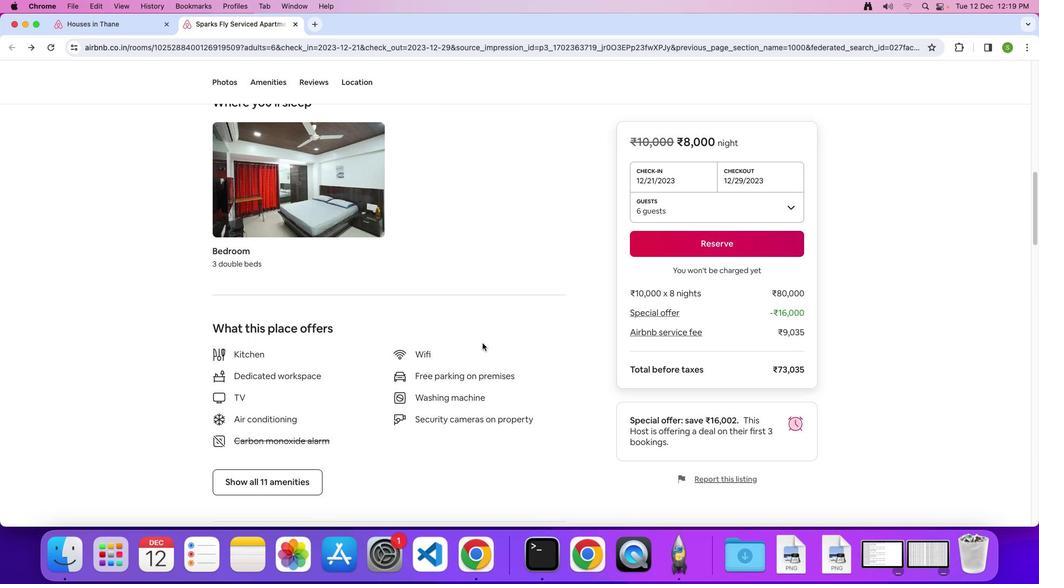 
Action: Mouse scrolled (483, 343) with delta (0, -1)
Screenshot: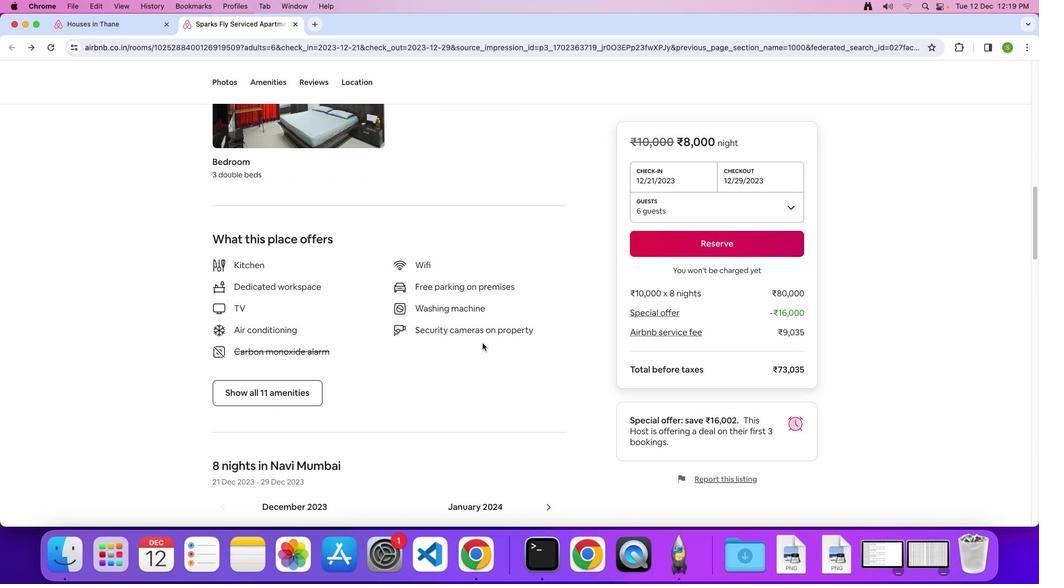 
Action: Mouse scrolled (483, 343) with delta (0, 0)
Screenshot: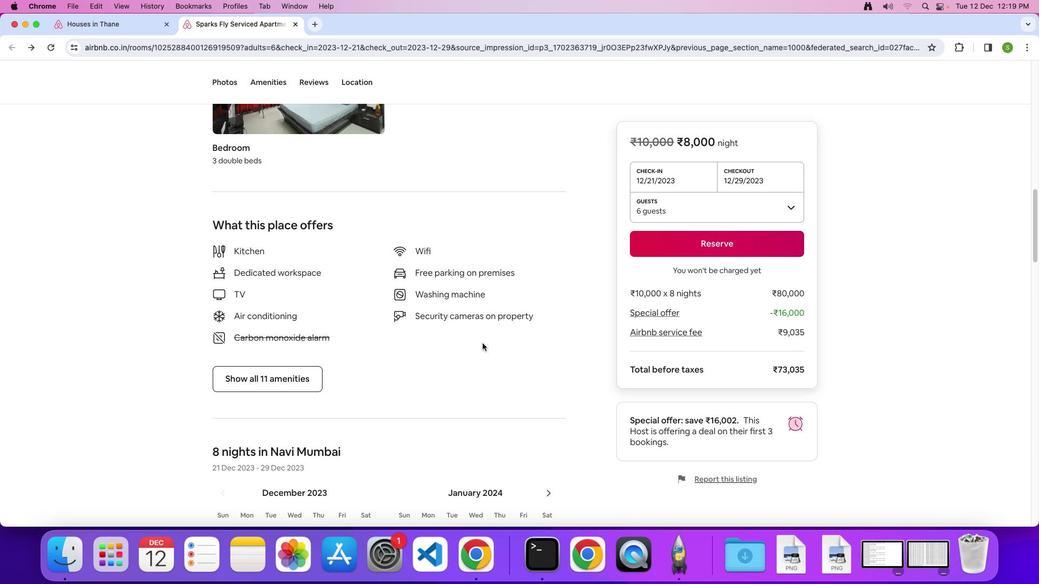 
Action: Mouse scrolled (483, 343) with delta (0, 0)
Screenshot: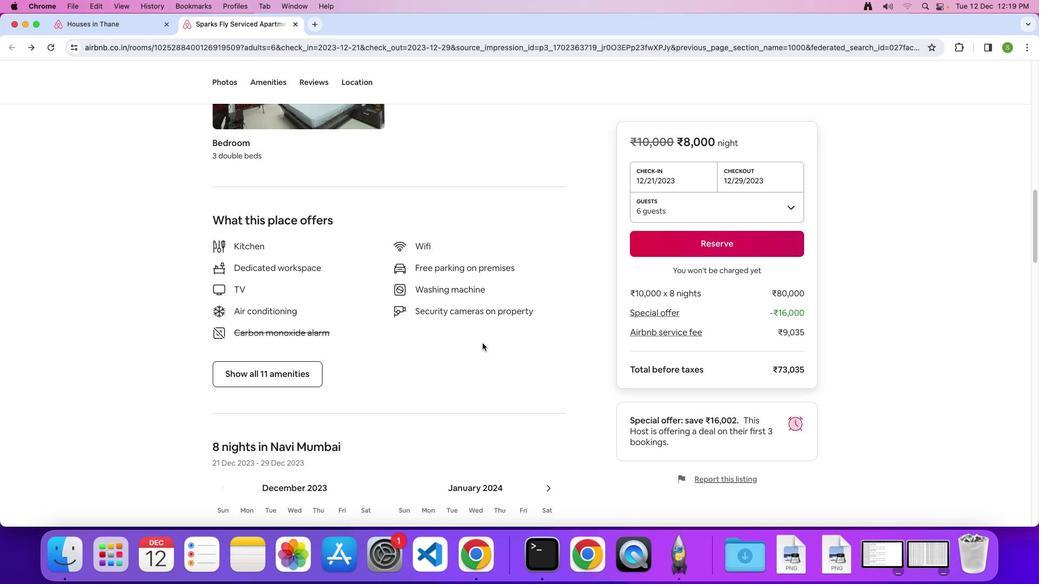 
Action: Mouse moved to (277, 361)
Screenshot: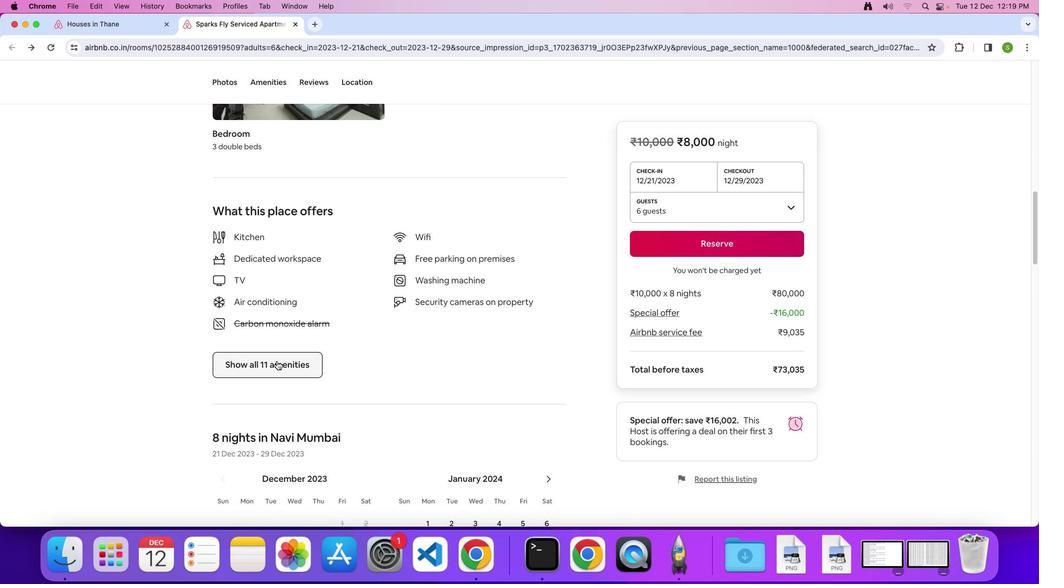
Action: Mouse pressed left at (277, 361)
Screenshot: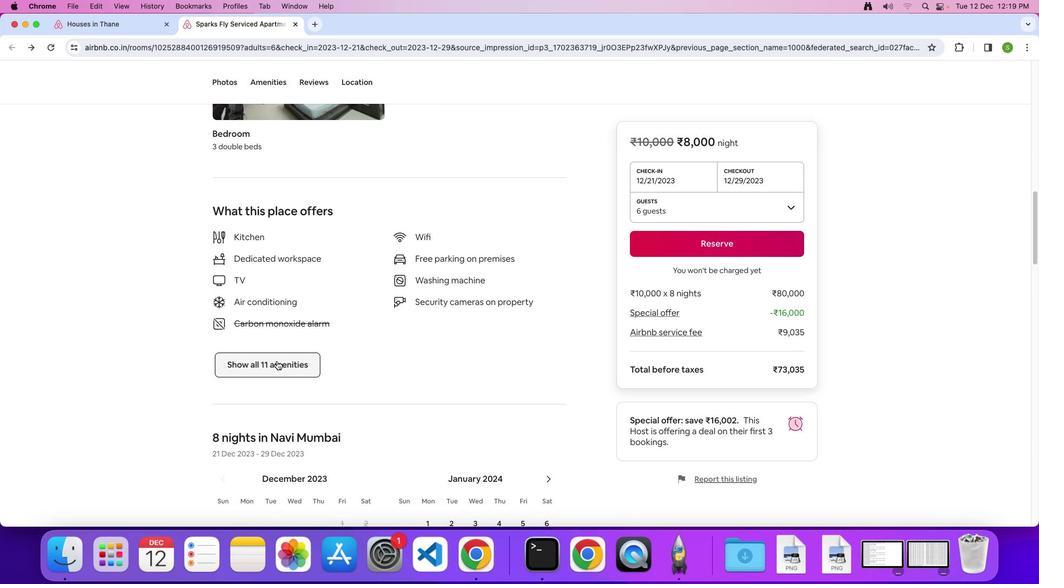 
Action: Mouse moved to (519, 307)
Screenshot: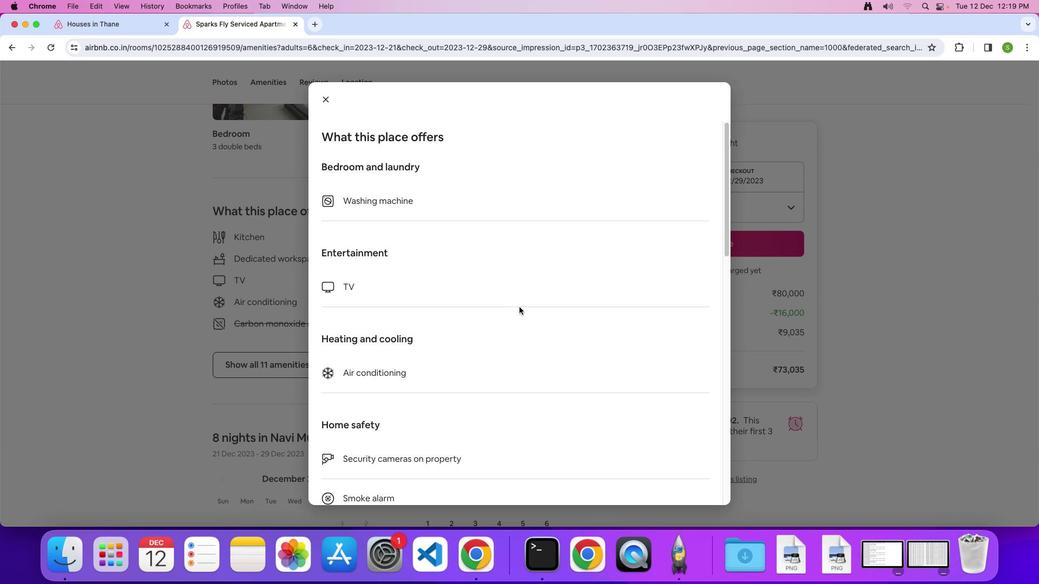 
Action: Mouse scrolled (519, 307) with delta (0, 0)
Screenshot: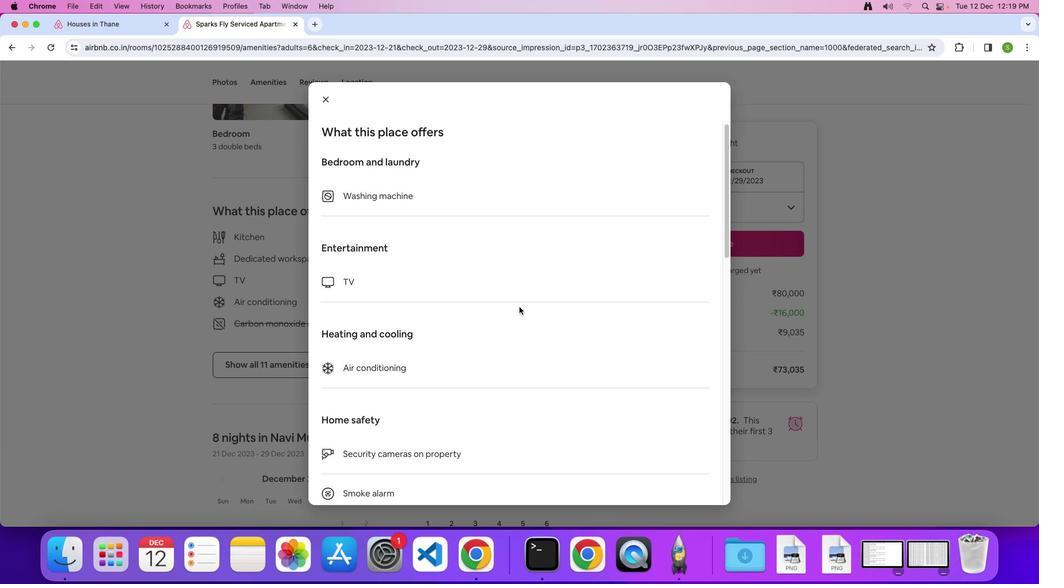 
Action: Mouse scrolled (519, 307) with delta (0, 0)
Screenshot: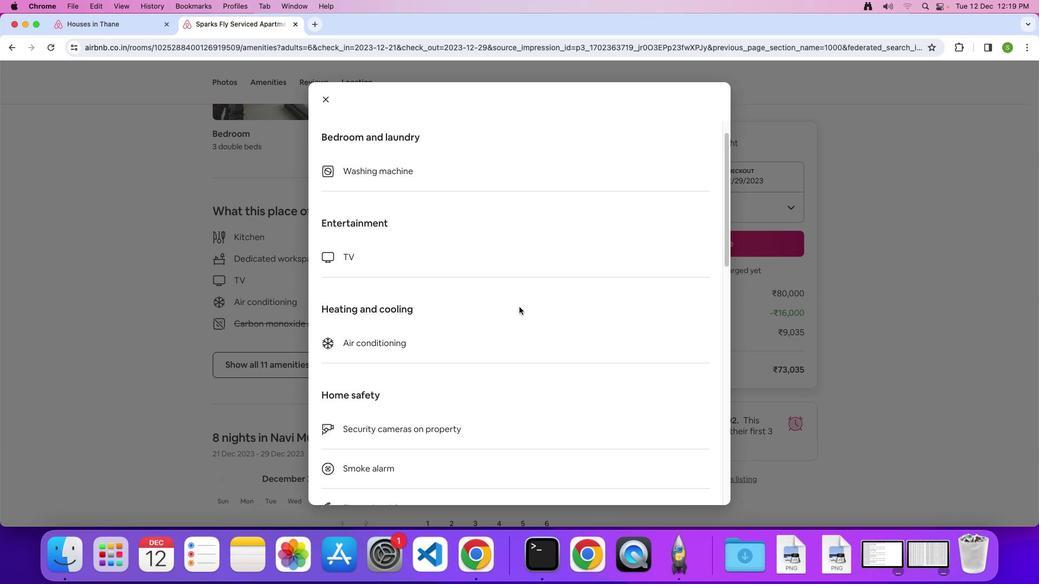 
Action: Mouse scrolled (519, 307) with delta (0, -1)
Screenshot: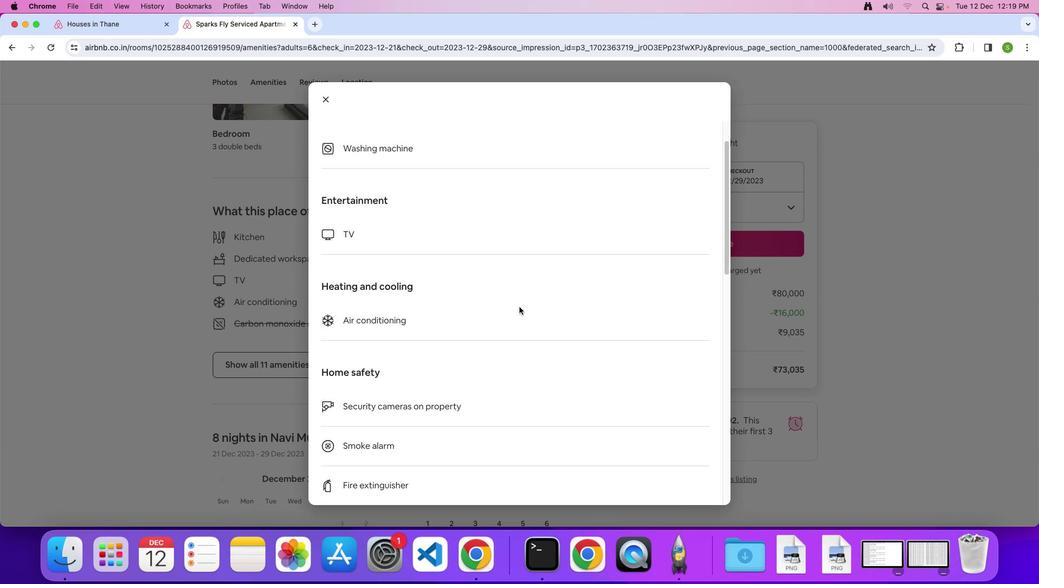 
Action: Mouse scrolled (519, 307) with delta (0, 0)
Screenshot: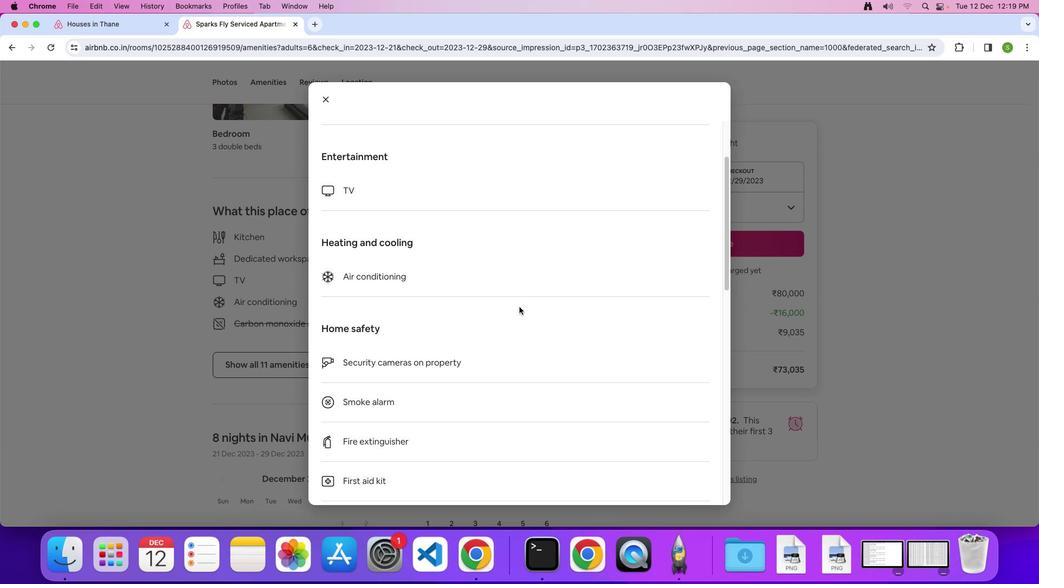 
Action: Mouse scrolled (519, 307) with delta (0, 0)
Screenshot: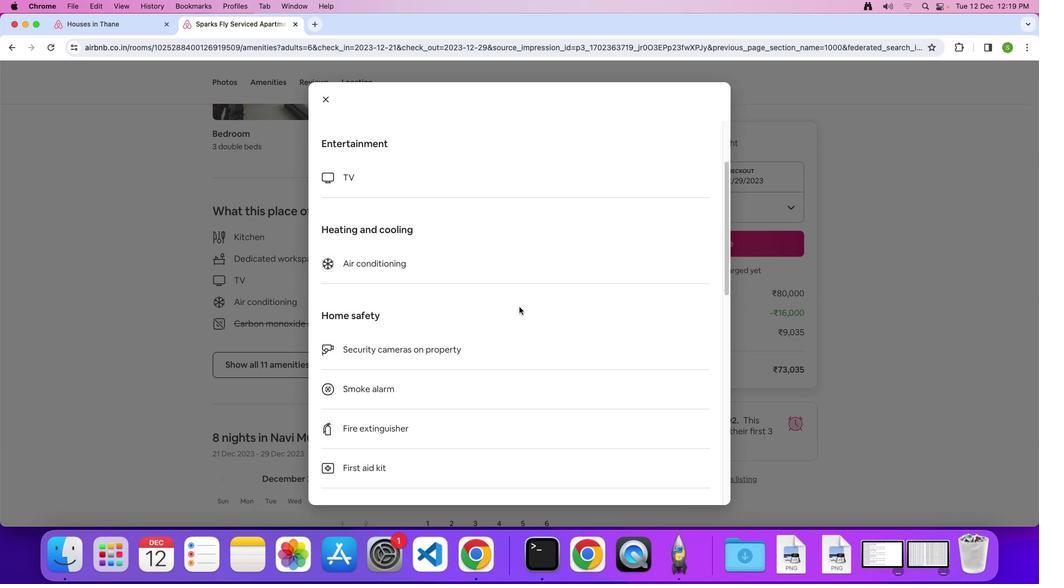 
Action: Mouse scrolled (519, 307) with delta (0, -1)
Screenshot: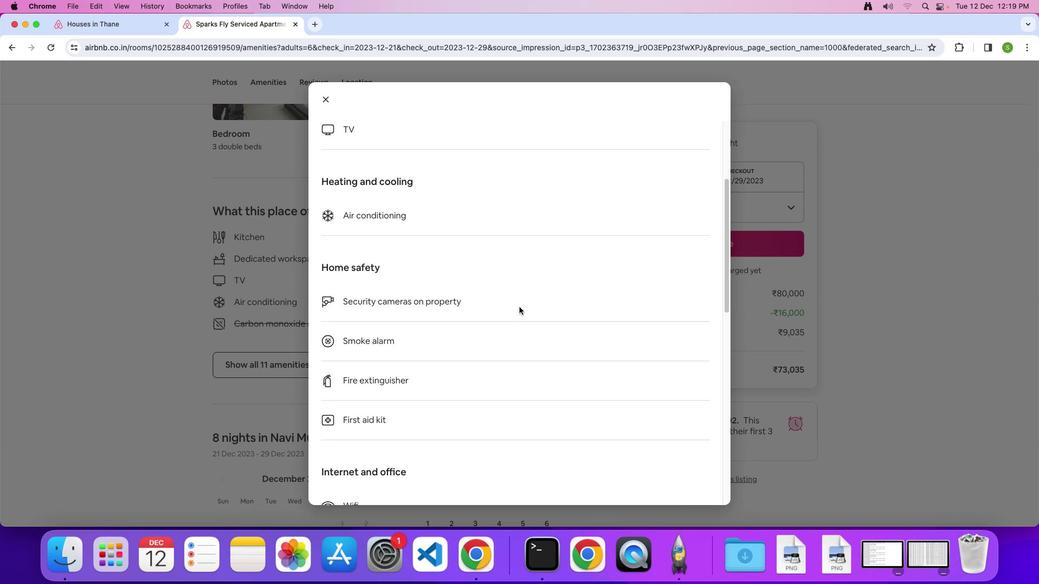 
Action: Mouse scrolled (519, 307) with delta (0, 0)
Screenshot: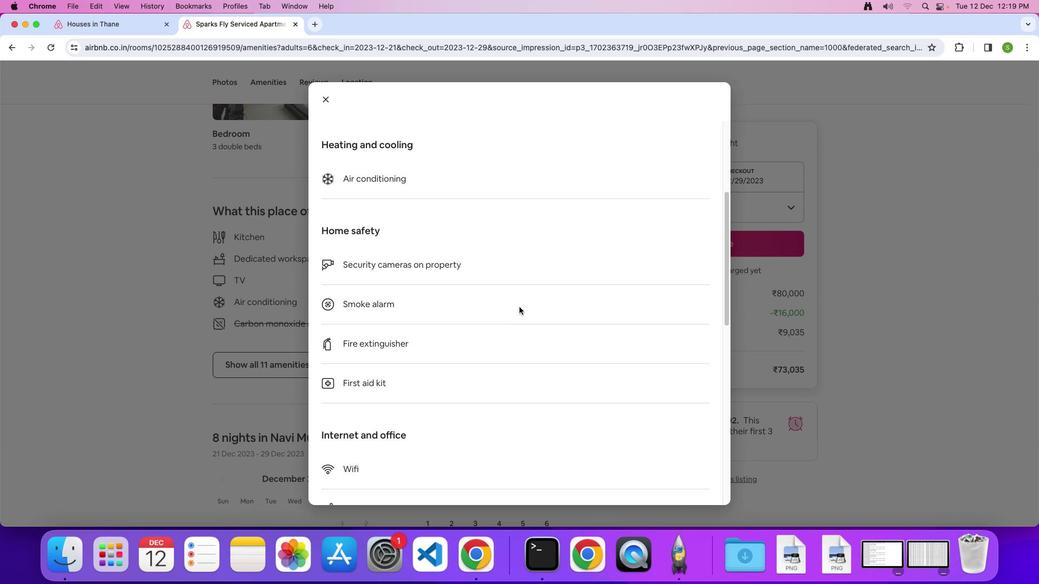 
Action: Mouse scrolled (519, 307) with delta (0, 0)
Screenshot: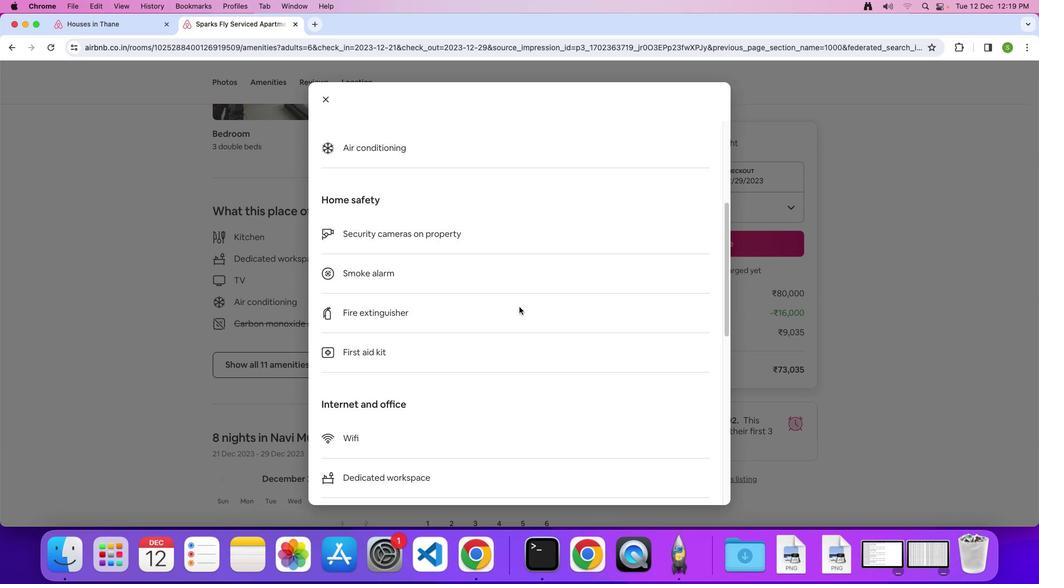 
Action: Mouse scrolled (519, 307) with delta (0, -1)
Screenshot: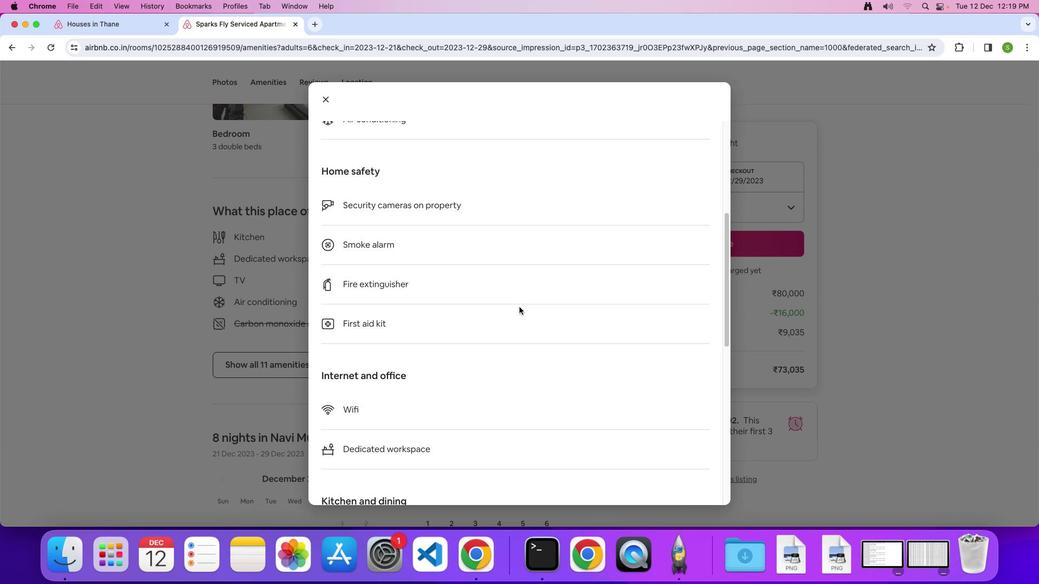 
Action: Mouse scrolled (519, 307) with delta (0, 0)
Screenshot: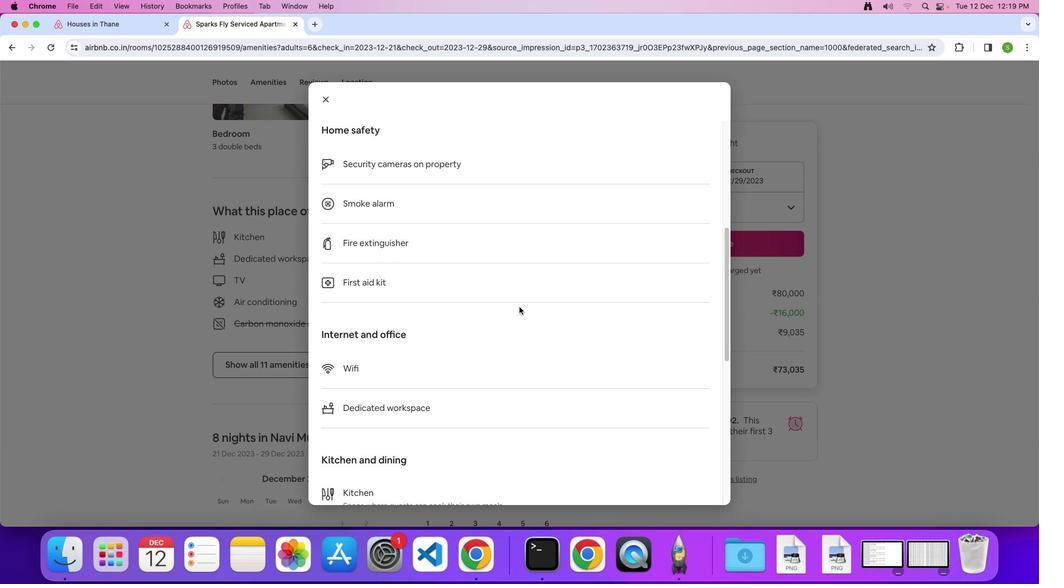 
Action: Mouse scrolled (519, 307) with delta (0, 0)
Screenshot: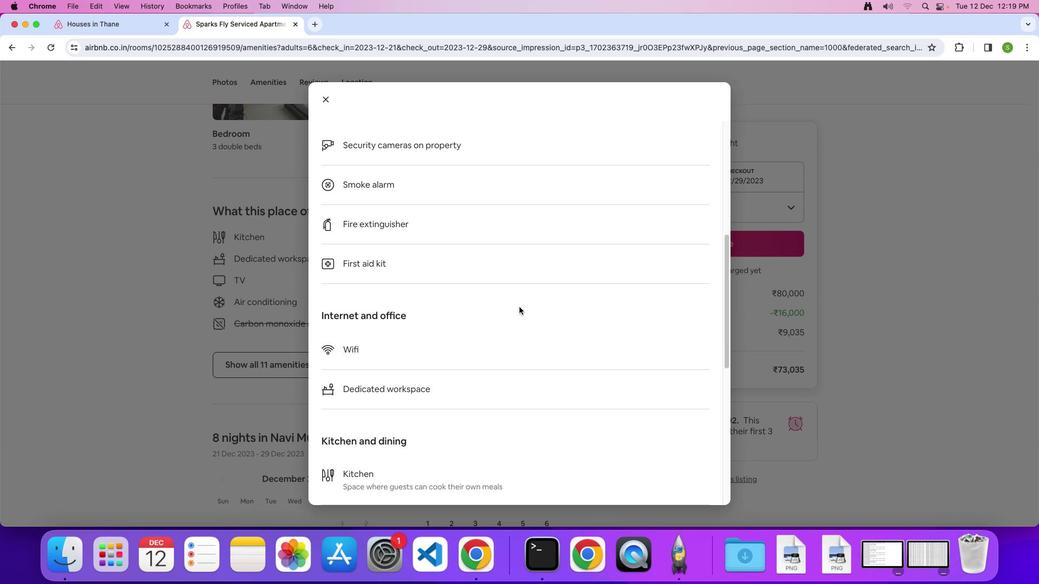 
Action: Mouse scrolled (519, 307) with delta (0, -1)
Screenshot: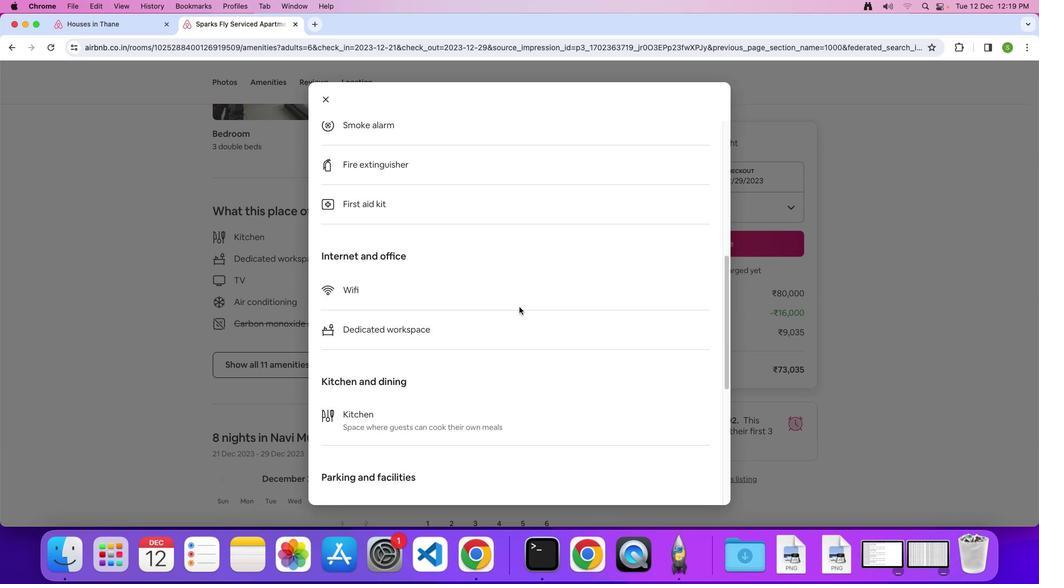 
Action: Mouse scrolled (519, 307) with delta (0, 0)
Screenshot: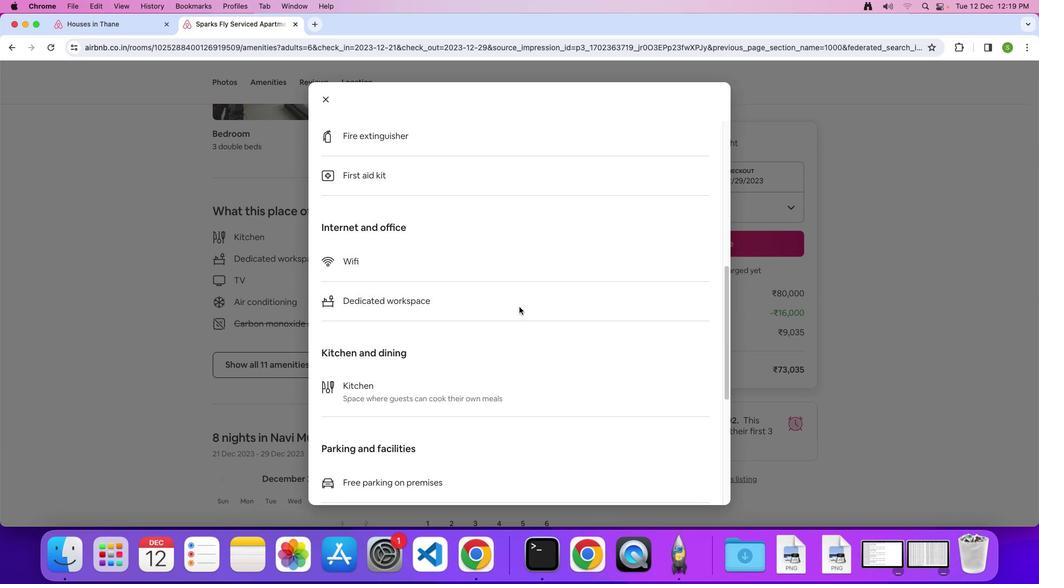 
Action: Mouse scrolled (519, 307) with delta (0, 0)
